Task: Explore Airbnb beachfront homes in Myrtle Beach, South Carolina.
Action: Mouse moved to (537, 82)
Screenshot: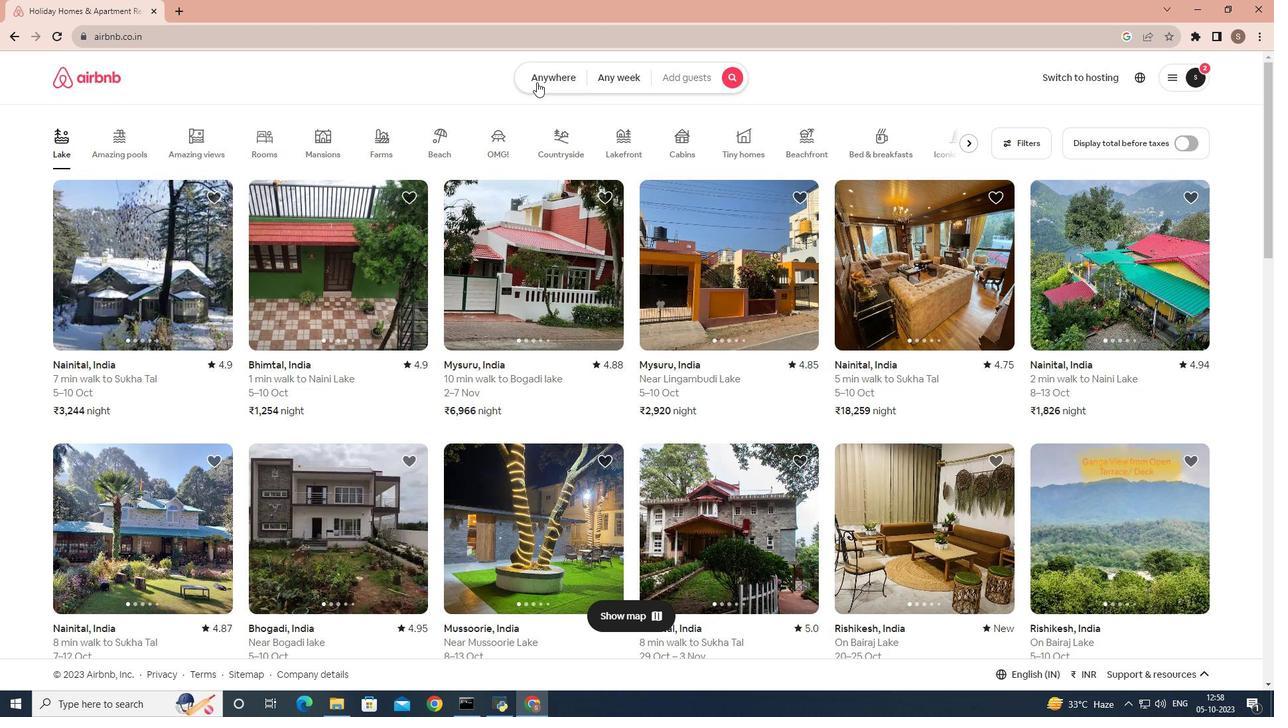 
Action: Mouse pressed left at (537, 82)
Screenshot: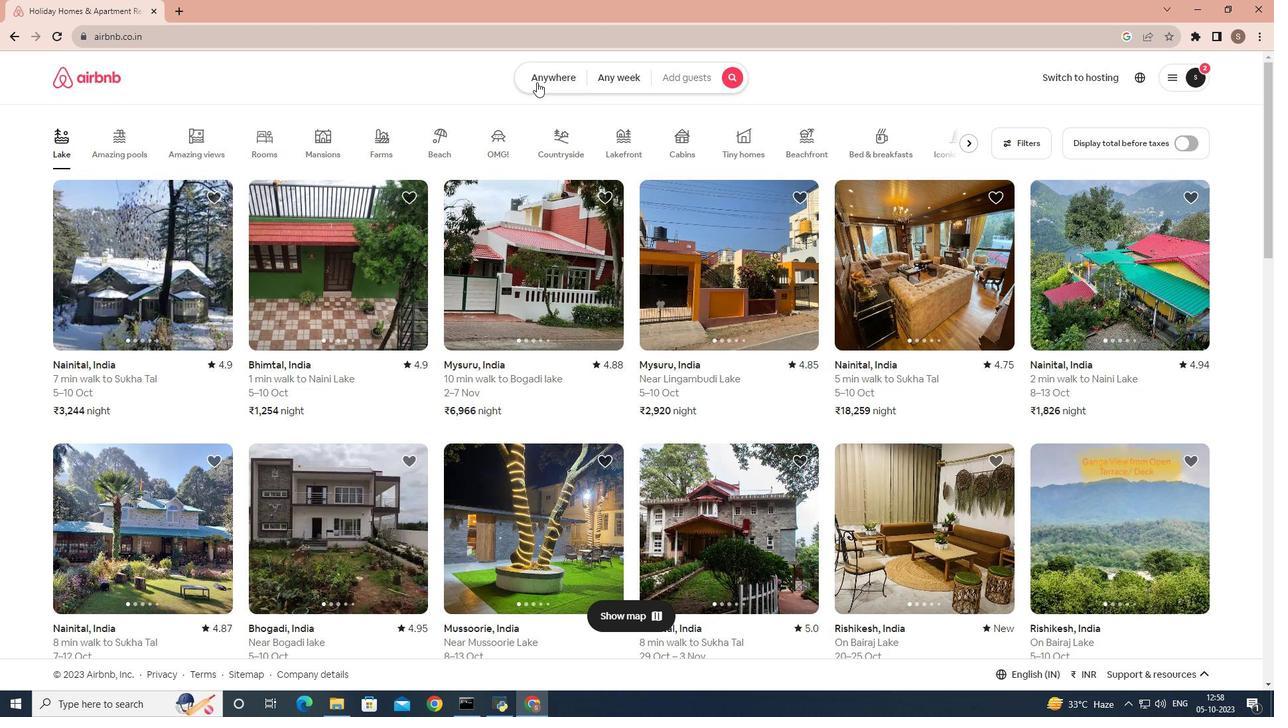 
Action: Mouse moved to (455, 127)
Screenshot: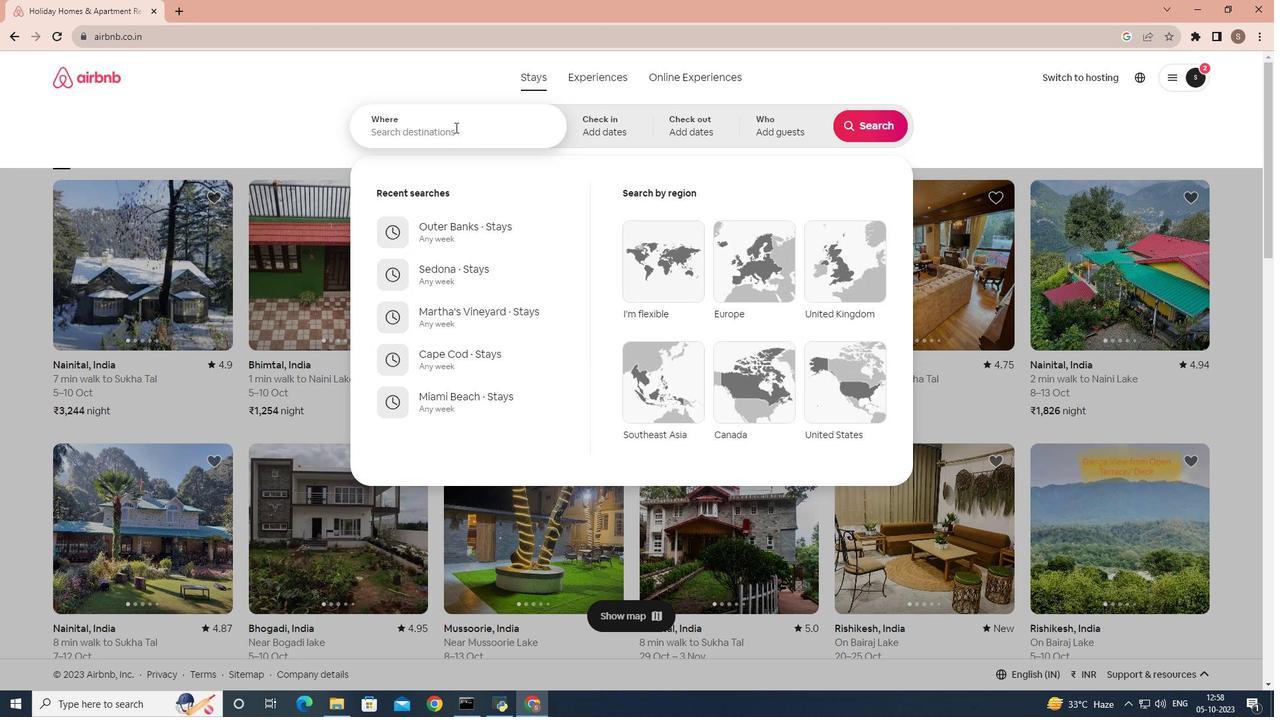 
Action: Mouse pressed left at (455, 127)
Screenshot: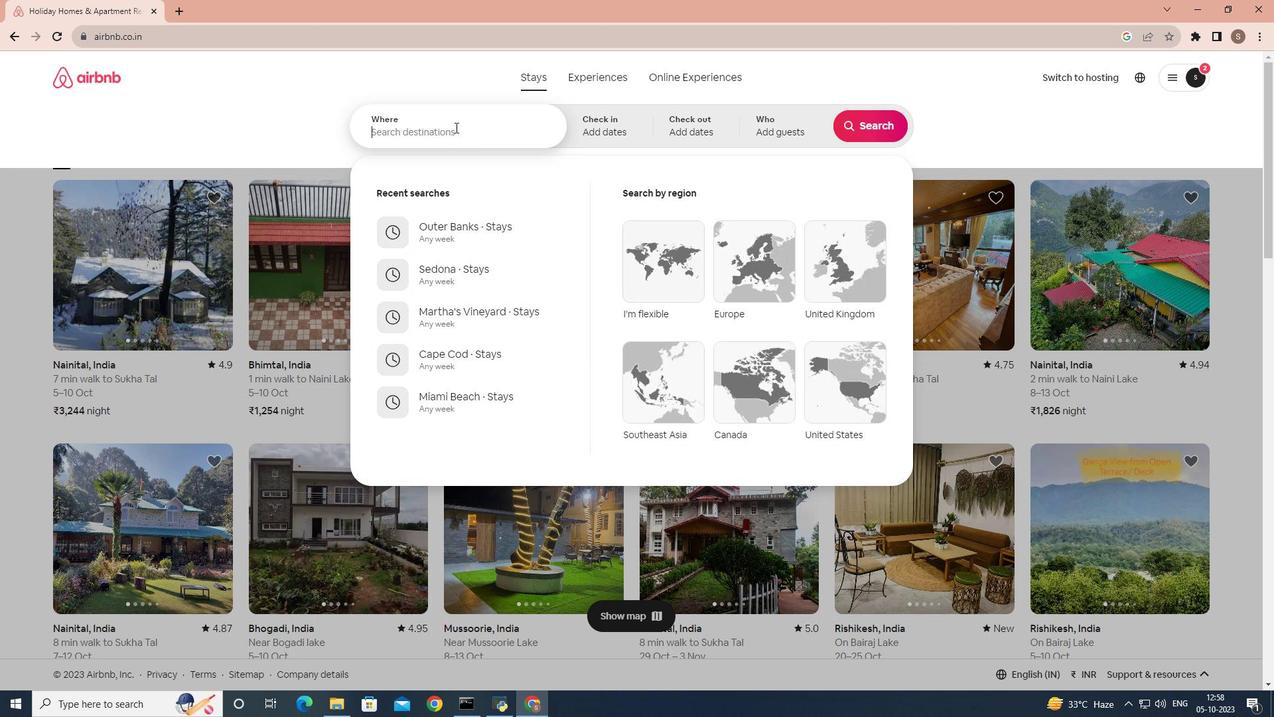 
Action: Key pressed <Key.shift_r>Myrtle<Key.space><Key.shift>Beach,<Key.space>
Screenshot: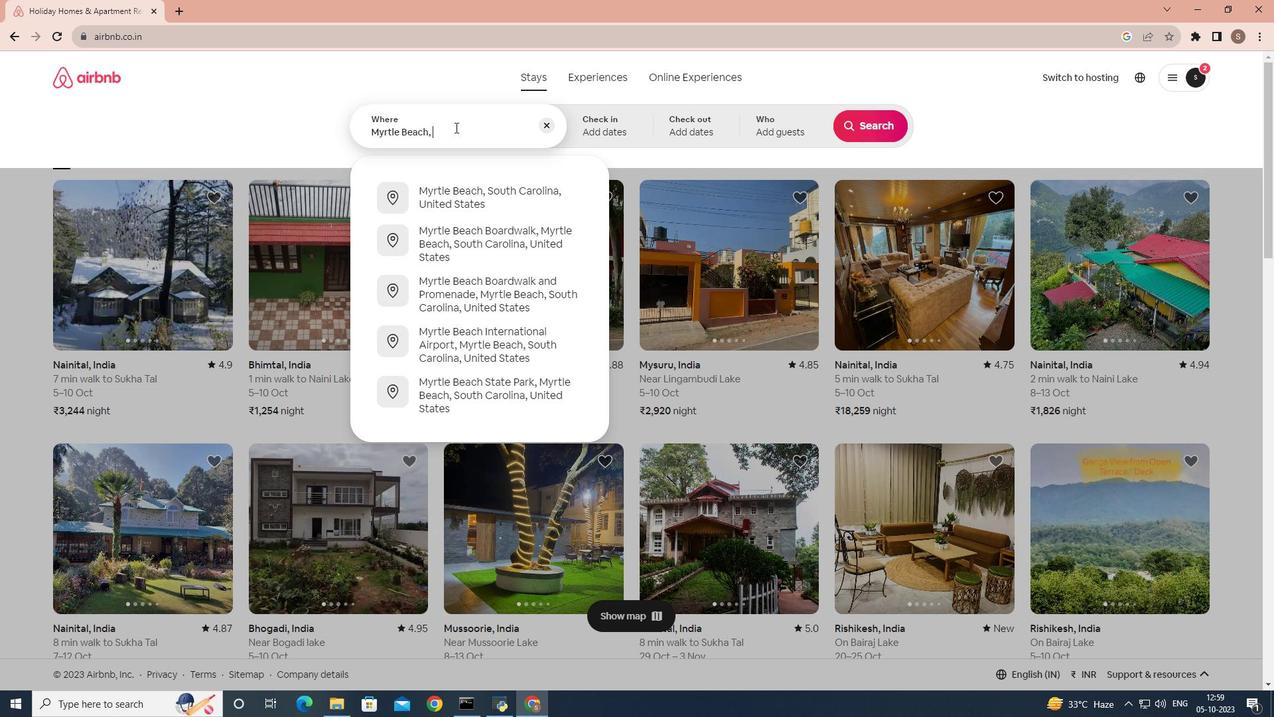 
Action: Mouse moved to (470, 208)
Screenshot: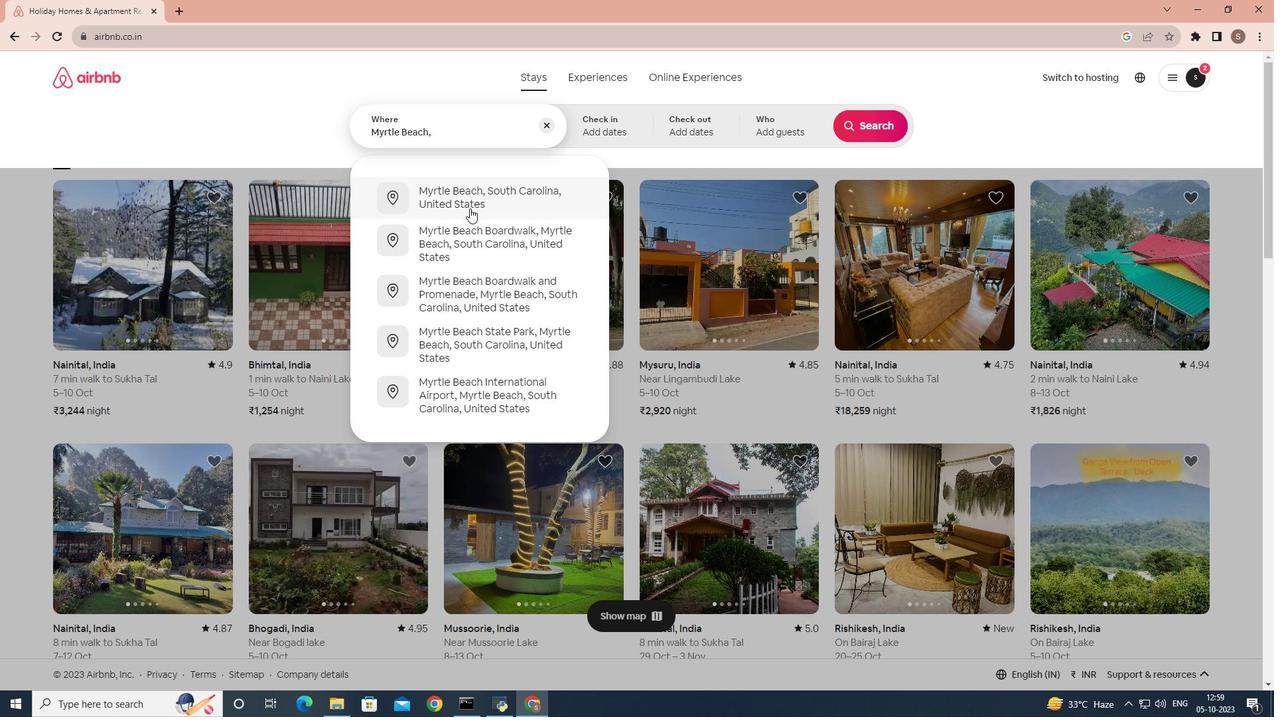 
Action: Mouse pressed left at (470, 208)
Screenshot: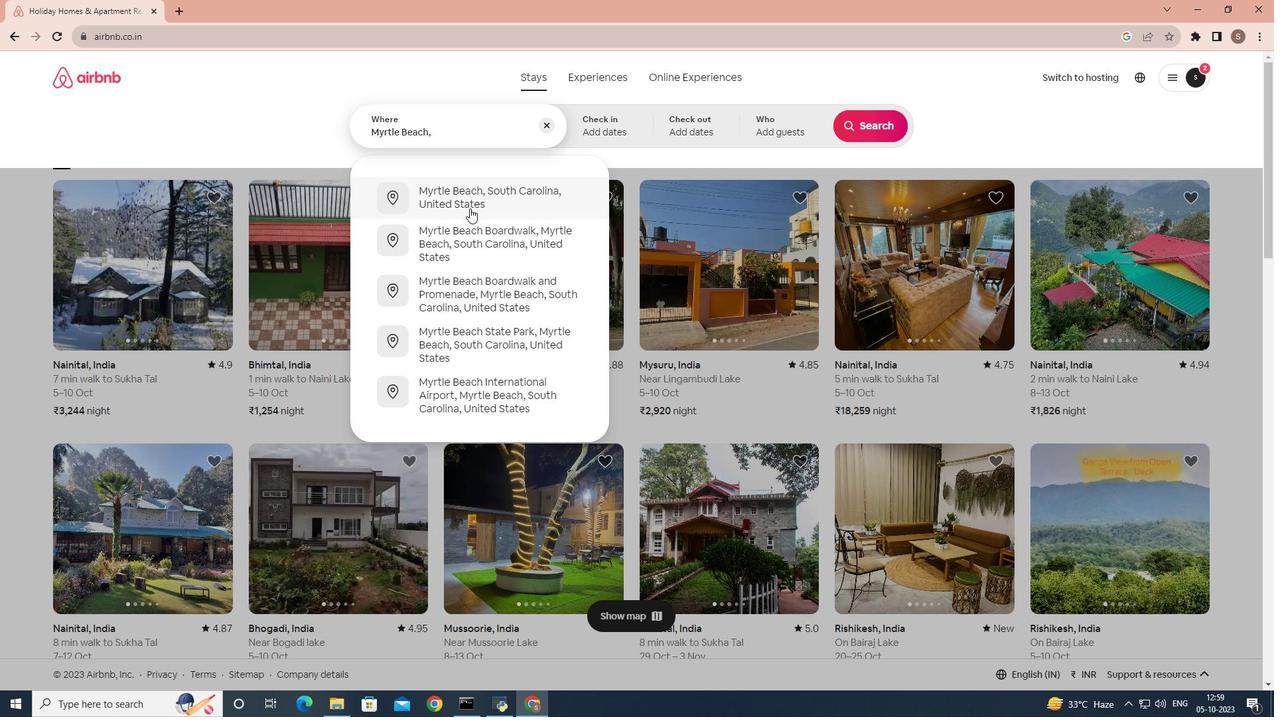 
Action: Mouse moved to (873, 114)
Screenshot: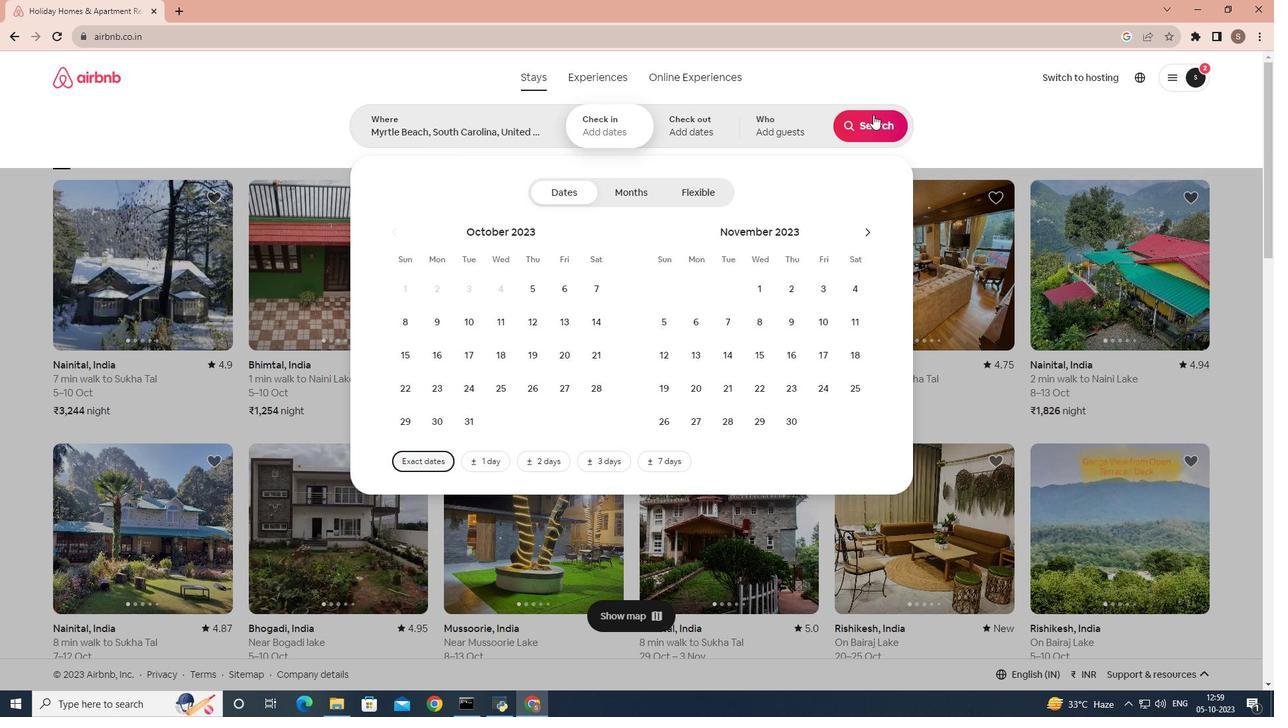 
Action: Mouse pressed left at (873, 114)
Screenshot: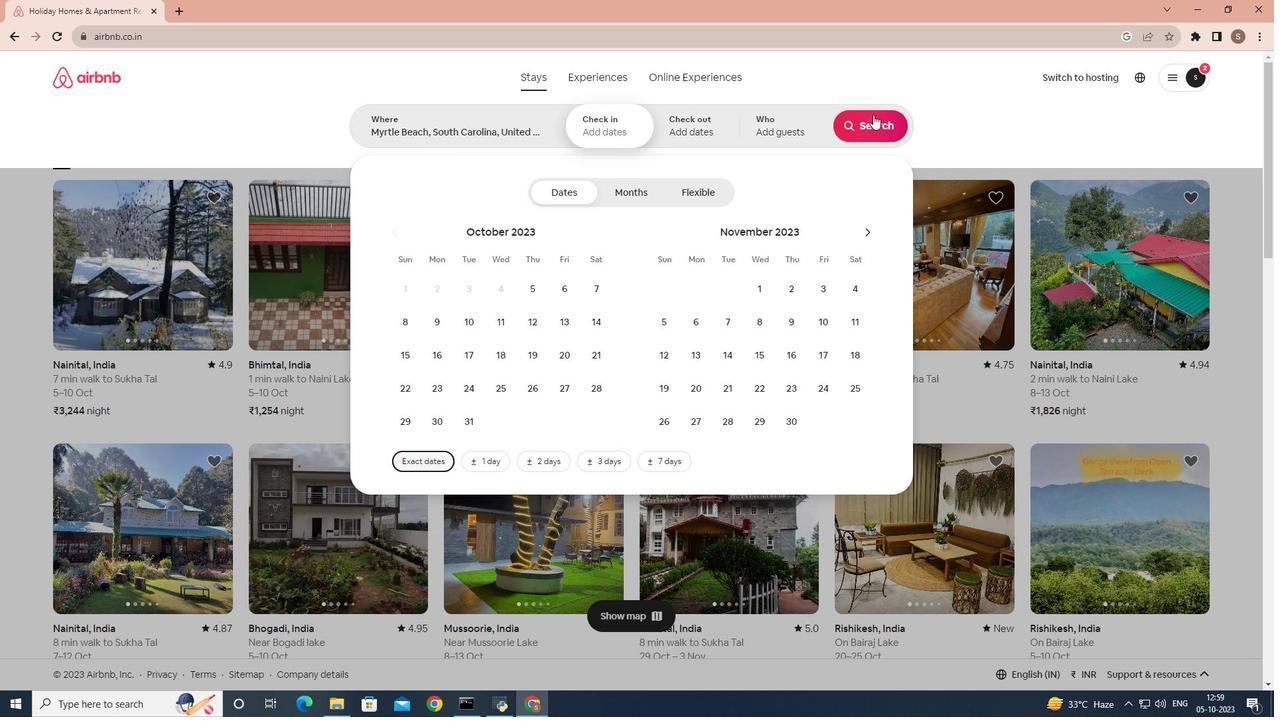 
Action: Mouse moved to (207, 130)
Screenshot: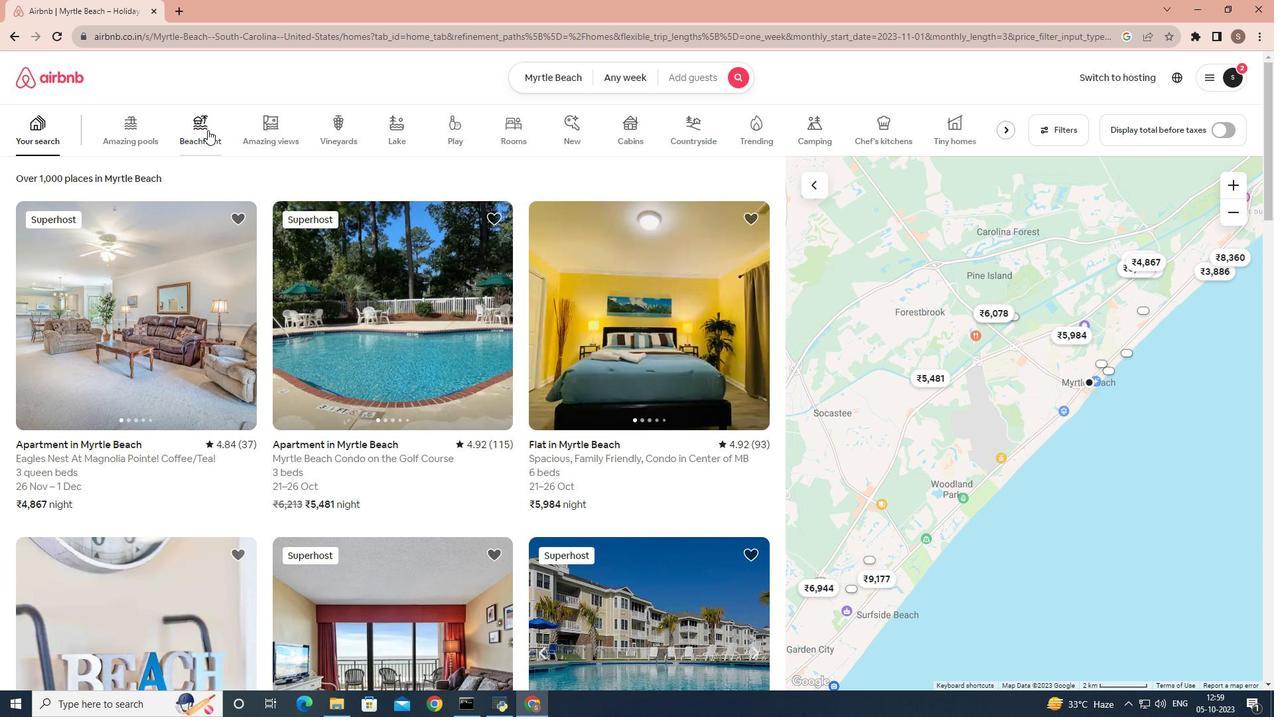 
Action: Mouse pressed left at (207, 130)
Screenshot: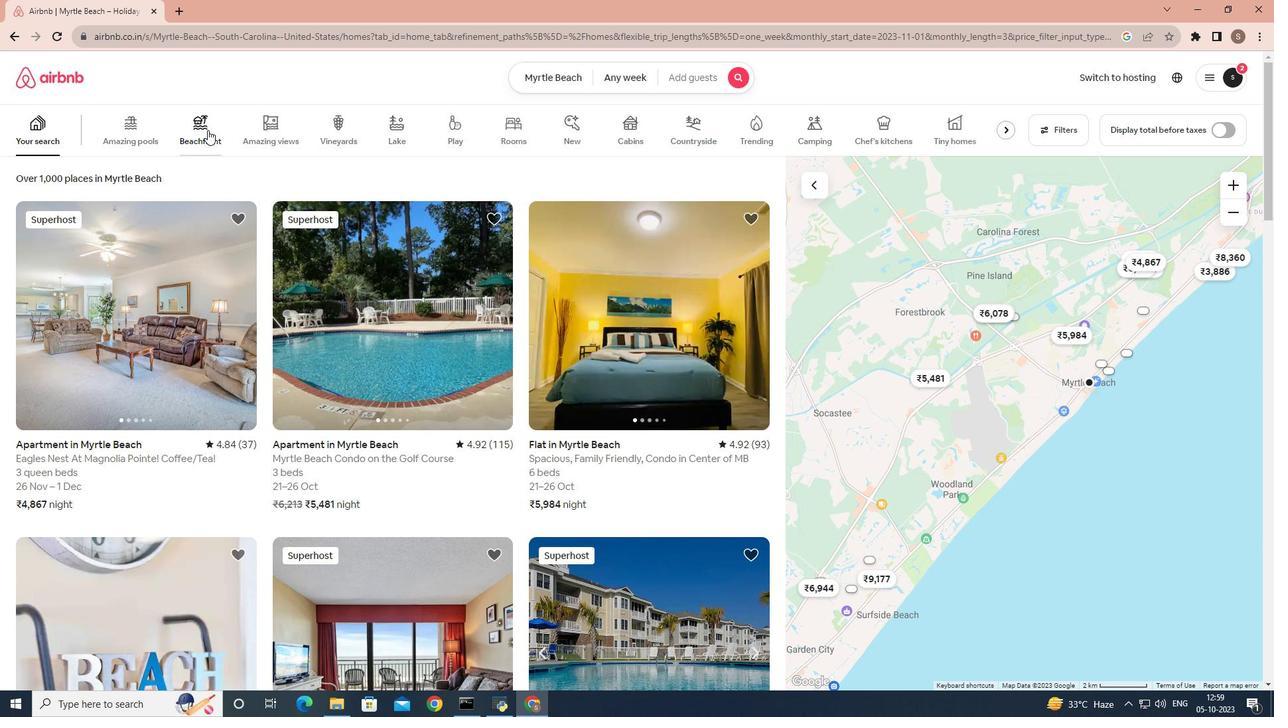 
Action: Mouse moved to (1055, 134)
Screenshot: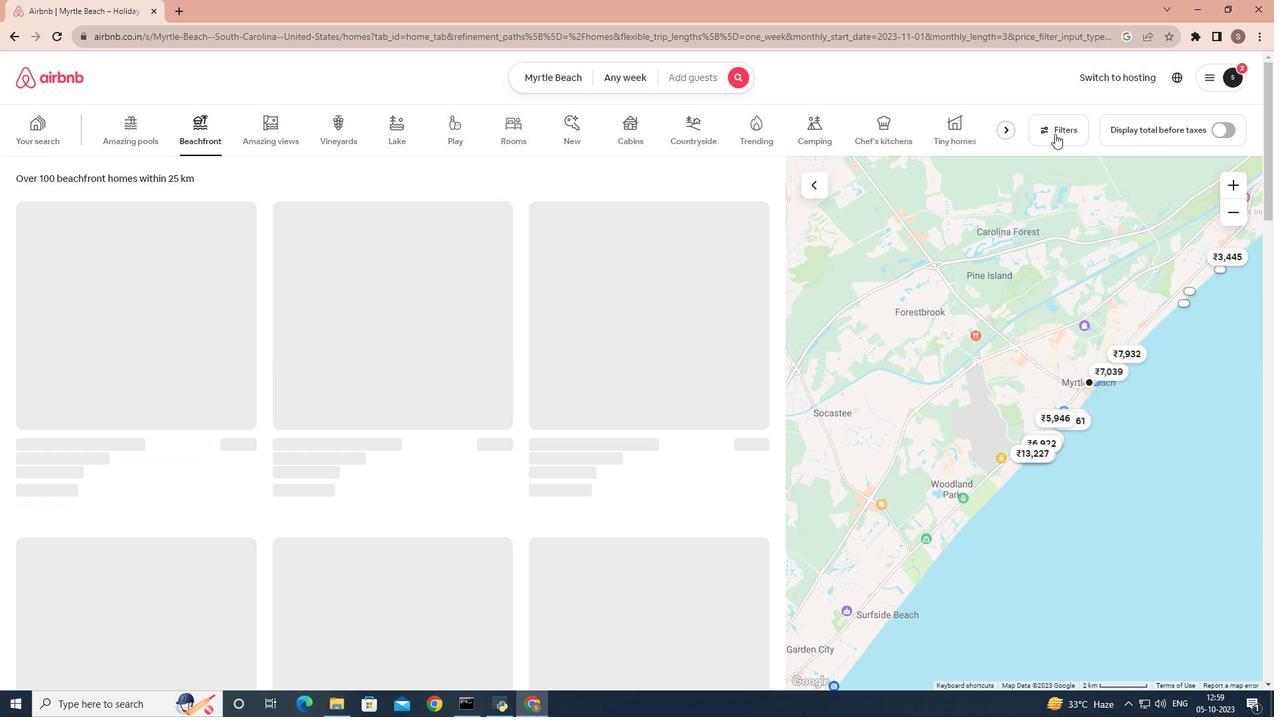 
Action: Mouse pressed left at (1055, 134)
Screenshot: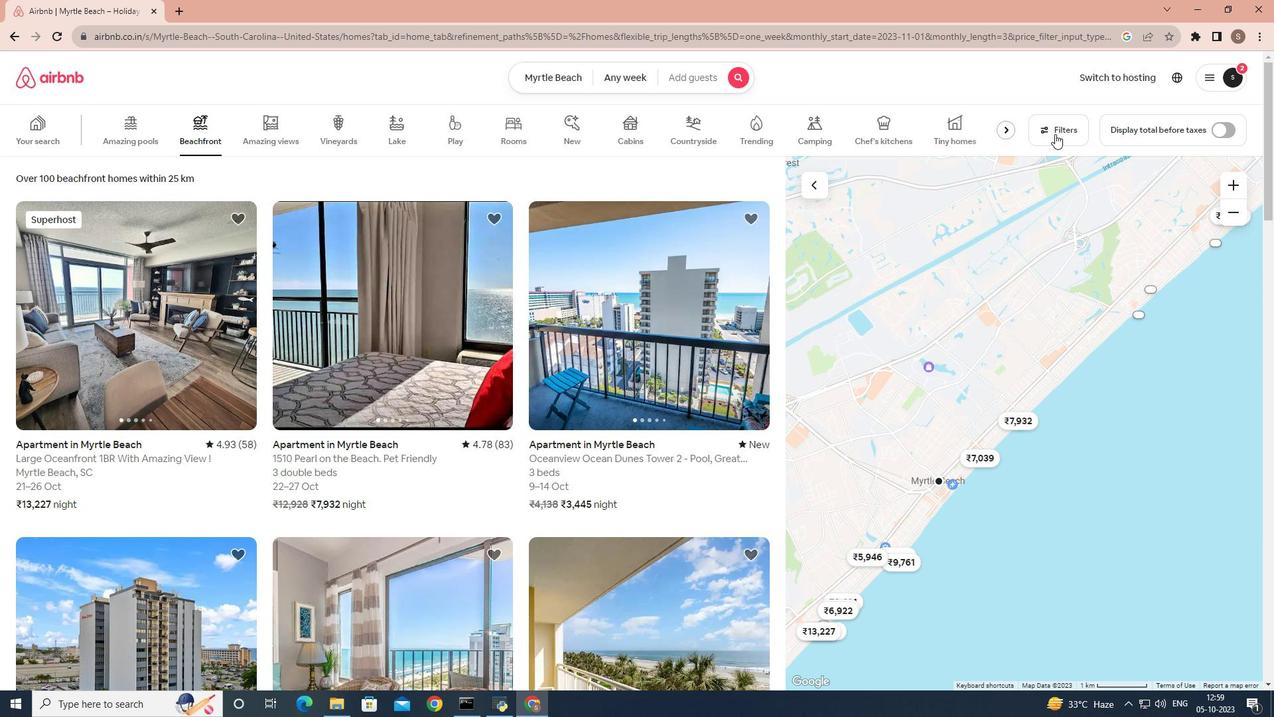 
Action: Mouse moved to (707, 462)
Screenshot: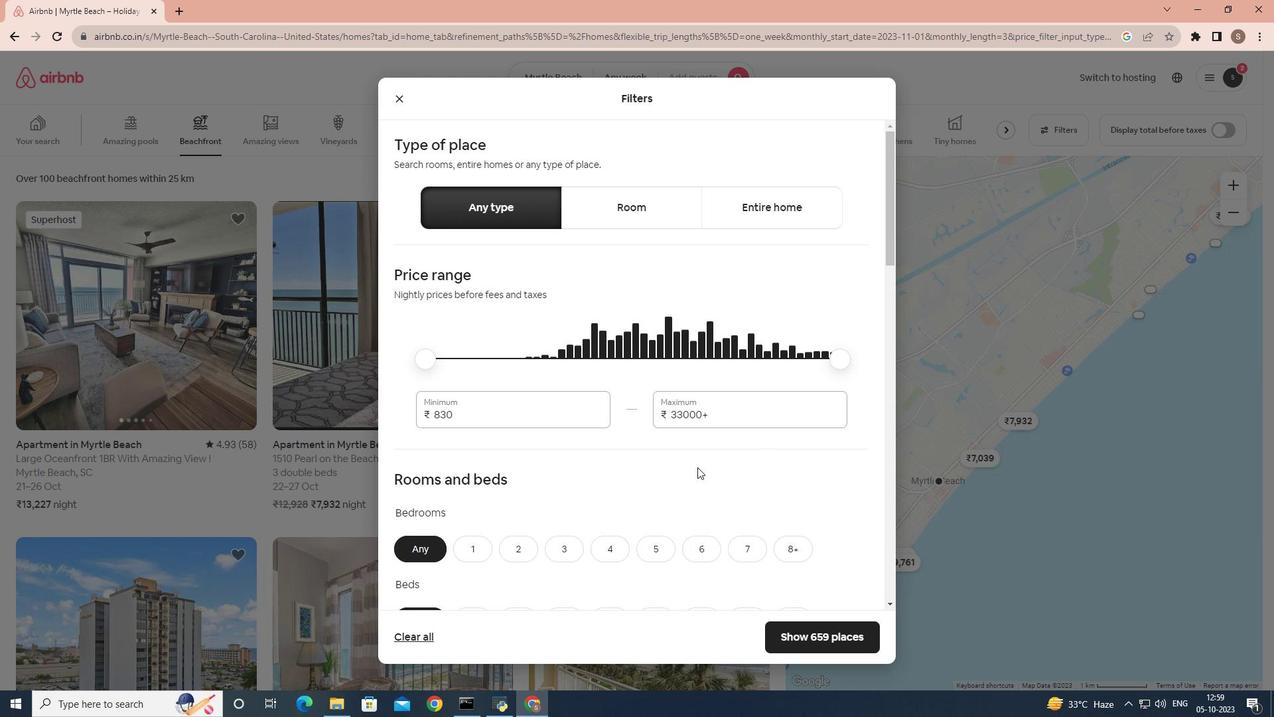 
Action: Mouse scrolled (707, 461) with delta (0, 0)
Screenshot: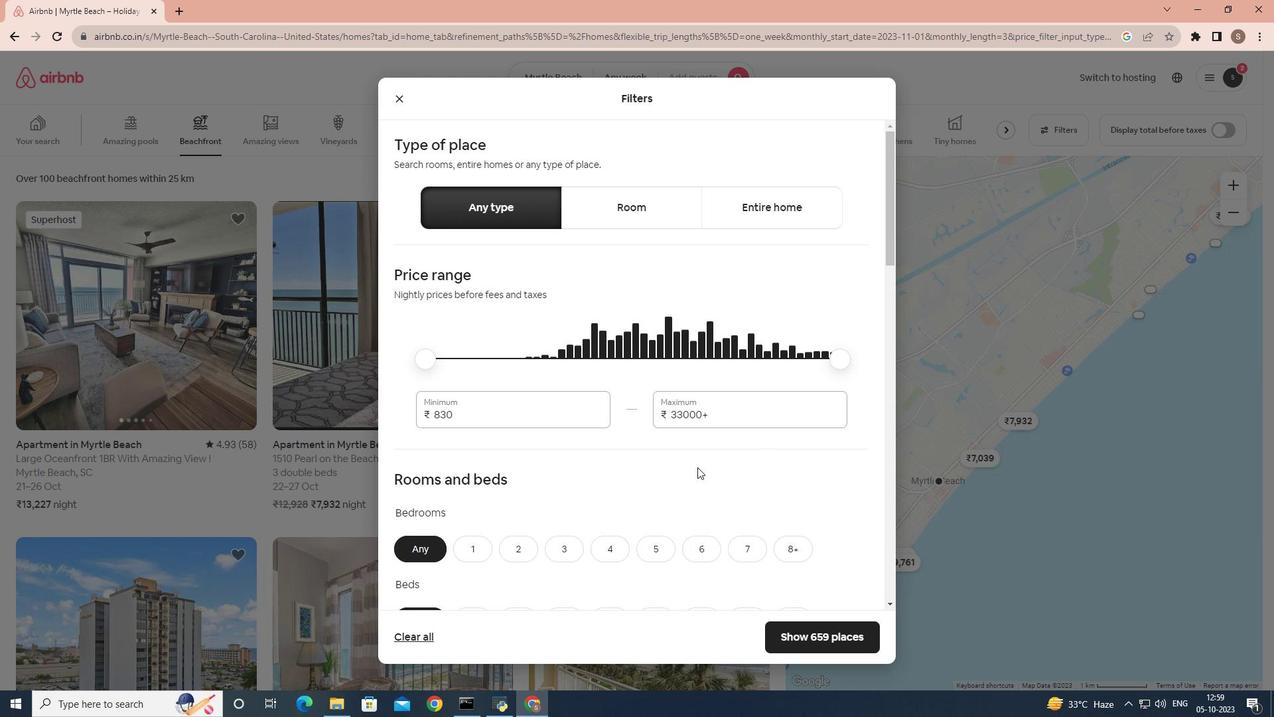 
Action: Mouse moved to (702, 465)
Screenshot: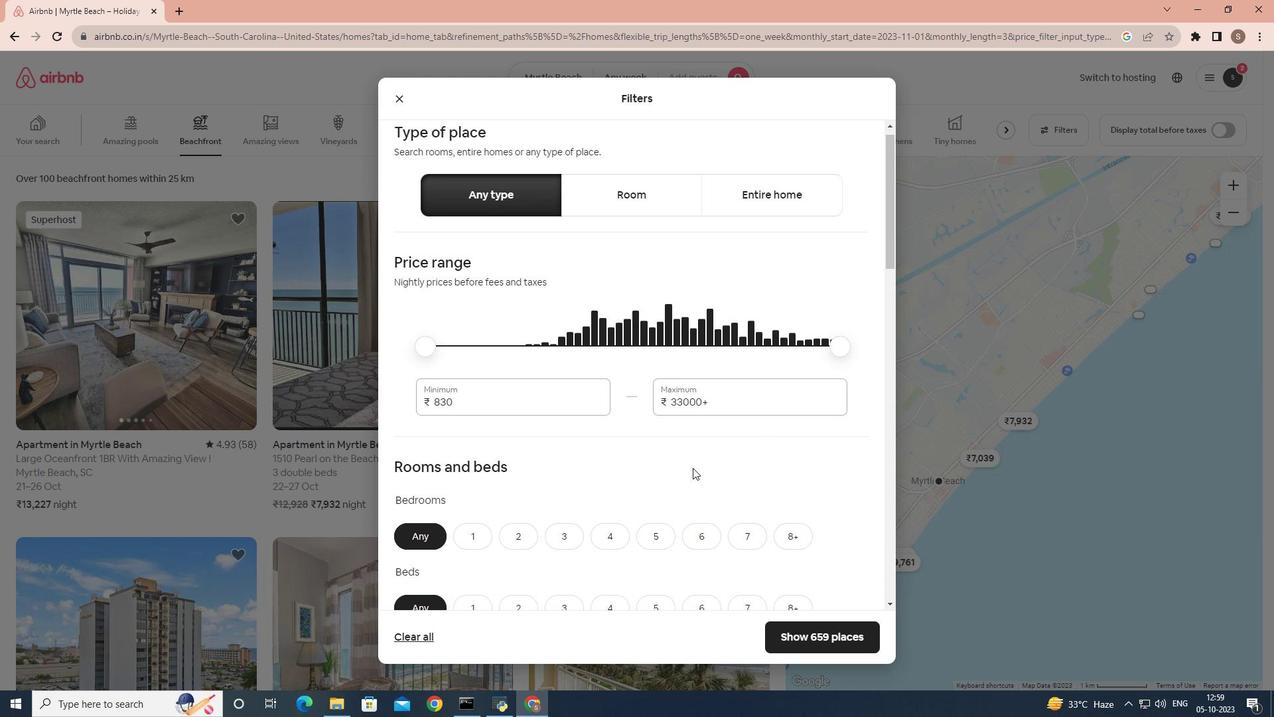 
Action: Mouse scrolled (702, 464) with delta (0, 0)
Screenshot: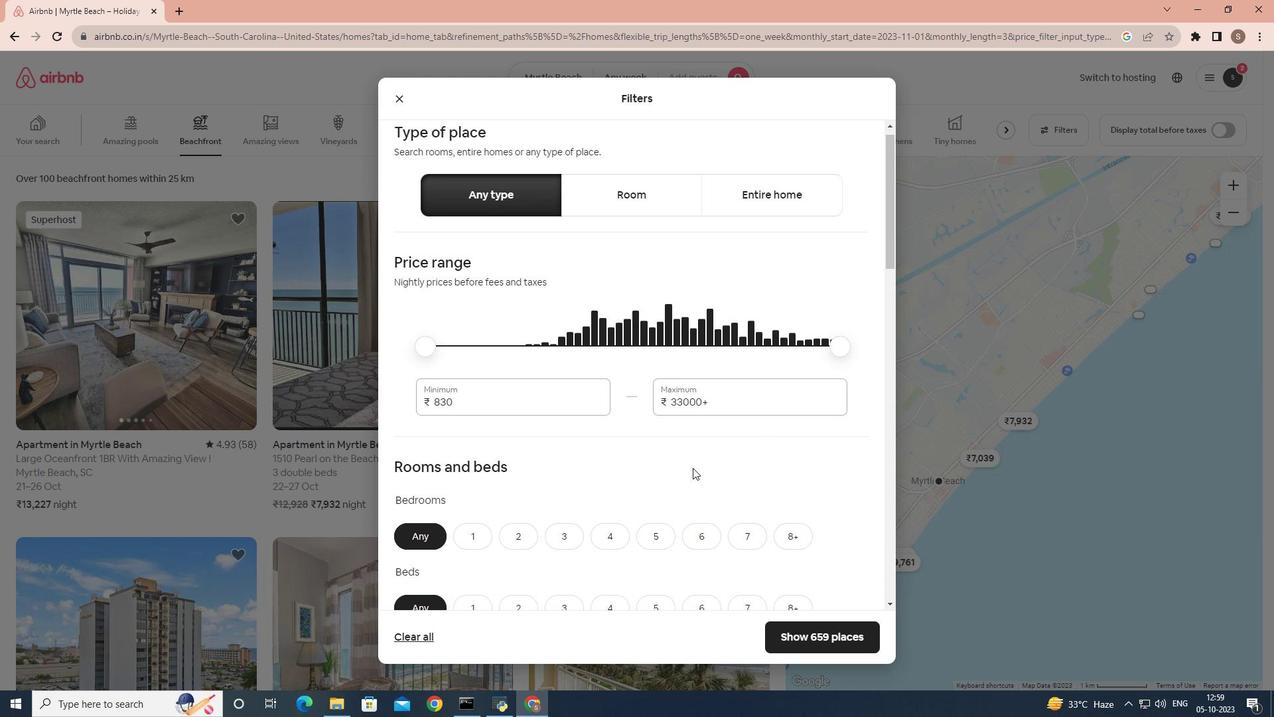 
Action: Mouse moved to (696, 467)
Screenshot: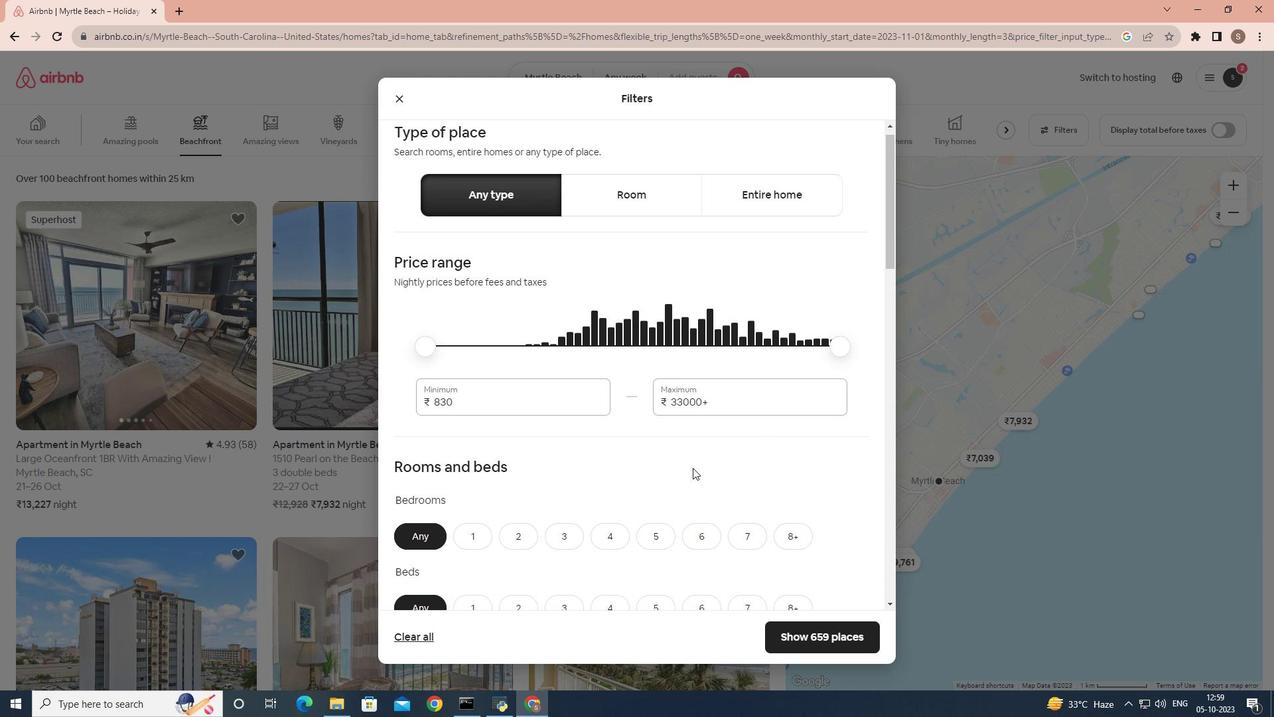 
Action: Mouse scrolled (696, 466) with delta (0, 0)
Screenshot: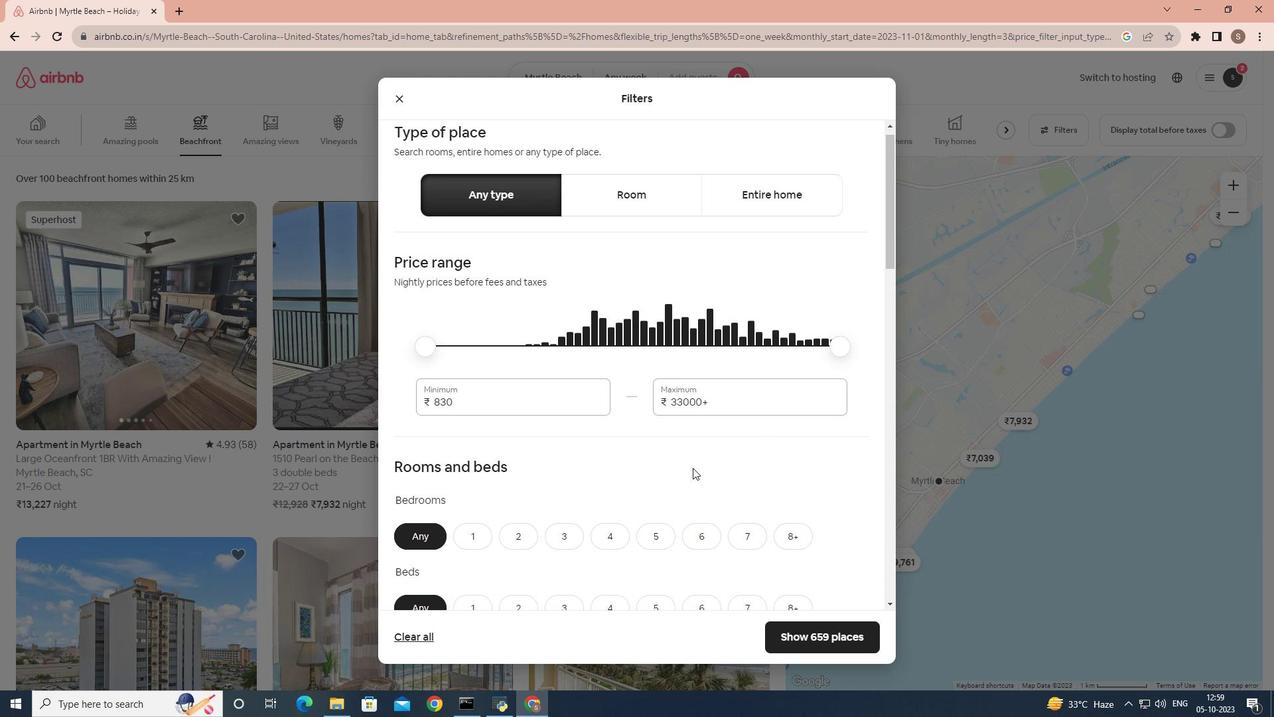 
Action: Mouse moved to (631, 455)
Screenshot: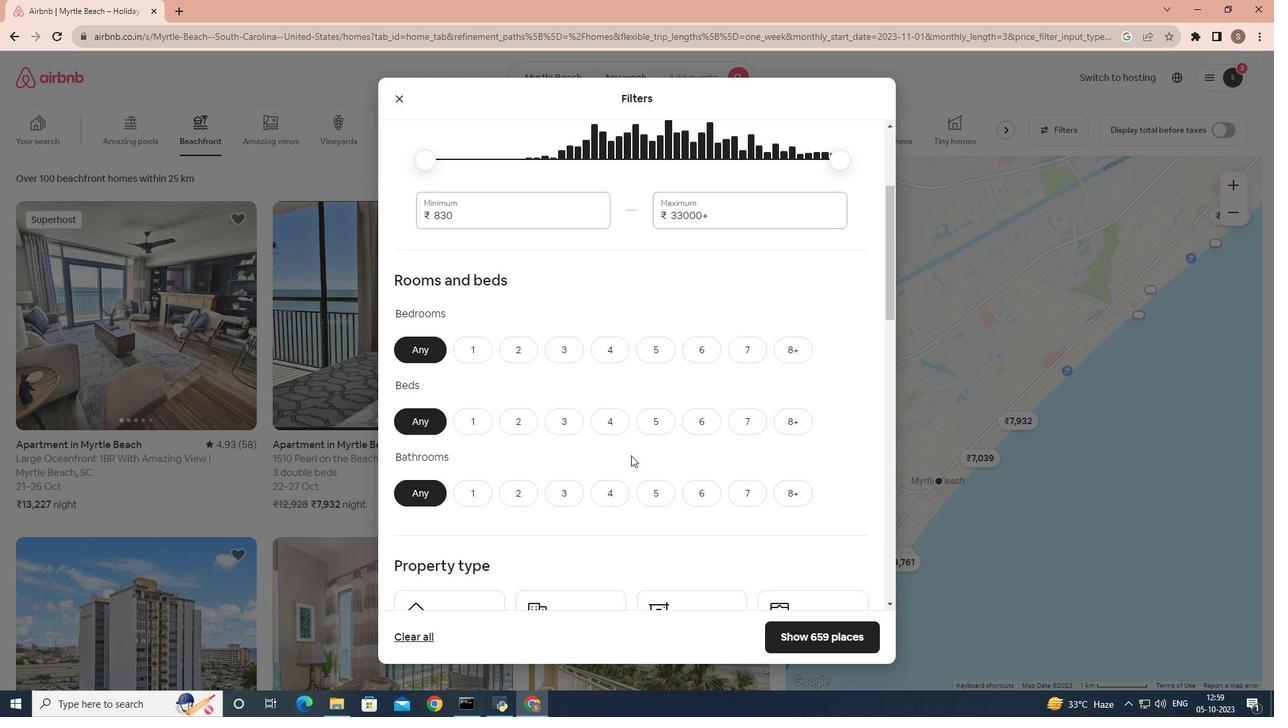 
Action: Mouse scrolled (631, 454) with delta (0, 0)
Screenshot: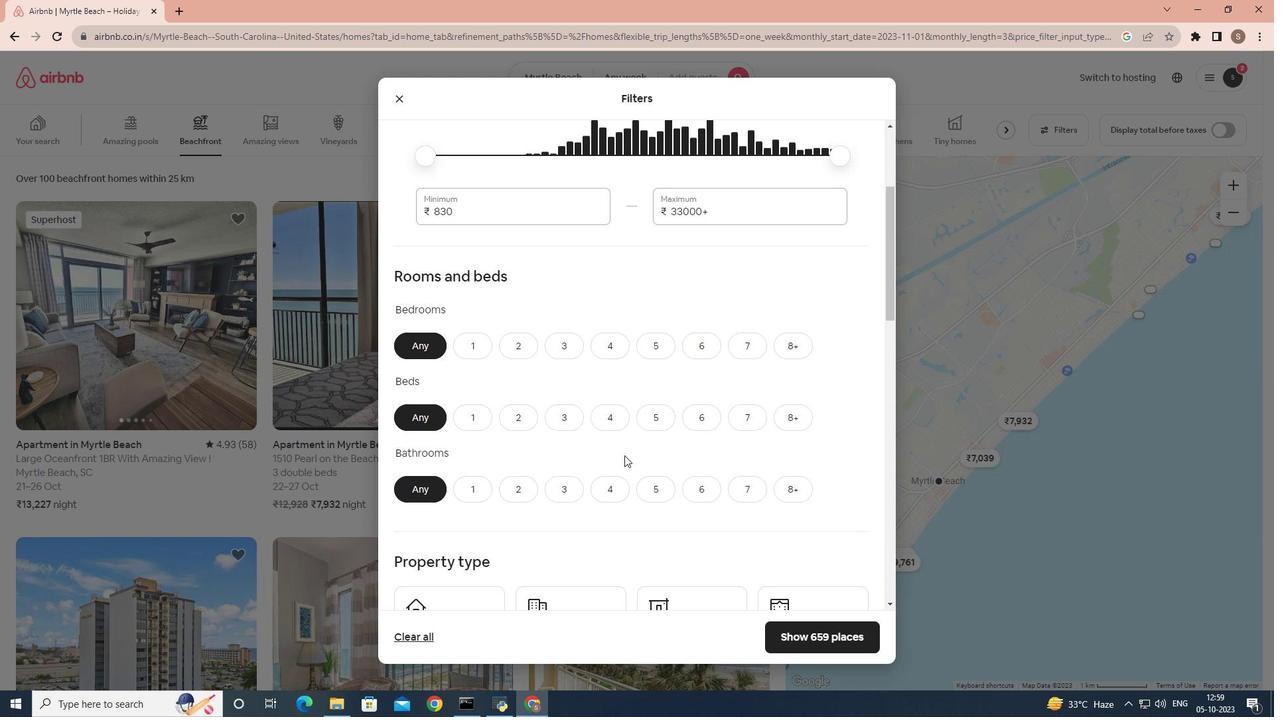 
Action: Mouse moved to (630, 455)
Screenshot: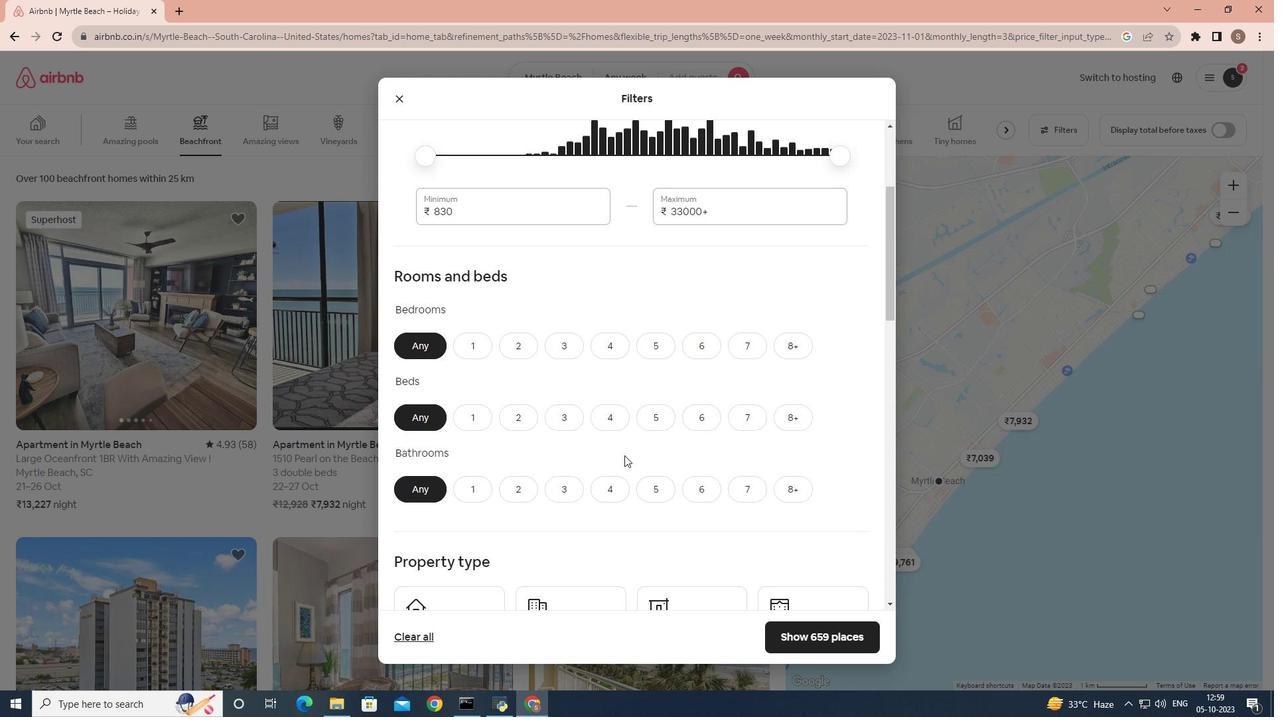 
Action: Mouse scrolled (630, 454) with delta (0, 0)
Screenshot: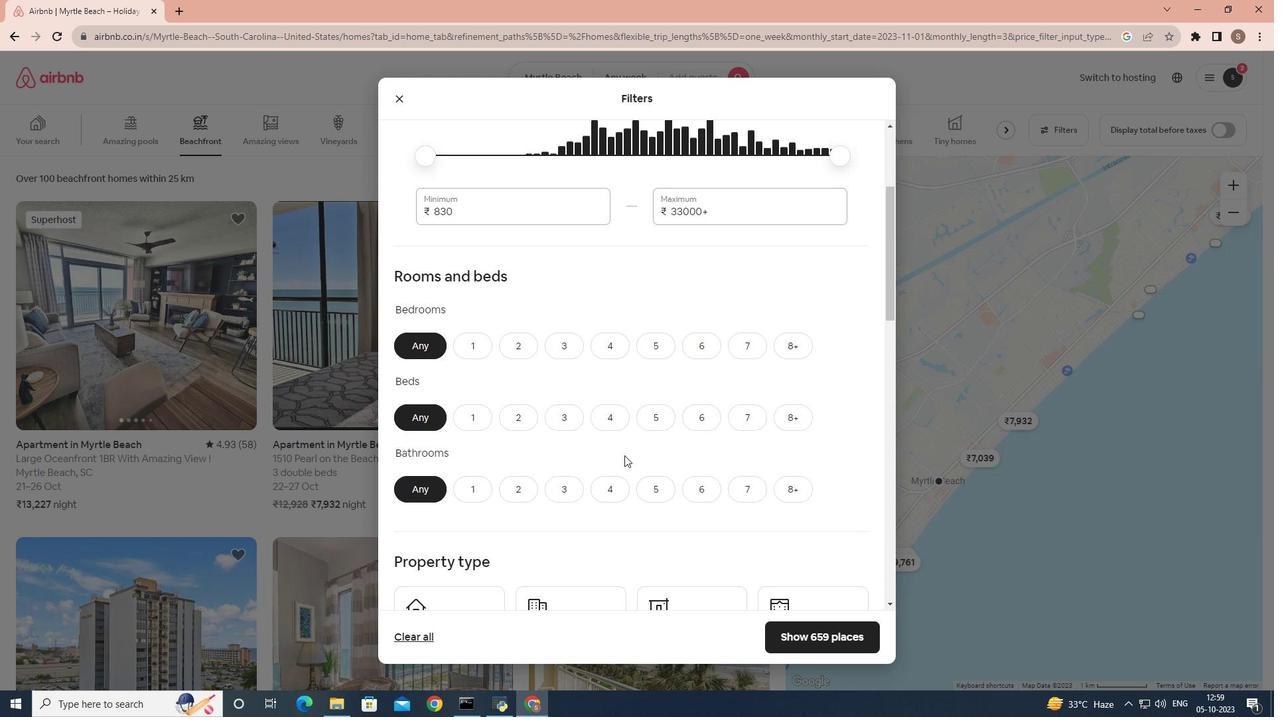 
Action: Mouse moved to (628, 455)
Screenshot: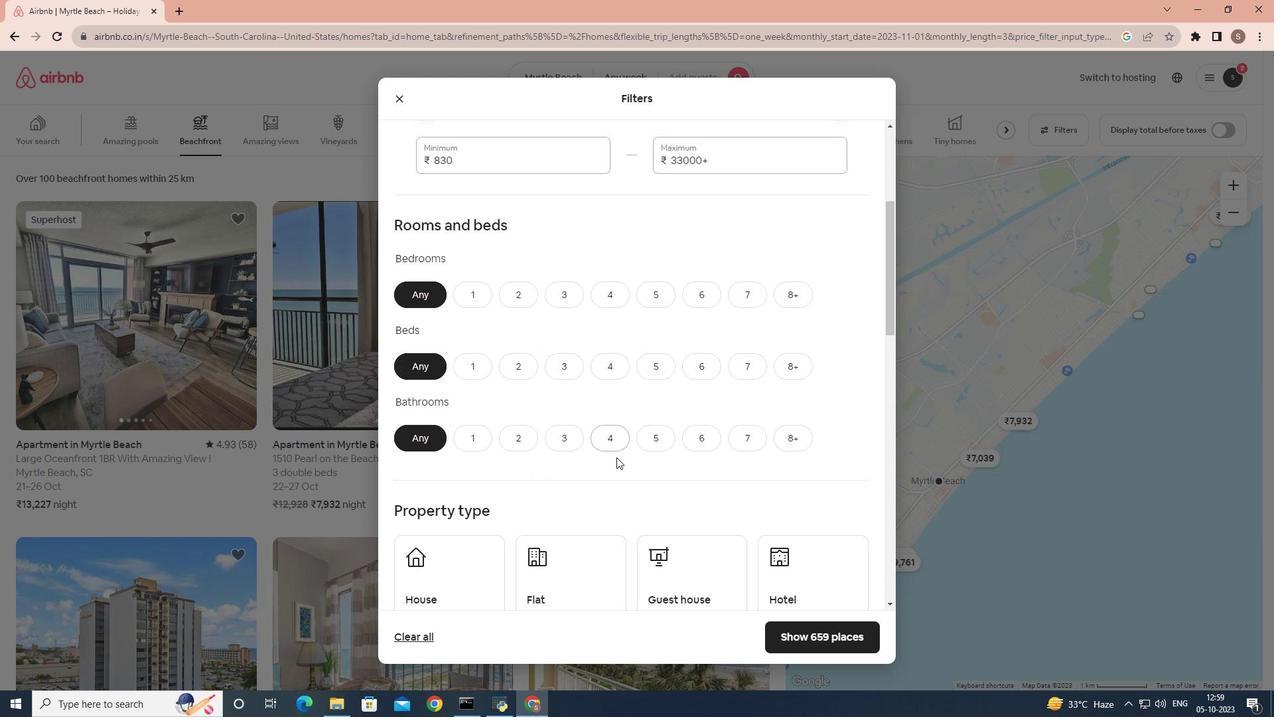 
Action: Mouse scrolled (628, 454) with delta (0, 0)
Screenshot: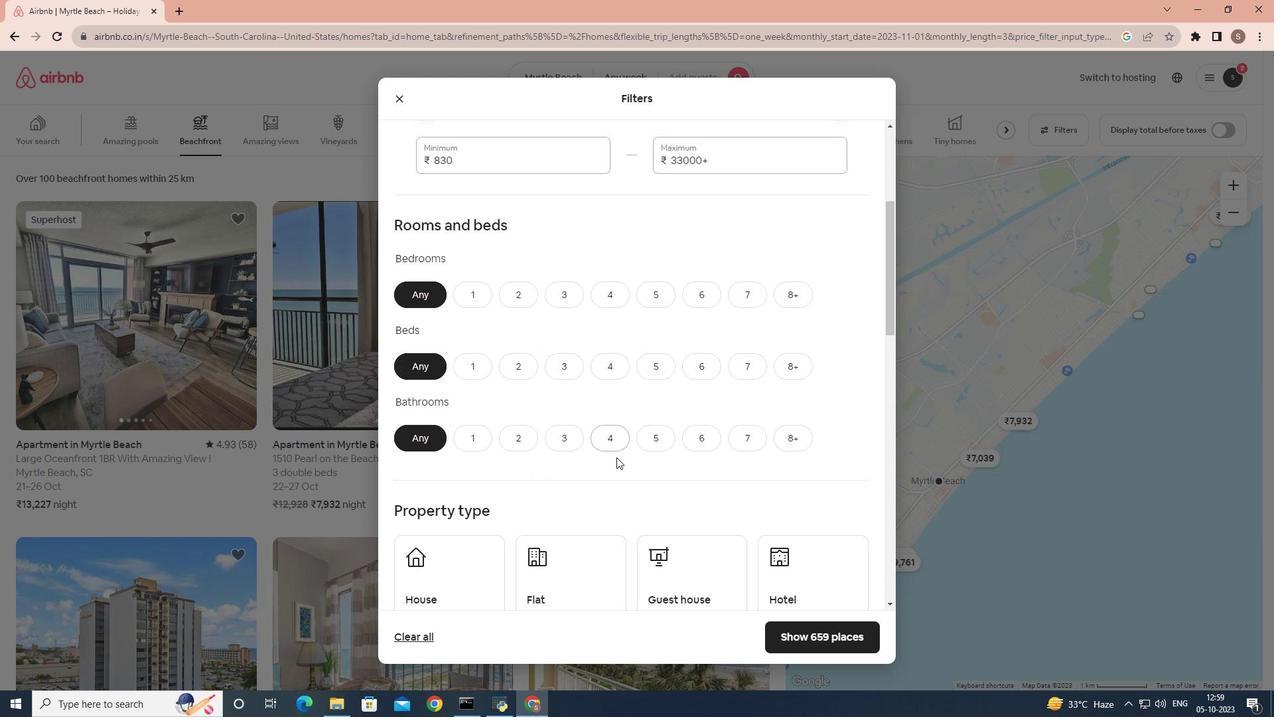 
Action: Mouse moved to (614, 458)
Screenshot: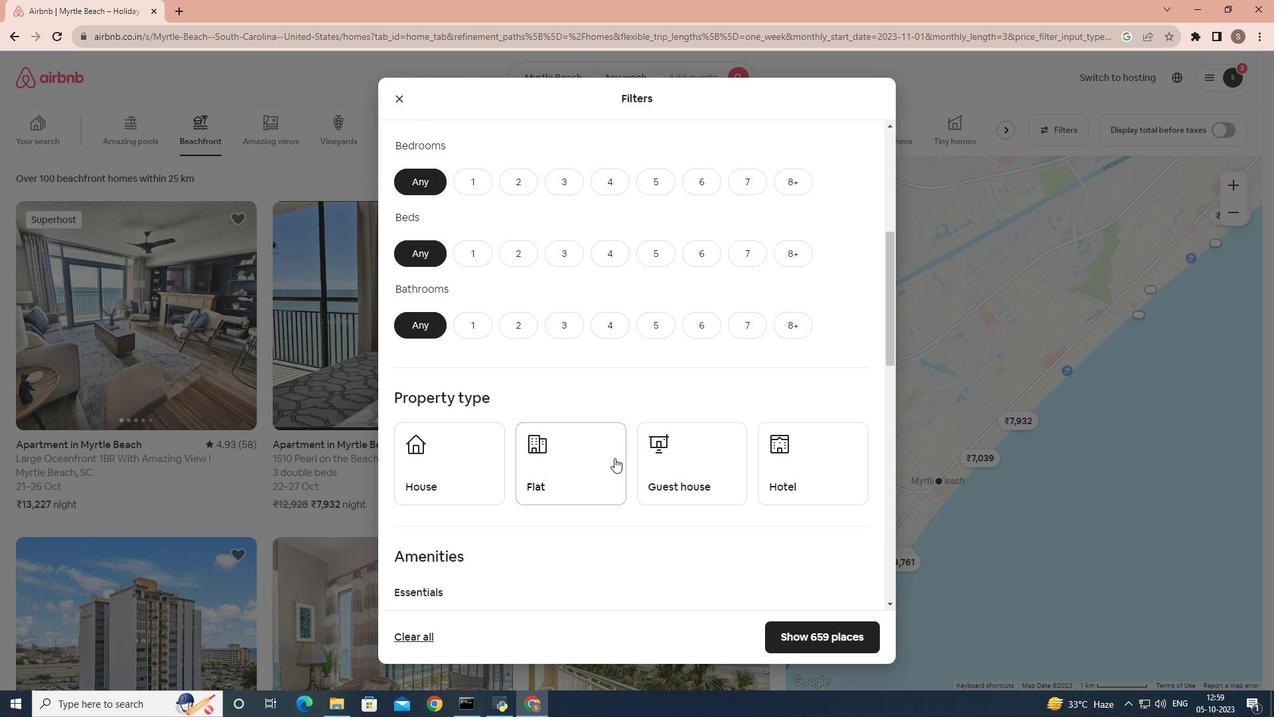 
Action: Mouse scrolled (614, 457) with delta (0, 0)
Screenshot: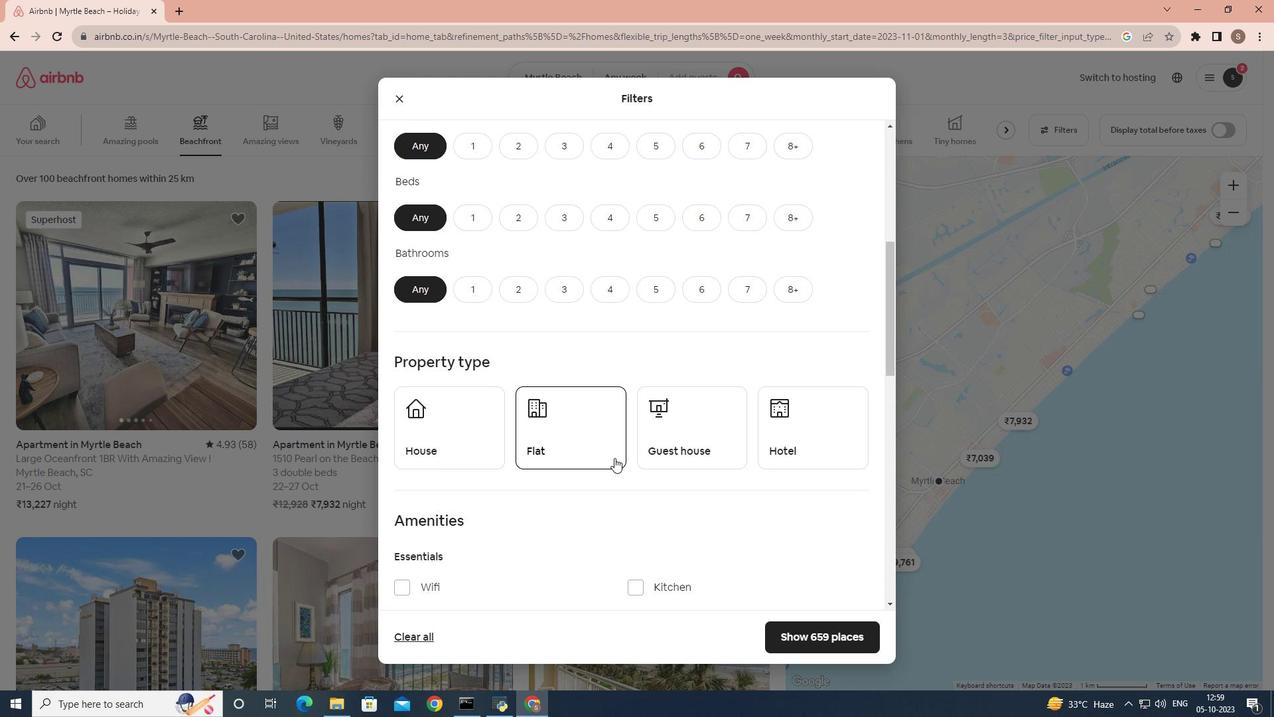 
Action: Mouse scrolled (614, 457) with delta (0, 0)
Screenshot: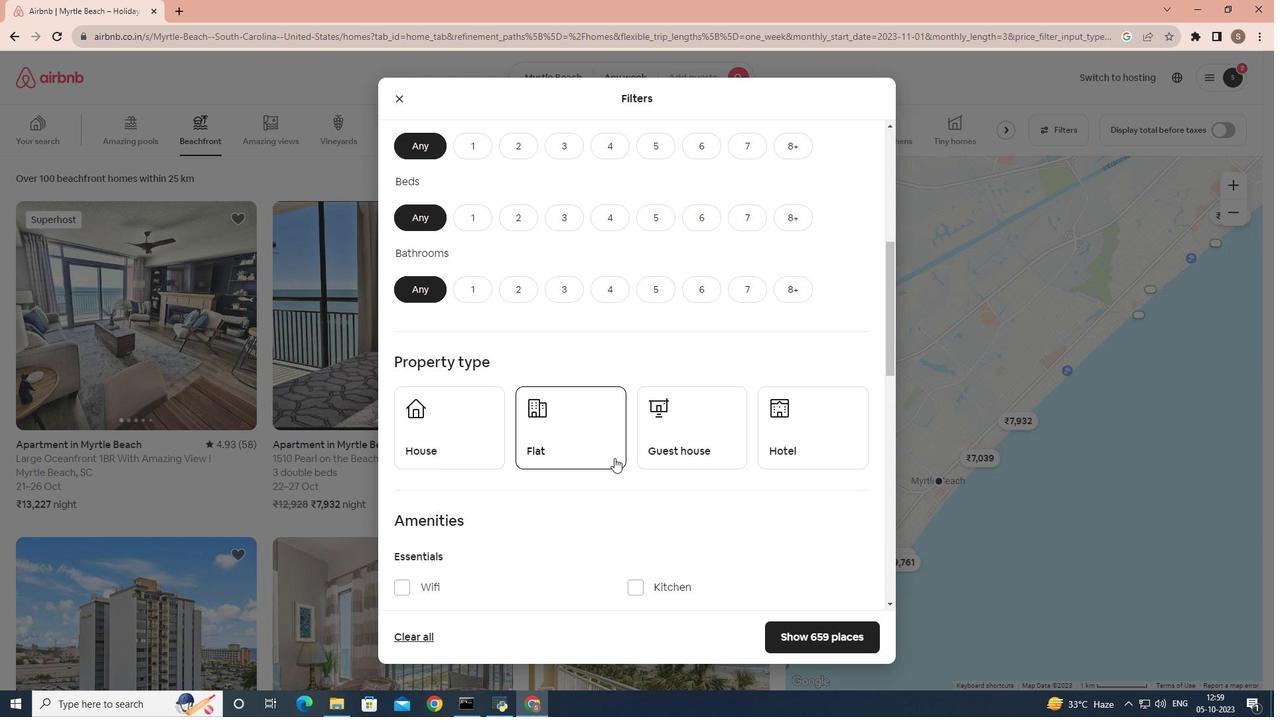 
Action: Mouse scrolled (614, 457) with delta (0, 0)
Screenshot: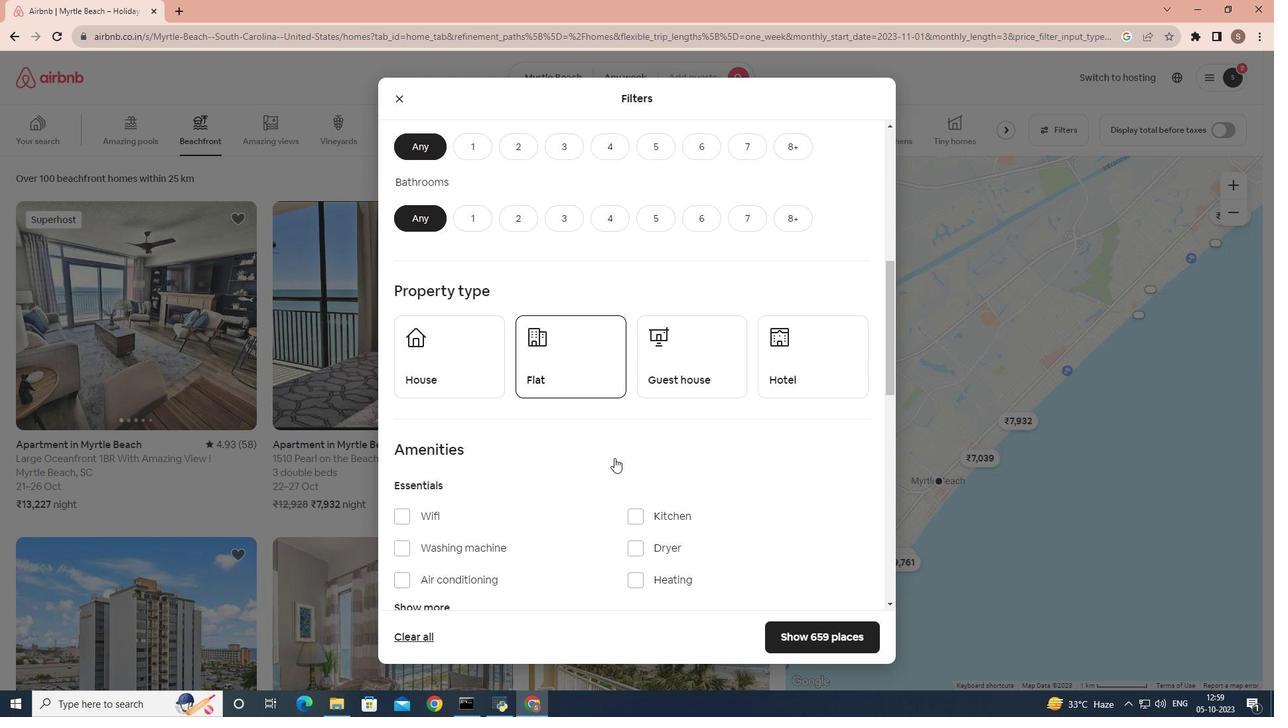 
Action: Mouse scrolled (614, 457) with delta (0, 0)
Screenshot: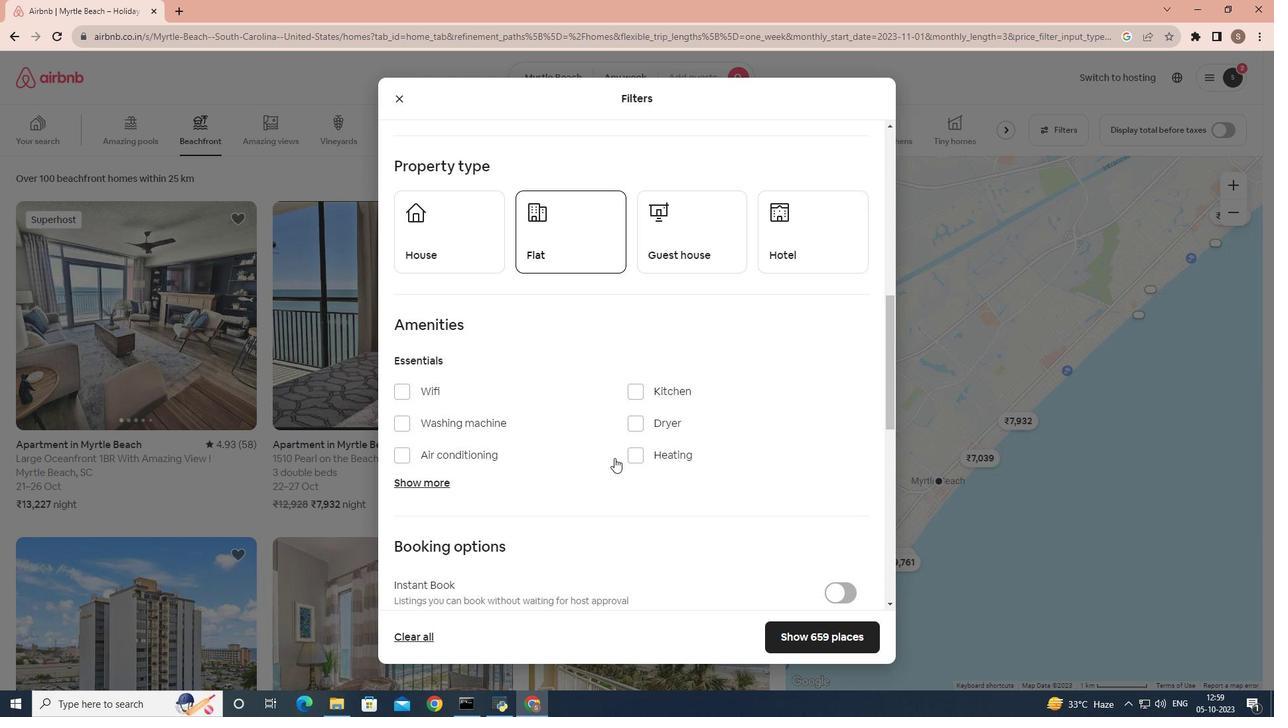 
Action: Mouse scrolled (614, 457) with delta (0, 0)
Screenshot: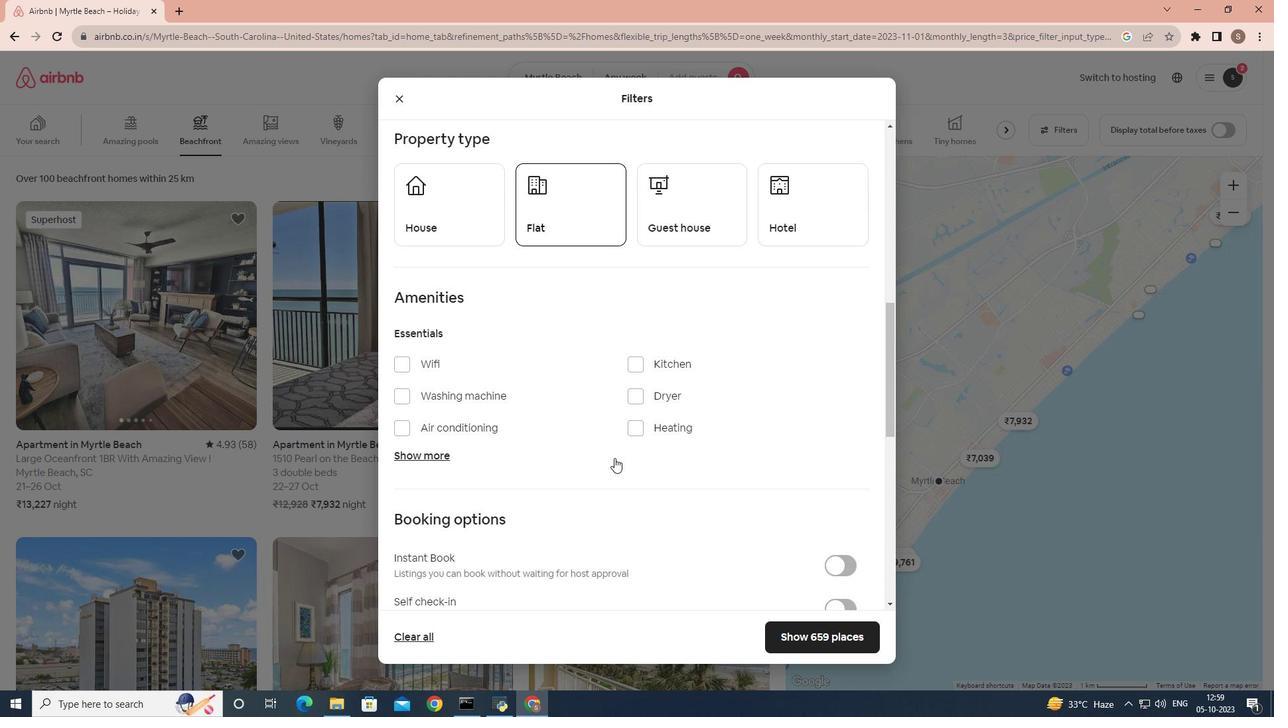 
Action: Mouse scrolled (614, 457) with delta (0, 0)
Screenshot: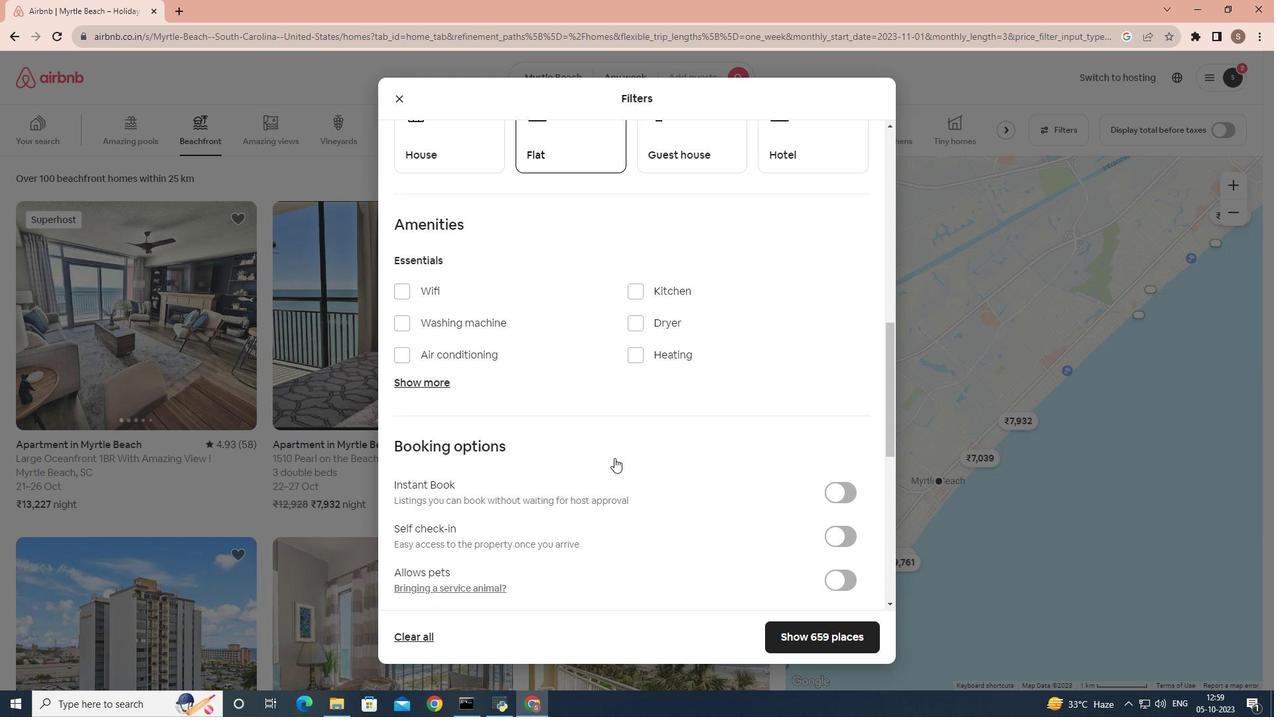 
Action: Mouse scrolled (614, 457) with delta (0, 0)
Screenshot: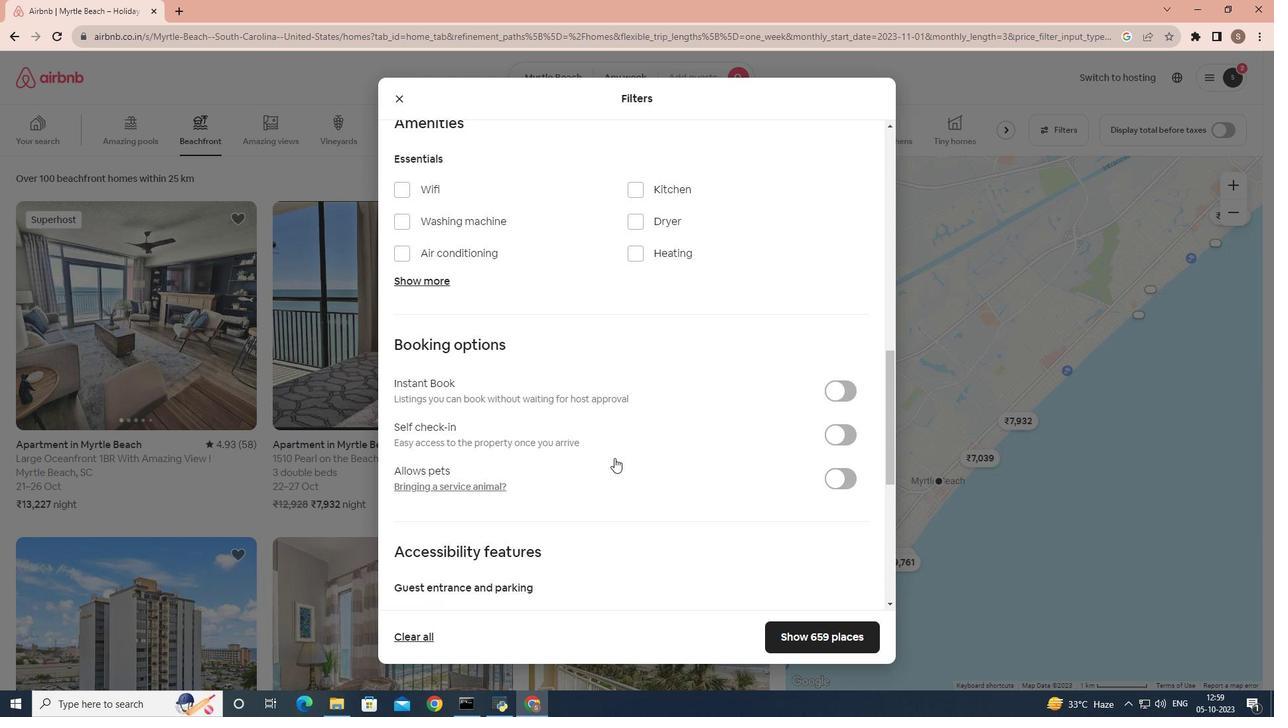 
Action: Mouse scrolled (614, 457) with delta (0, 0)
Screenshot: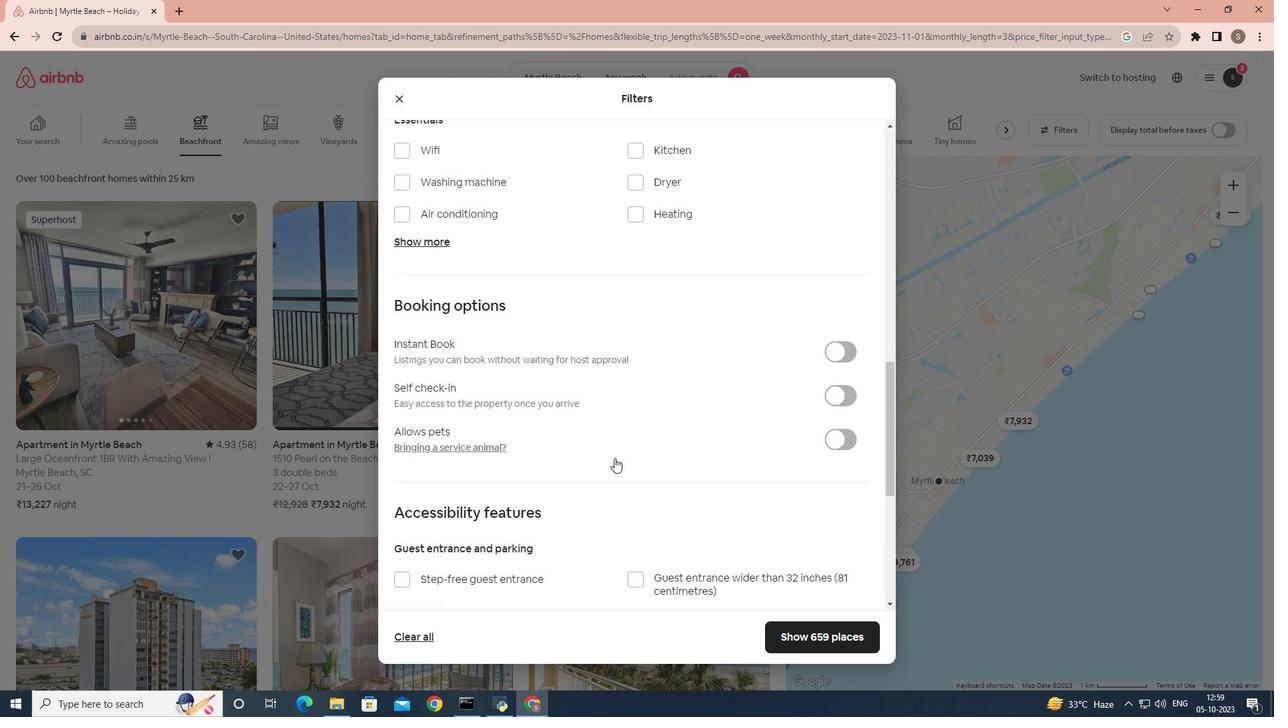 
Action: Mouse scrolled (614, 457) with delta (0, 0)
Screenshot: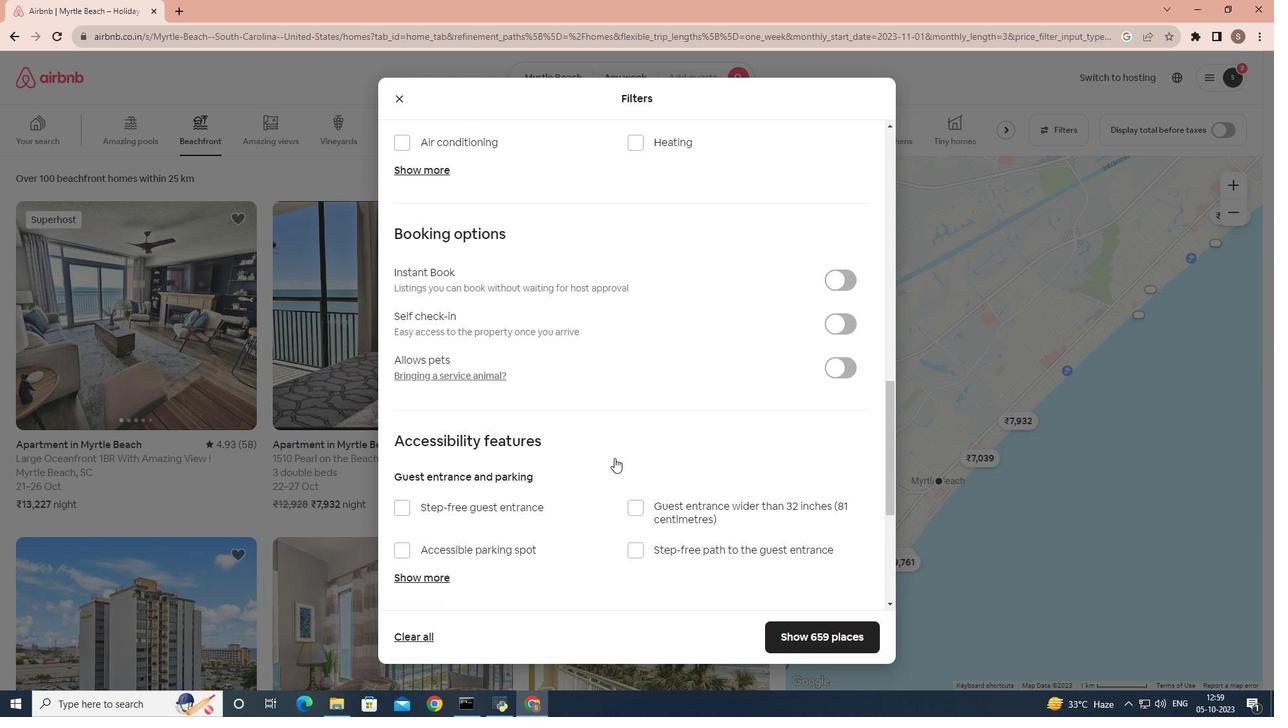 
Action: Mouse scrolled (614, 457) with delta (0, 0)
Screenshot: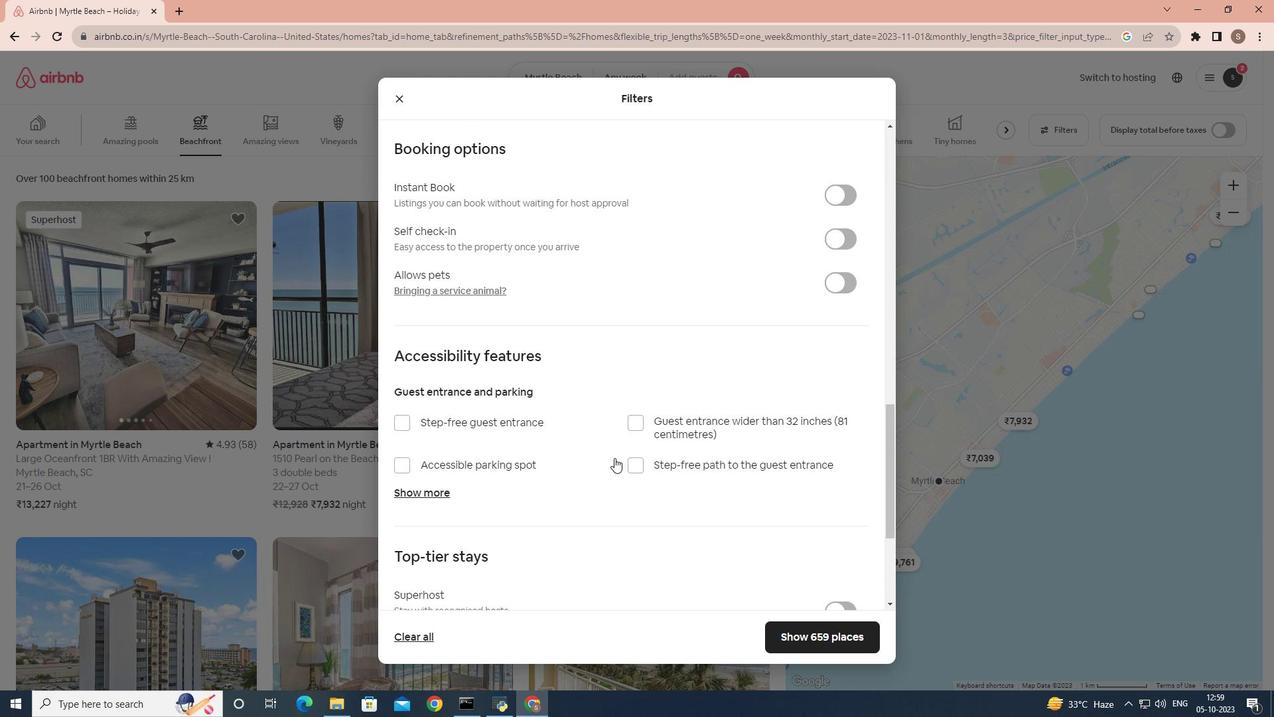 
Action: Mouse scrolled (614, 457) with delta (0, 0)
Screenshot: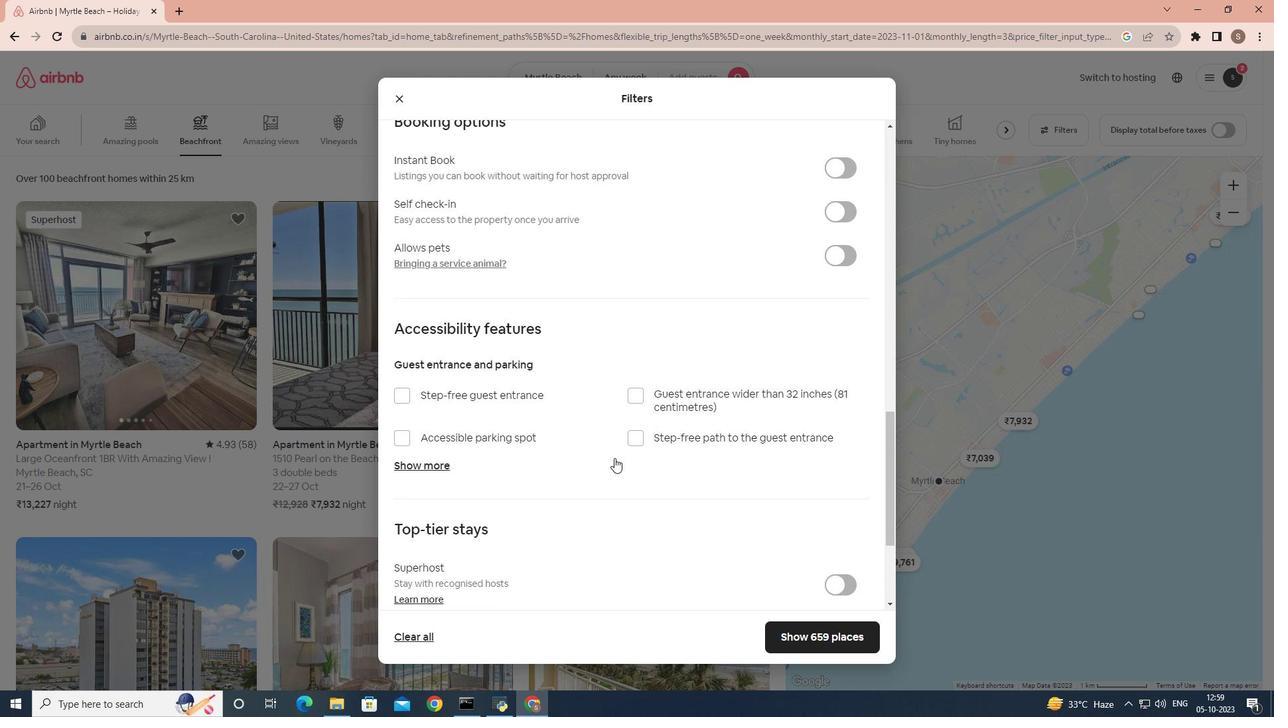 
Action: Mouse moved to (535, 405)
Screenshot: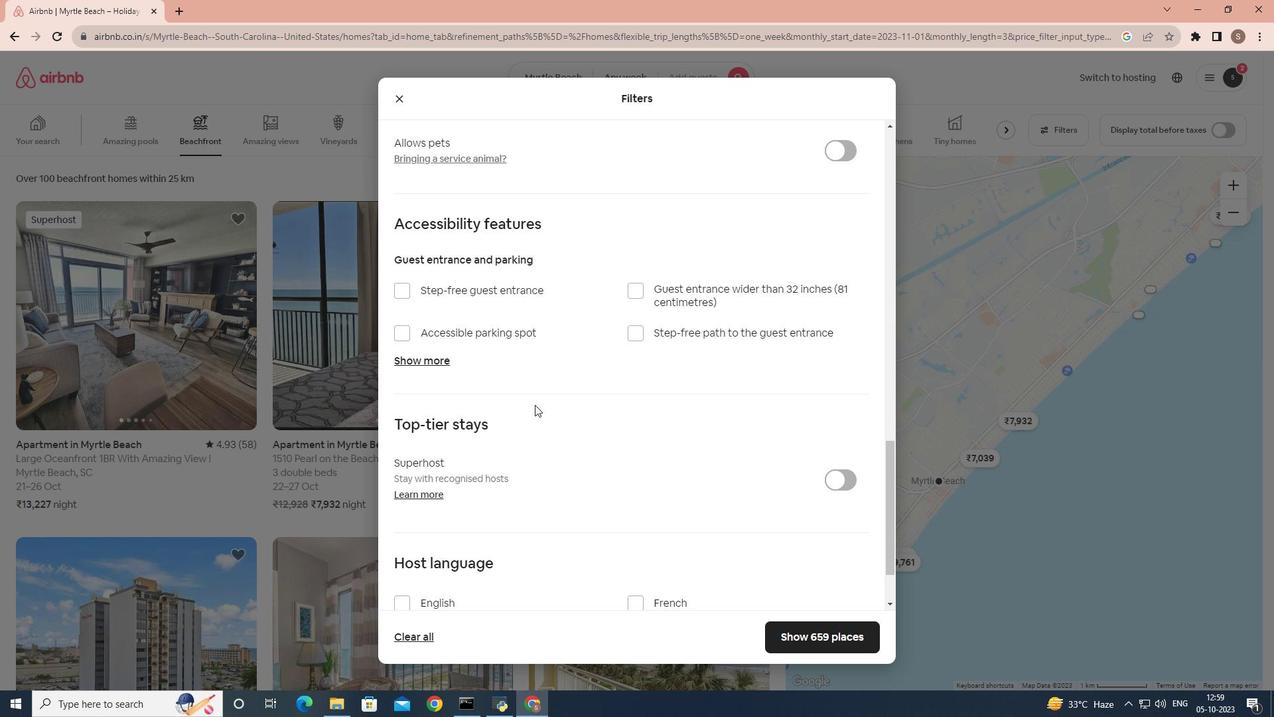 
Action: Mouse scrolled (535, 405) with delta (0, 0)
Screenshot: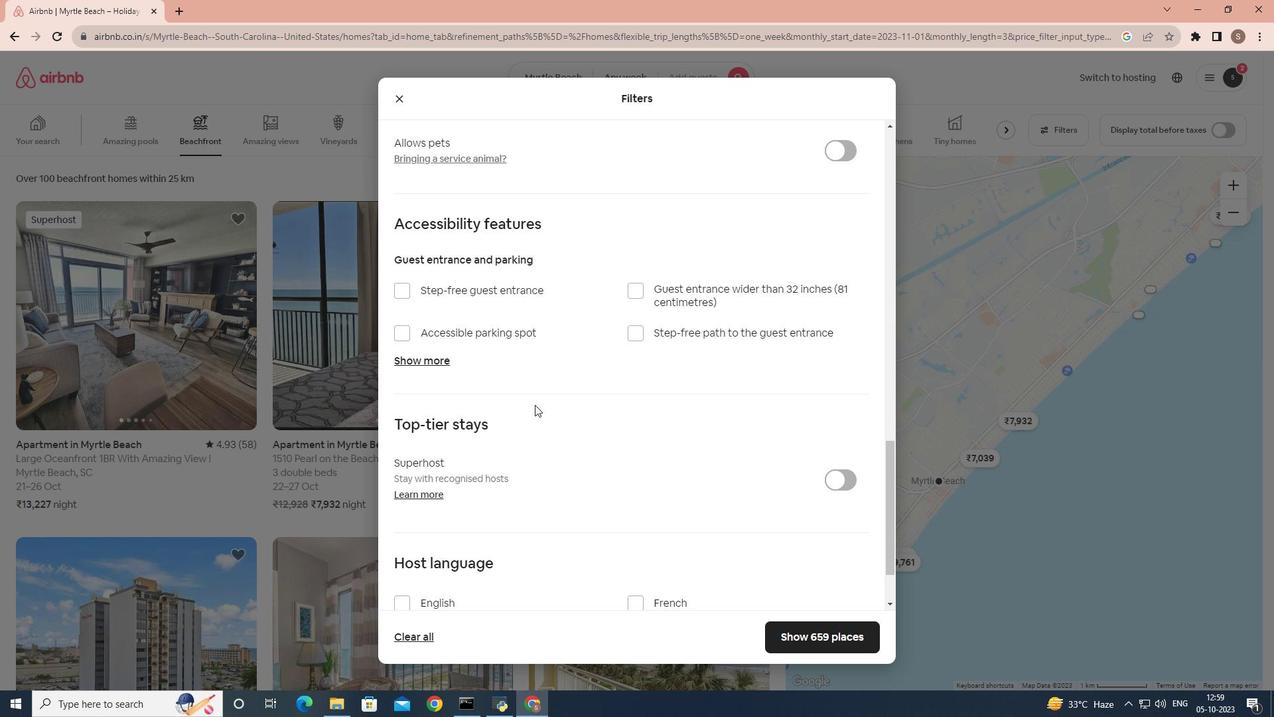 
Action: Mouse scrolled (535, 405) with delta (0, 0)
Screenshot: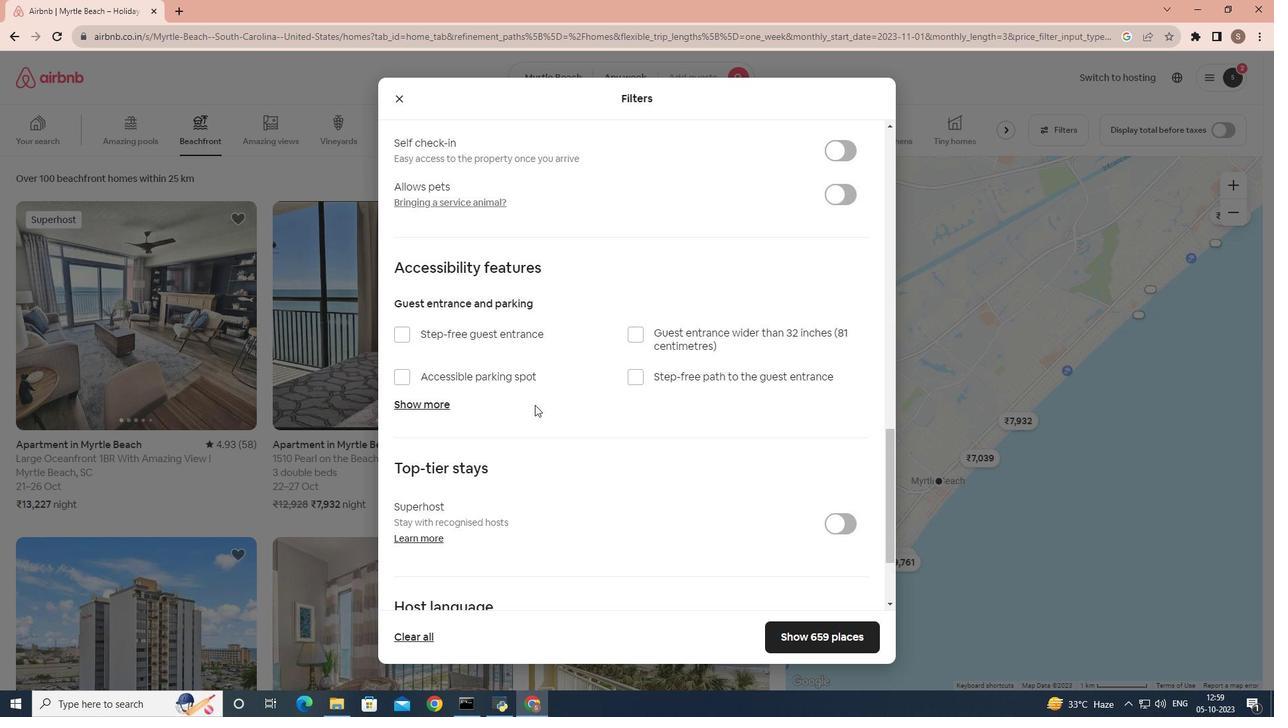 
Action: Mouse scrolled (535, 404) with delta (0, 0)
Screenshot: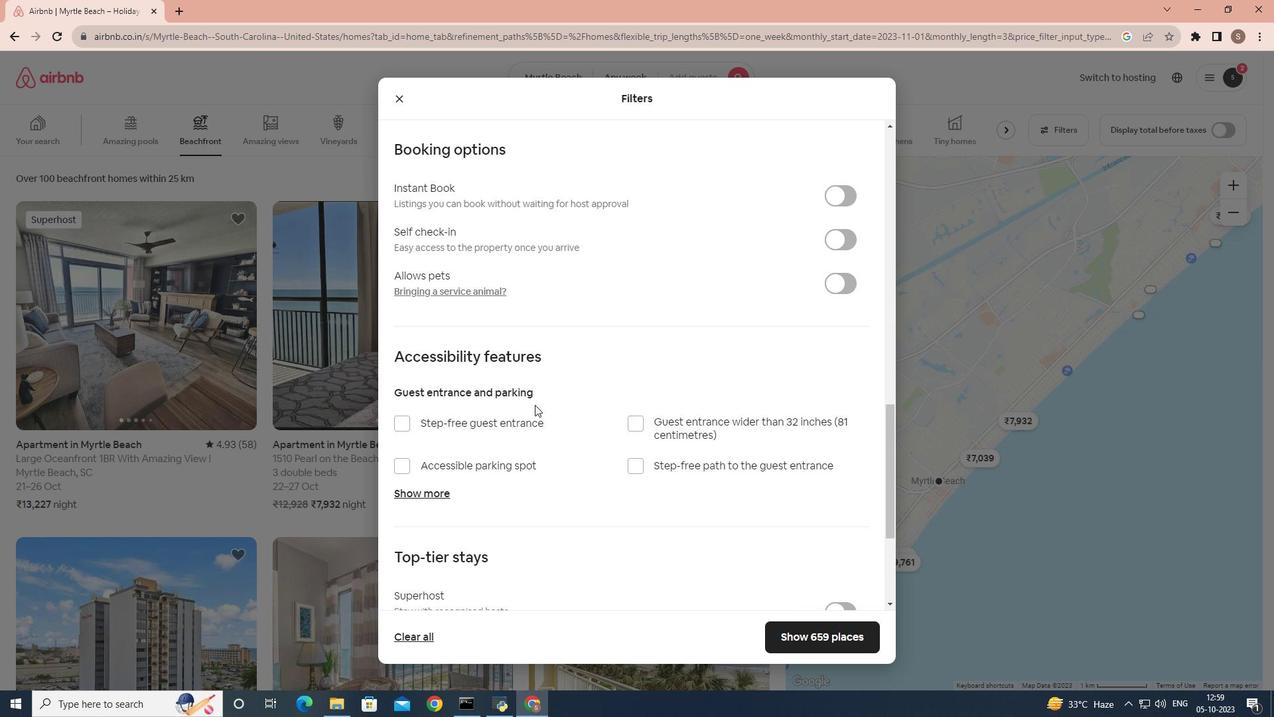 
Action: Mouse scrolled (535, 404) with delta (0, 0)
Screenshot: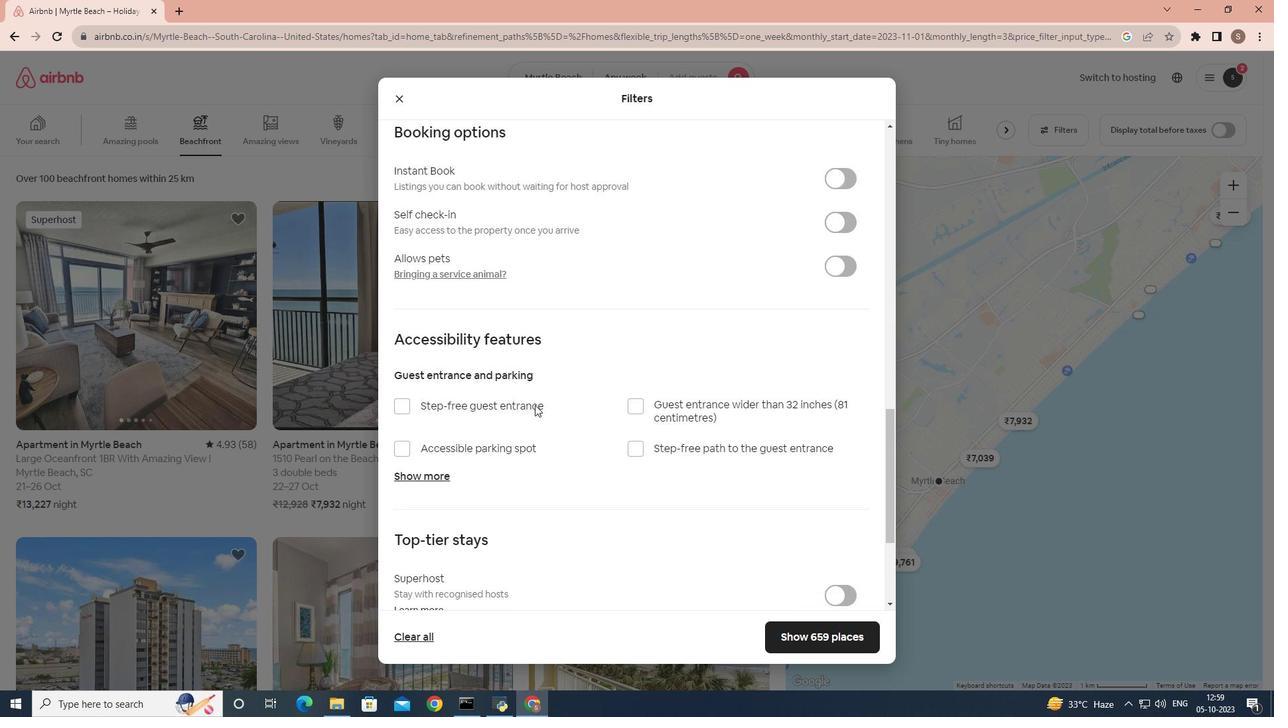 
Action: Mouse scrolled (535, 404) with delta (0, 0)
Screenshot: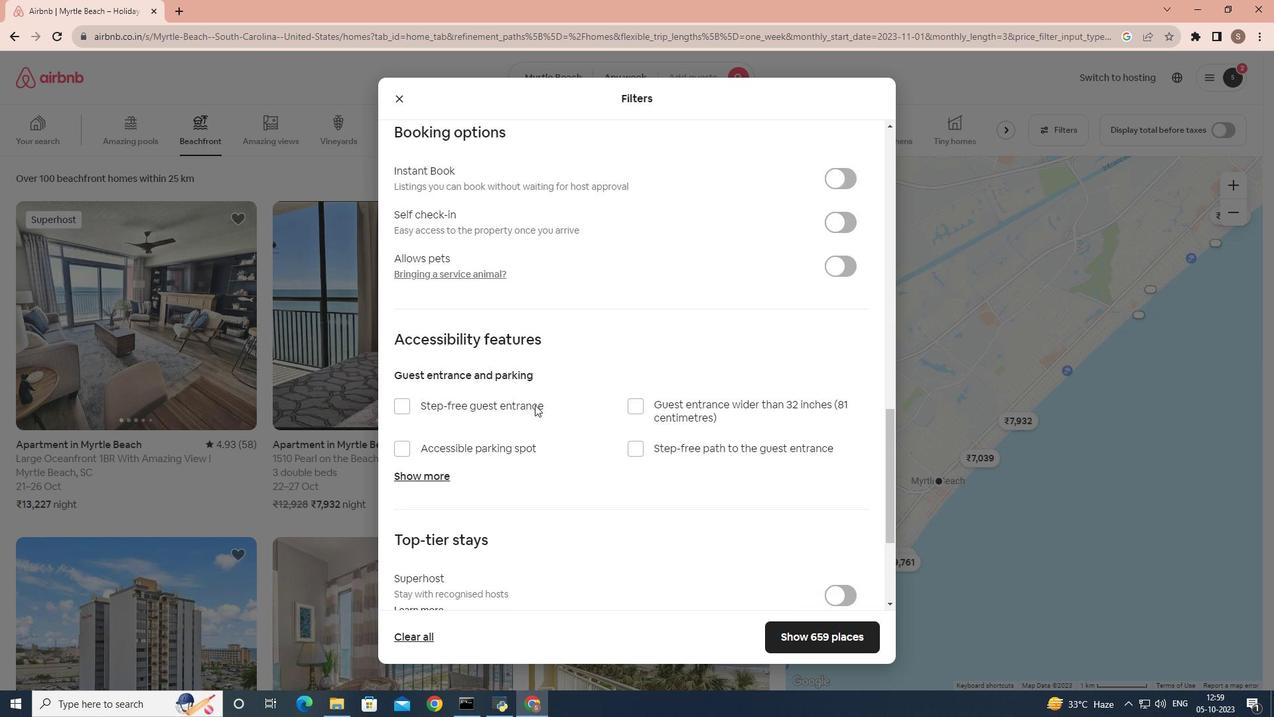 
Action: Mouse scrolled (535, 404) with delta (0, 0)
Screenshot: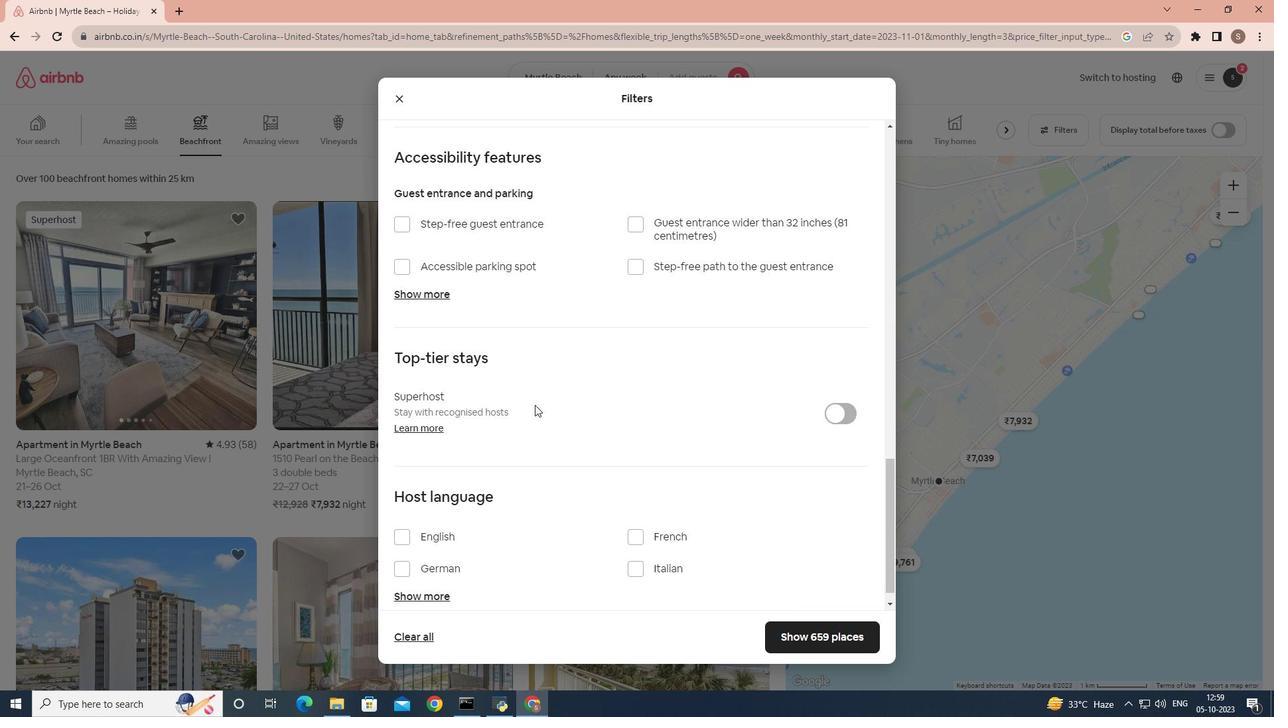 
Action: Mouse scrolled (535, 404) with delta (0, 0)
Screenshot: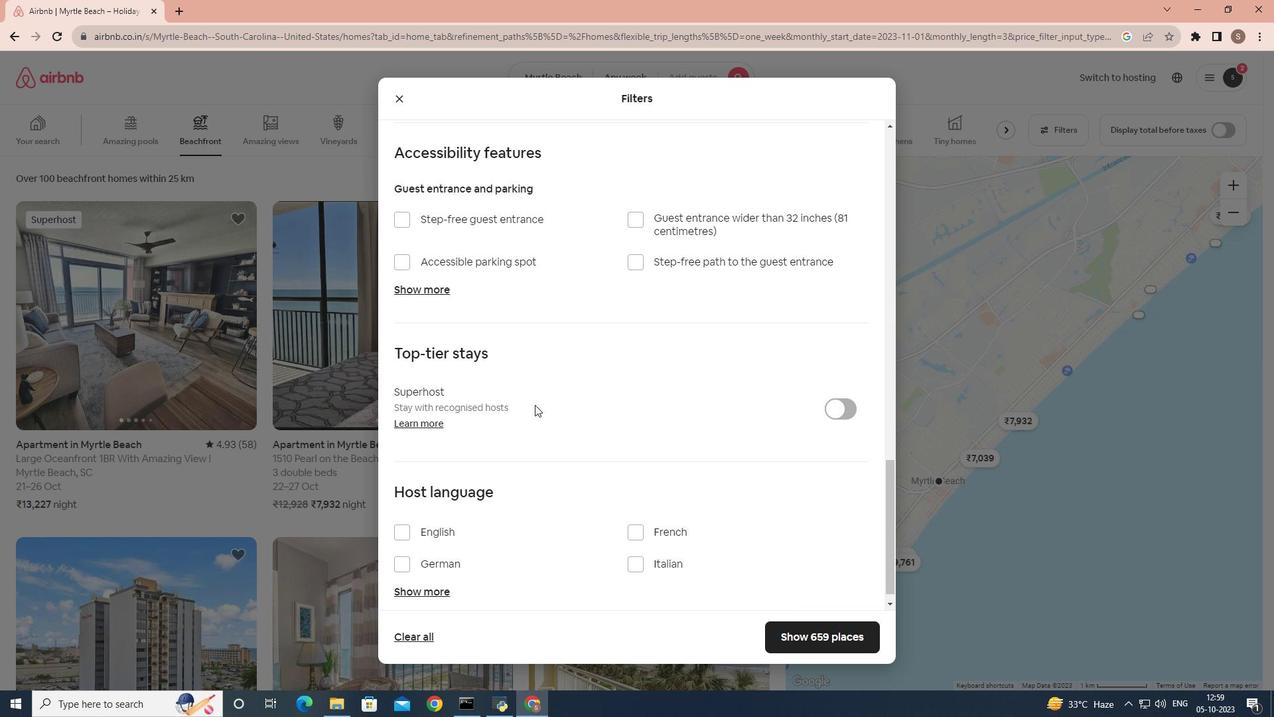 
Action: Mouse scrolled (535, 404) with delta (0, 0)
Screenshot: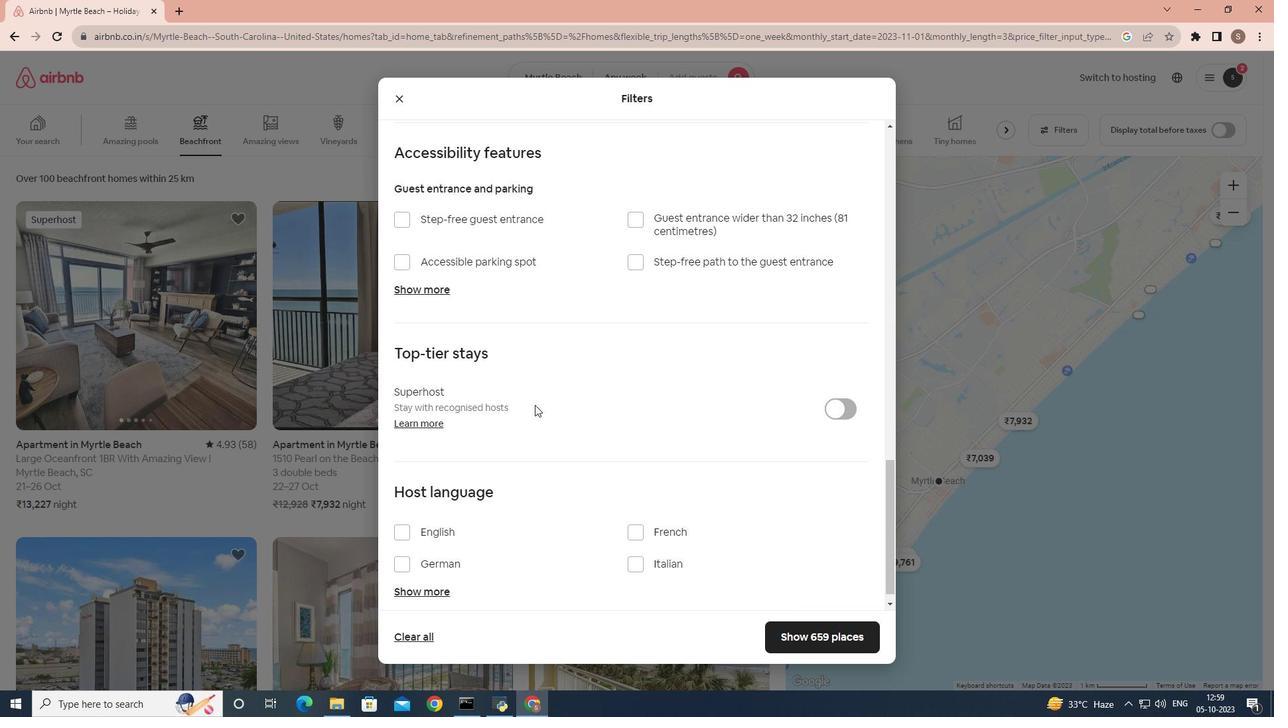 
Action: Mouse scrolled (535, 405) with delta (0, 0)
Screenshot: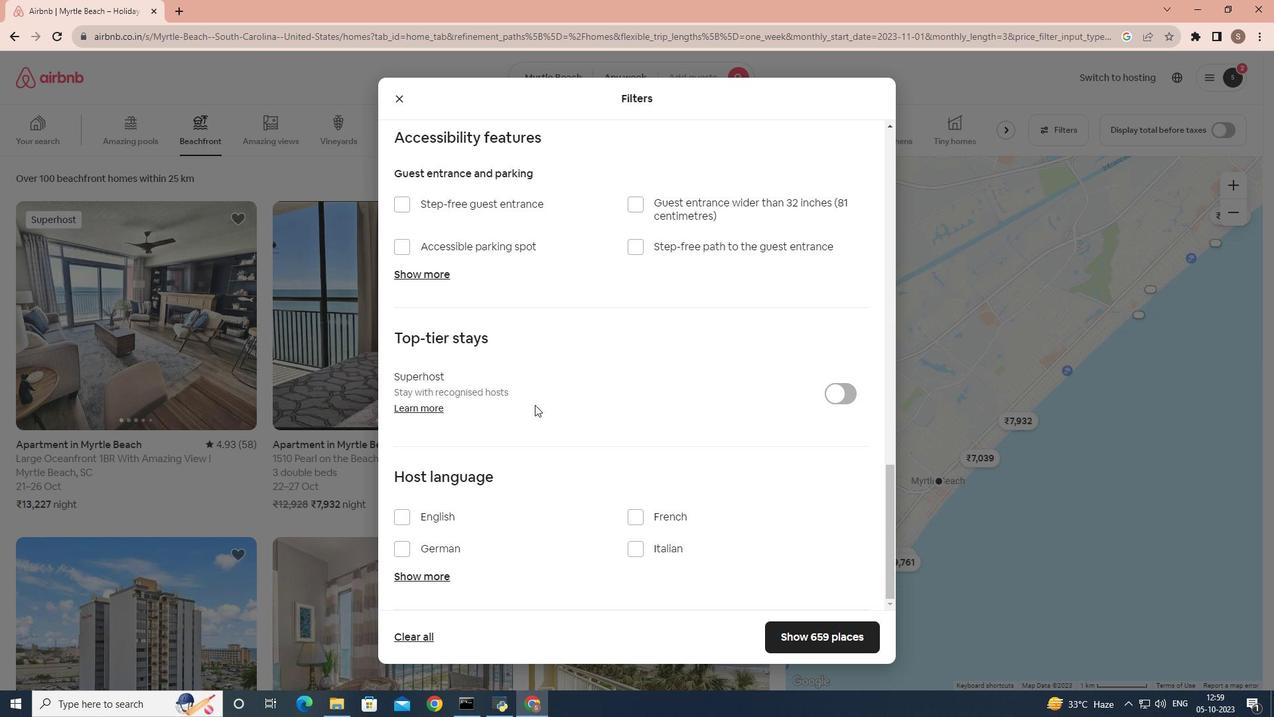 
Action: Mouse scrolled (535, 405) with delta (0, 0)
Screenshot: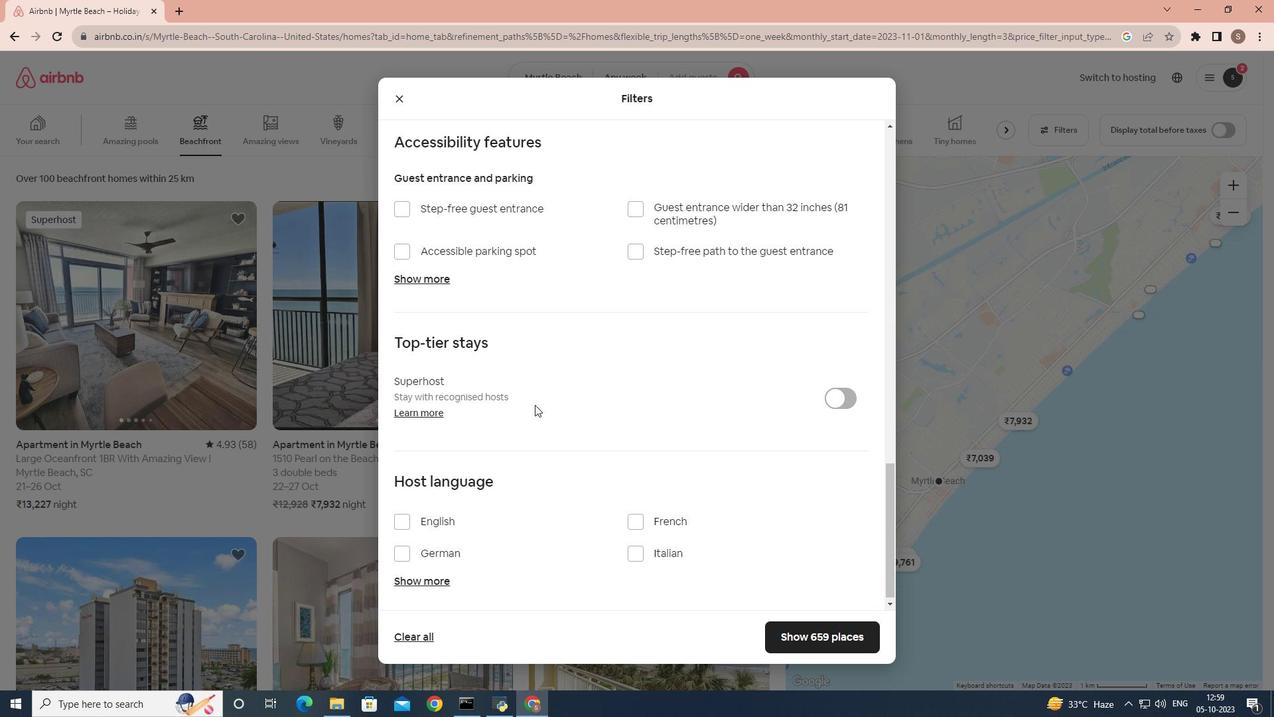 
Action: Mouse scrolled (535, 405) with delta (0, 0)
Screenshot: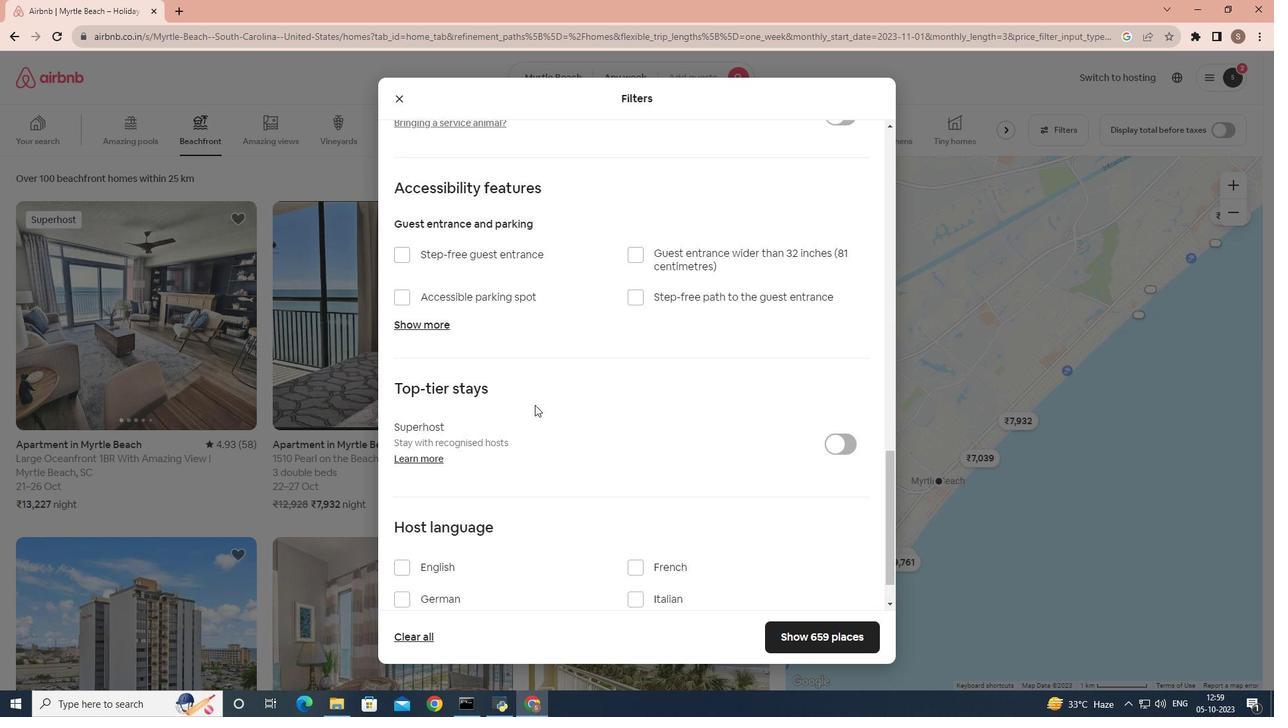 
Action: Mouse scrolled (535, 405) with delta (0, 0)
Screenshot: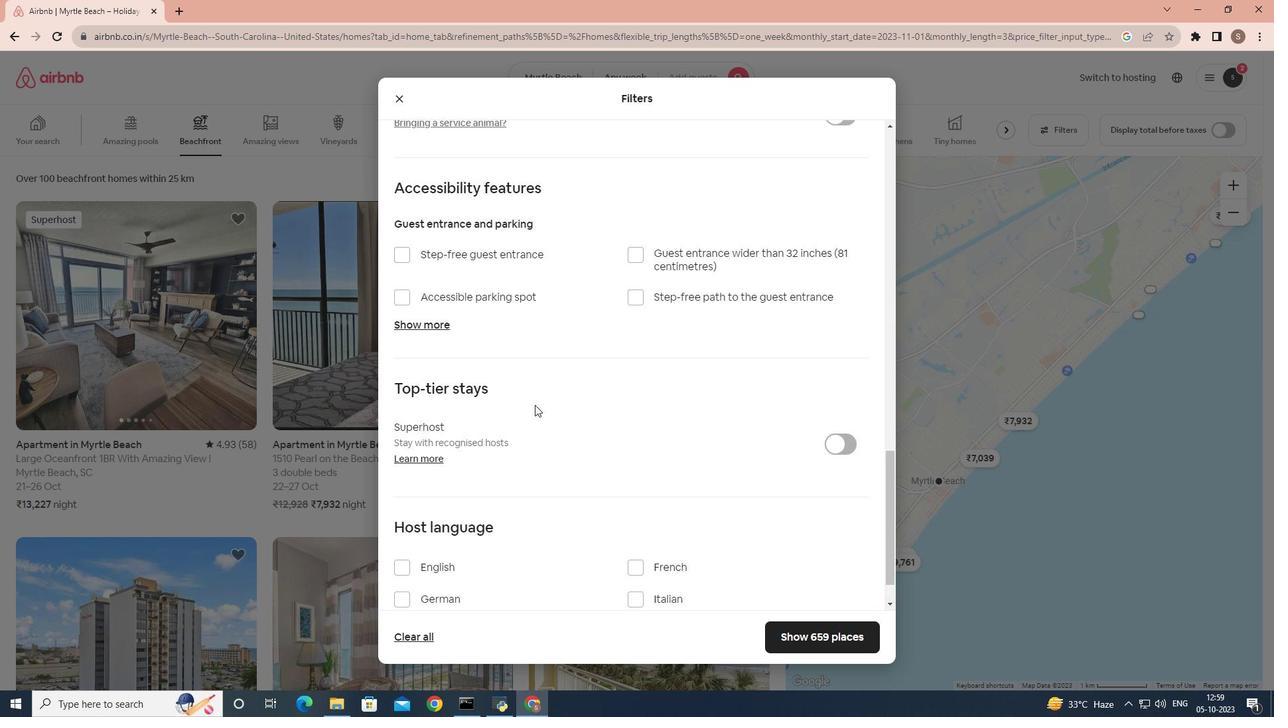 
Action: Mouse scrolled (535, 405) with delta (0, 0)
Screenshot: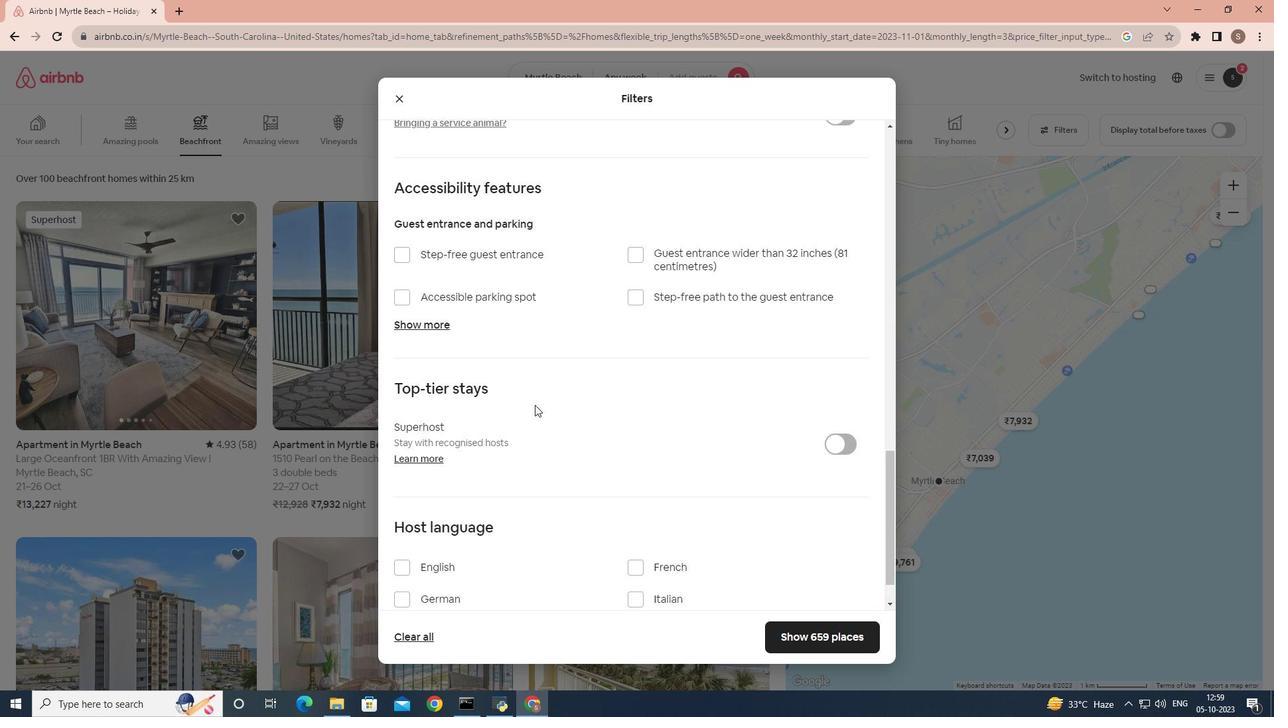 
Action: Mouse scrolled (535, 405) with delta (0, 0)
Screenshot: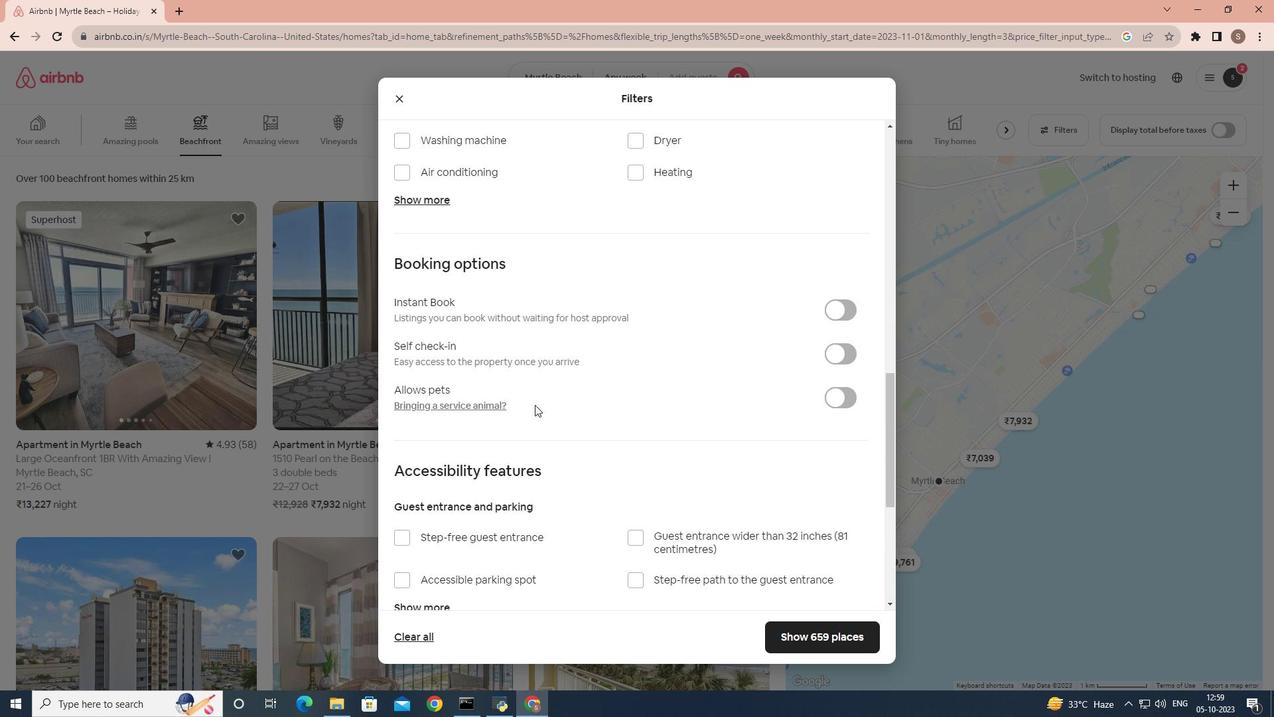 
Action: Mouse scrolled (535, 405) with delta (0, 0)
Screenshot: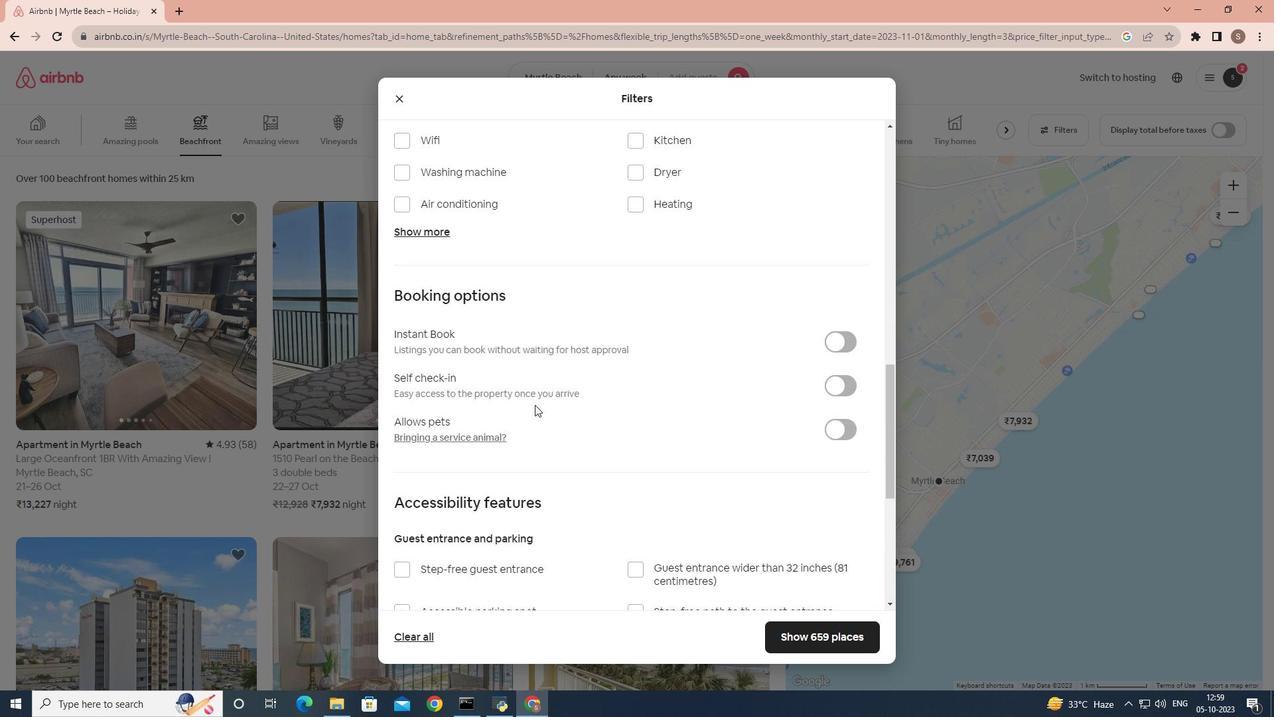
Action: Mouse moved to (433, 335)
Screenshot: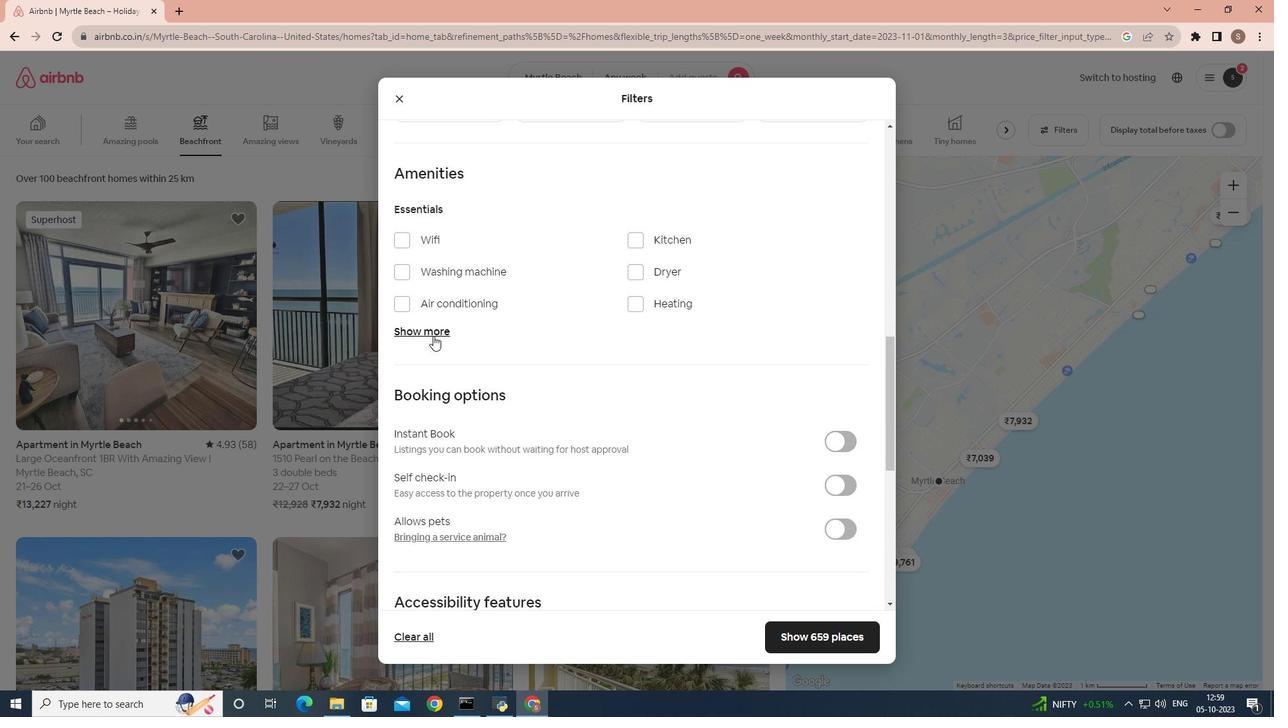 
Action: Mouse pressed left at (433, 335)
Screenshot: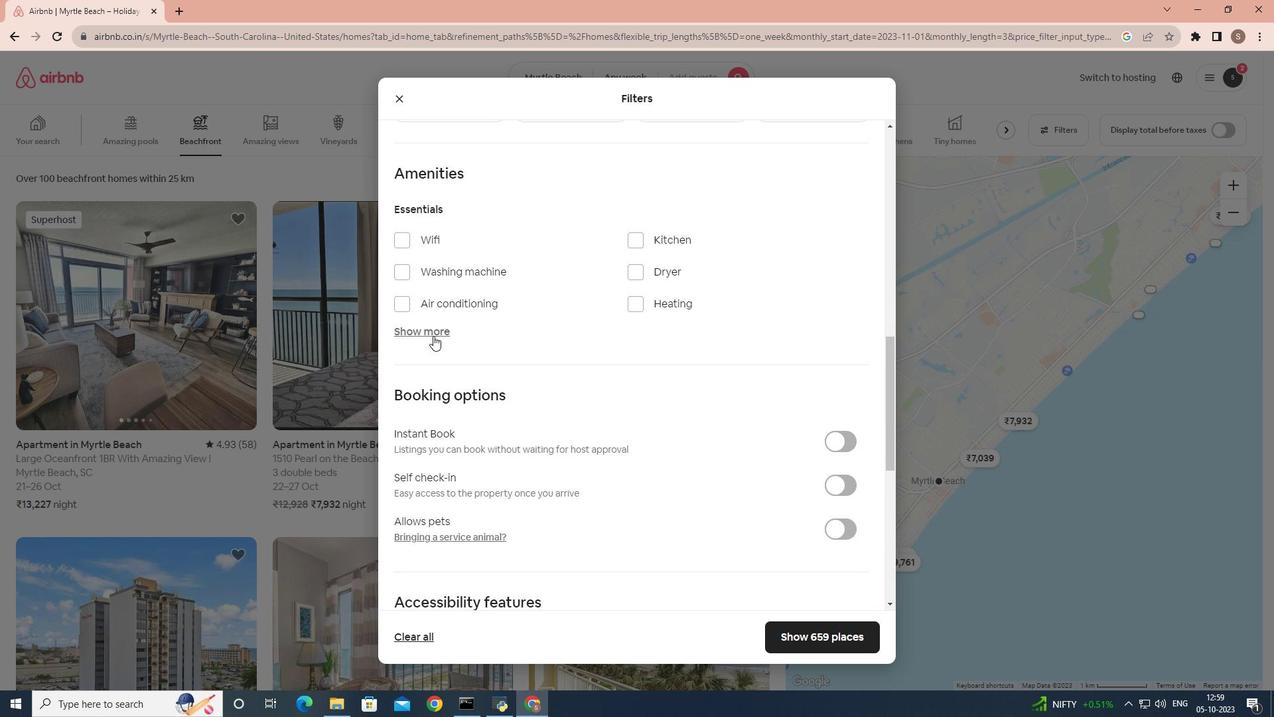 
Action: Mouse moved to (457, 367)
Screenshot: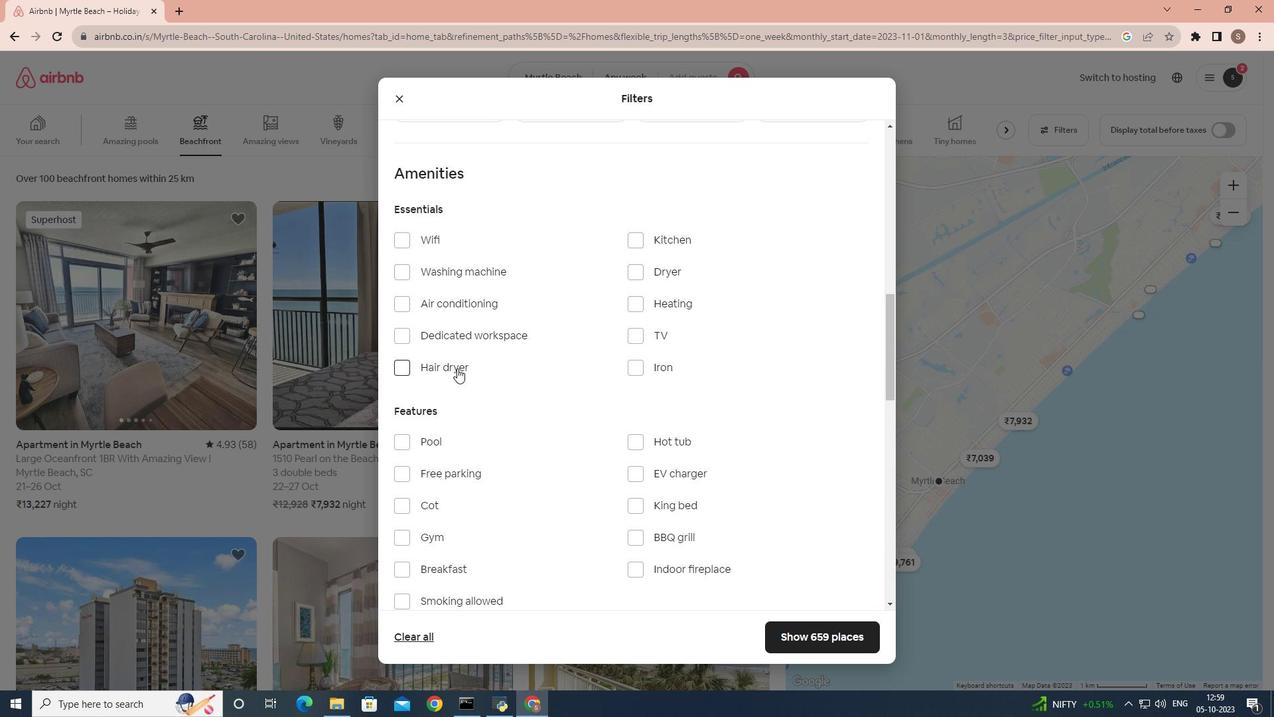 
Action: Mouse scrolled (457, 367) with delta (0, 0)
Screenshot: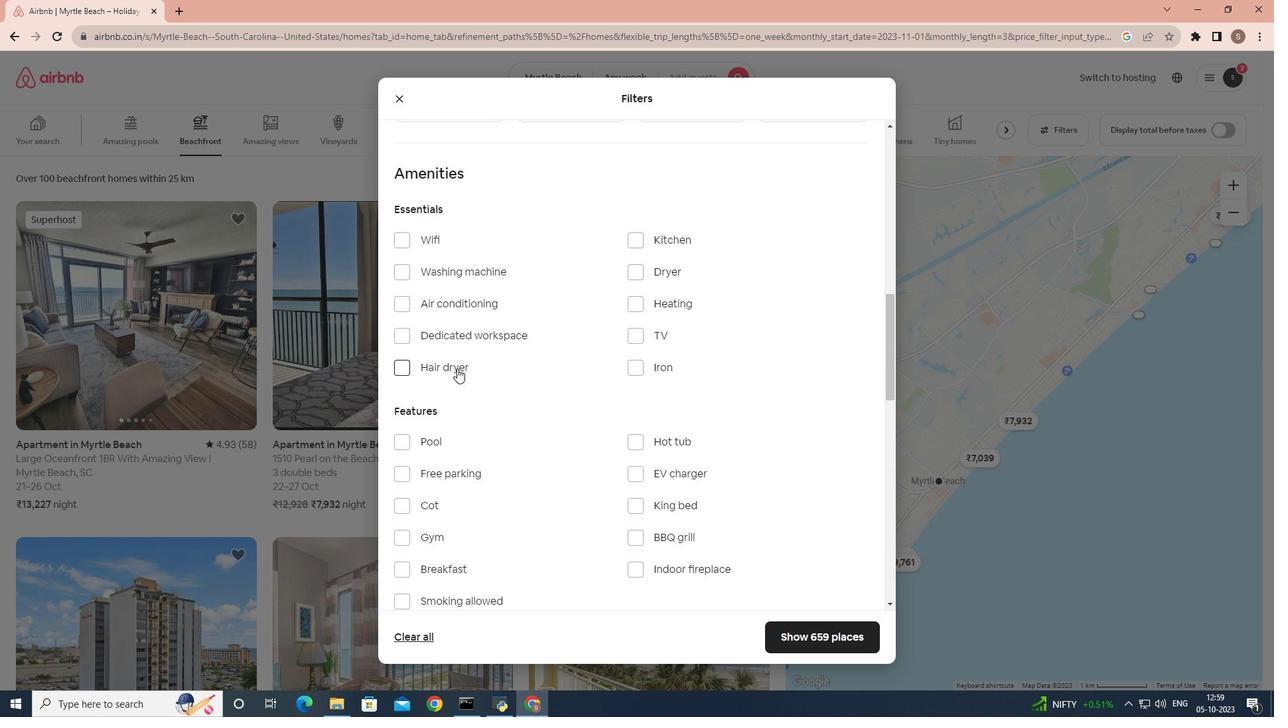 
Action: Mouse moved to (458, 369)
Screenshot: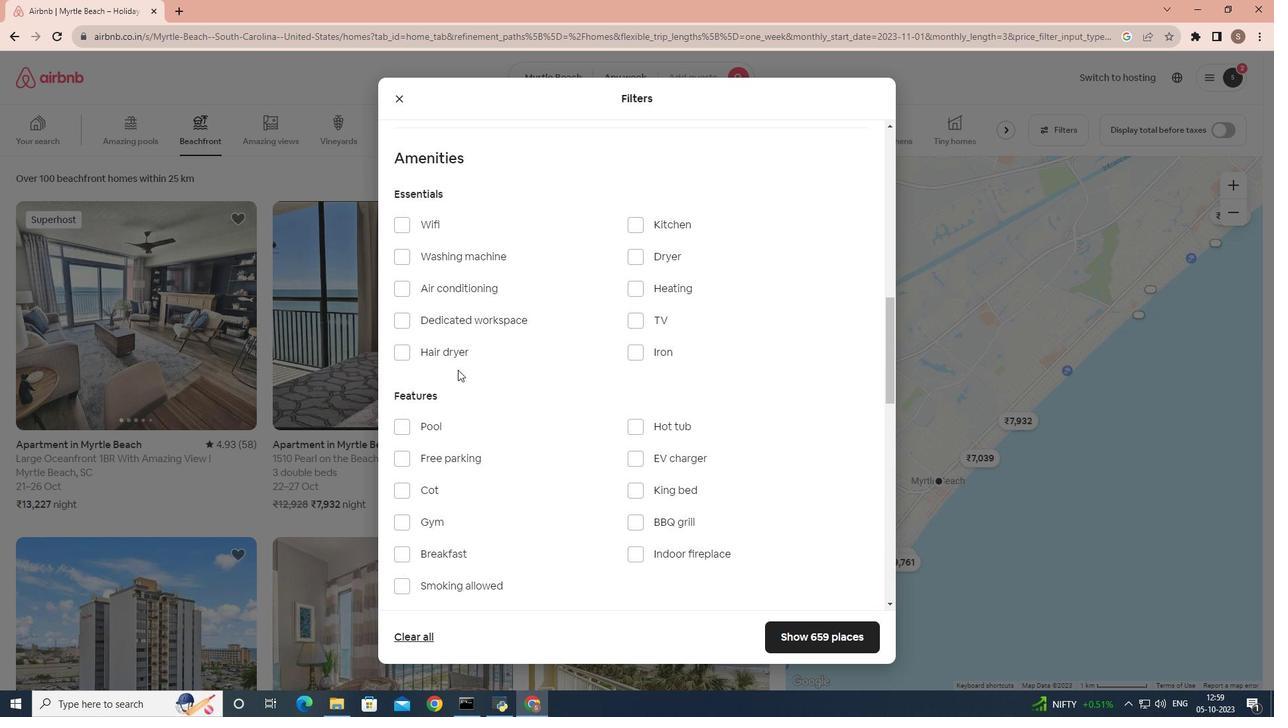 
Action: Mouse scrolled (458, 369) with delta (0, 0)
Screenshot: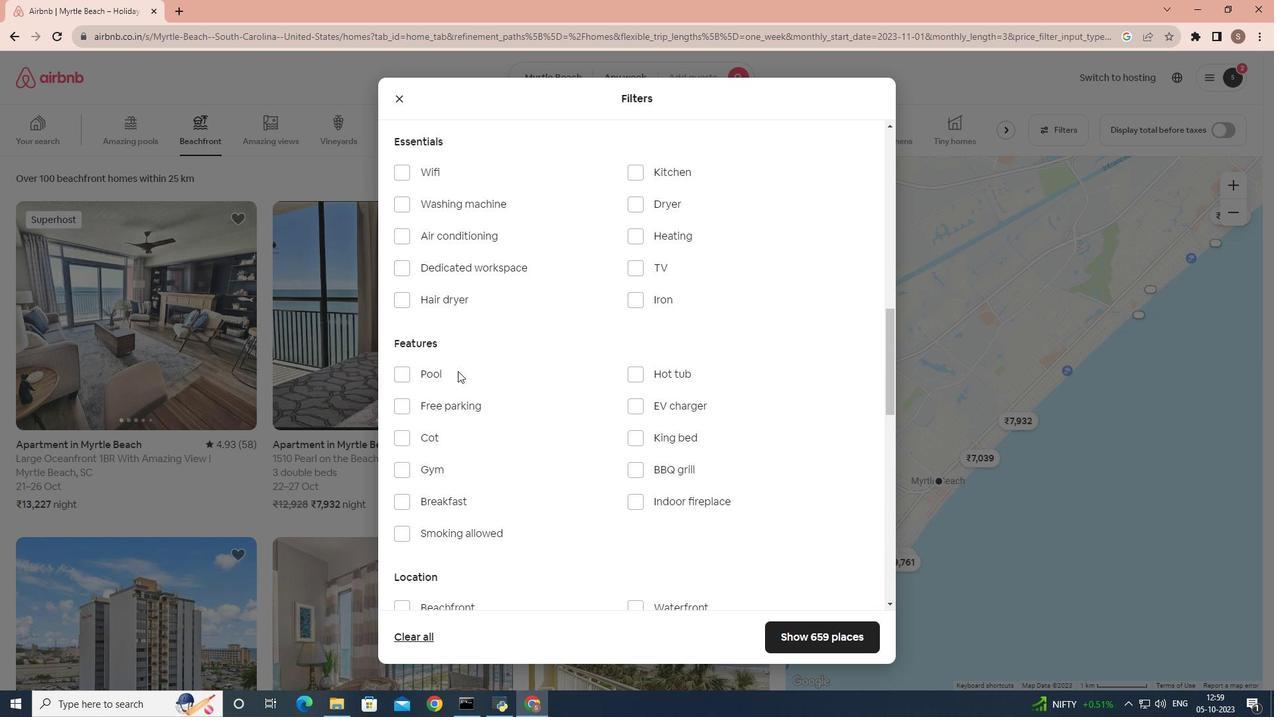 
Action: Mouse moved to (458, 372)
Screenshot: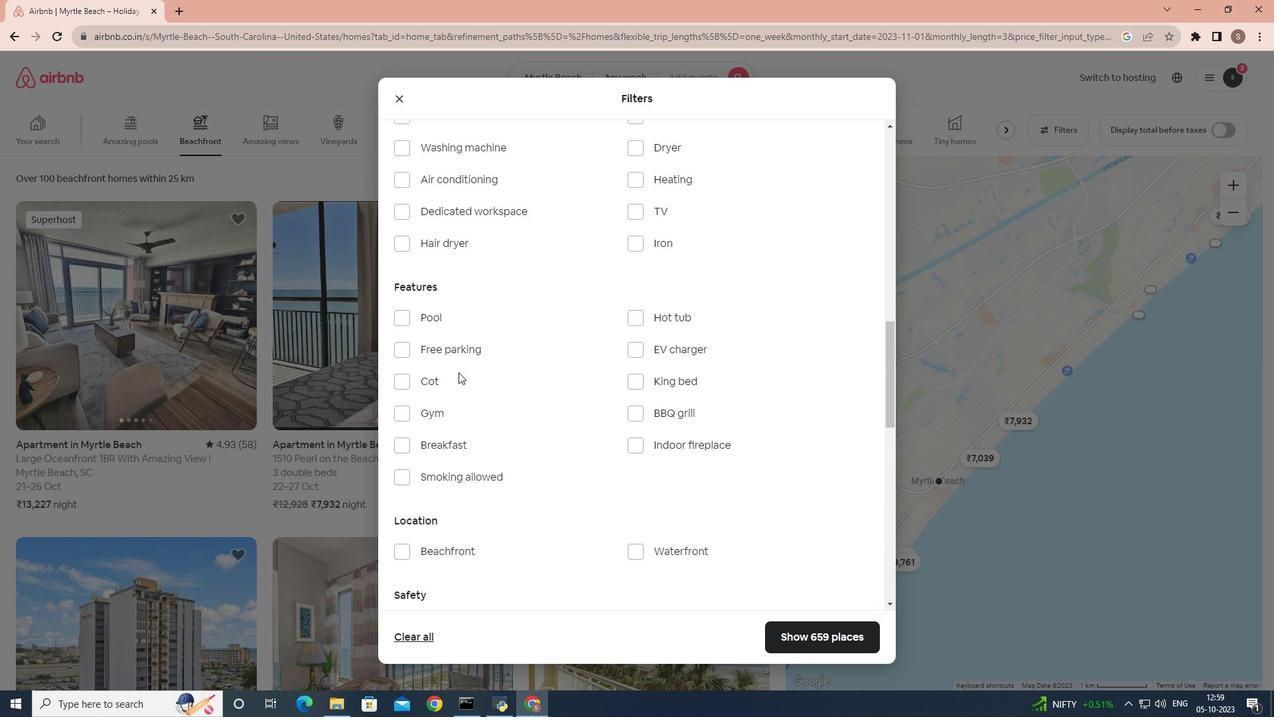 
Action: Mouse scrolled (458, 371) with delta (0, 0)
Screenshot: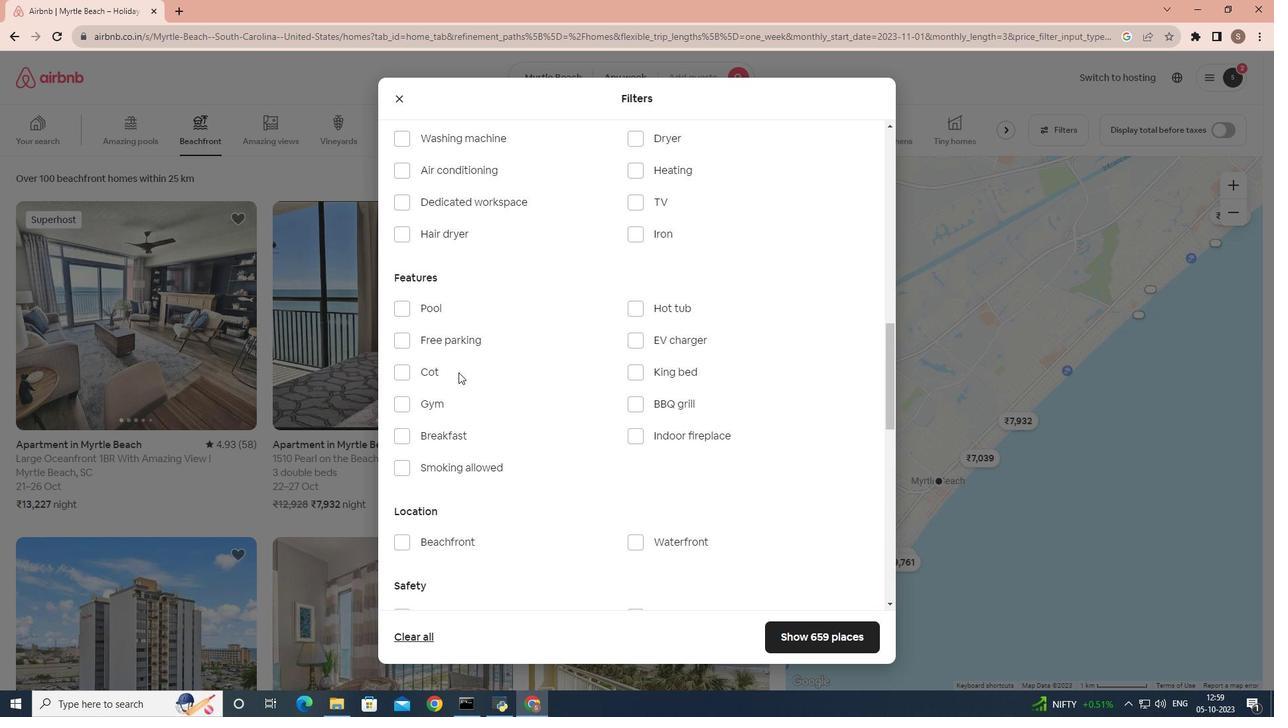 
Action: Mouse scrolled (458, 371) with delta (0, 0)
Screenshot: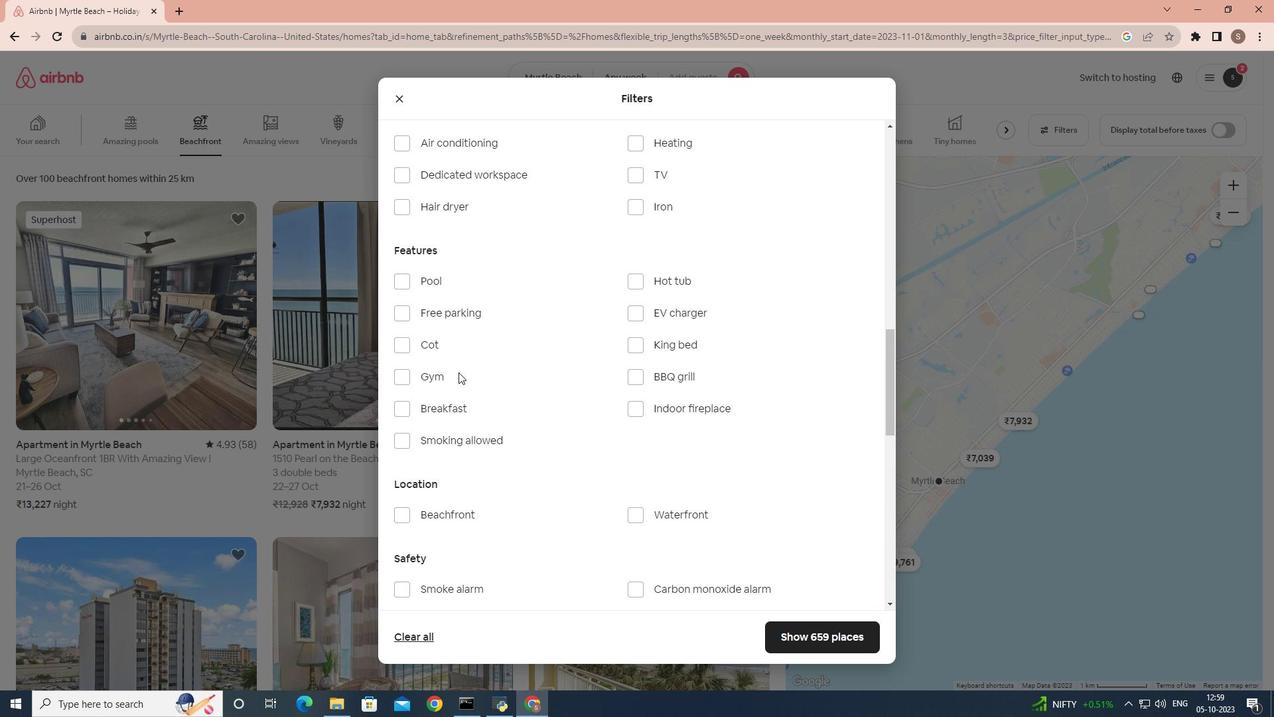
Action: Mouse scrolled (458, 371) with delta (0, 0)
Screenshot: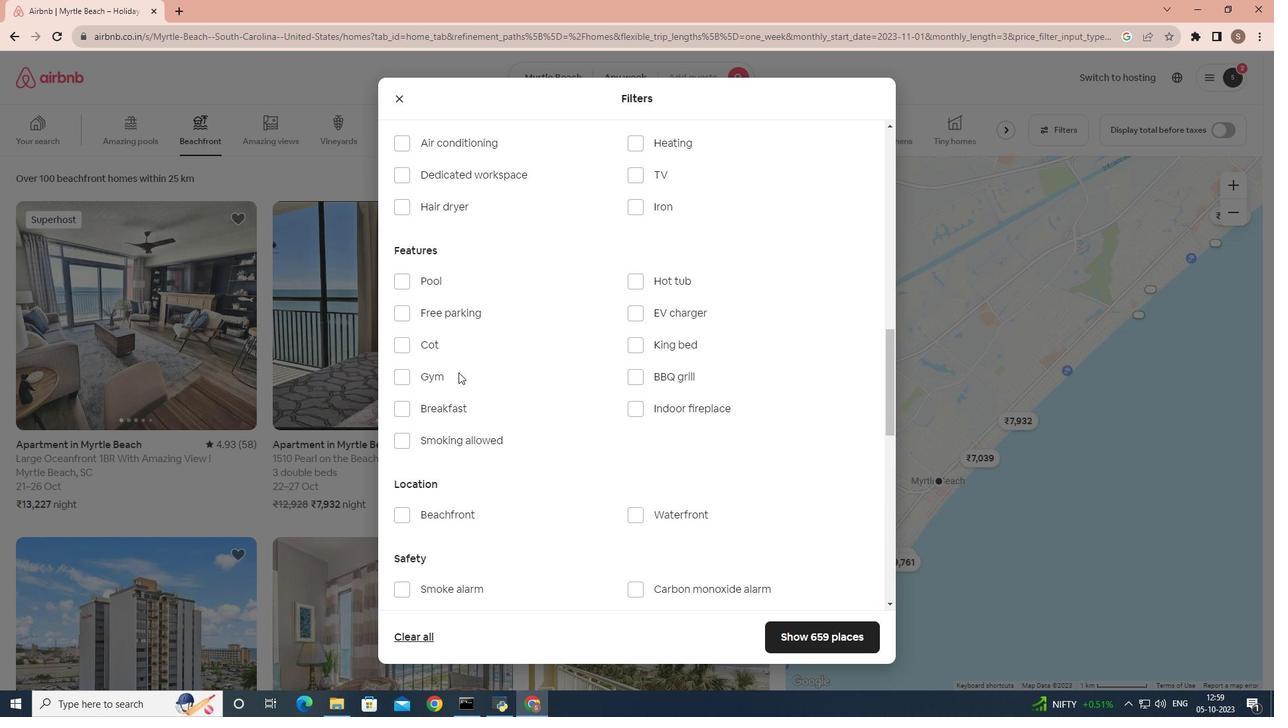 
Action: Mouse moved to (403, 346)
Screenshot: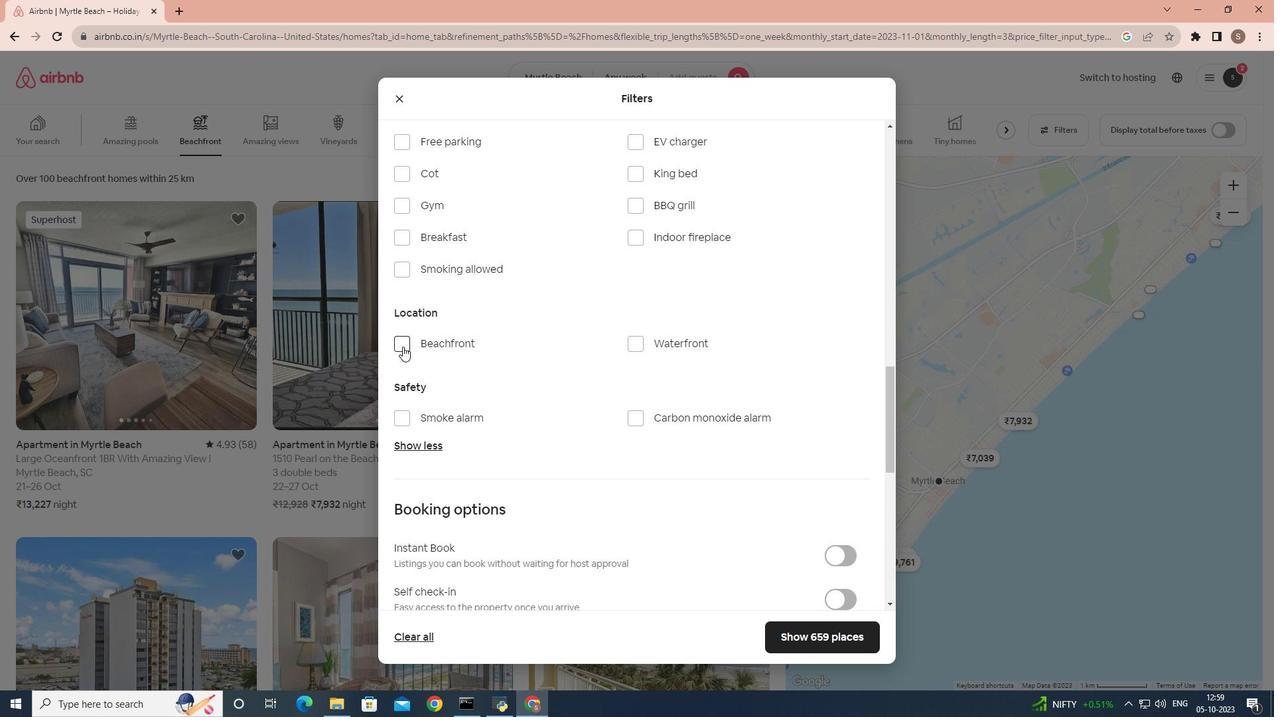 
Action: Mouse pressed left at (403, 346)
Screenshot: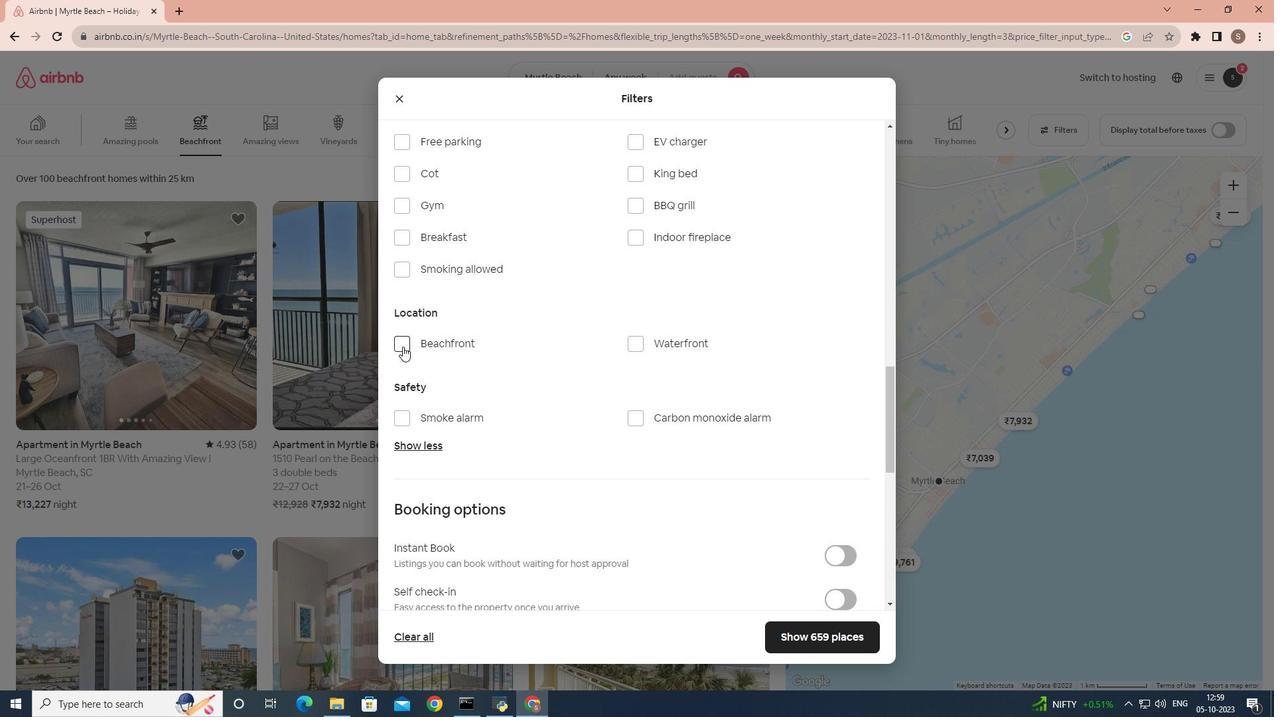 
Action: Mouse moved to (811, 646)
Screenshot: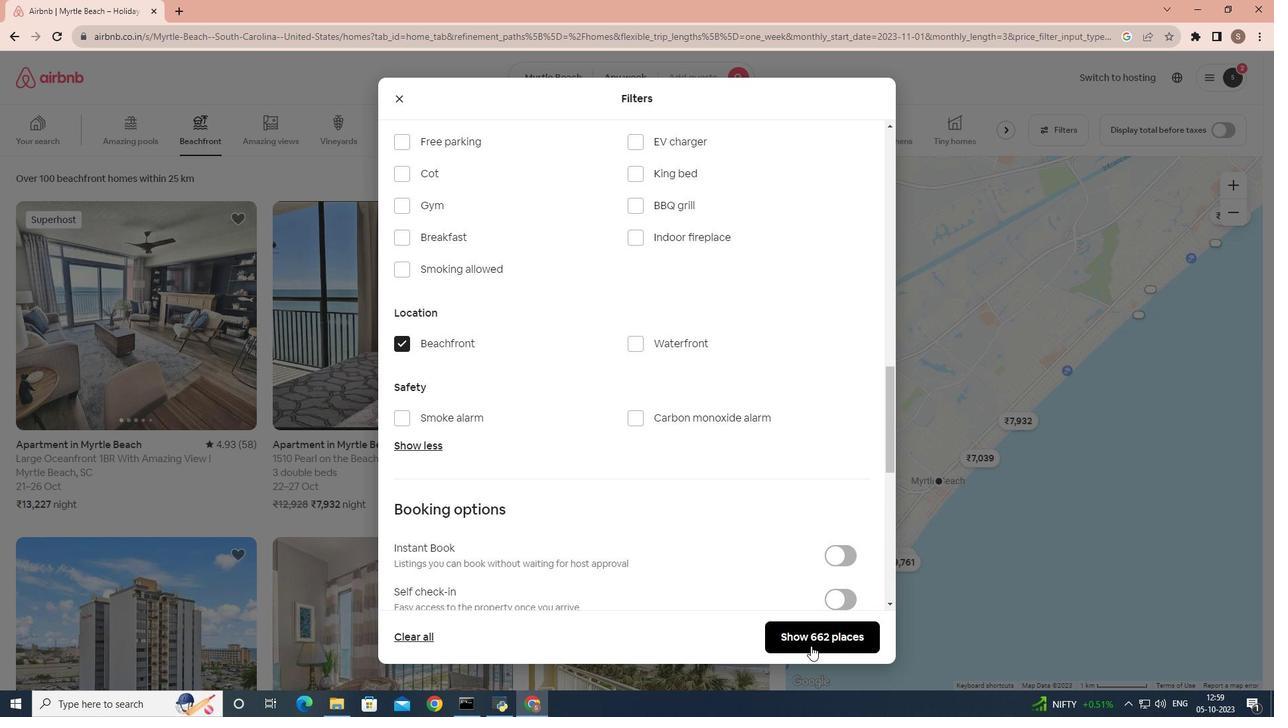 
Action: Mouse pressed left at (811, 646)
Screenshot: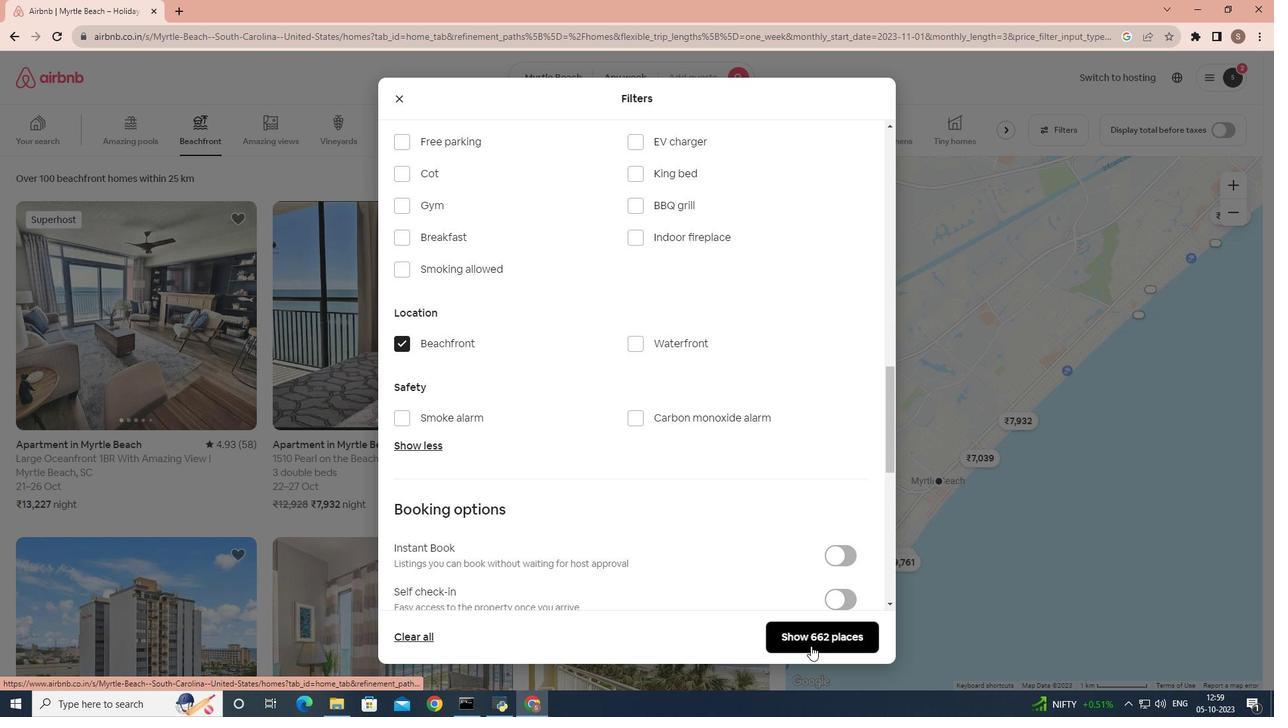 
Action: Mouse moved to (116, 320)
Screenshot: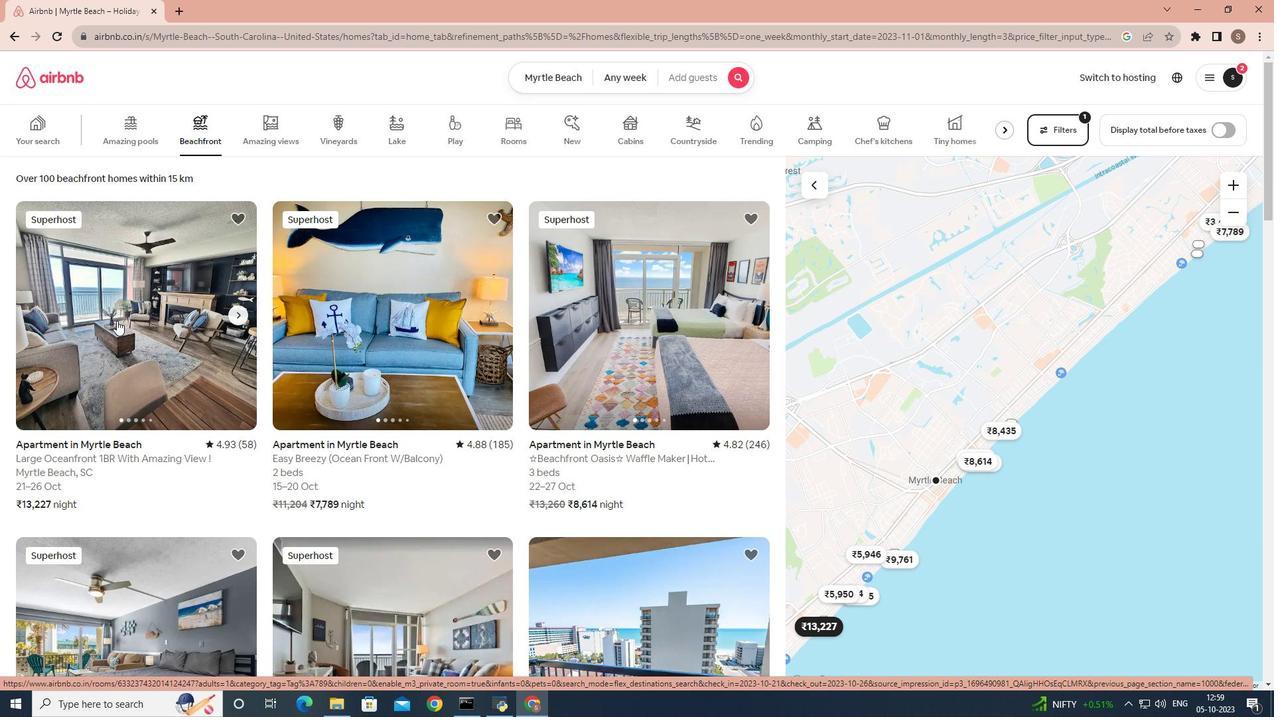 
Action: Mouse pressed left at (116, 320)
Screenshot: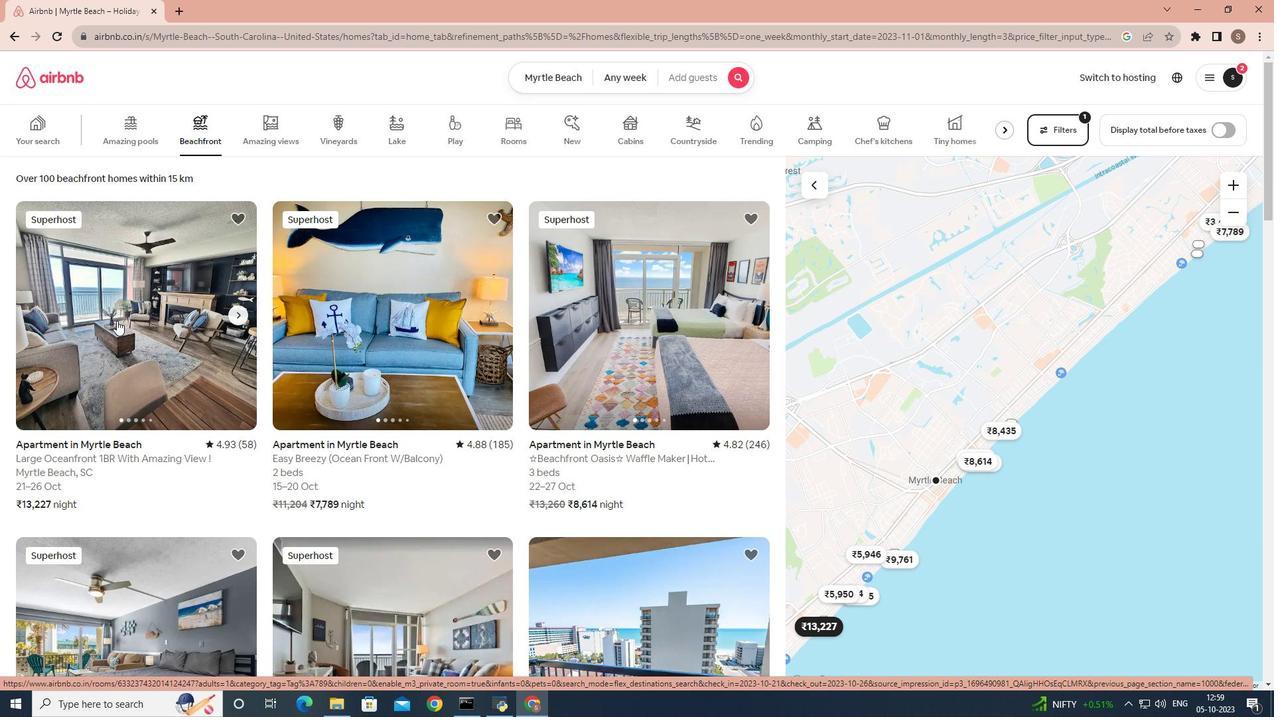 
Action: Mouse moved to (929, 494)
Screenshot: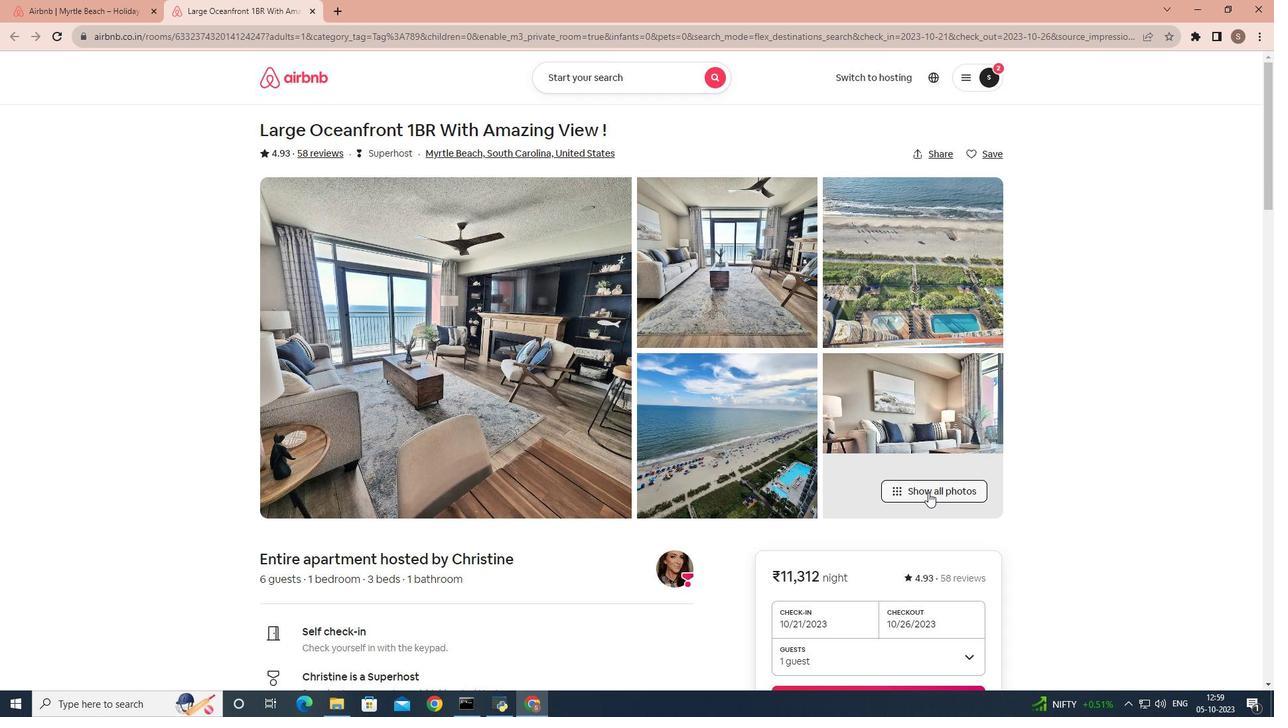 
Action: Mouse pressed left at (929, 494)
Screenshot: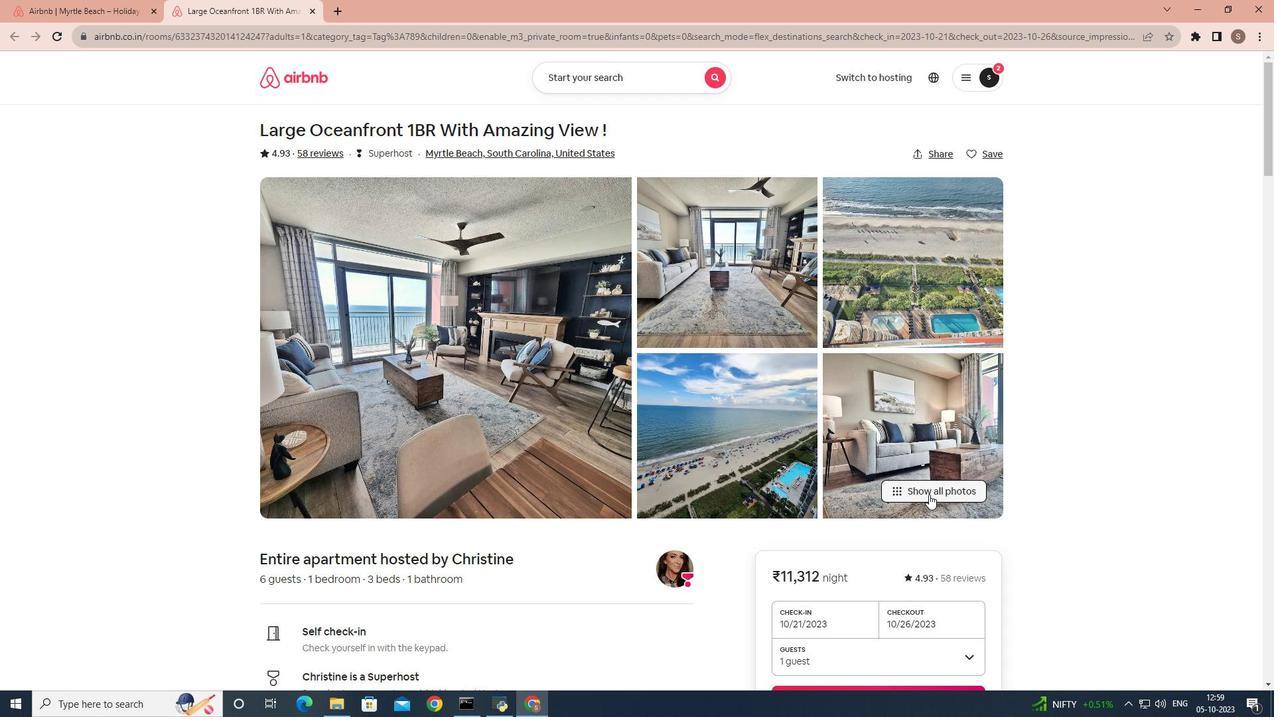 
Action: Mouse moved to (976, 443)
Screenshot: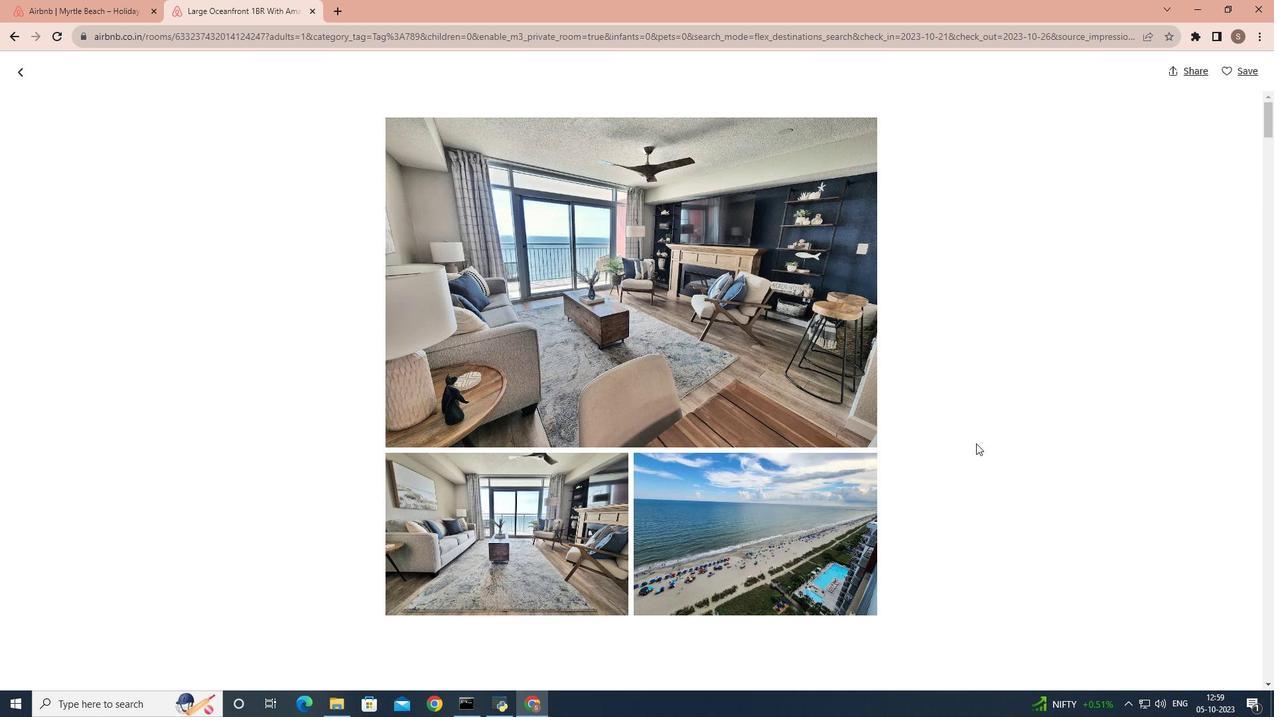 
Action: Mouse scrolled (976, 442) with delta (0, 0)
Screenshot: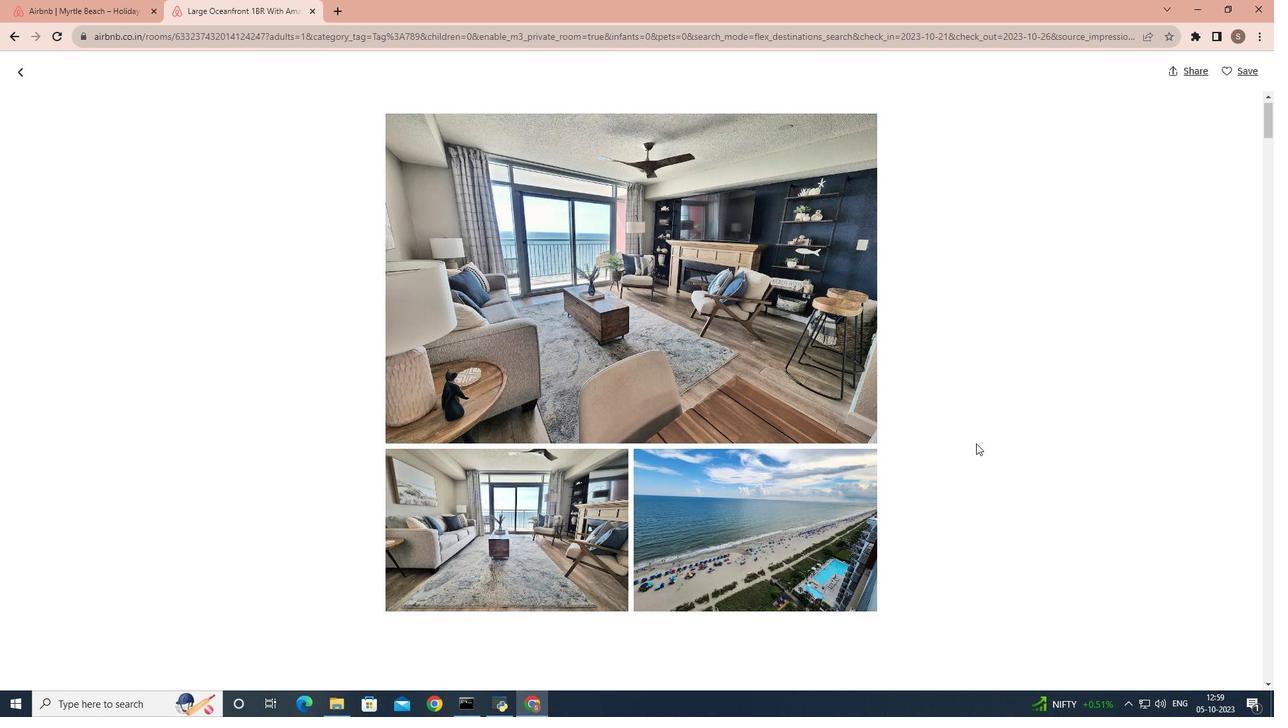 
Action: Mouse scrolled (976, 442) with delta (0, 0)
Screenshot: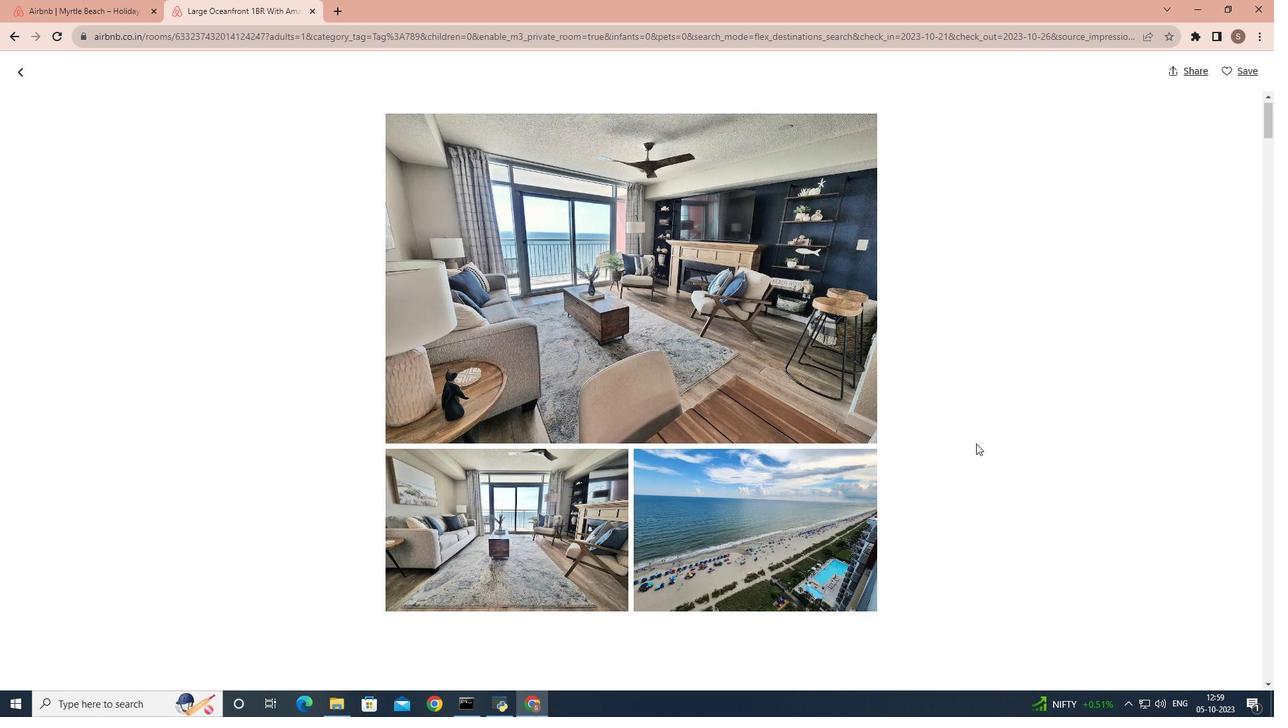 
Action: Mouse scrolled (976, 442) with delta (0, 0)
Screenshot: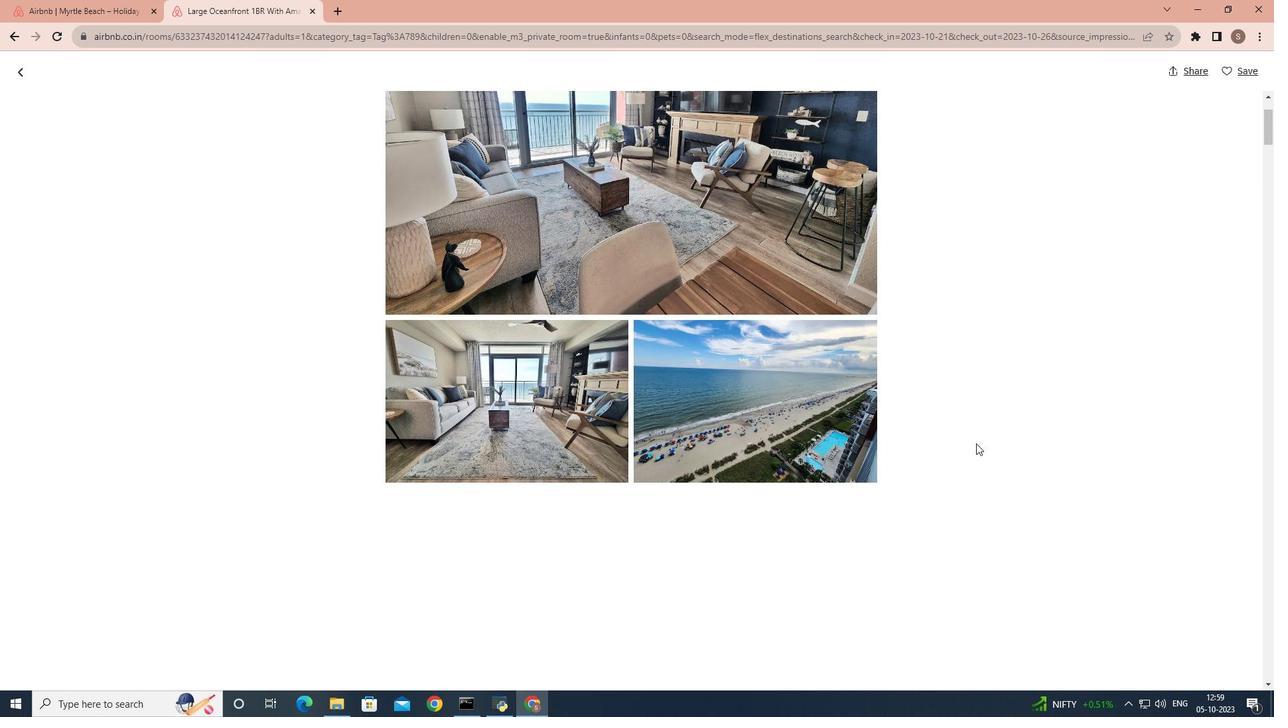 
Action: Mouse scrolled (976, 442) with delta (0, 0)
Screenshot: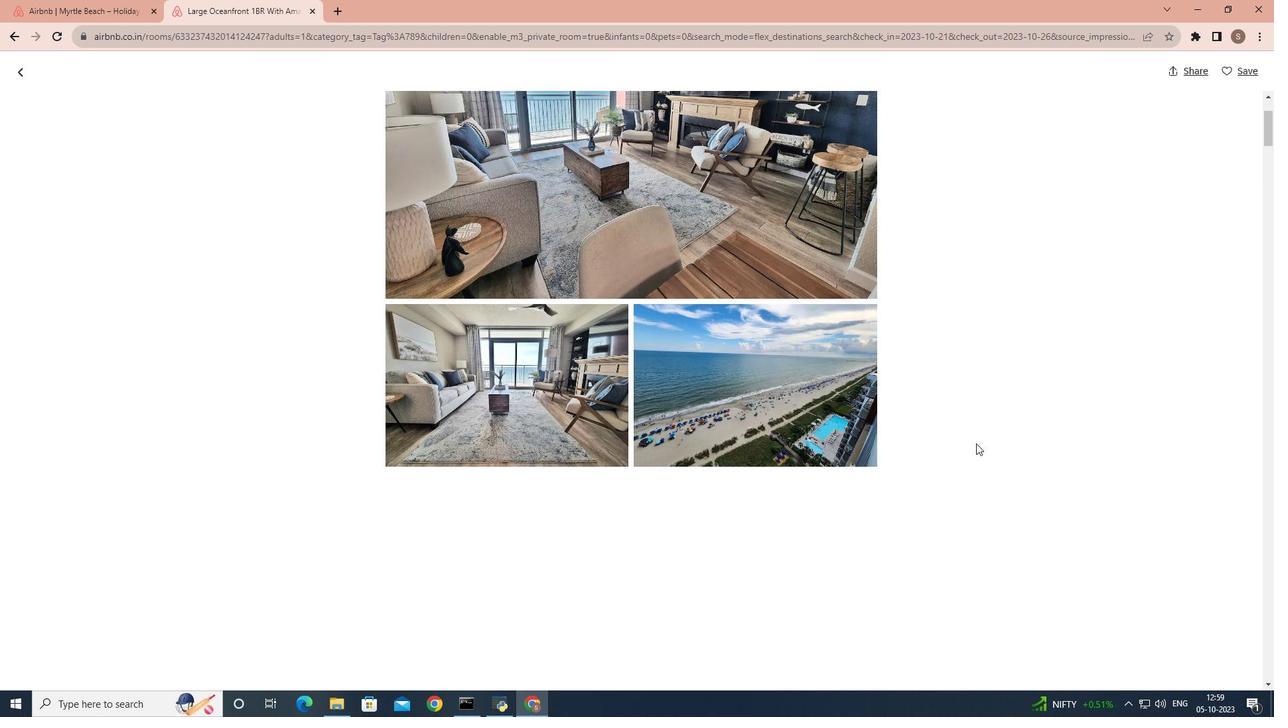 
Action: Mouse scrolled (976, 442) with delta (0, 0)
Screenshot: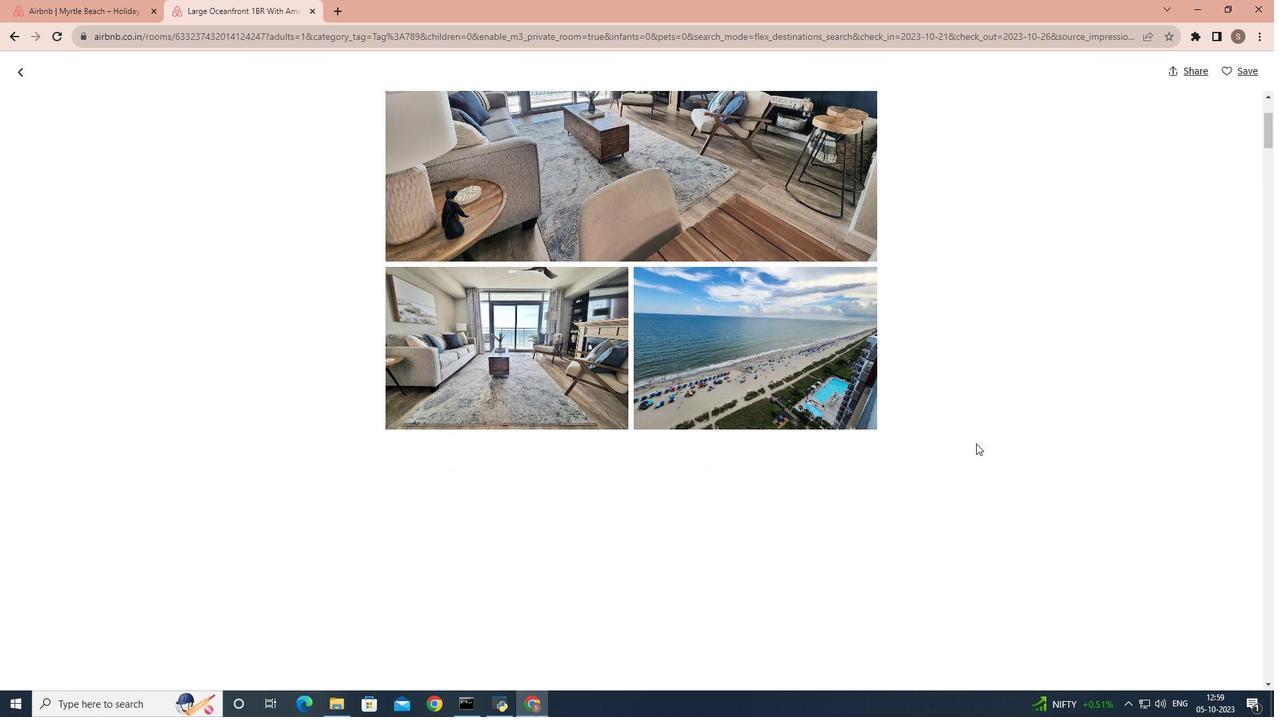 
Action: Mouse scrolled (976, 442) with delta (0, 0)
Screenshot: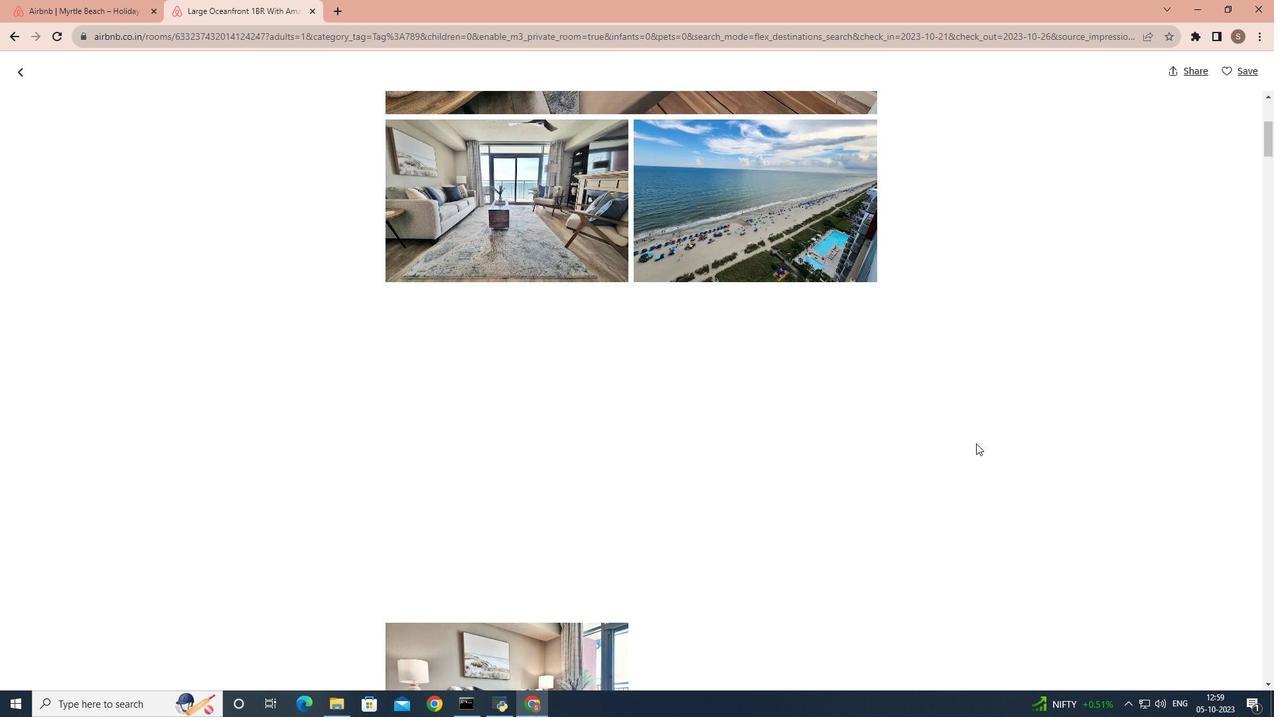 
Action: Mouse scrolled (976, 442) with delta (0, 0)
Screenshot: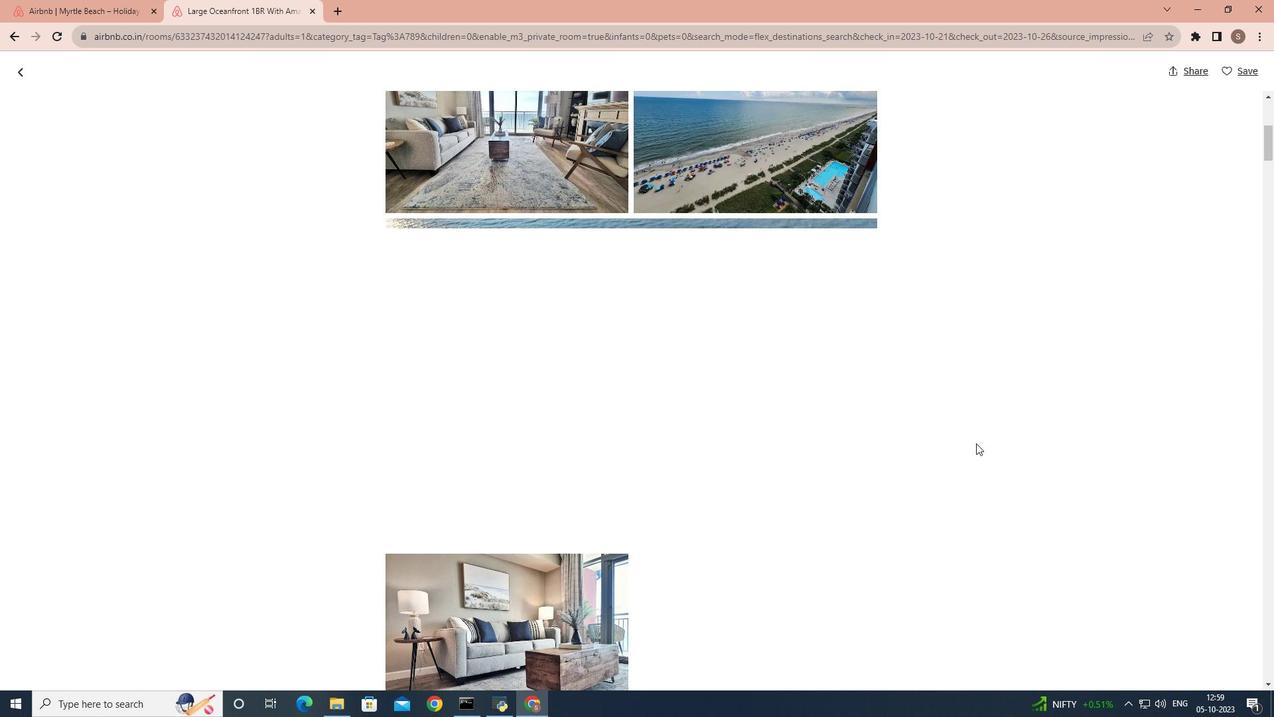 
Action: Mouse scrolled (976, 442) with delta (0, 0)
Screenshot: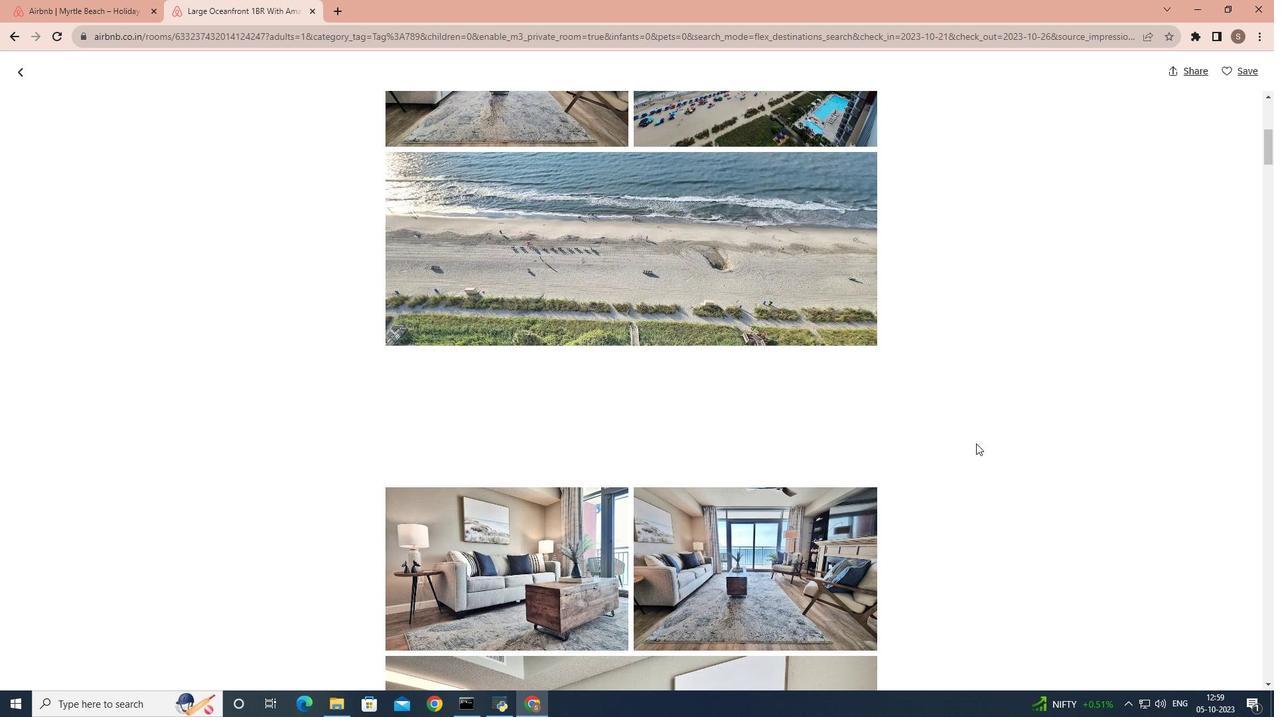 
Action: Mouse scrolled (976, 442) with delta (0, 0)
Screenshot: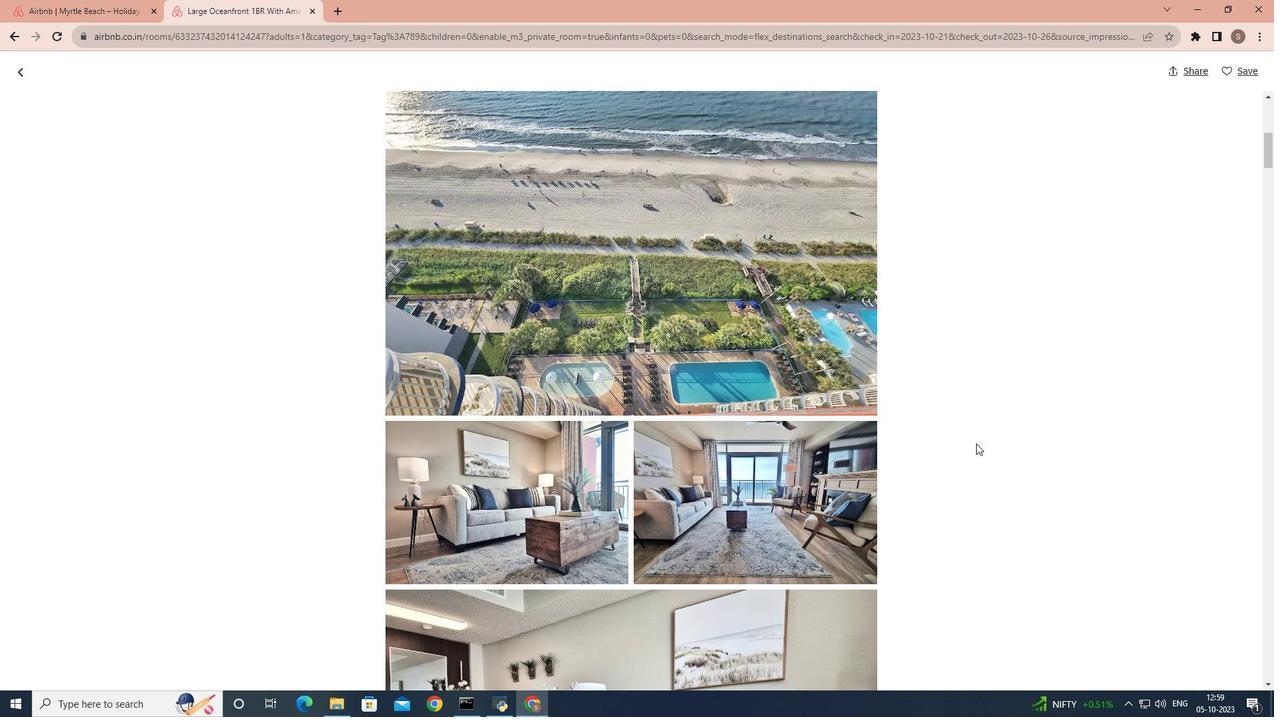 
Action: Mouse scrolled (976, 442) with delta (0, 0)
Screenshot: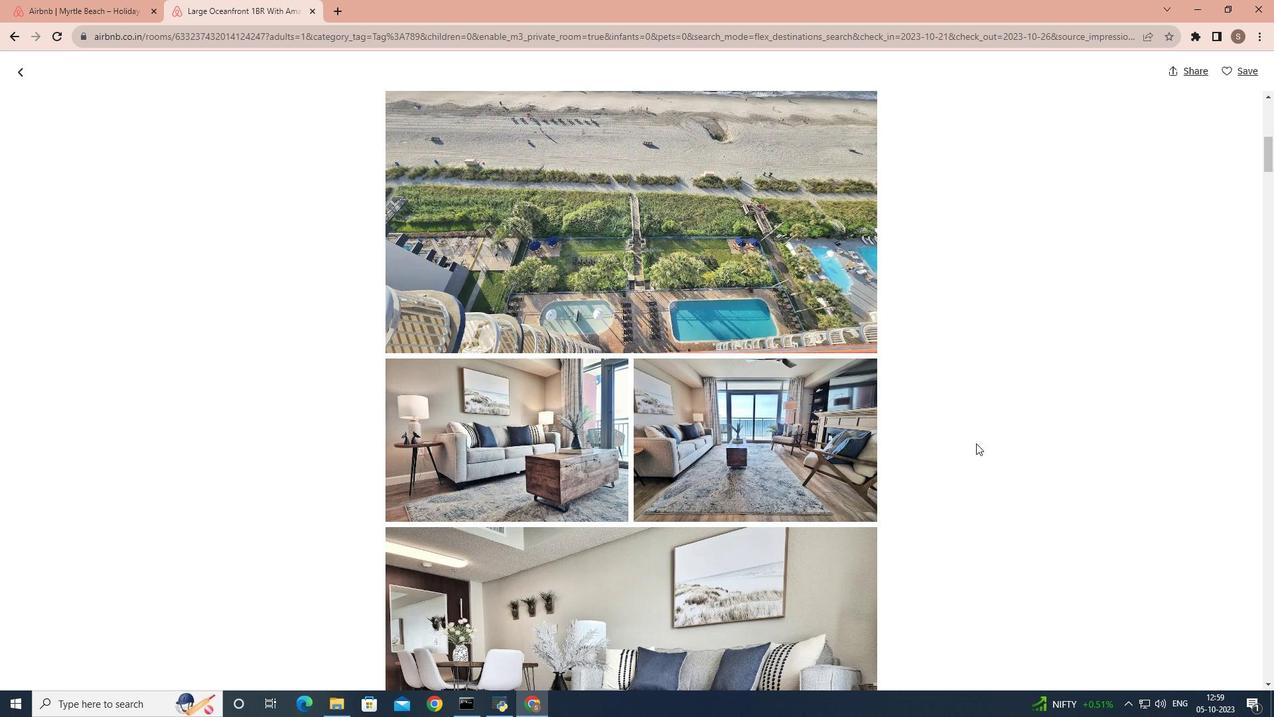 
Action: Mouse scrolled (976, 442) with delta (0, 0)
Screenshot: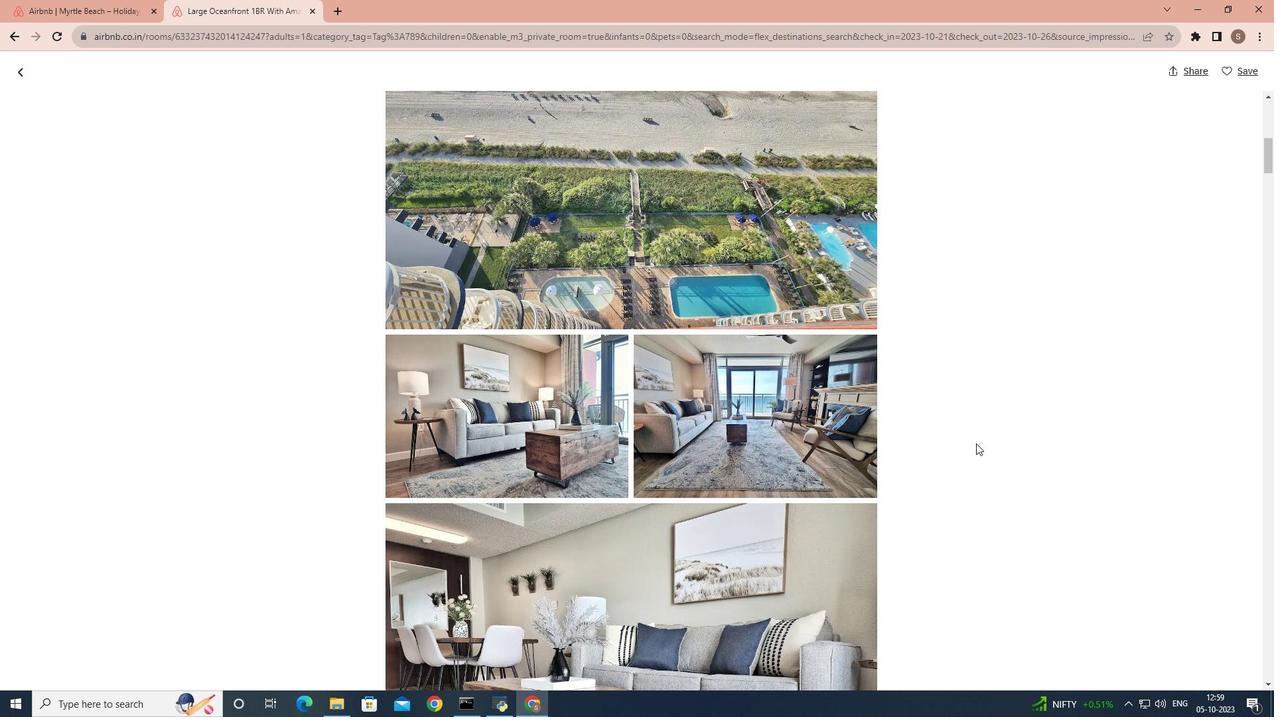 
Action: Mouse scrolled (976, 442) with delta (0, 0)
Screenshot: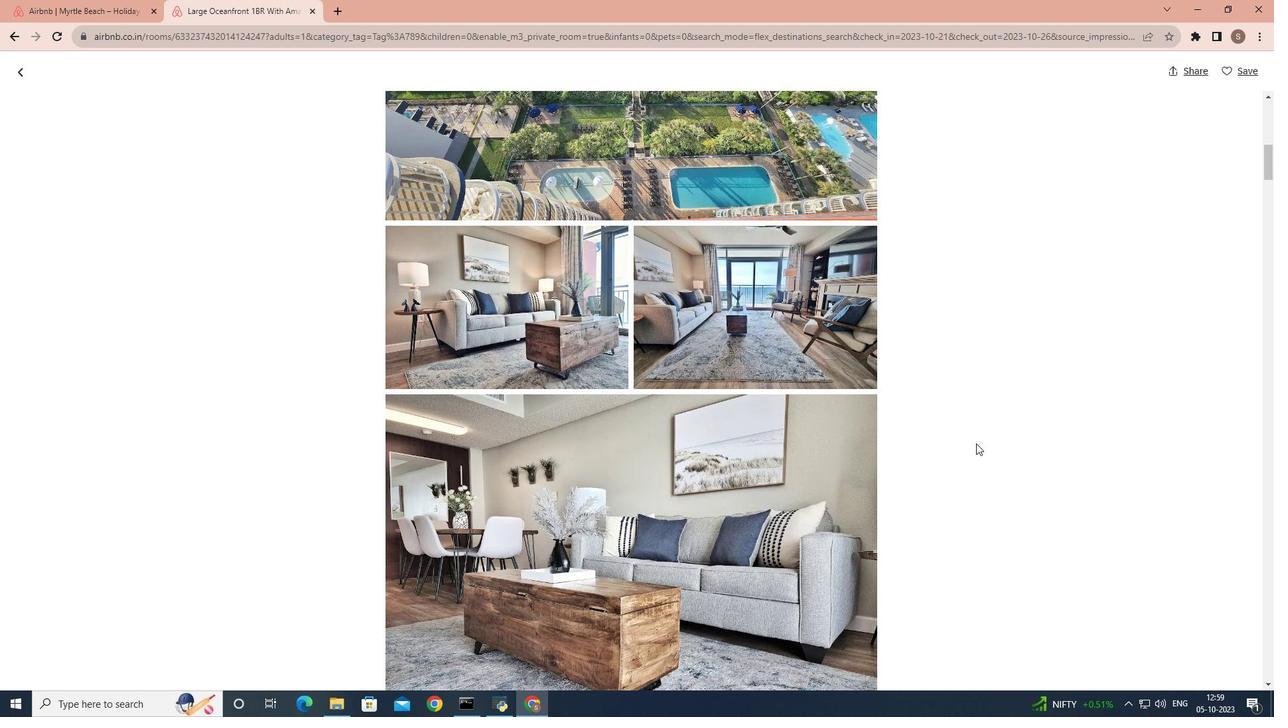 
Action: Mouse scrolled (976, 442) with delta (0, 0)
Screenshot: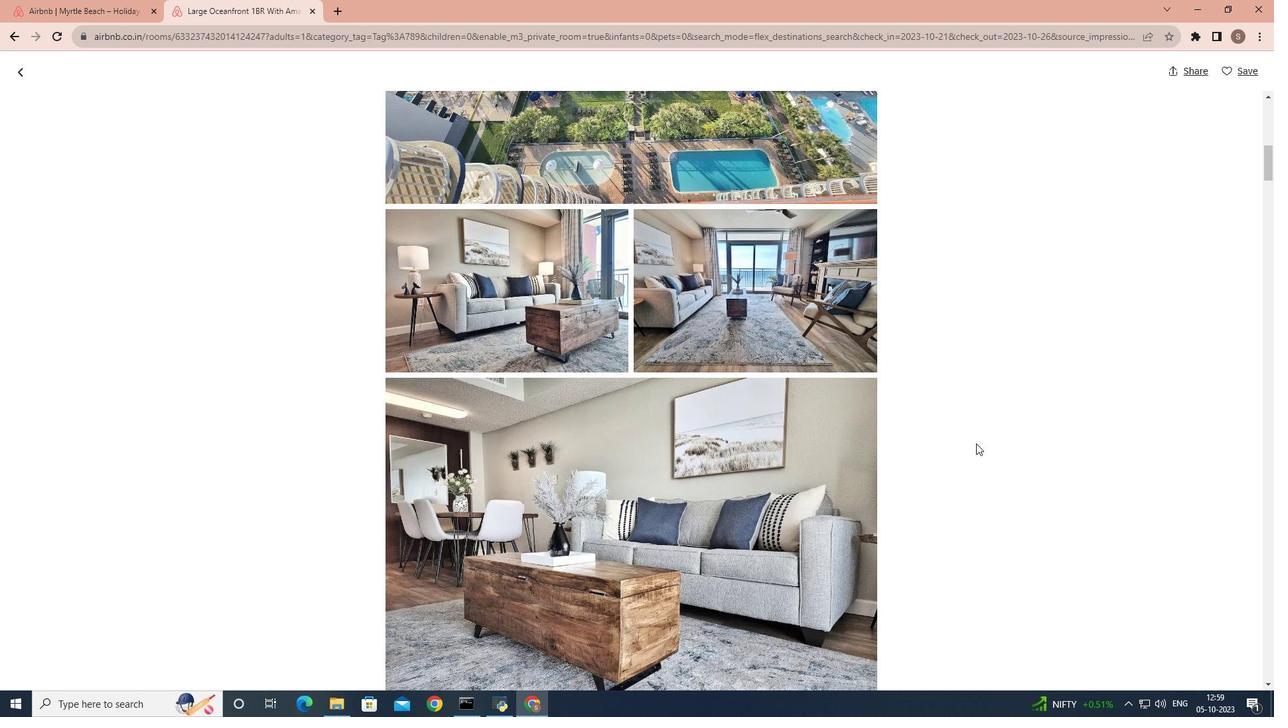 
Action: Mouse scrolled (976, 442) with delta (0, 0)
Screenshot: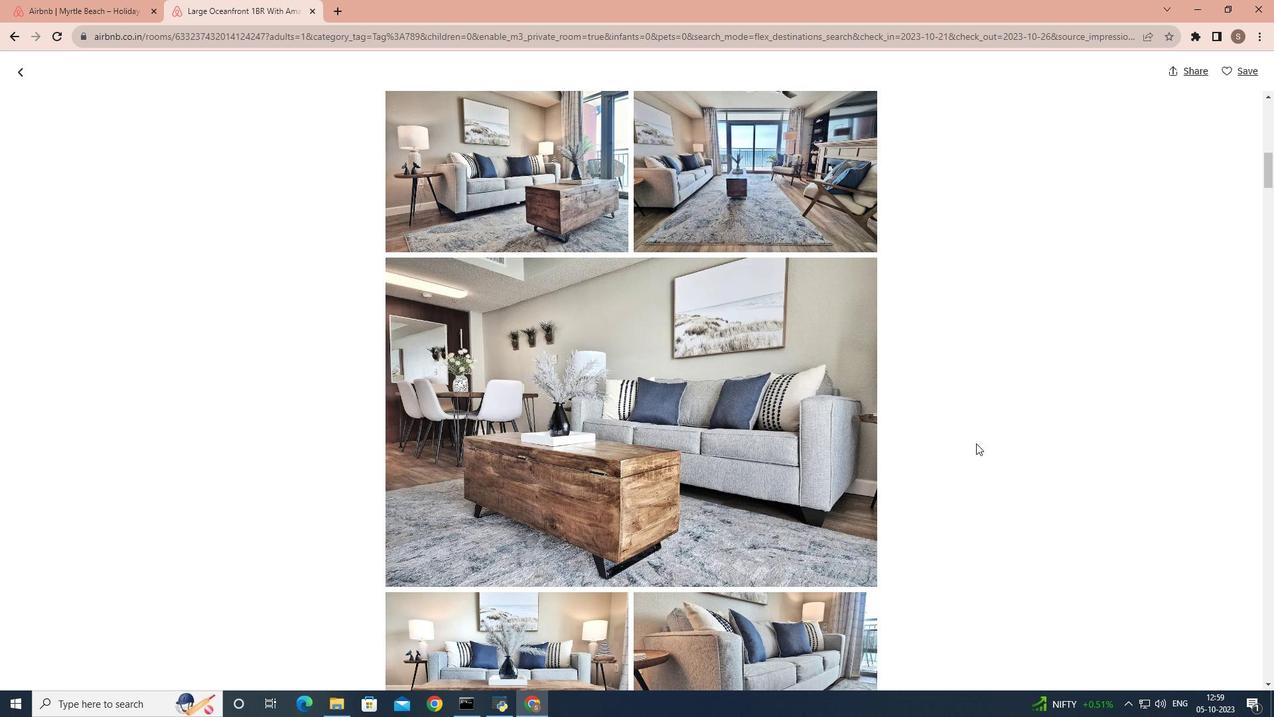
Action: Mouse scrolled (976, 442) with delta (0, 0)
Screenshot: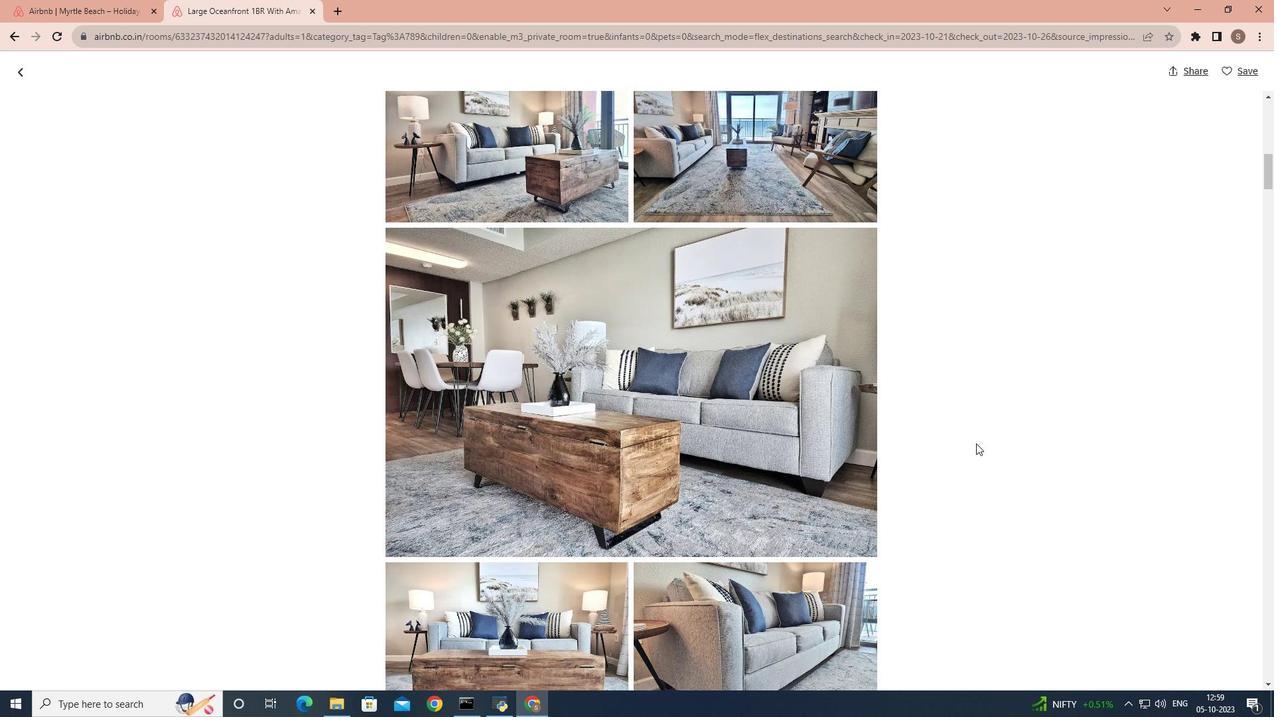 
Action: Mouse scrolled (976, 442) with delta (0, 0)
Screenshot: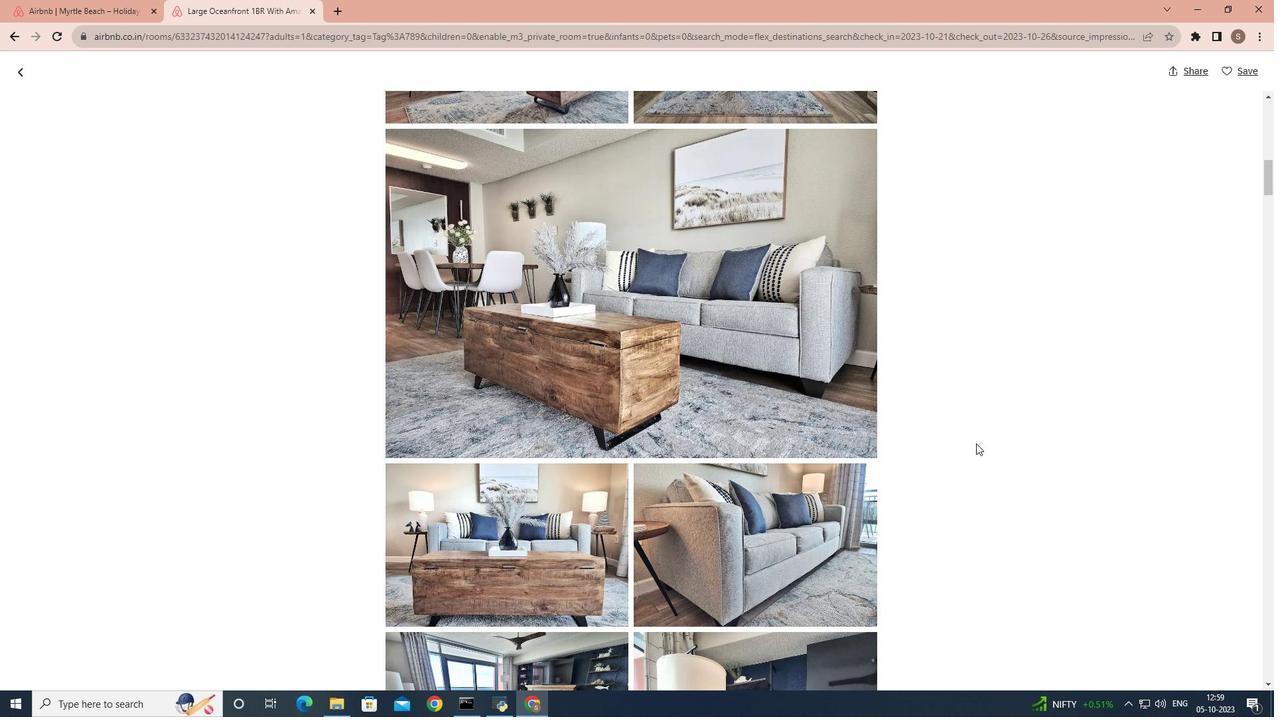 
Action: Mouse scrolled (976, 442) with delta (0, 0)
Screenshot: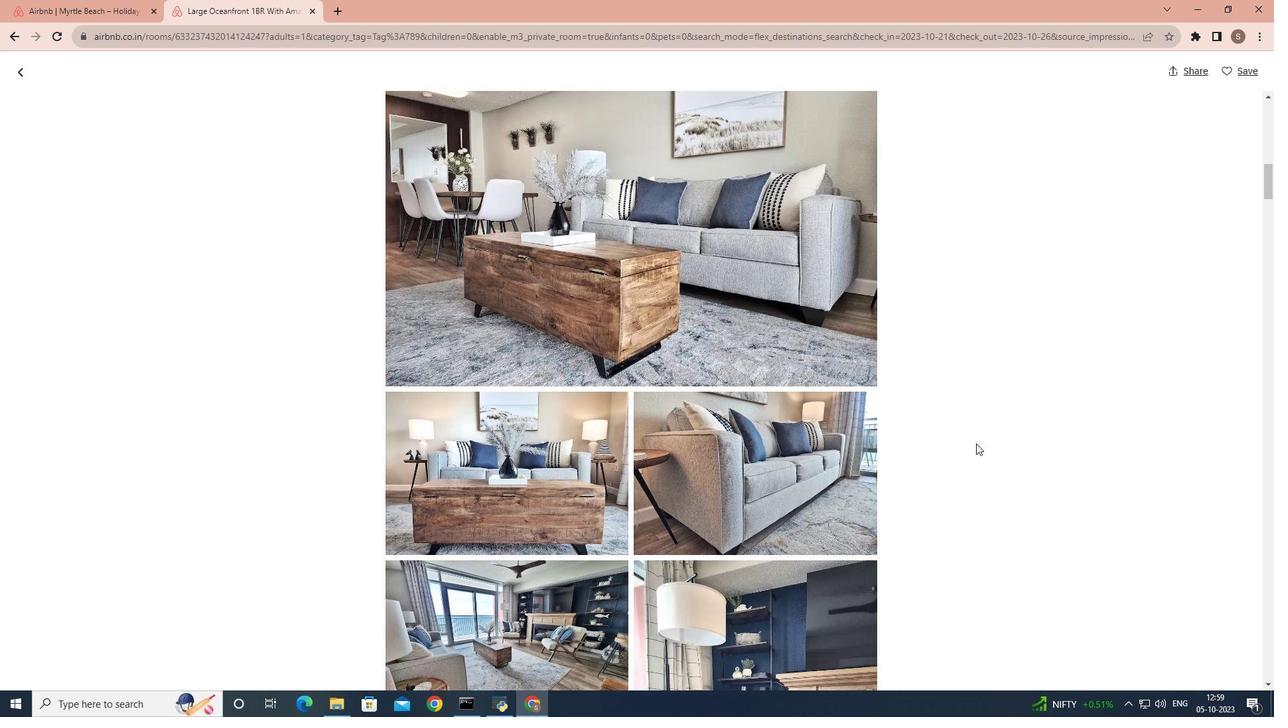 
Action: Mouse scrolled (976, 442) with delta (0, 0)
Screenshot: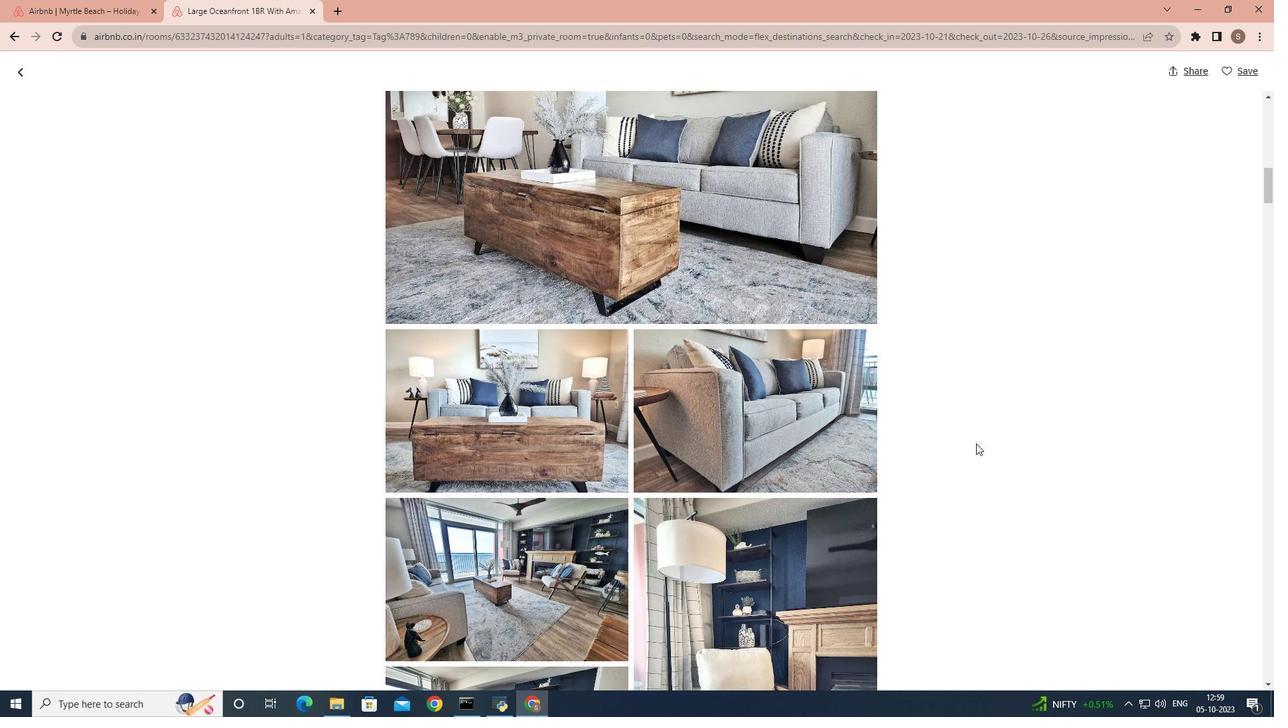 
Action: Mouse scrolled (976, 442) with delta (0, 0)
Screenshot: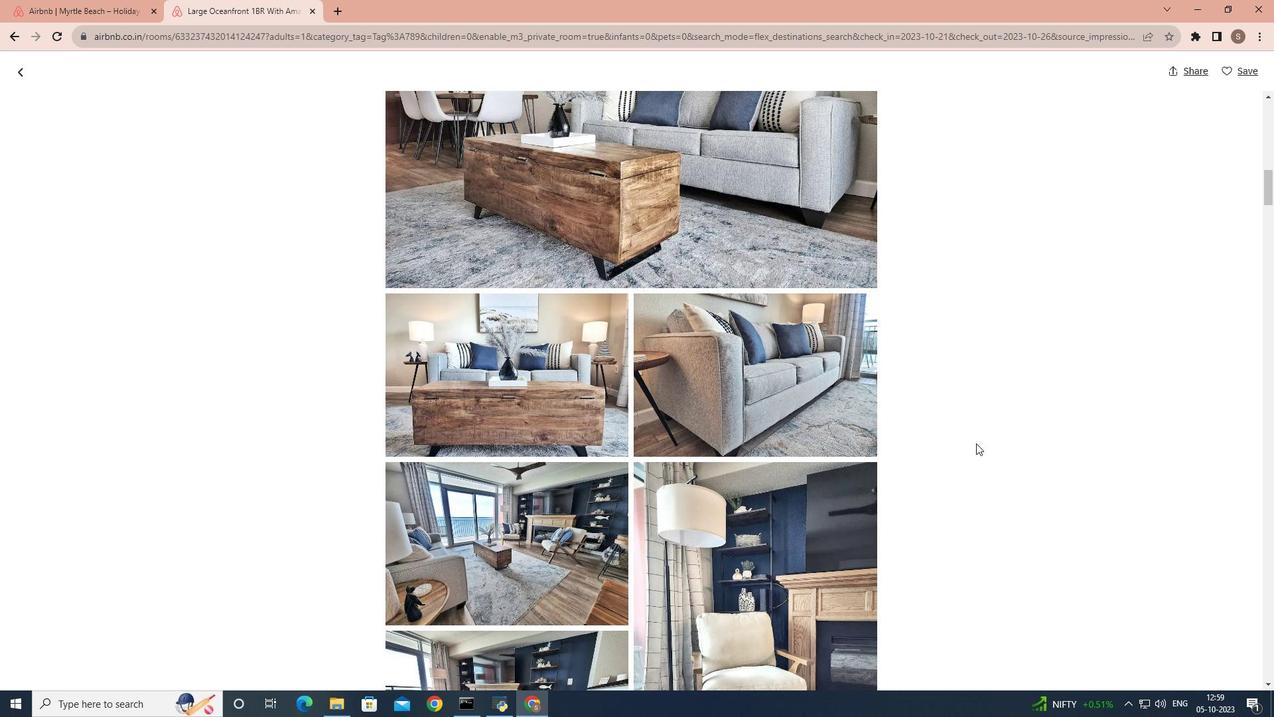 
Action: Mouse scrolled (976, 442) with delta (0, 0)
Screenshot: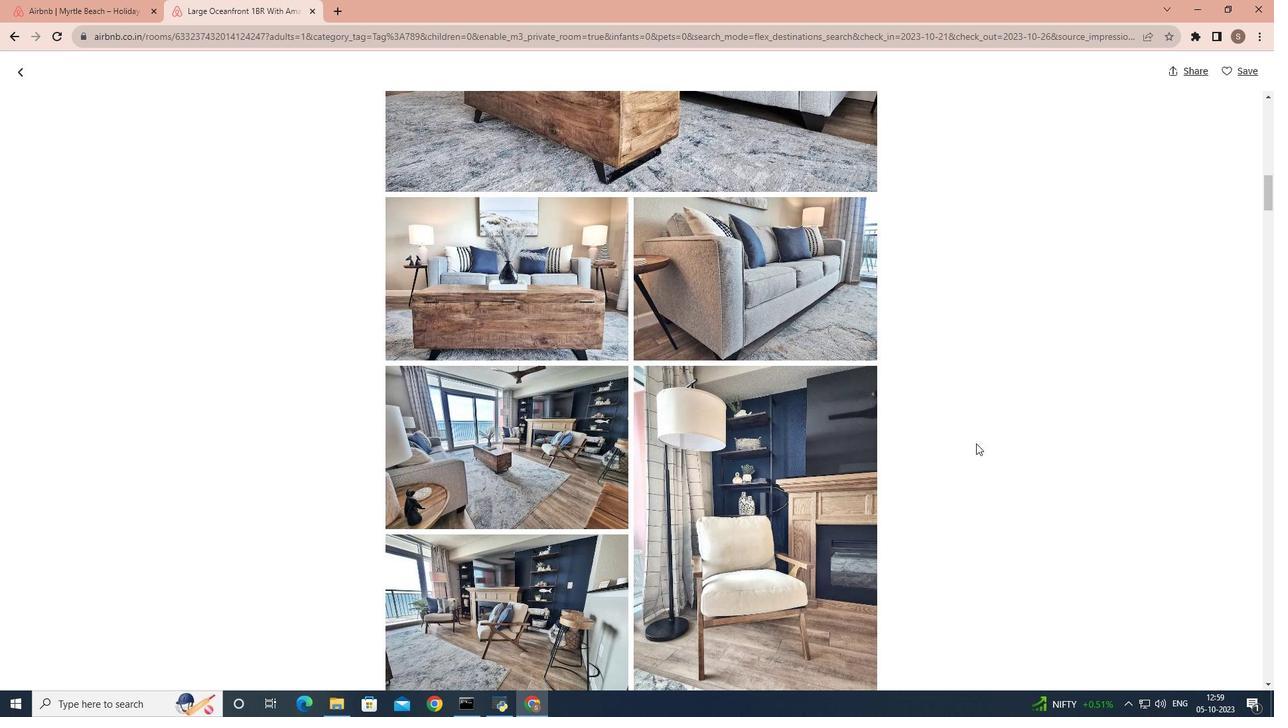 
Action: Mouse scrolled (976, 442) with delta (0, 0)
Screenshot: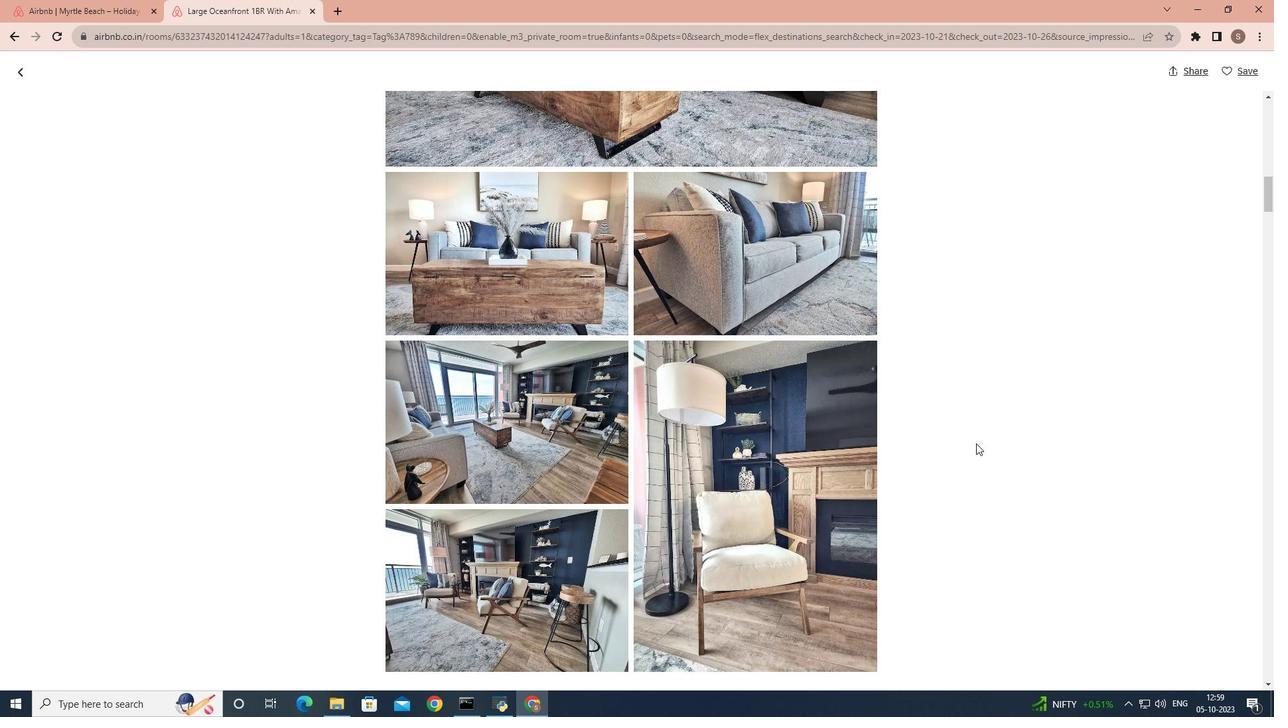 
Action: Mouse scrolled (976, 442) with delta (0, 0)
Screenshot: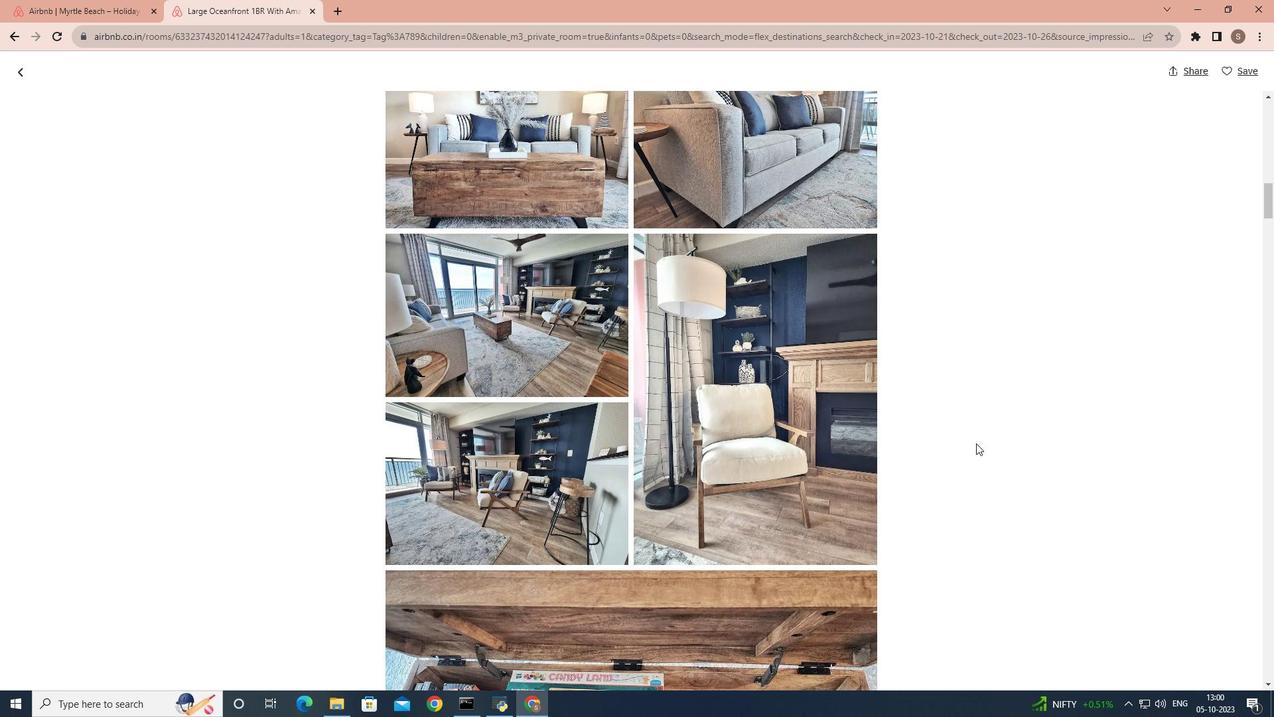 
Action: Mouse scrolled (976, 442) with delta (0, 0)
Screenshot: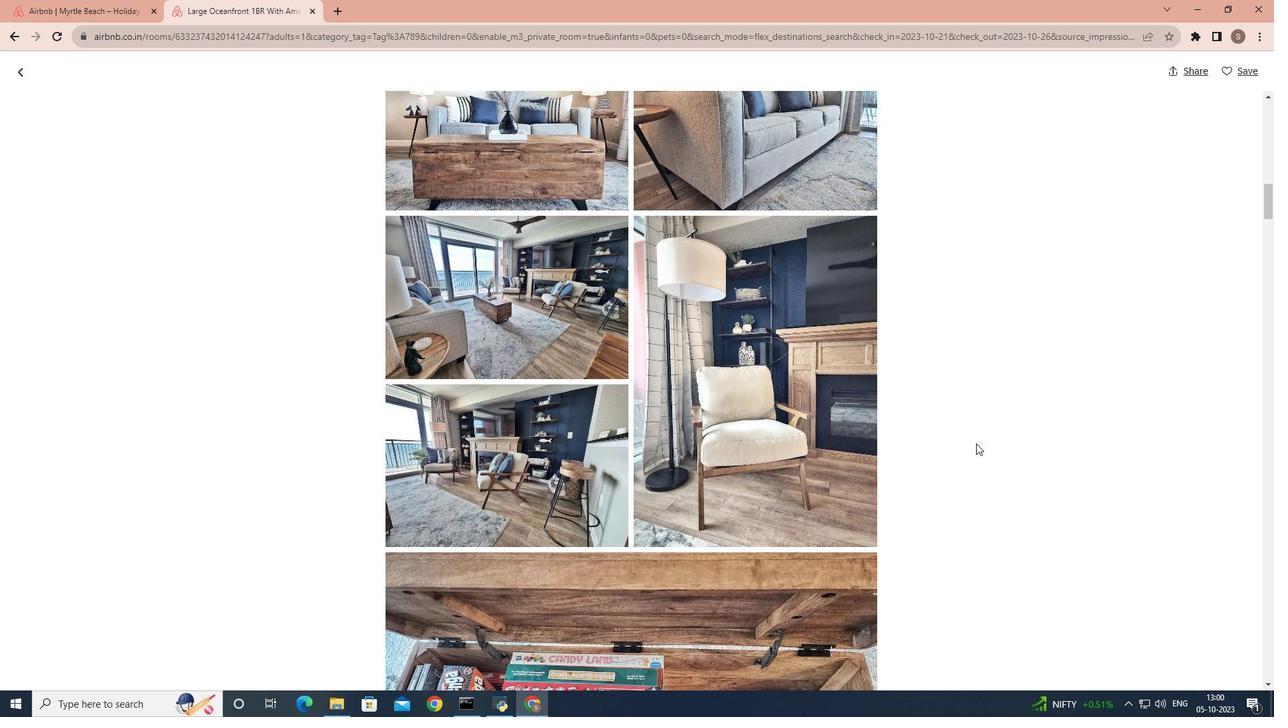 
Action: Mouse scrolled (976, 442) with delta (0, 0)
Screenshot: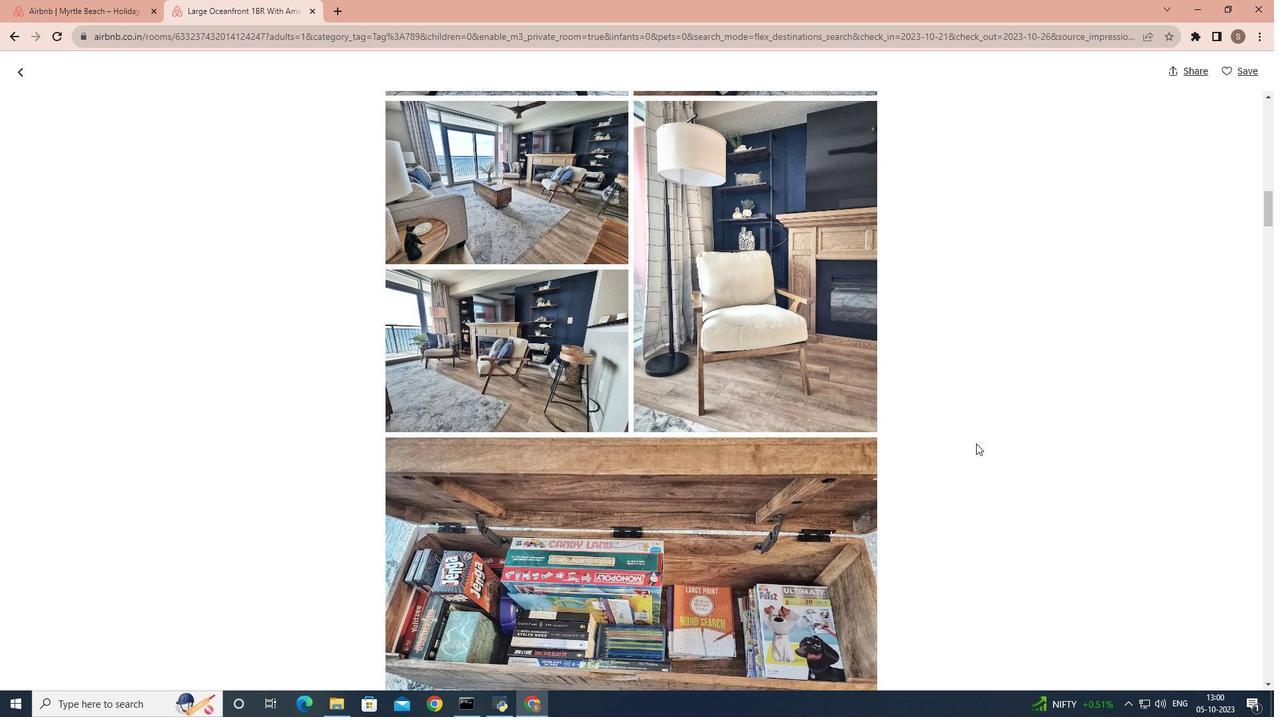
Action: Mouse scrolled (976, 442) with delta (0, 0)
Screenshot: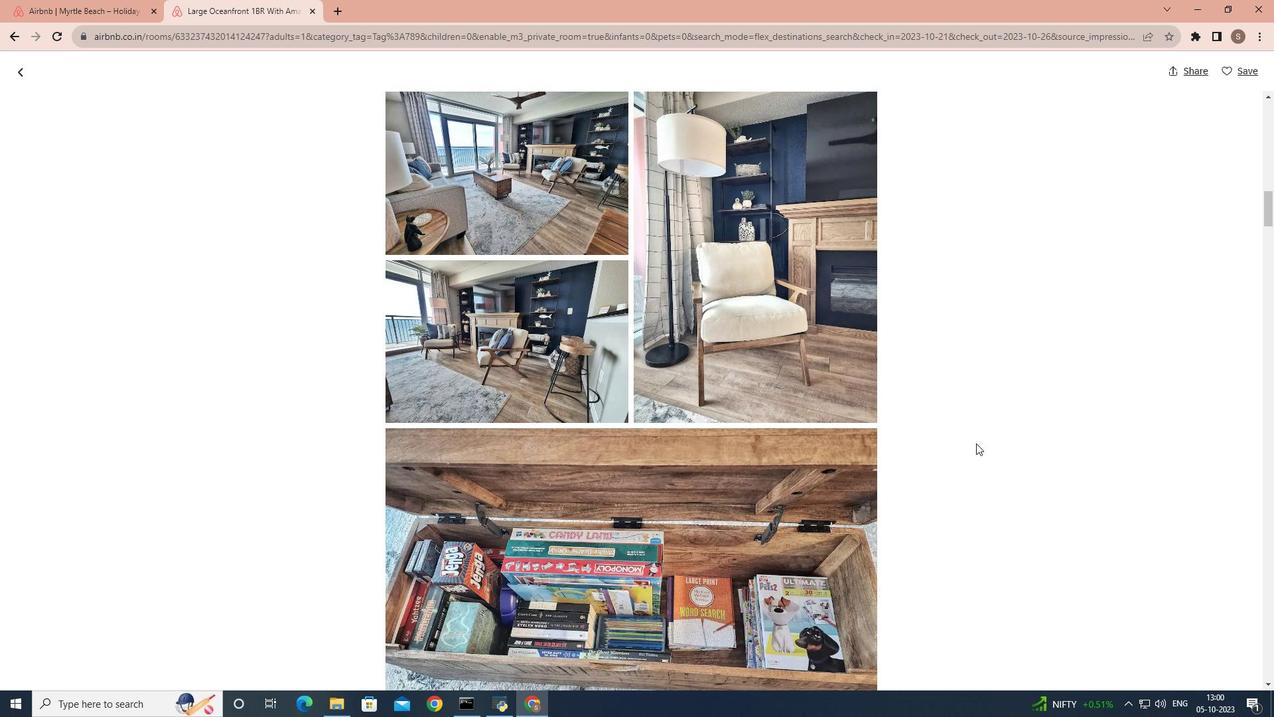 
Action: Mouse scrolled (976, 442) with delta (0, 0)
Screenshot: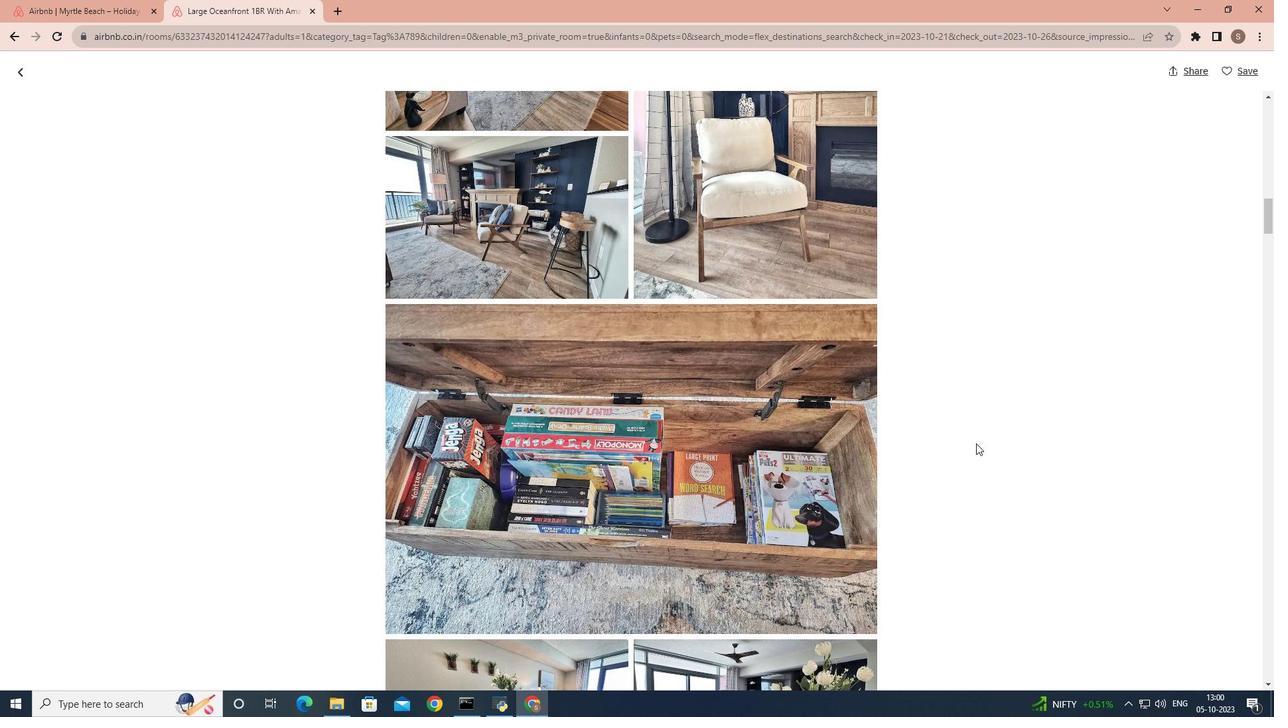 
Action: Mouse scrolled (976, 442) with delta (0, 0)
Screenshot: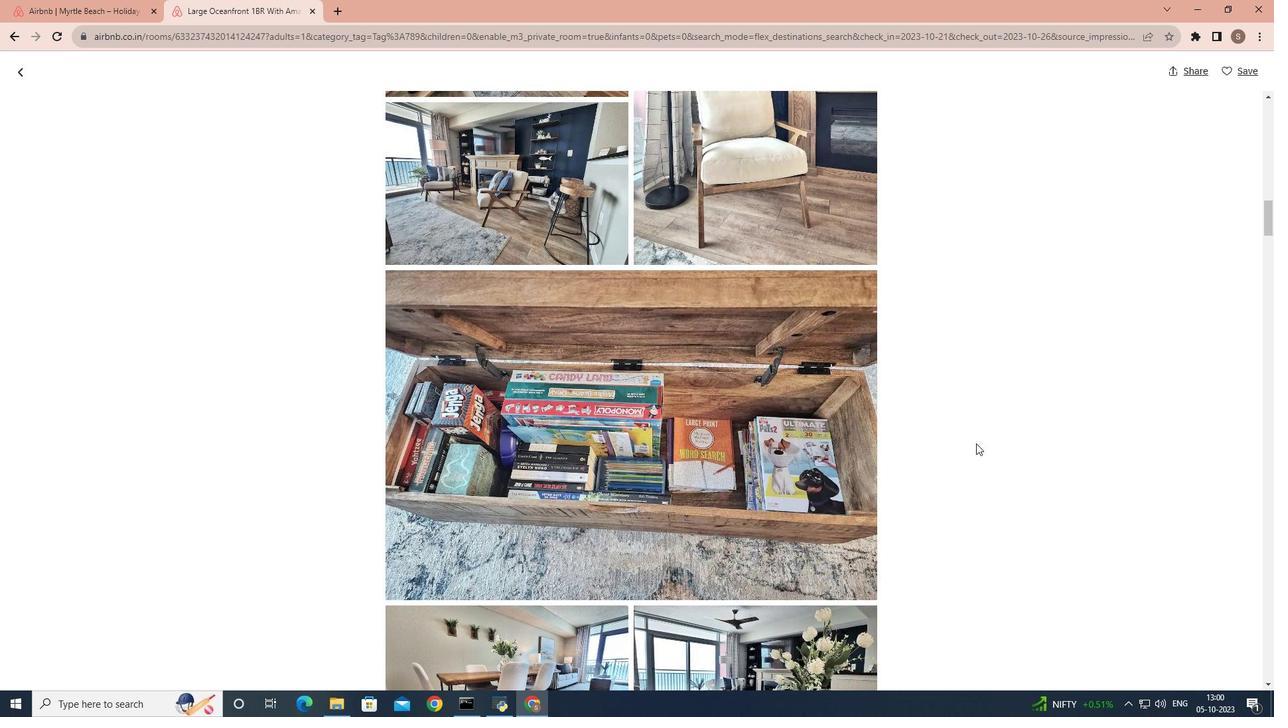
Action: Mouse scrolled (976, 442) with delta (0, 0)
Screenshot: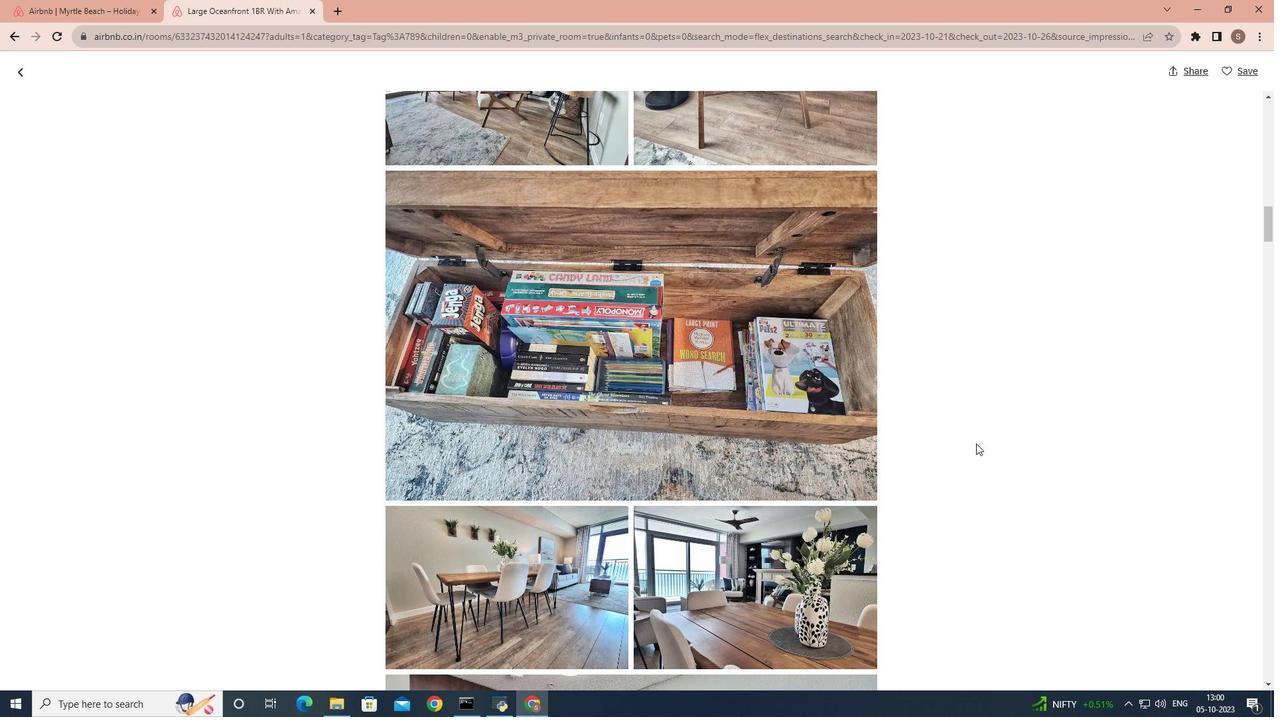 
Action: Mouse scrolled (976, 442) with delta (0, 0)
Screenshot: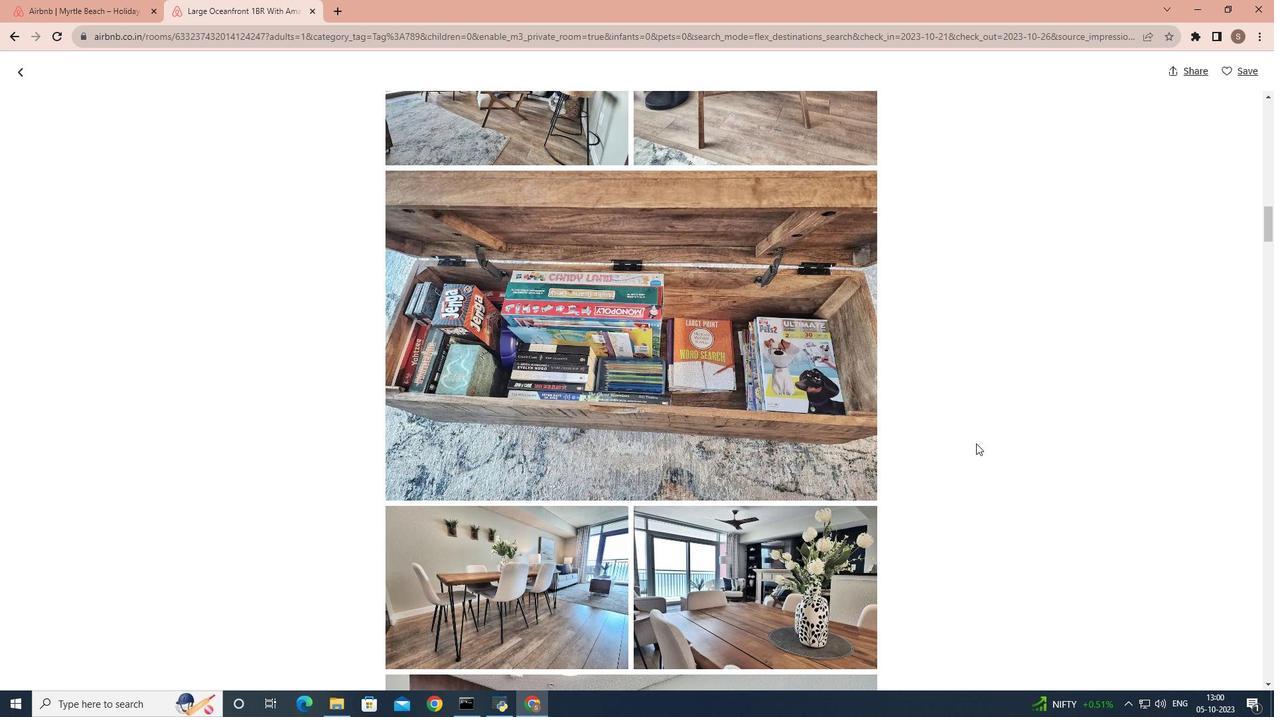 
Action: Mouse scrolled (976, 442) with delta (0, 0)
Screenshot: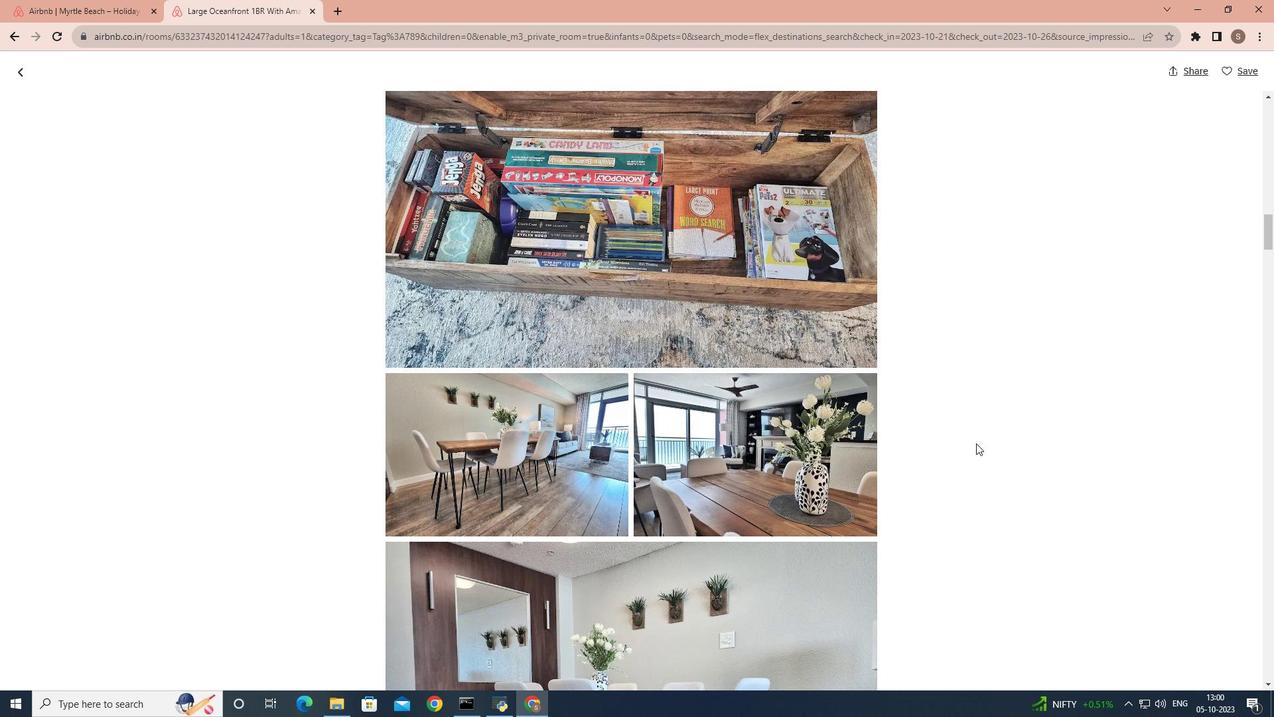 
Action: Mouse scrolled (976, 442) with delta (0, 0)
Screenshot: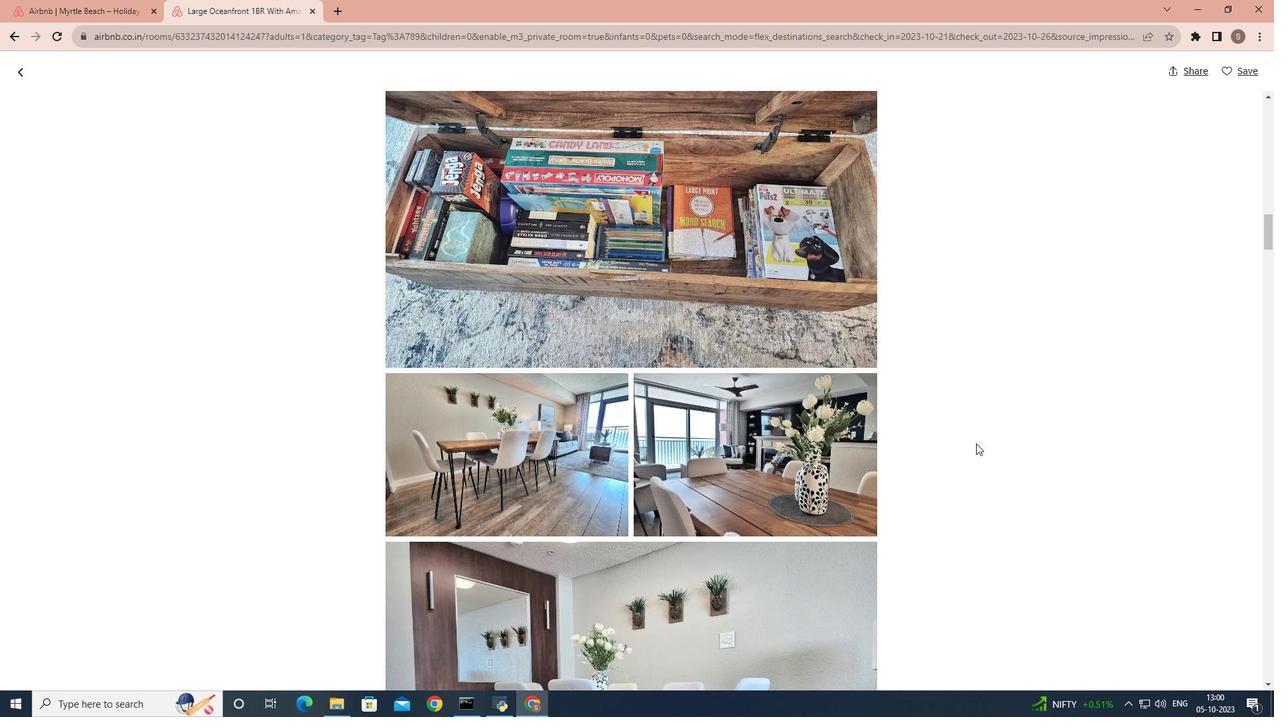 
Action: Mouse scrolled (976, 442) with delta (0, 0)
Screenshot: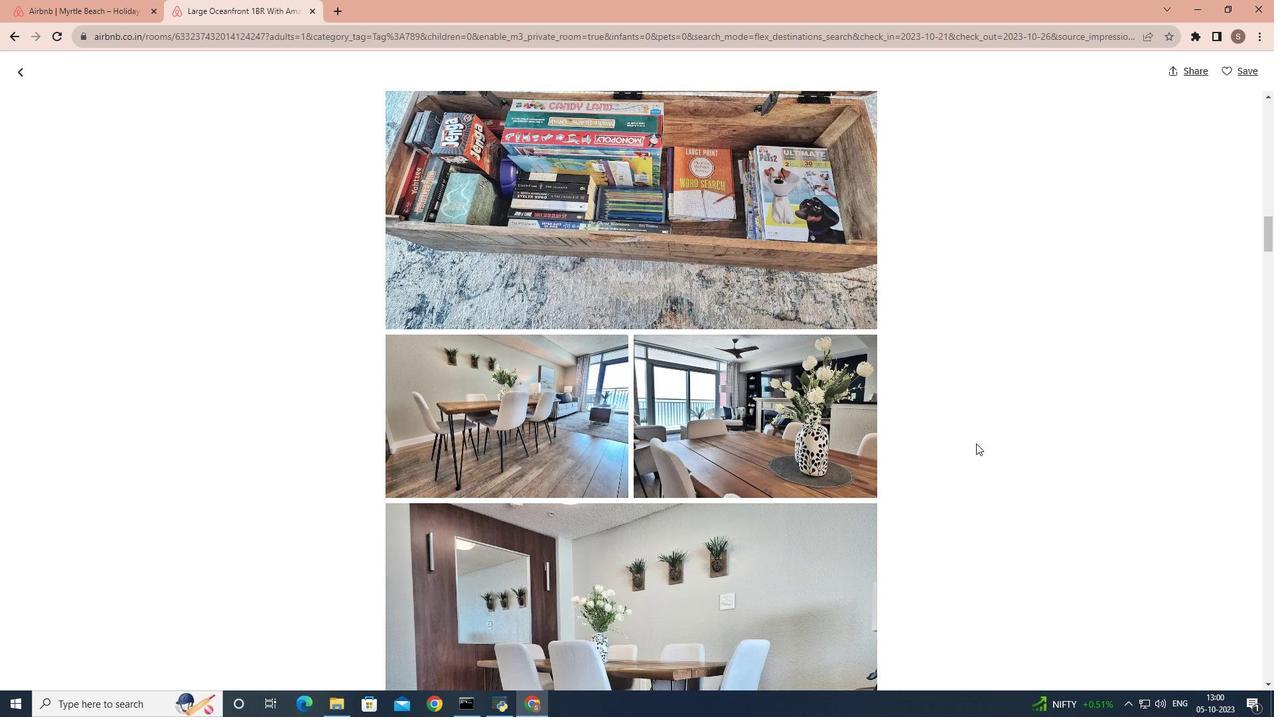 
Action: Mouse scrolled (976, 442) with delta (0, 0)
Screenshot: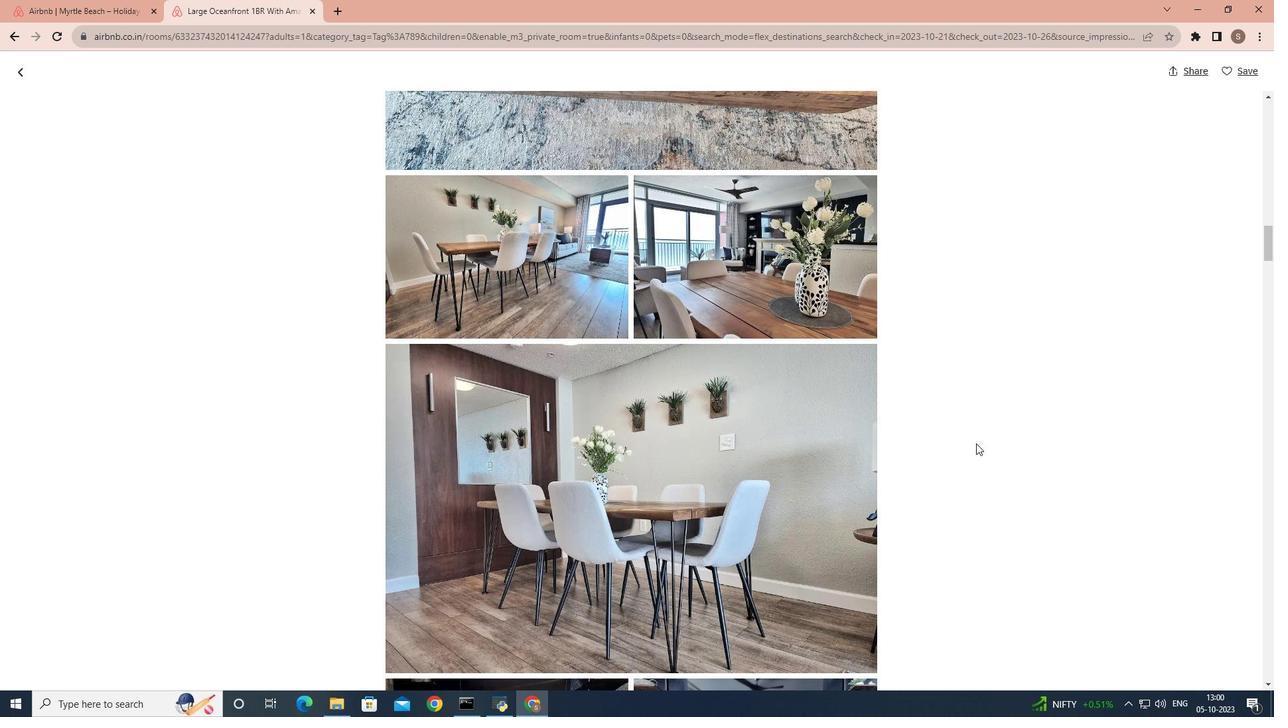 
Action: Mouse scrolled (976, 442) with delta (0, 0)
Screenshot: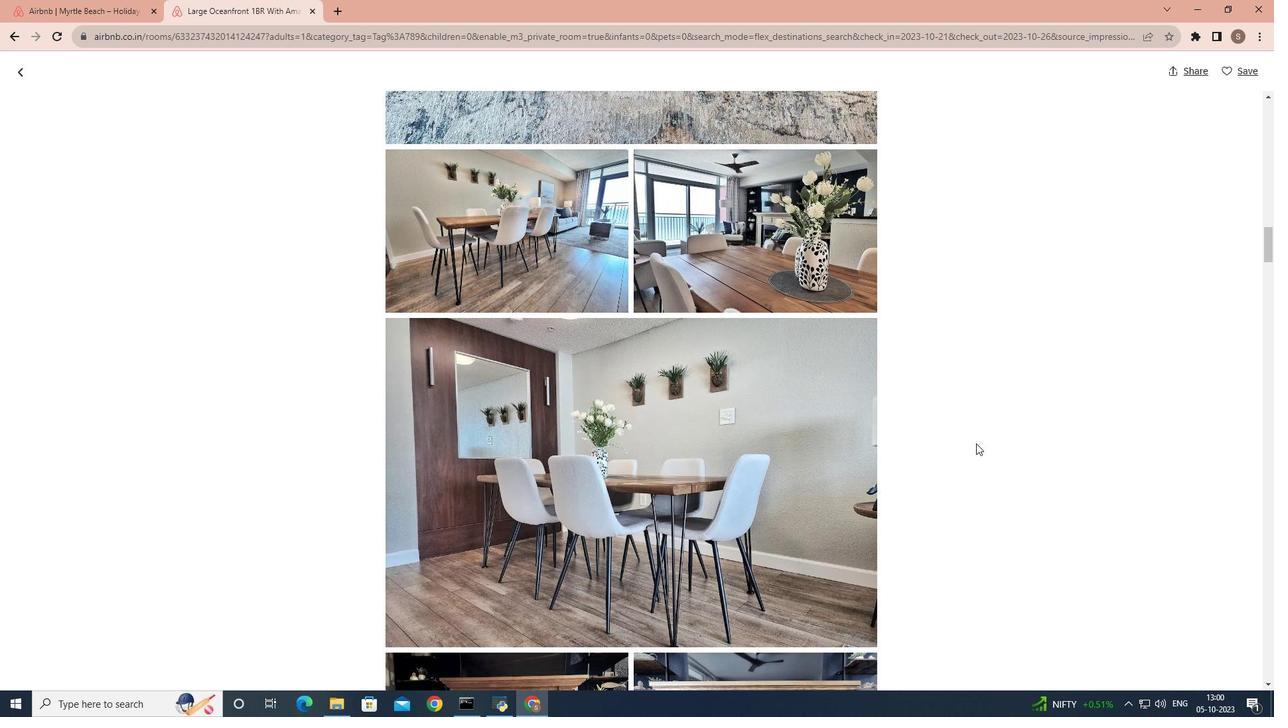 
Action: Mouse scrolled (976, 442) with delta (0, 0)
Screenshot: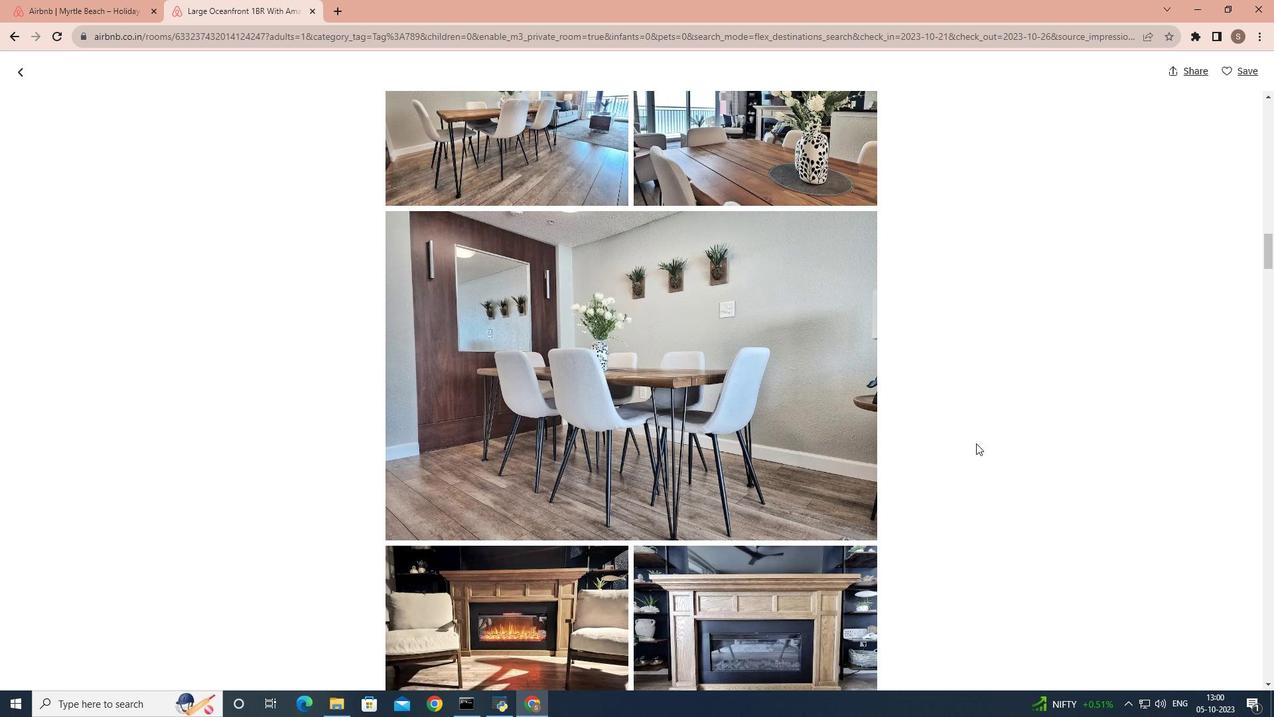 
Action: Mouse scrolled (976, 442) with delta (0, 0)
Screenshot: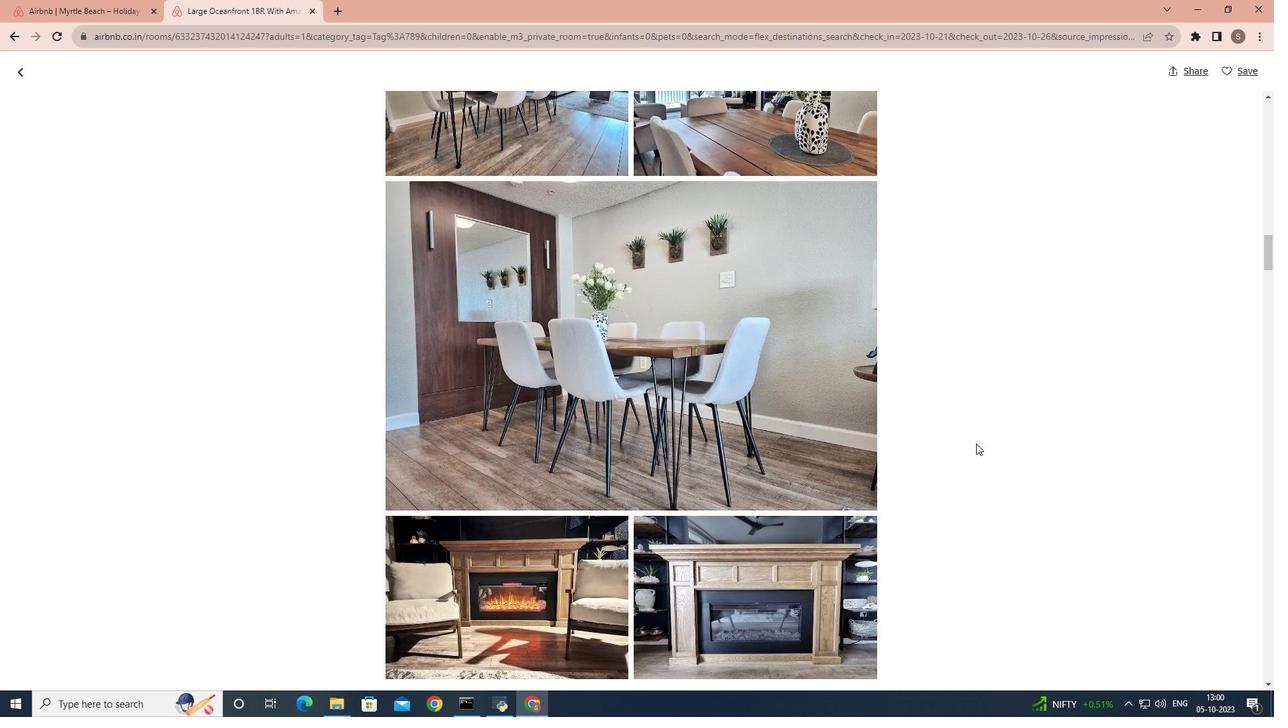 
Action: Mouse scrolled (976, 442) with delta (0, 0)
Screenshot: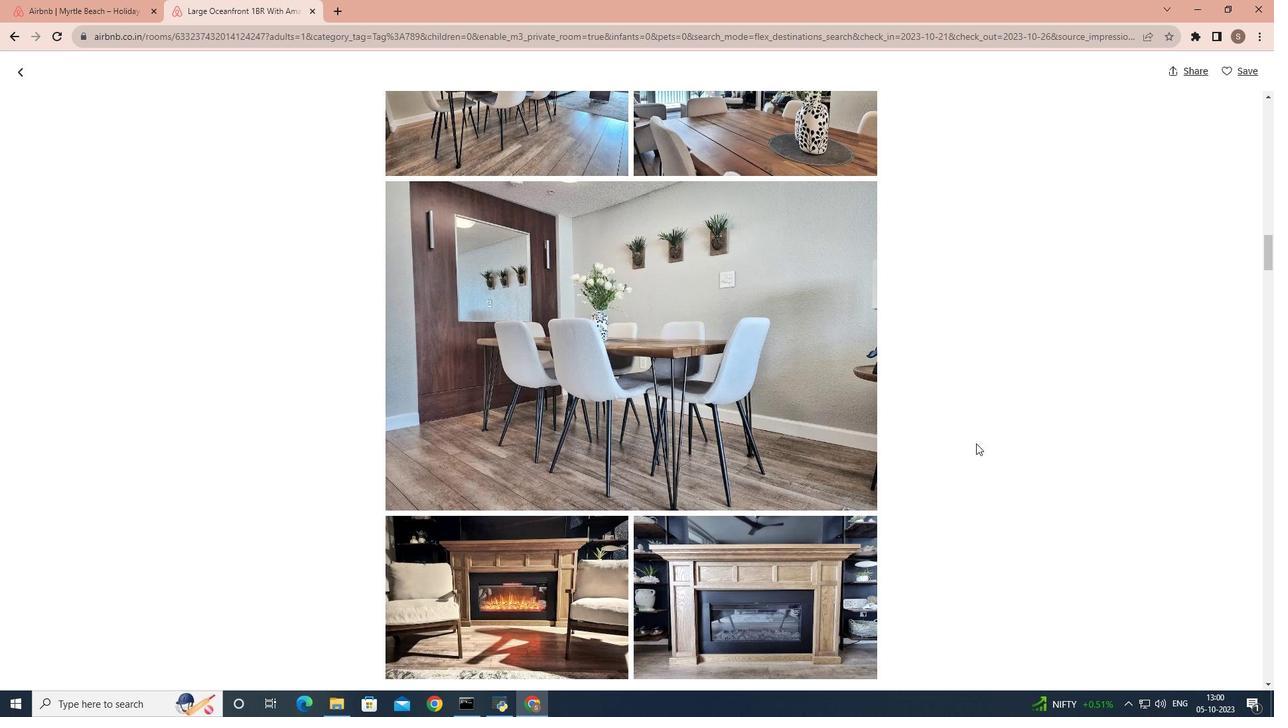 
Action: Mouse scrolled (976, 442) with delta (0, 0)
Screenshot: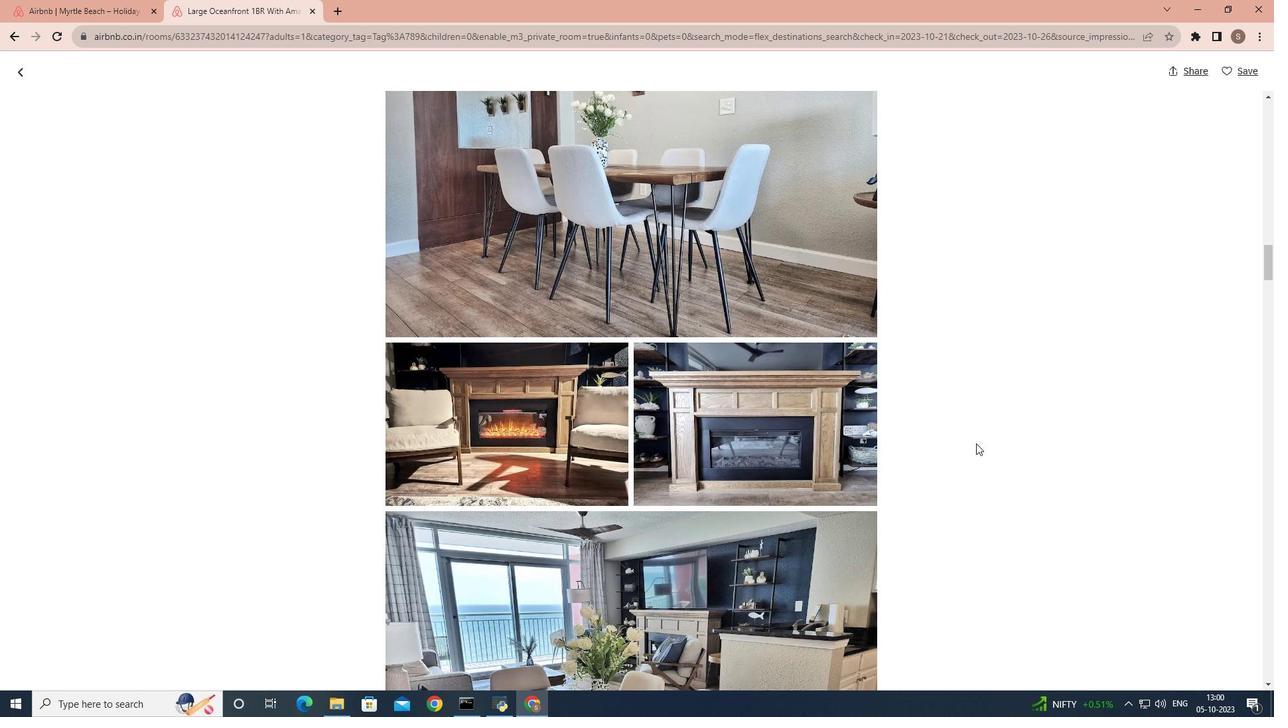 
Action: Mouse scrolled (976, 442) with delta (0, 0)
Screenshot: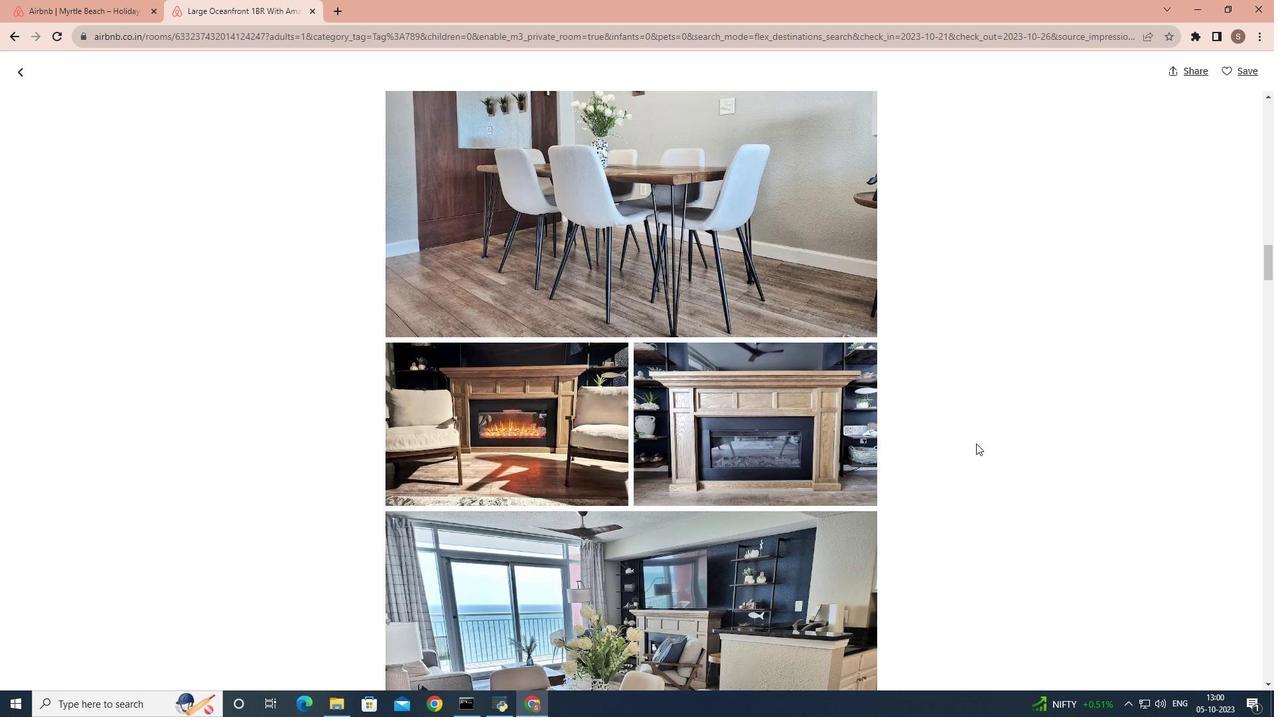 
Action: Mouse scrolled (976, 442) with delta (0, 0)
Screenshot: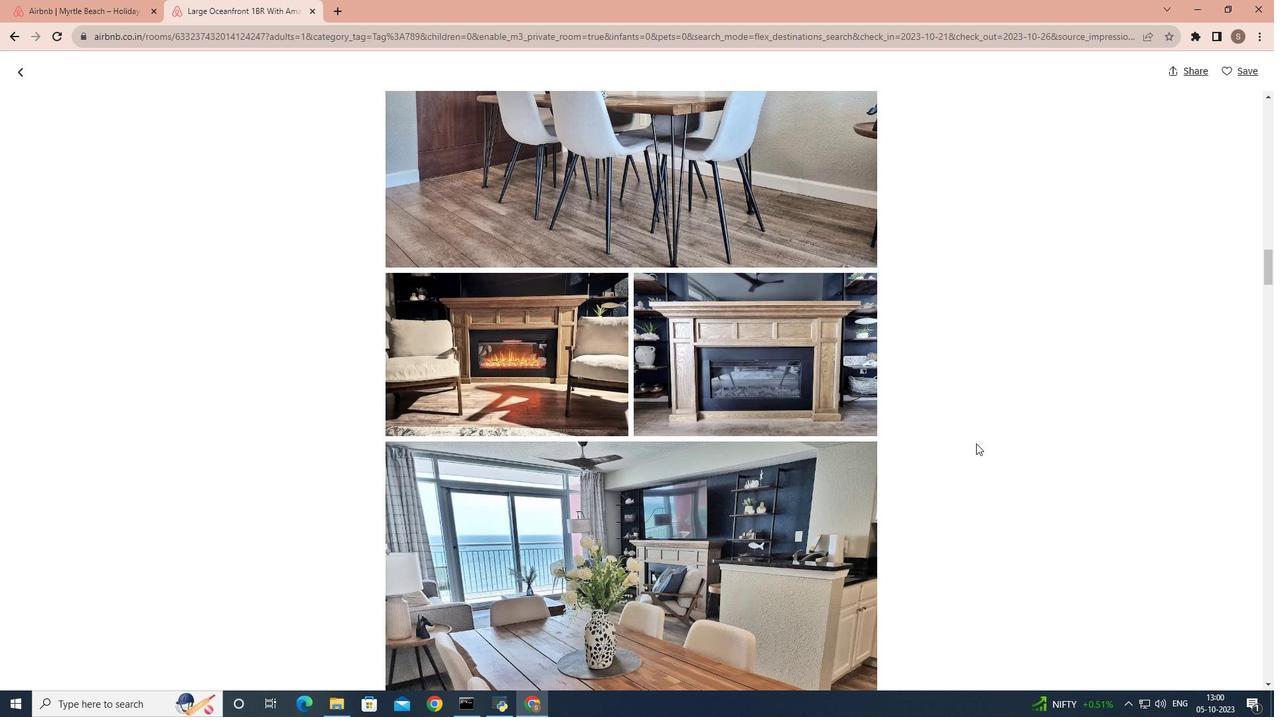 
Action: Mouse scrolled (976, 442) with delta (0, 0)
Screenshot: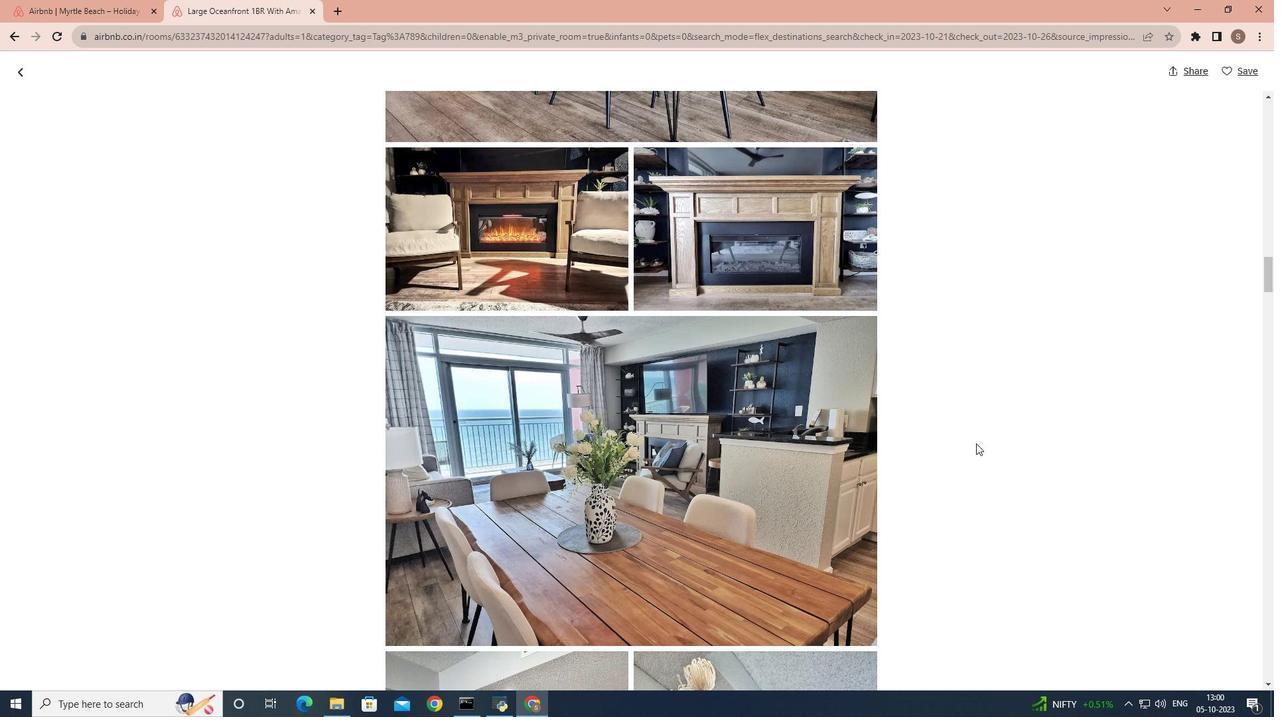 
Action: Mouse scrolled (976, 442) with delta (0, 0)
Screenshot: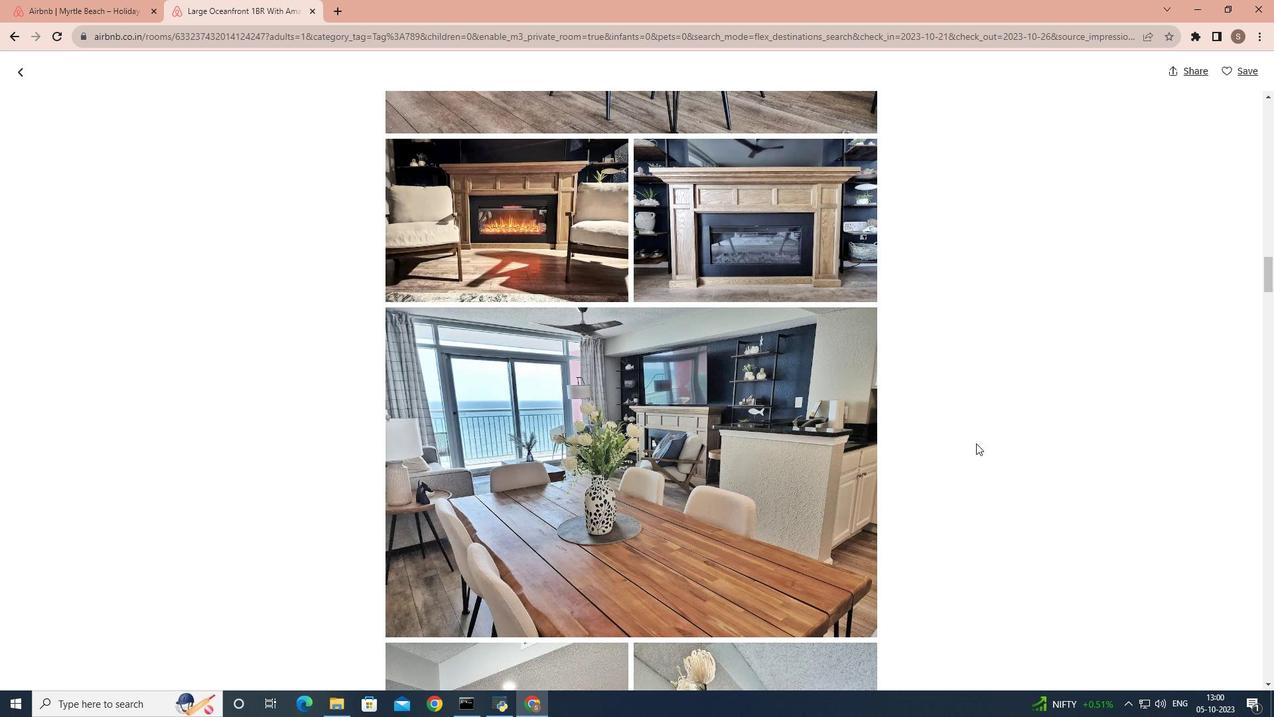 
Action: Mouse scrolled (976, 442) with delta (0, 0)
Screenshot: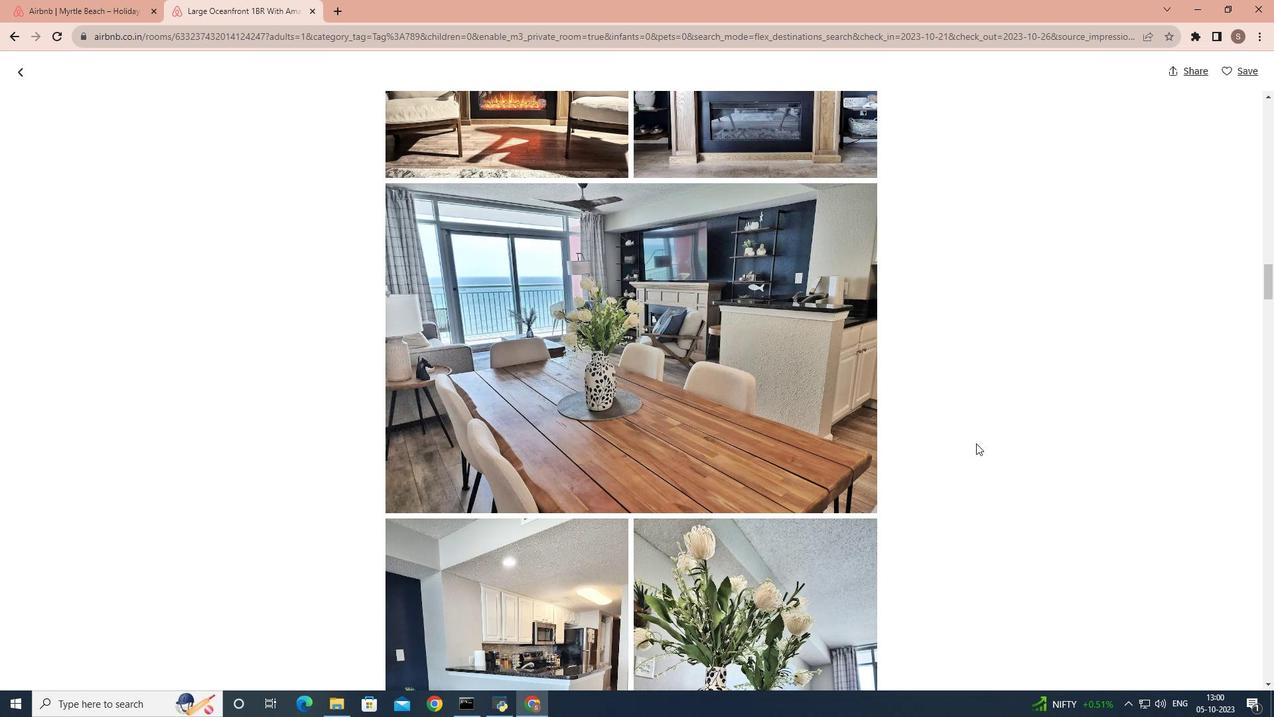 
Action: Mouse scrolled (976, 442) with delta (0, 0)
Screenshot: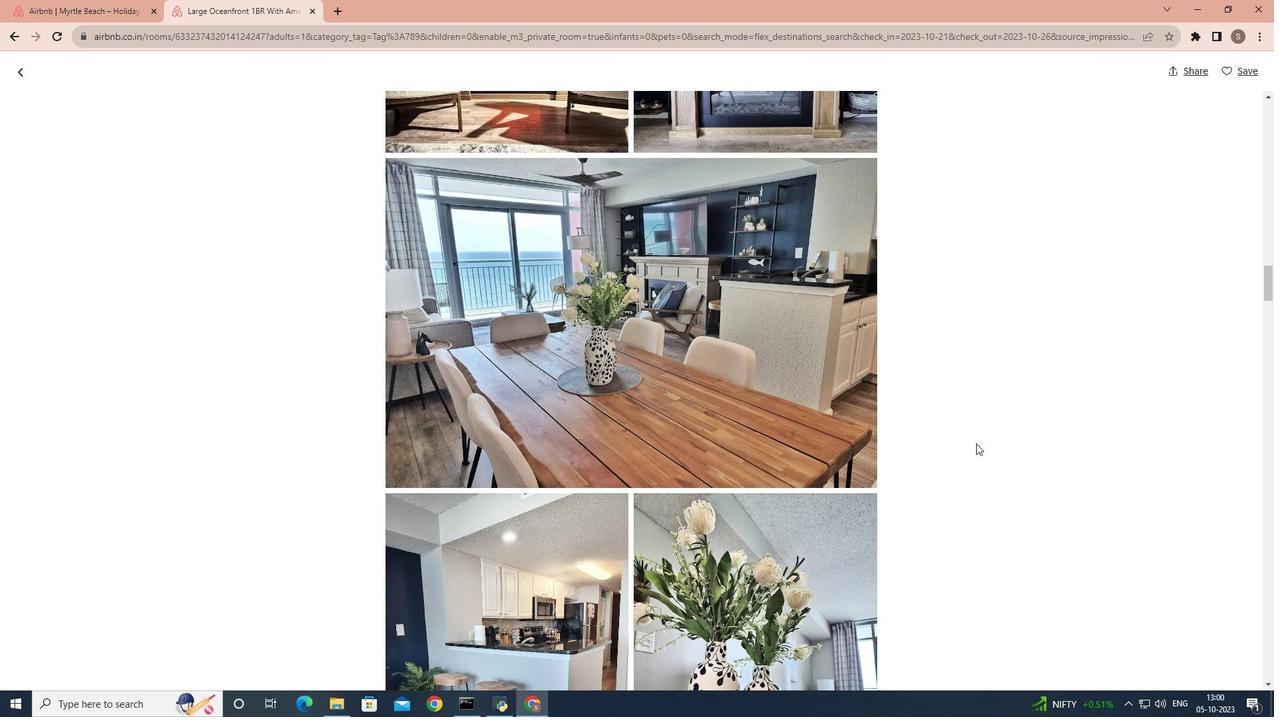 
Action: Mouse scrolled (976, 442) with delta (0, 0)
Screenshot: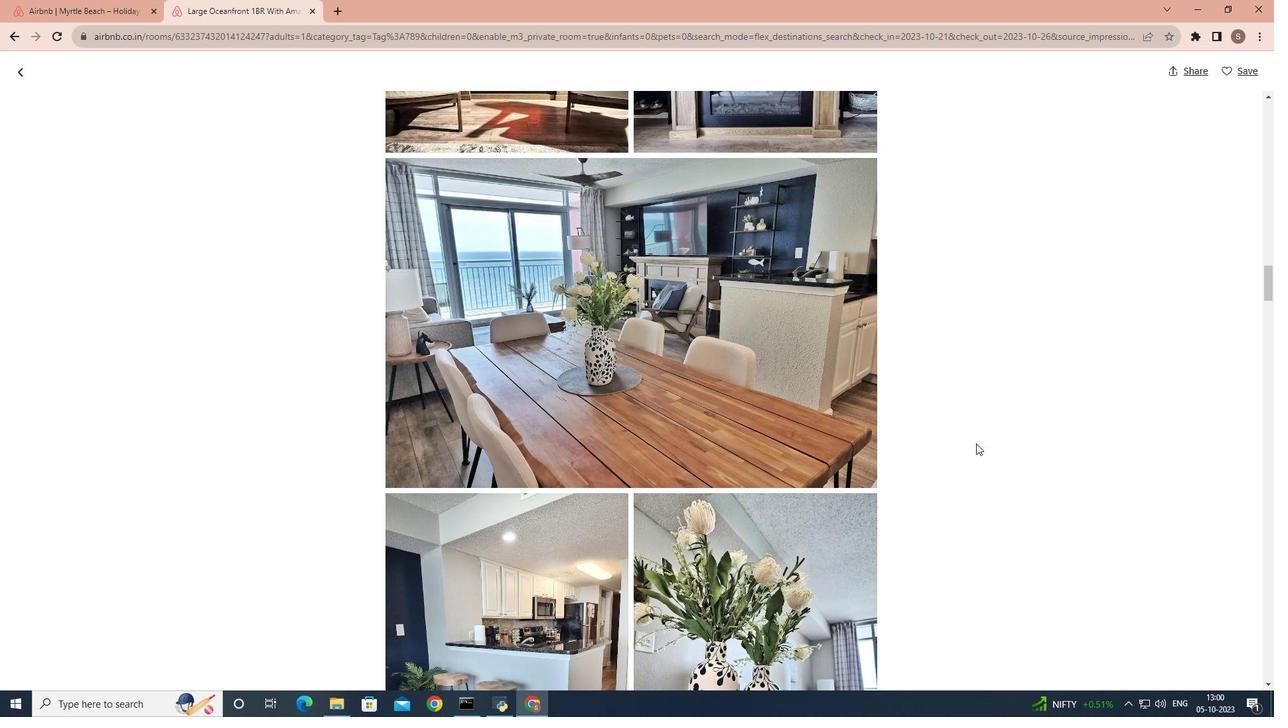 
Action: Mouse scrolled (976, 442) with delta (0, 0)
Screenshot: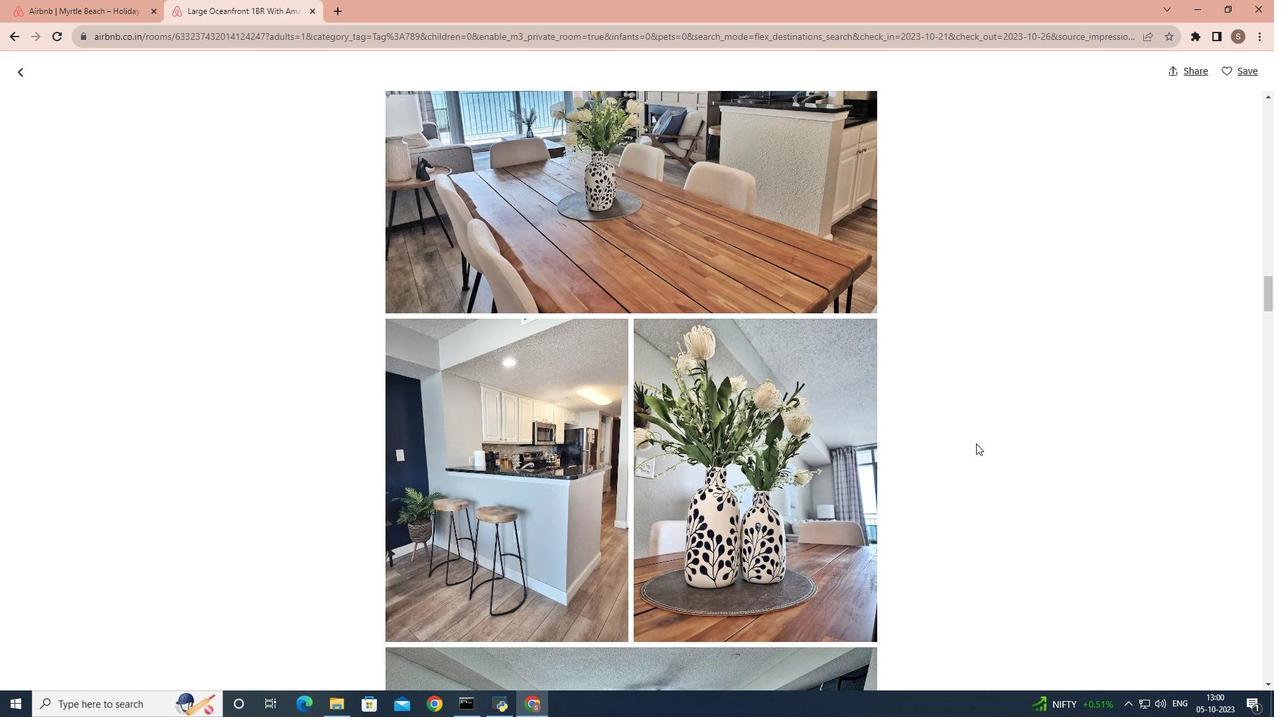 
Action: Mouse scrolled (976, 442) with delta (0, 0)
Screenshot: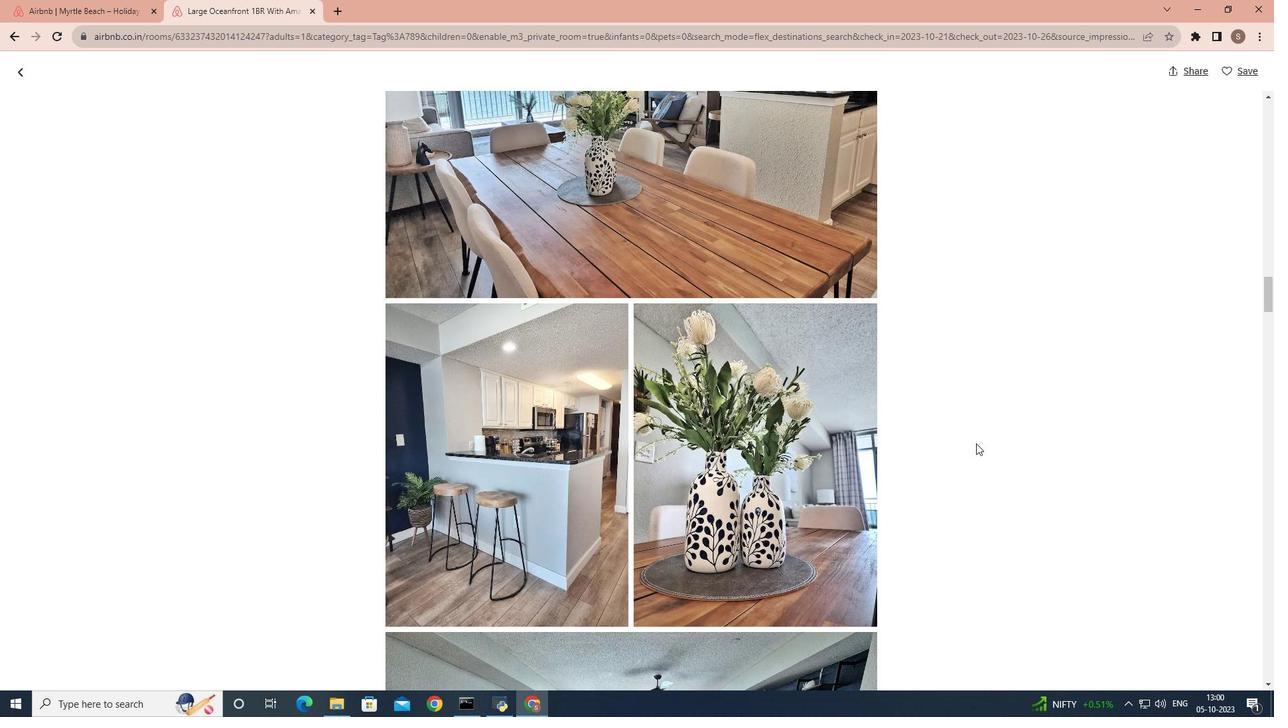 
Action: Mouse scrolled (976, 442) with delta (0, 0)
Screenshot: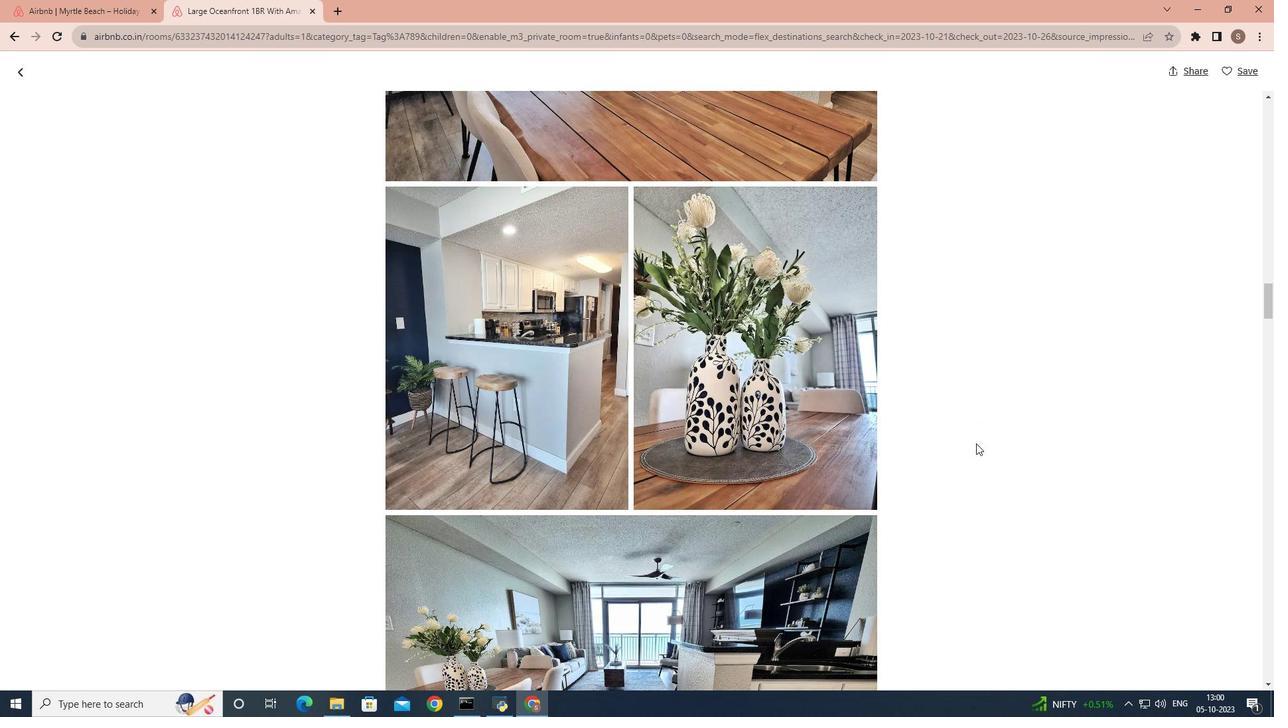
Action: Mouse scrolled (976, 442) with delta (0, 0)
Screenshot: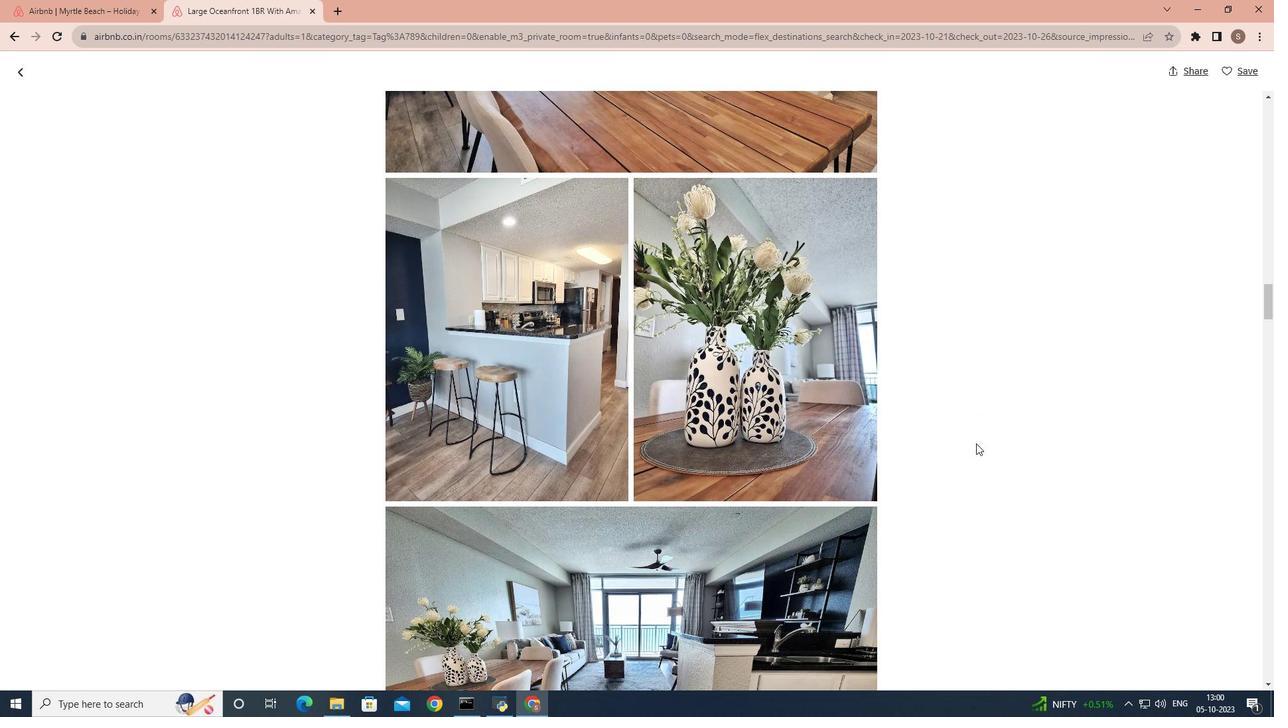 
Action: Mouse scrolled (976, 442) with delta (0, 0)
Screenshot: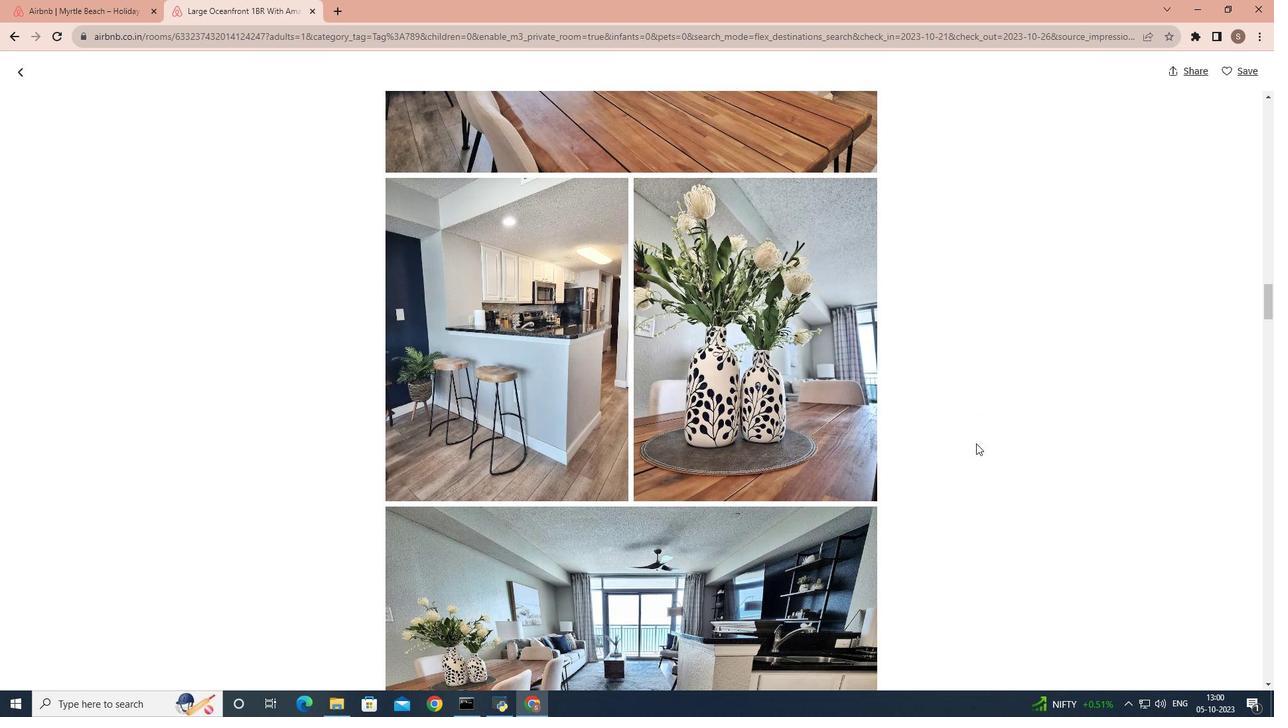 
Action: Mouse scrolled (976, 442) with delta (0, 0)
Screenshot: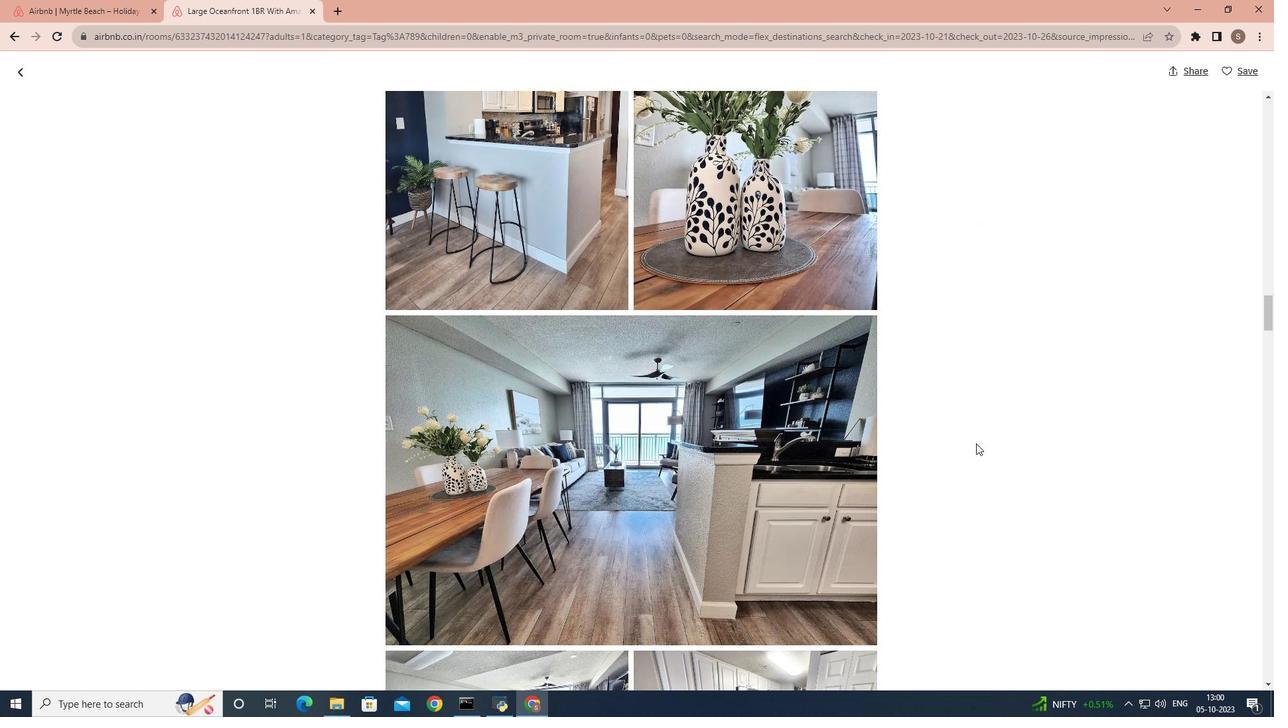 
Action: Mouse scrolled (976, 442) with delta (0, 0)
Screenshot: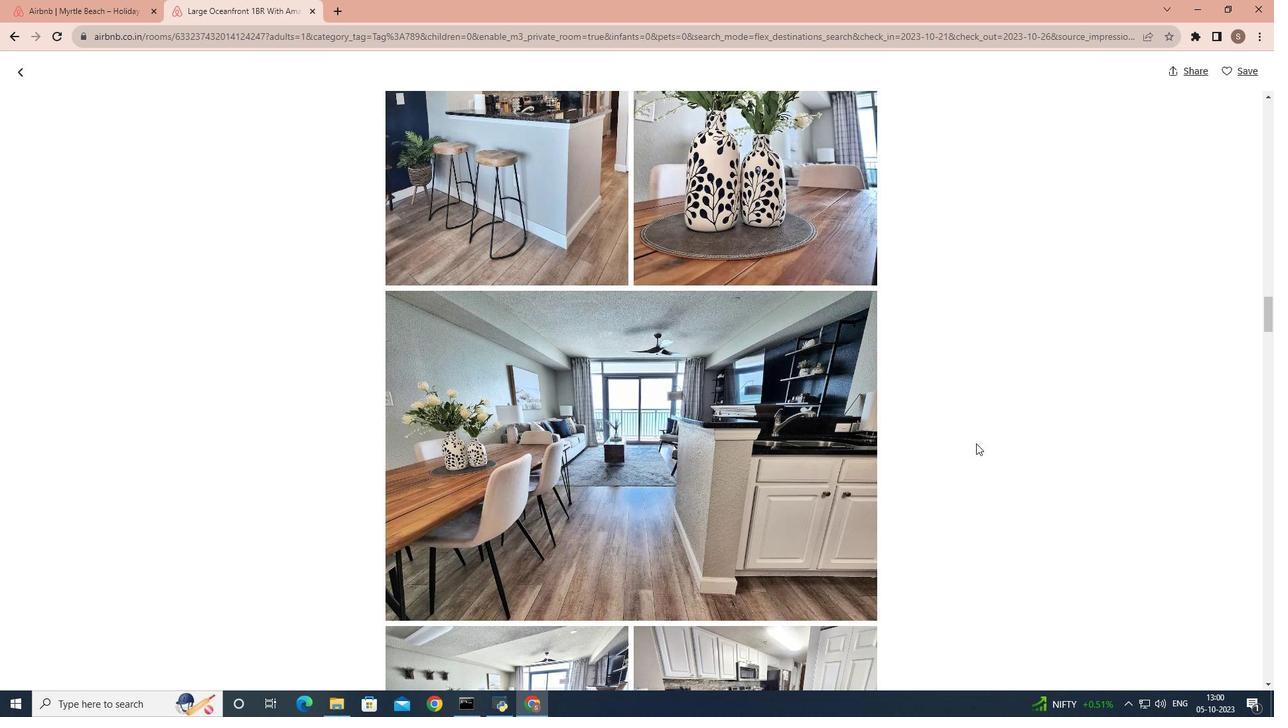 
Action: Mouse scrolled (976, 442) with delta (0, 0)
Screenshot: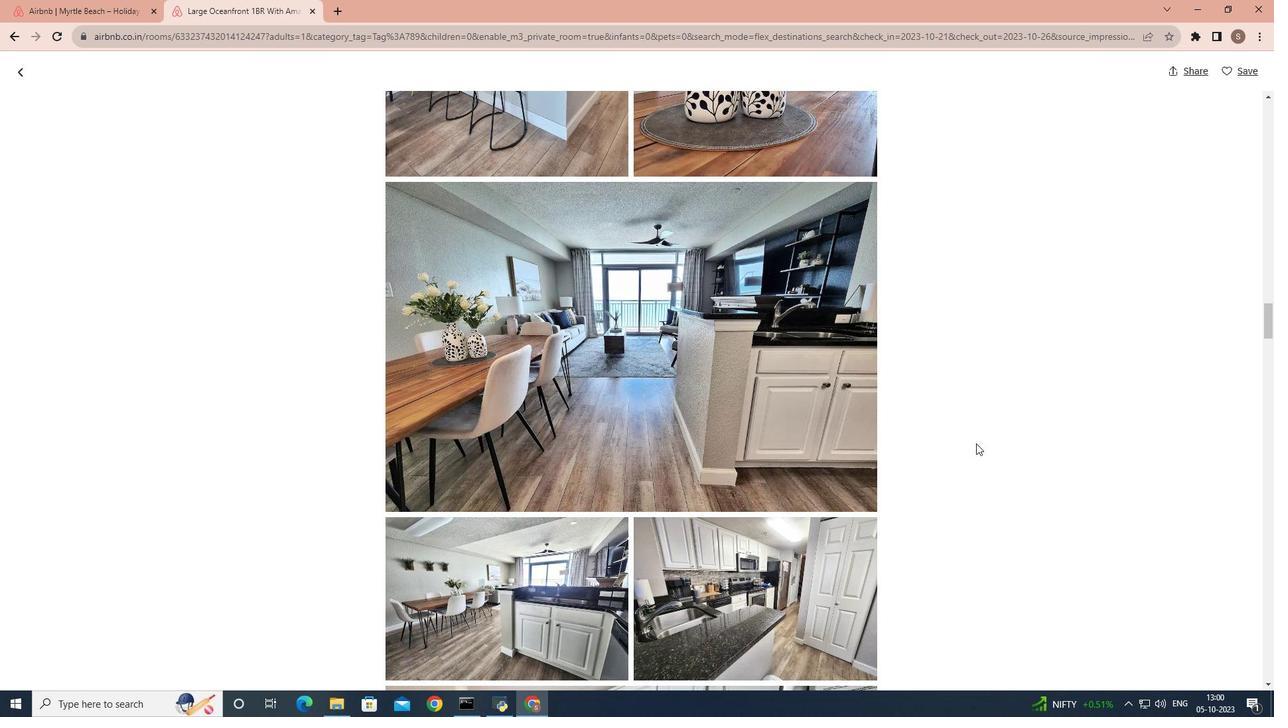
Action: Mouse scrolled (976, 442) with delta (0, 0)
Screenshot: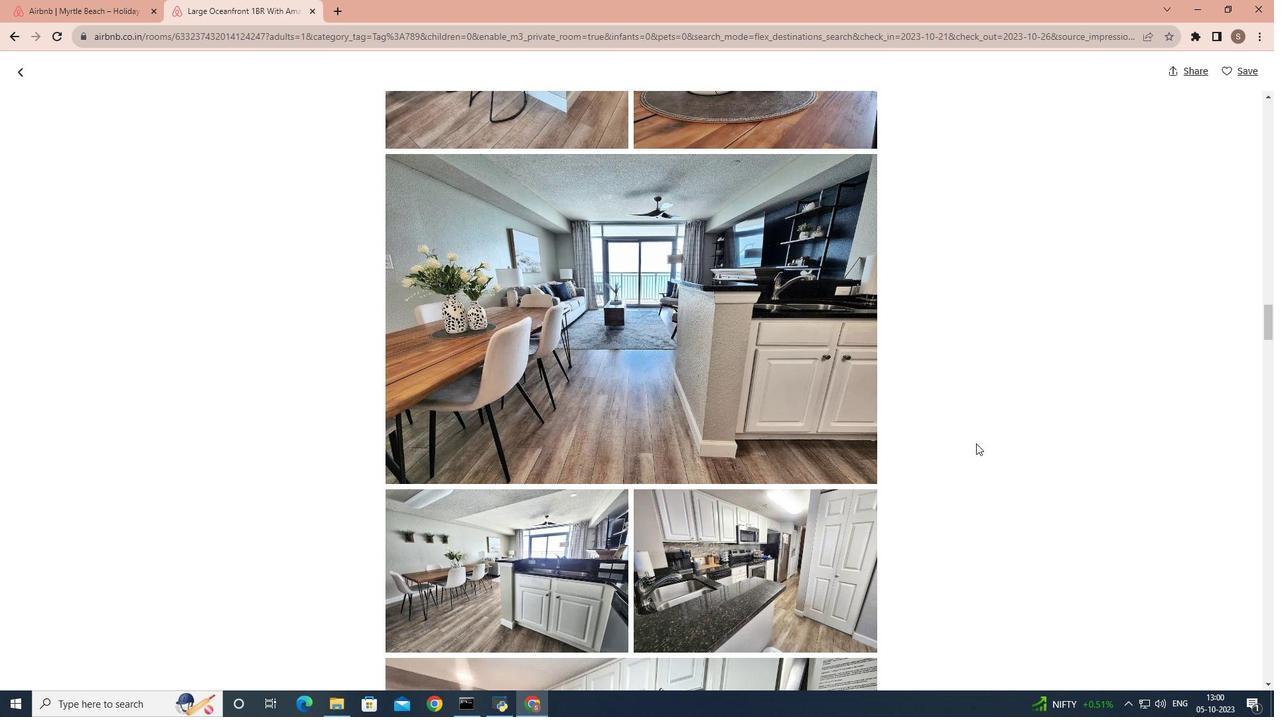 
Action: Mouse scrolled (976, 442) with delta (0, 0)
Screenshot: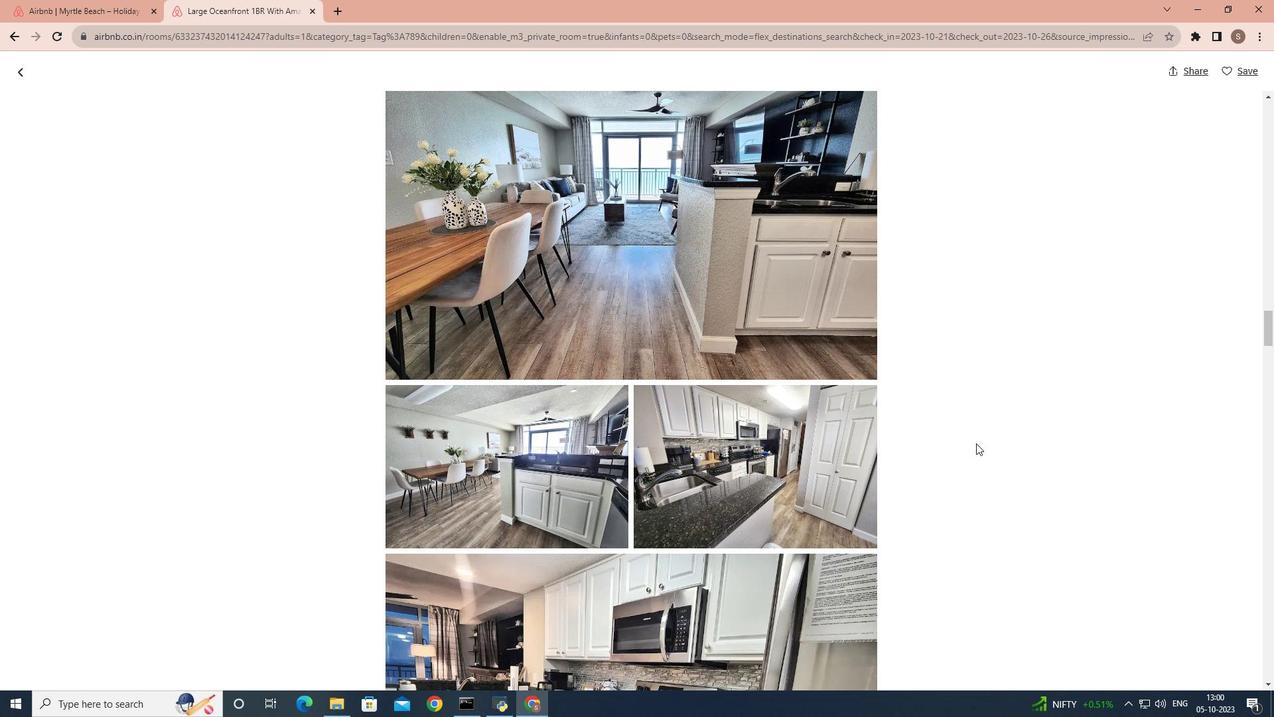 
Action: Mouse scrolled (976, 442) with delta (0, 0)
Screenshot: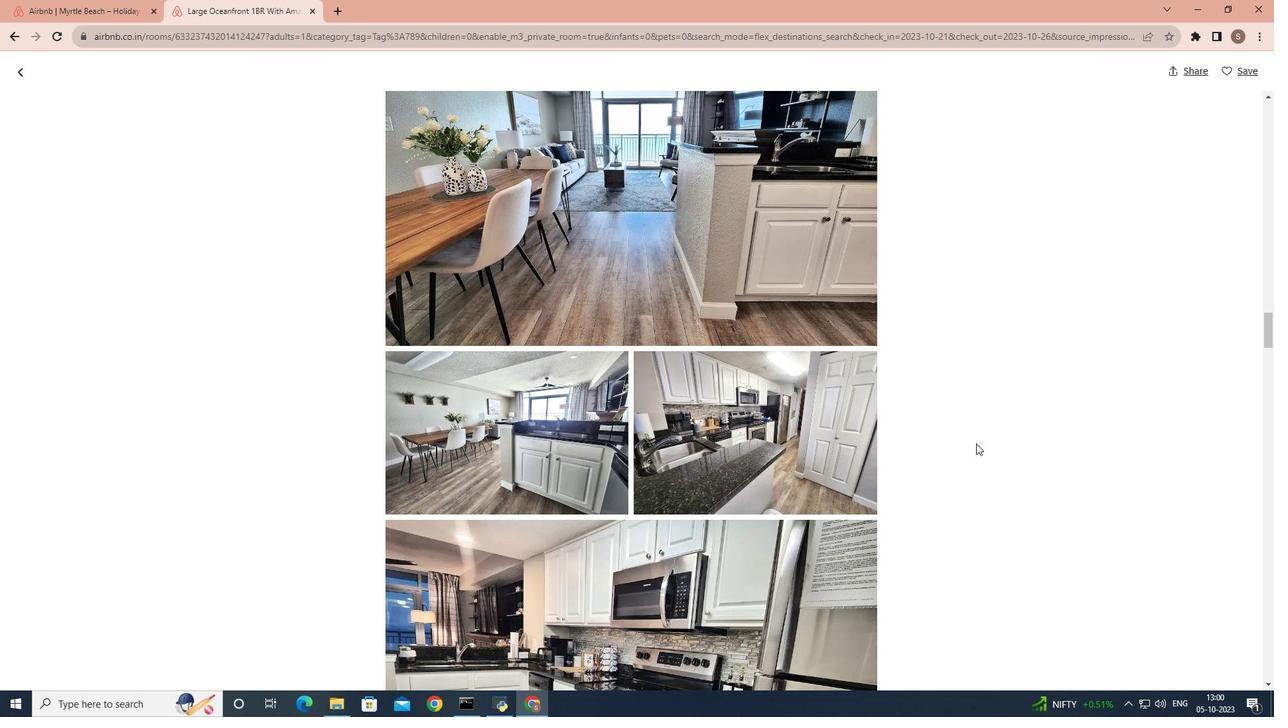 
Action: Mouse scrolled (976, 442) with delta (0, 0)
Screenshot: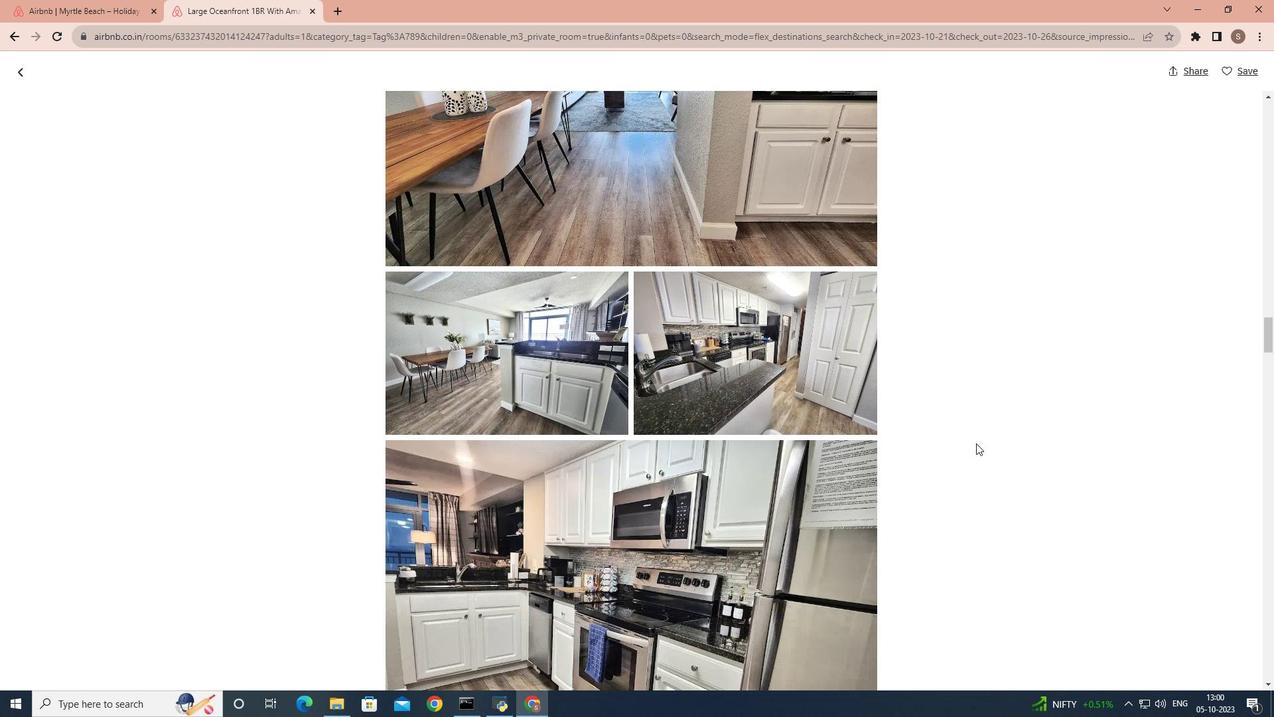 
Action: Mouse scrolled (976, 442) with delta (0, 0)
Screenshot: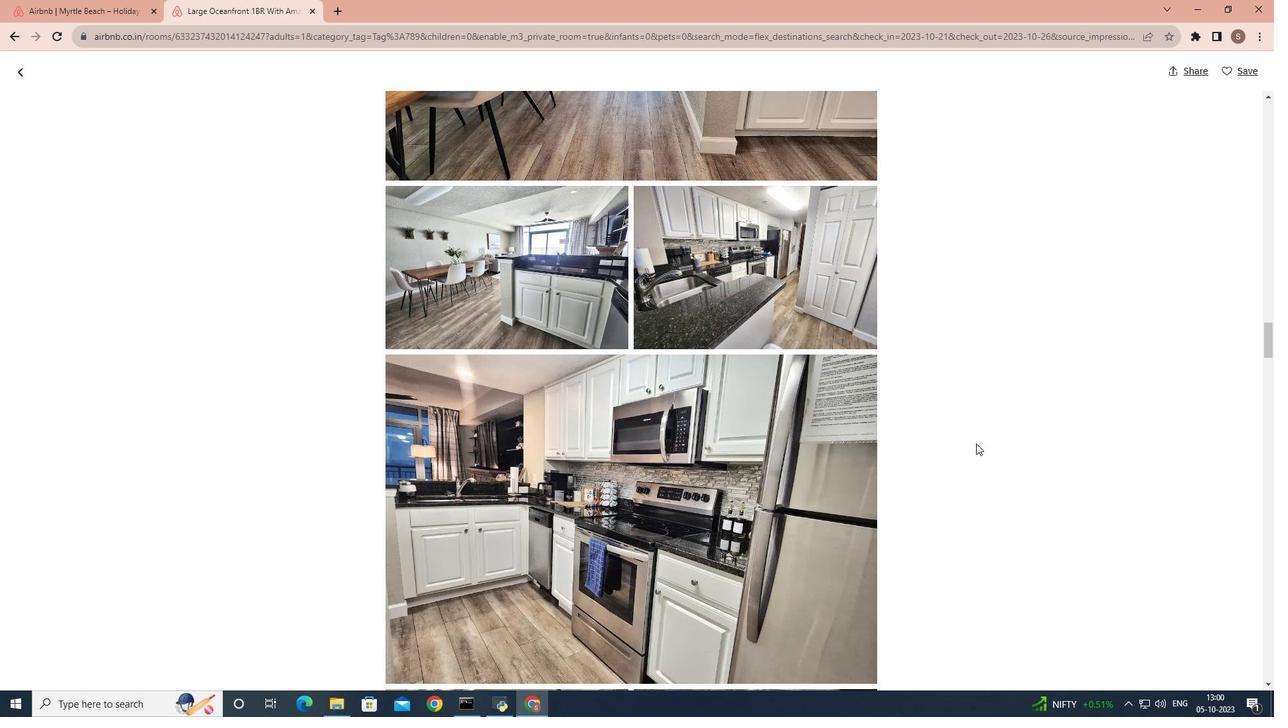 
Action: Mouse scrolled (976, 442) with delta (0, 0)
Screenshot: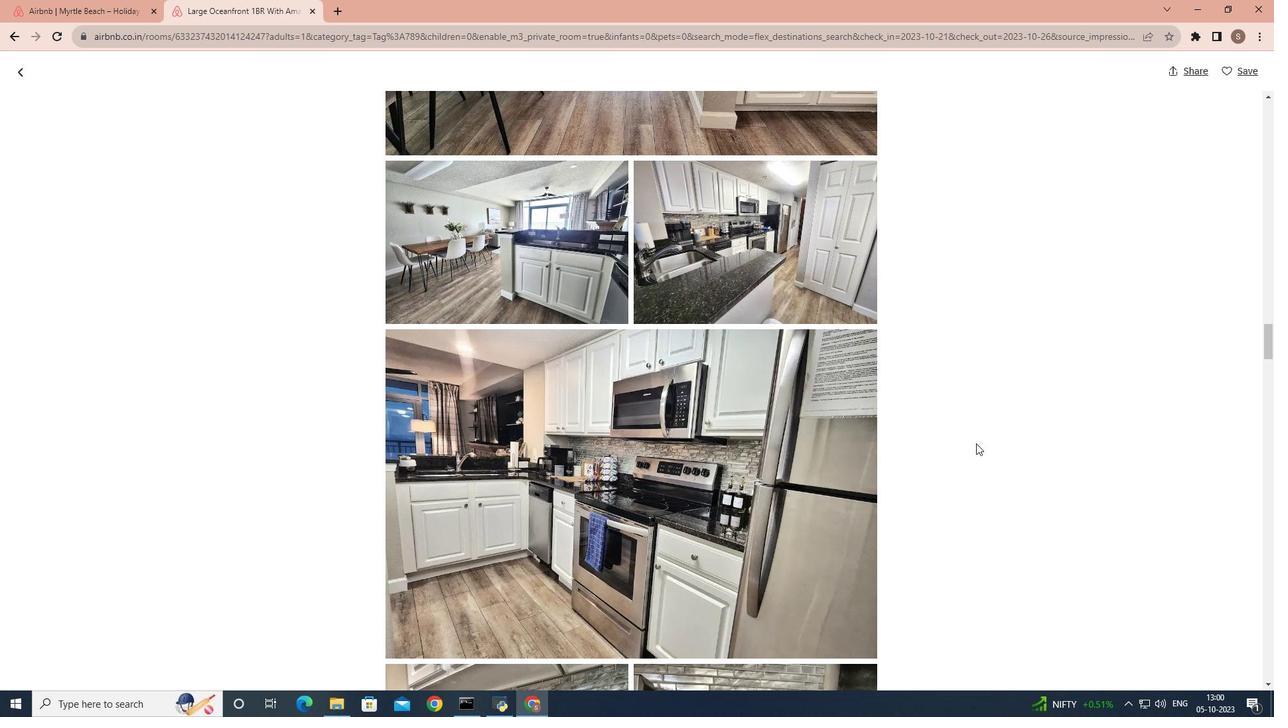 
Action: Mouse scrolled (976, 442) with delta (0, 0)
Screenshot: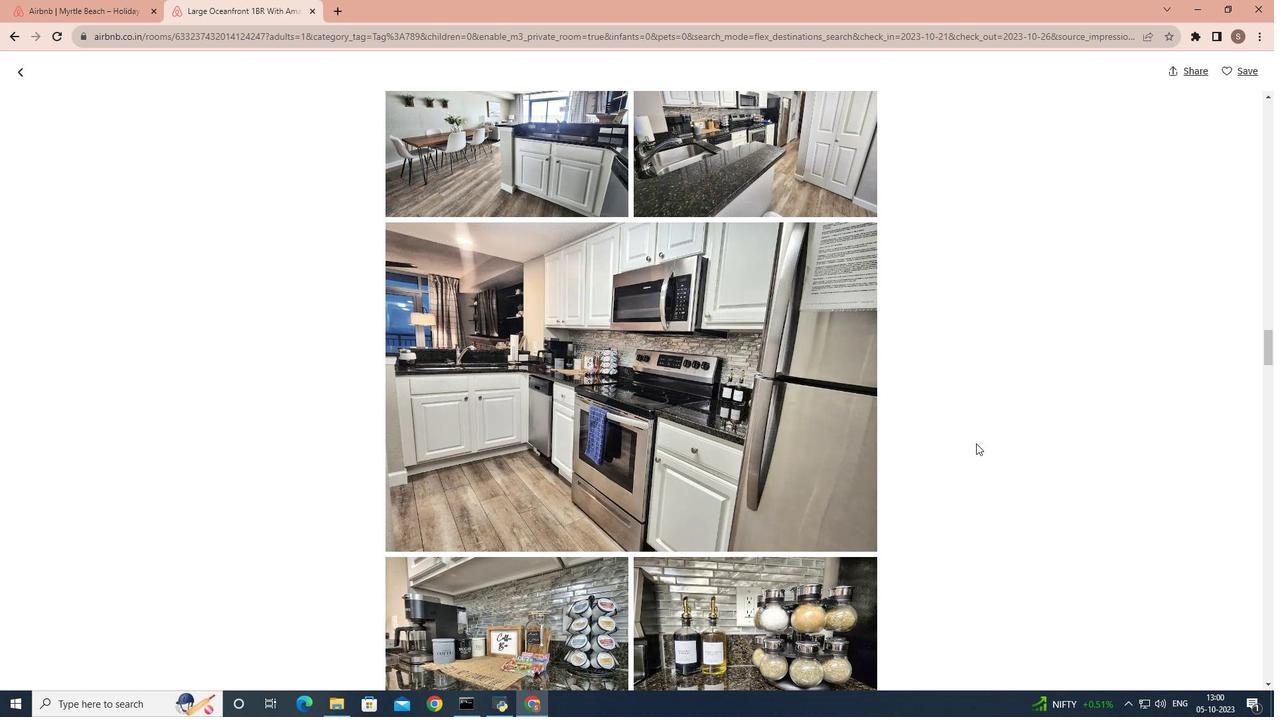 
Action: Mouse scrolled (976, 442) with delta (0, 0)
Screenshot: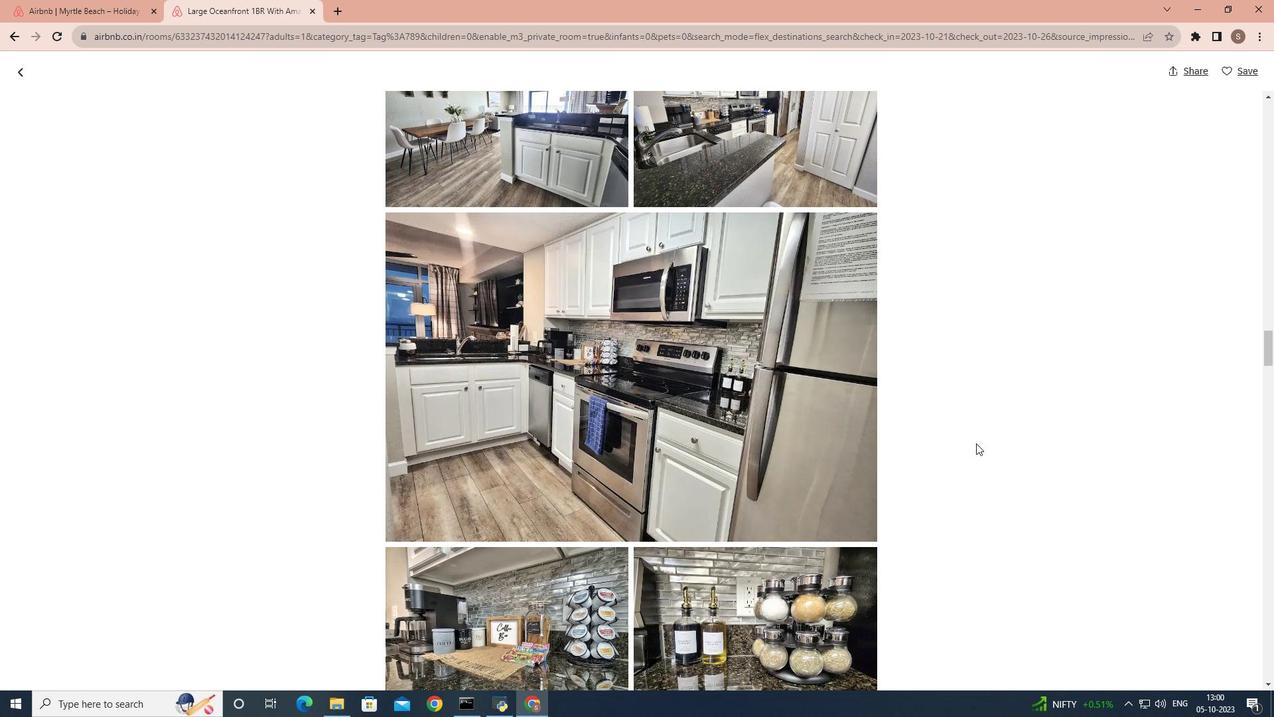 
Action: Mouse scrolled (976, 442) with delta (0, 0)
Screenshot: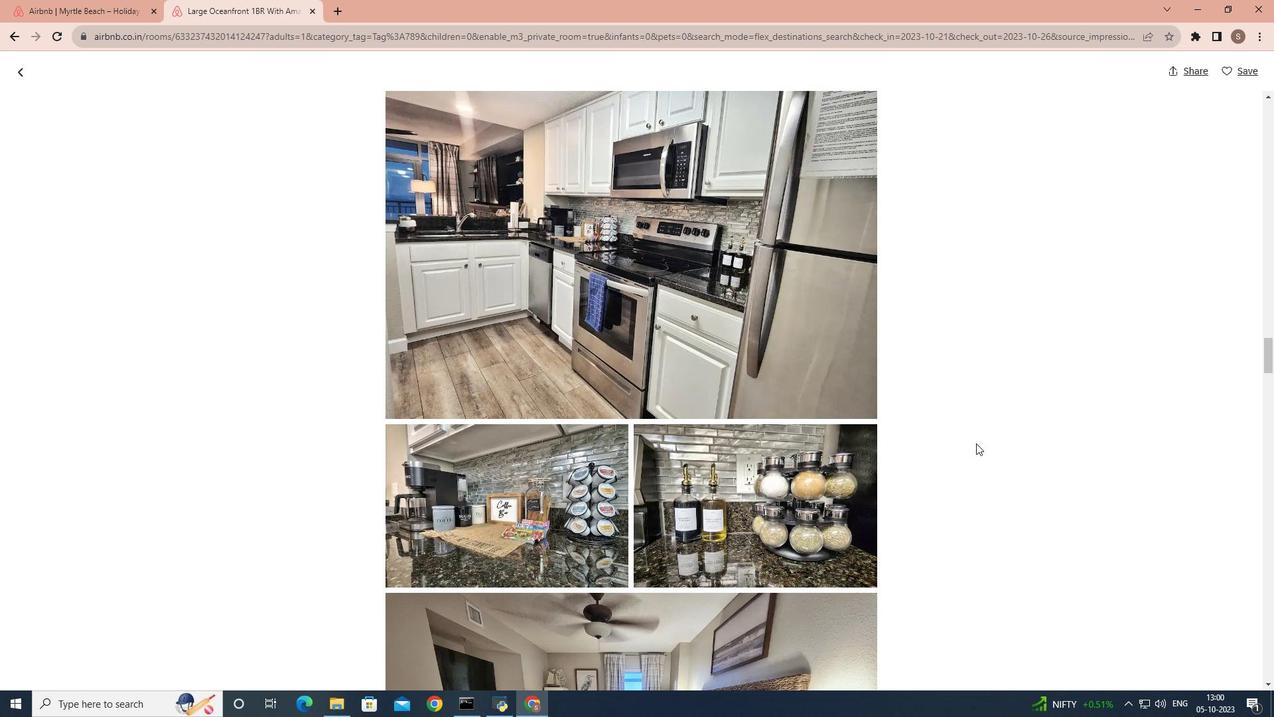 
Action: Mouse scrolled (976, 442) with delta (0, 0)
Screenshot: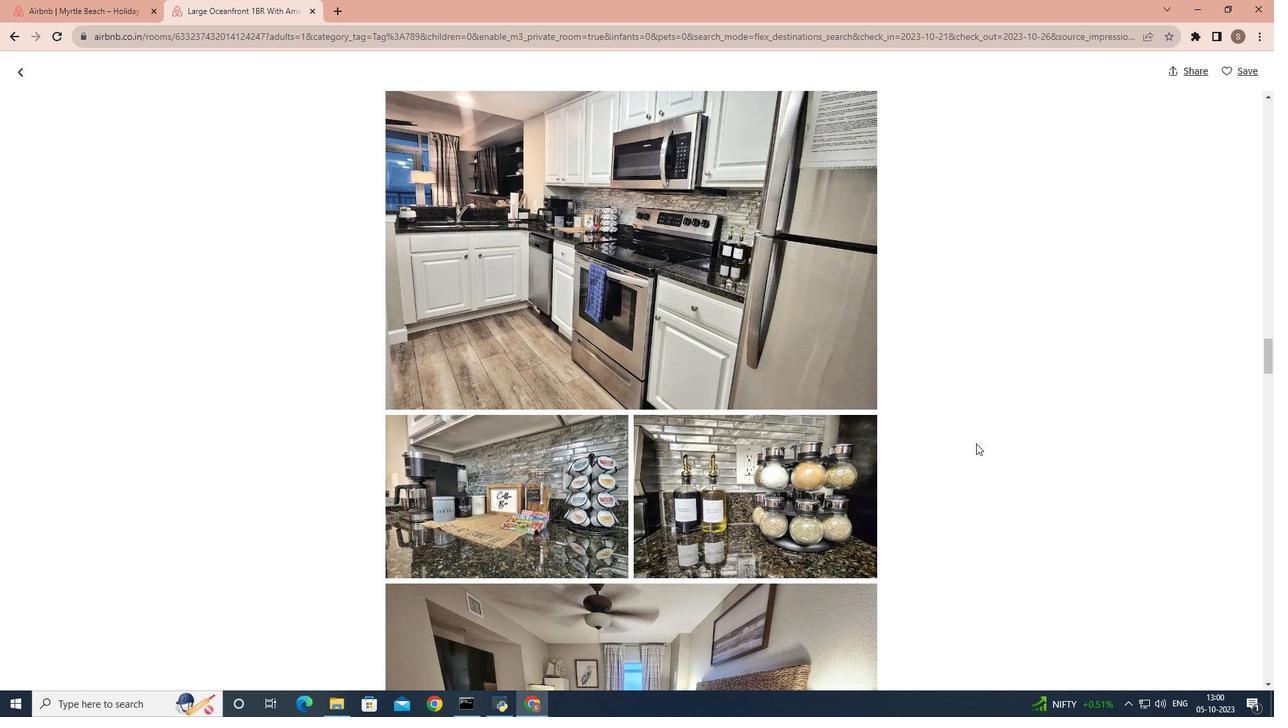 
Action: Mouse scrolled (976, 442) with delta (0, 0)
Screenshot: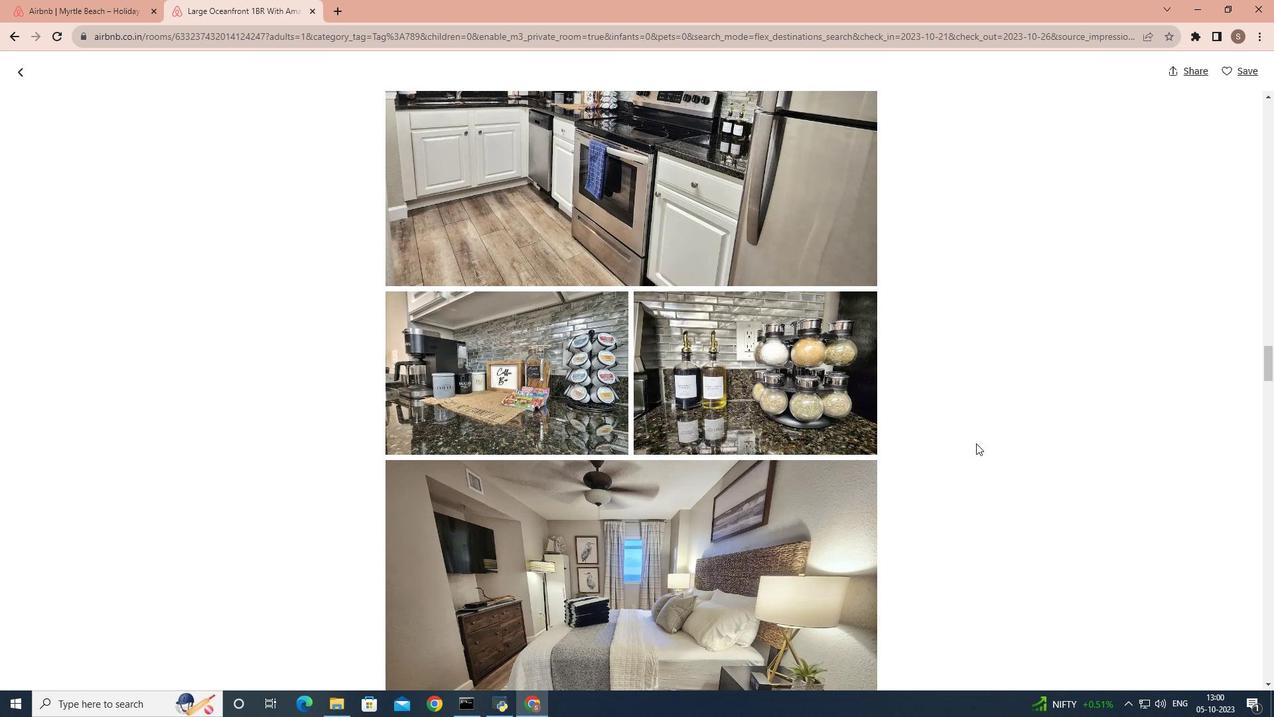 
Action: Mouse scrolled (976, 442) with delta (0, 0)
Screenshot: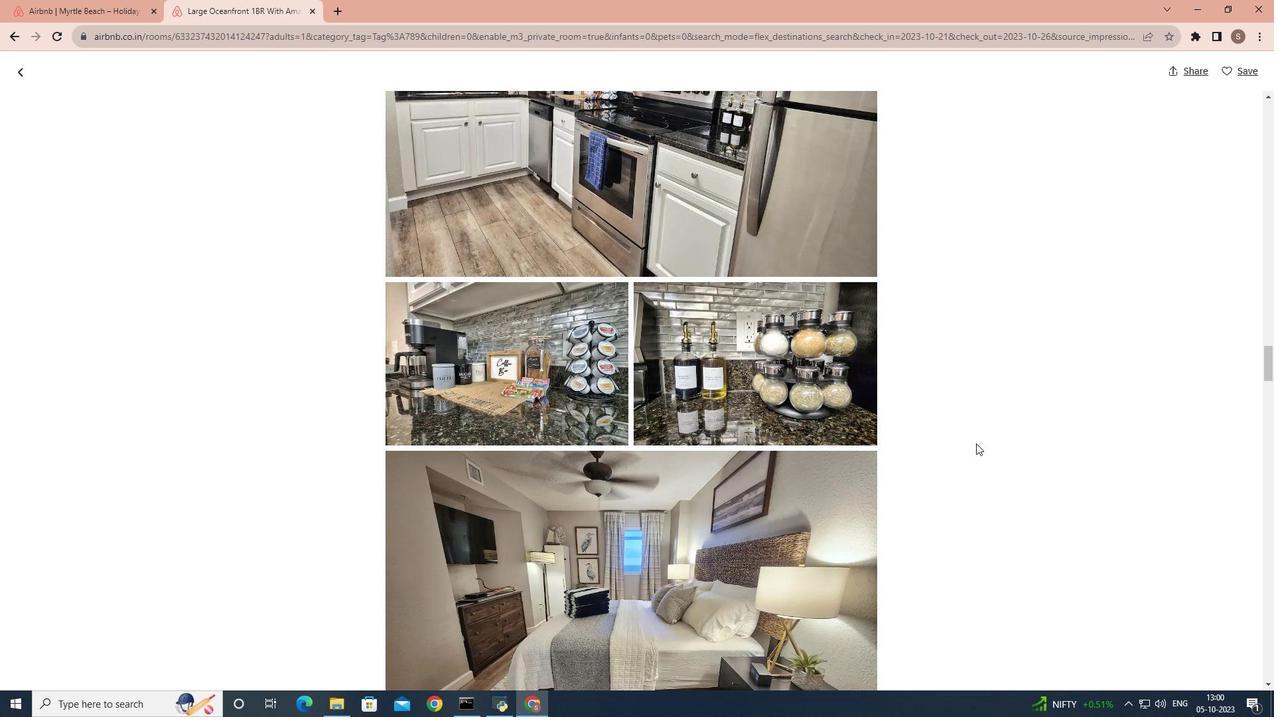 
Action: Mouse scrolled (976, 442) with delta (0, 0)
Screenshot: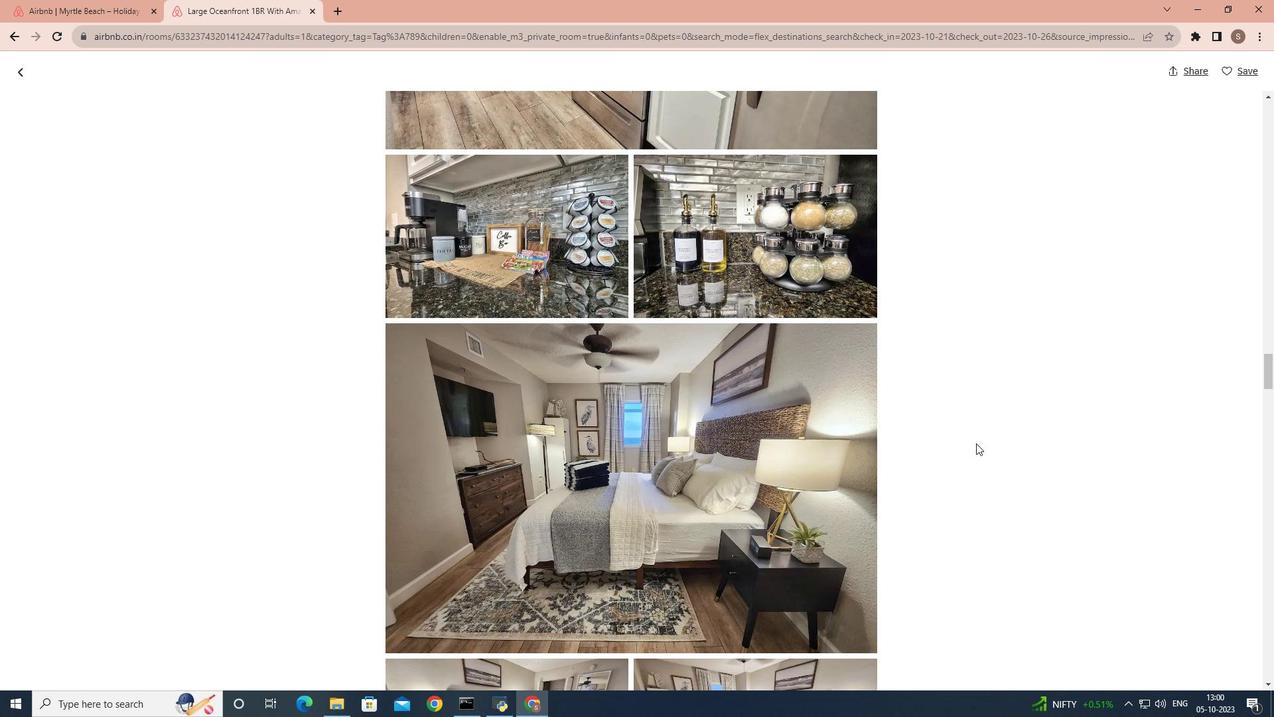 
Action: Mouse scrolled (976, 442) with delta (0, 0)
Screenshot: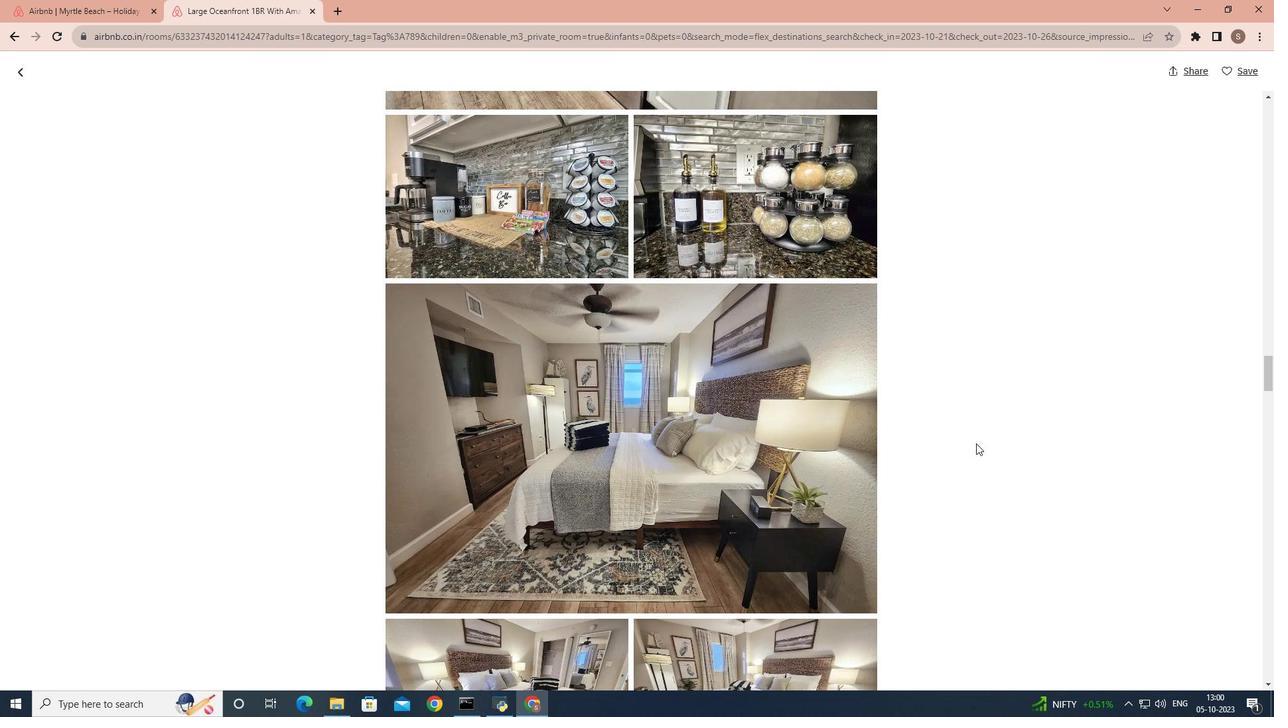 
Action: Mouse scrolled (976, 442) with delta (0, 0)
Screenshot: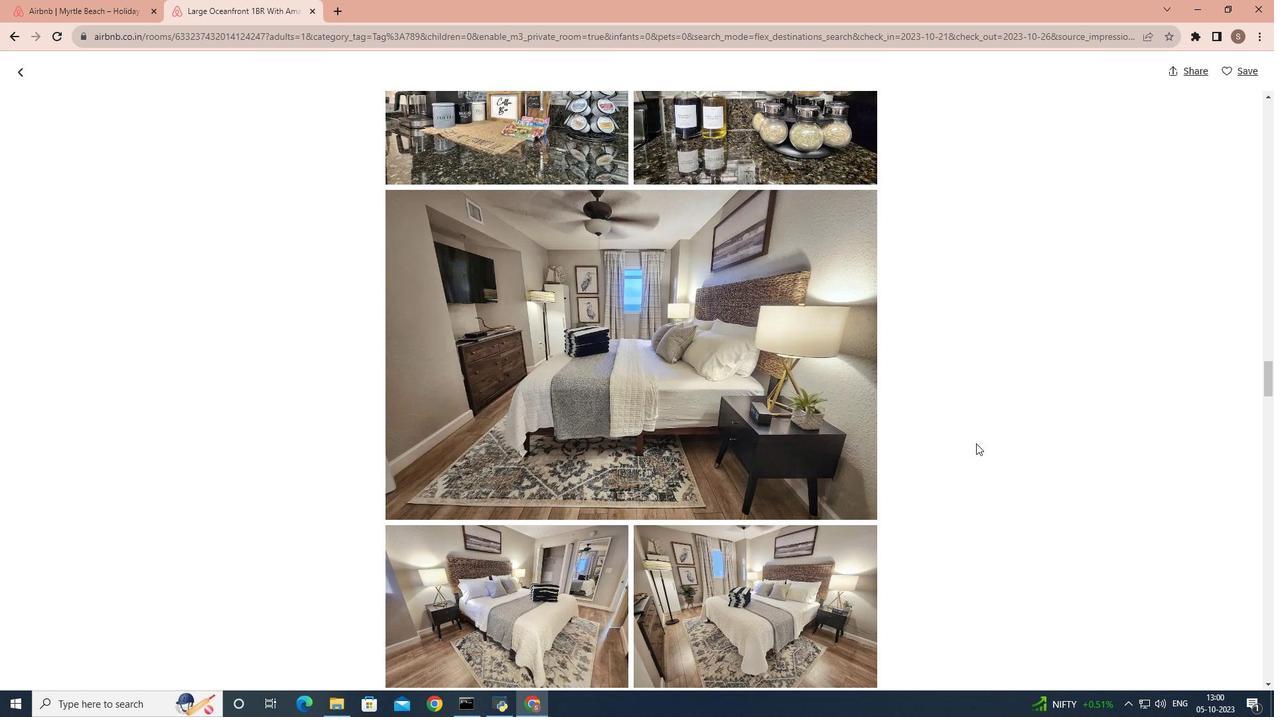 
Action: Mouse scrolled (976, 442) with delta (0, 0)
Screenshot: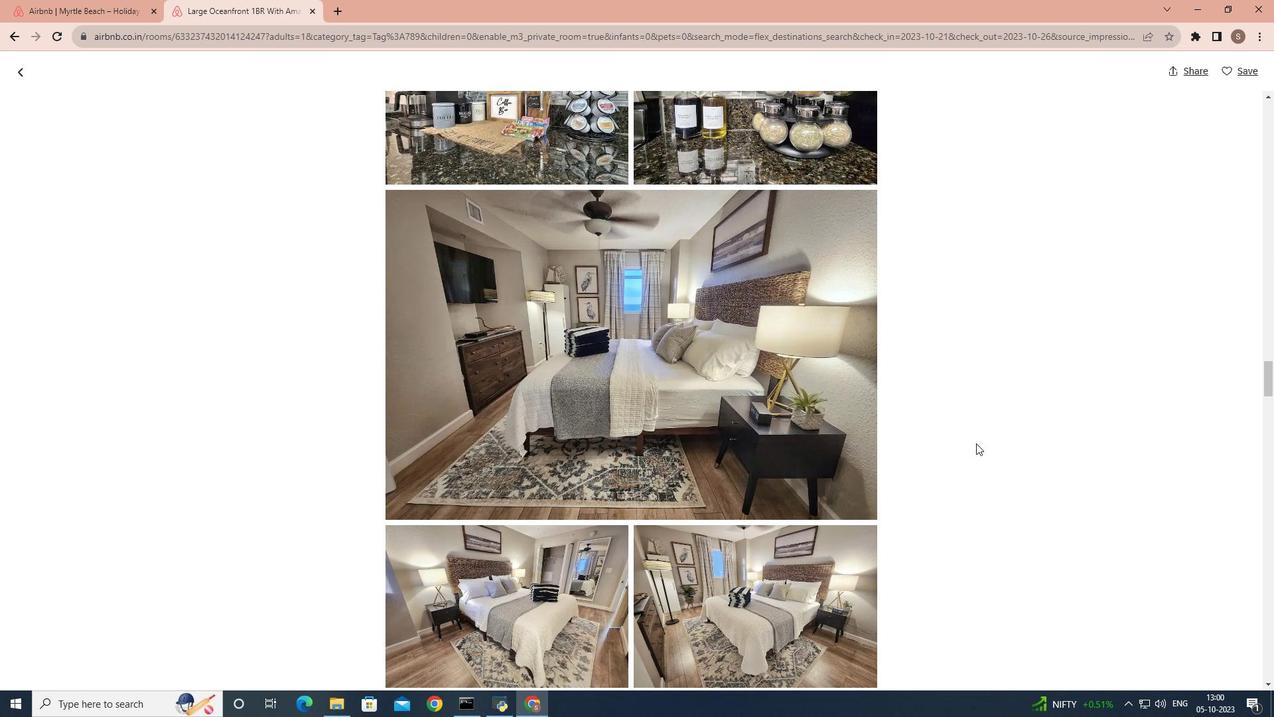 
Action: Mouse scrolled (976, 442) with delta (0, 0)
Screenshot: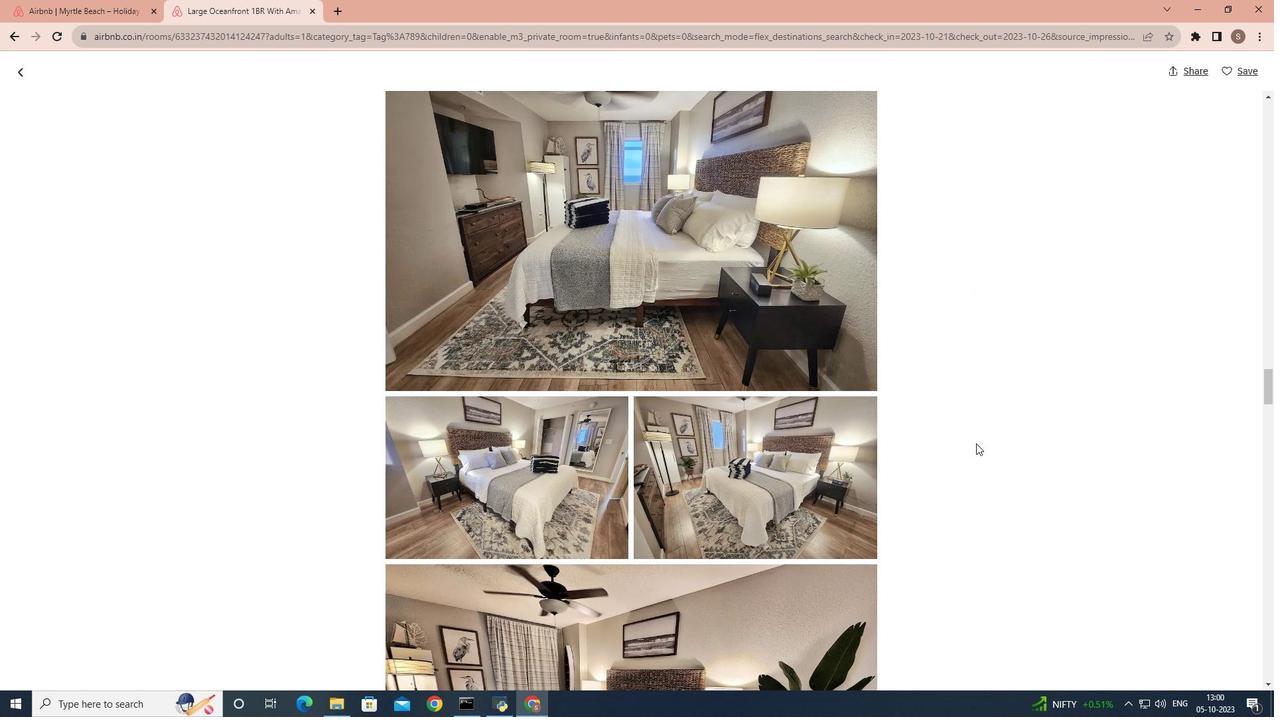 
Action: Mouse scrolled (976, 442) with delta (0, 0)
Screenshot: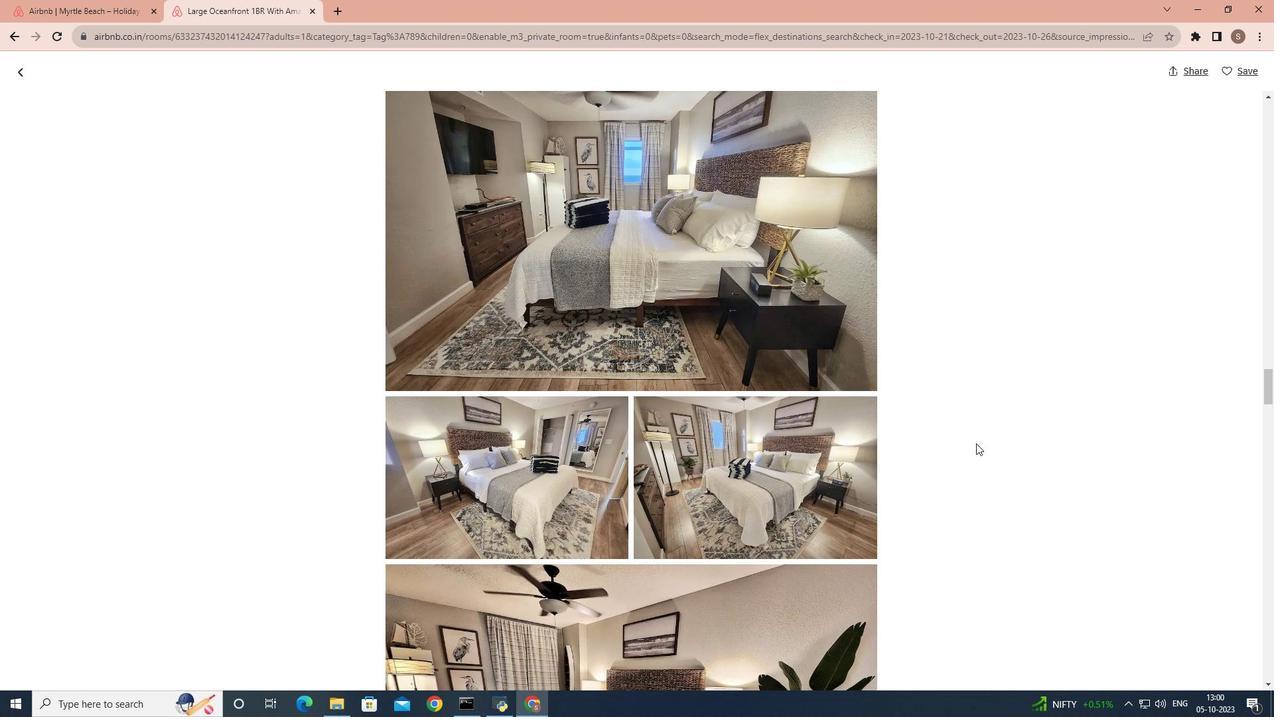 
Action: Mouse scrolled (976, 442) with delta (0, 0)
Screenshot: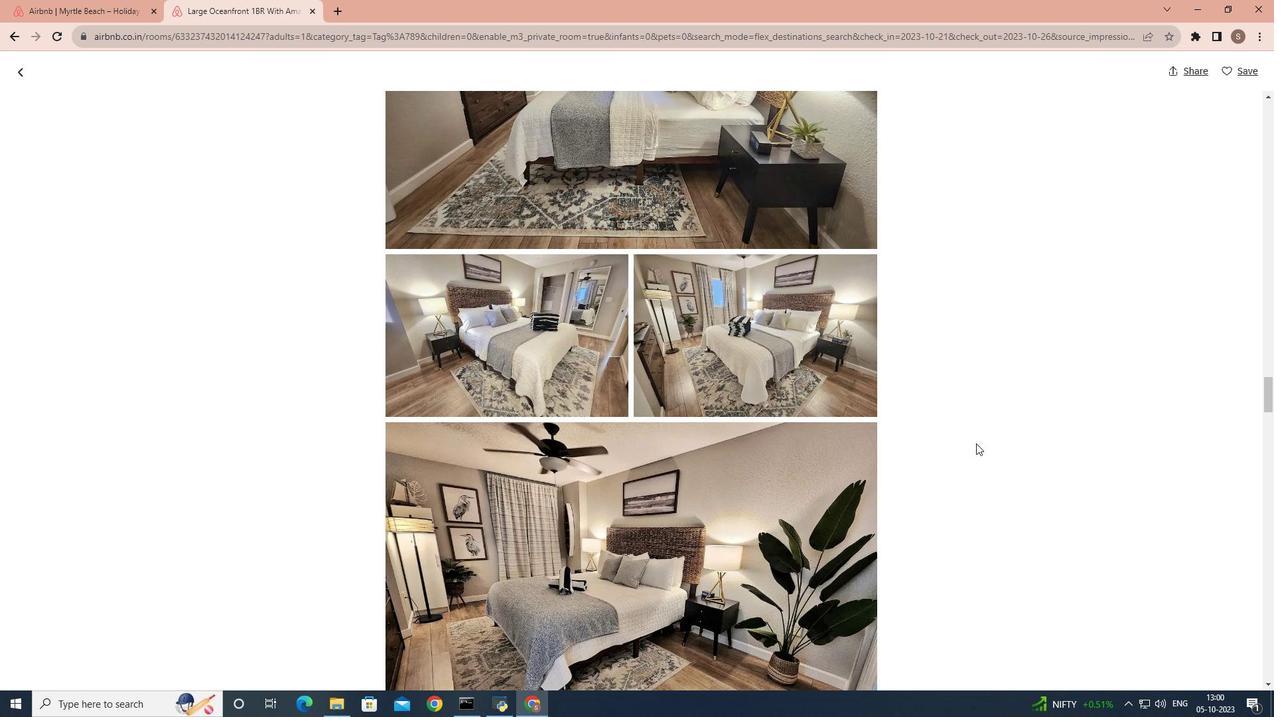 
Action: Mouse scrolled (976, 442) with delta (0, 0)
Screenshot: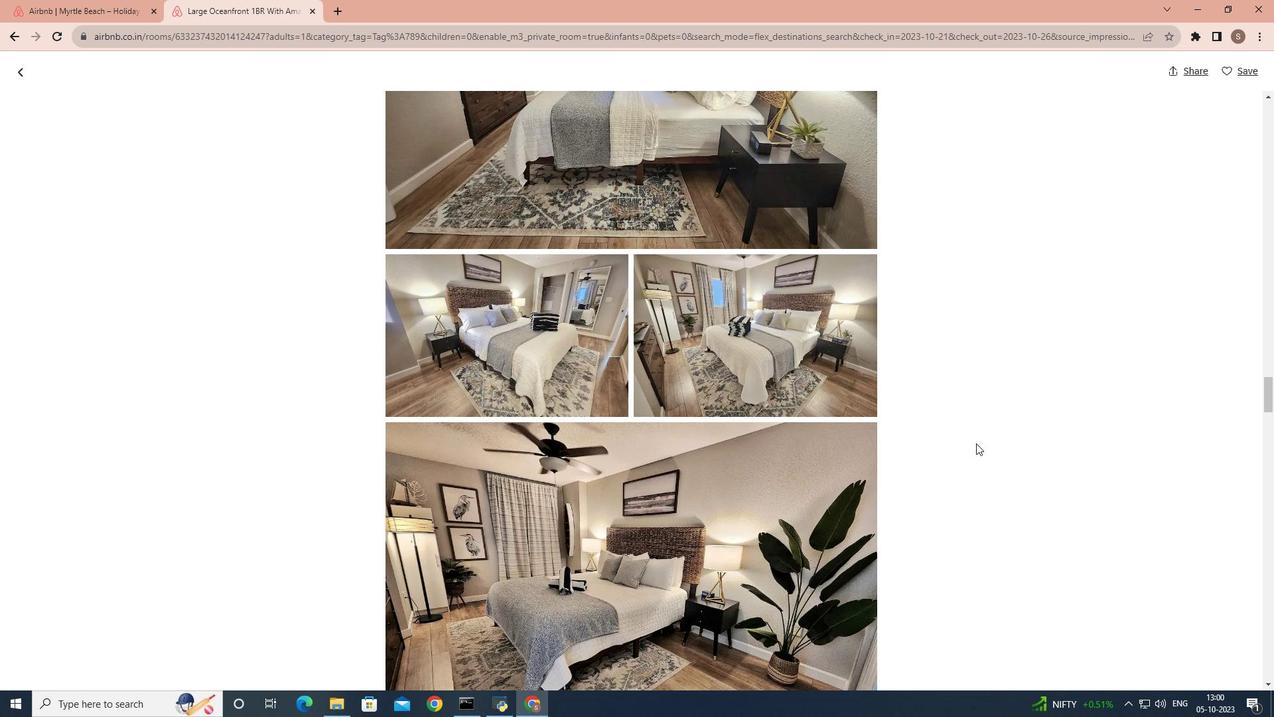 
Action: Mouse scrolled (976, 442) with delta (0, 0)
Screenshot: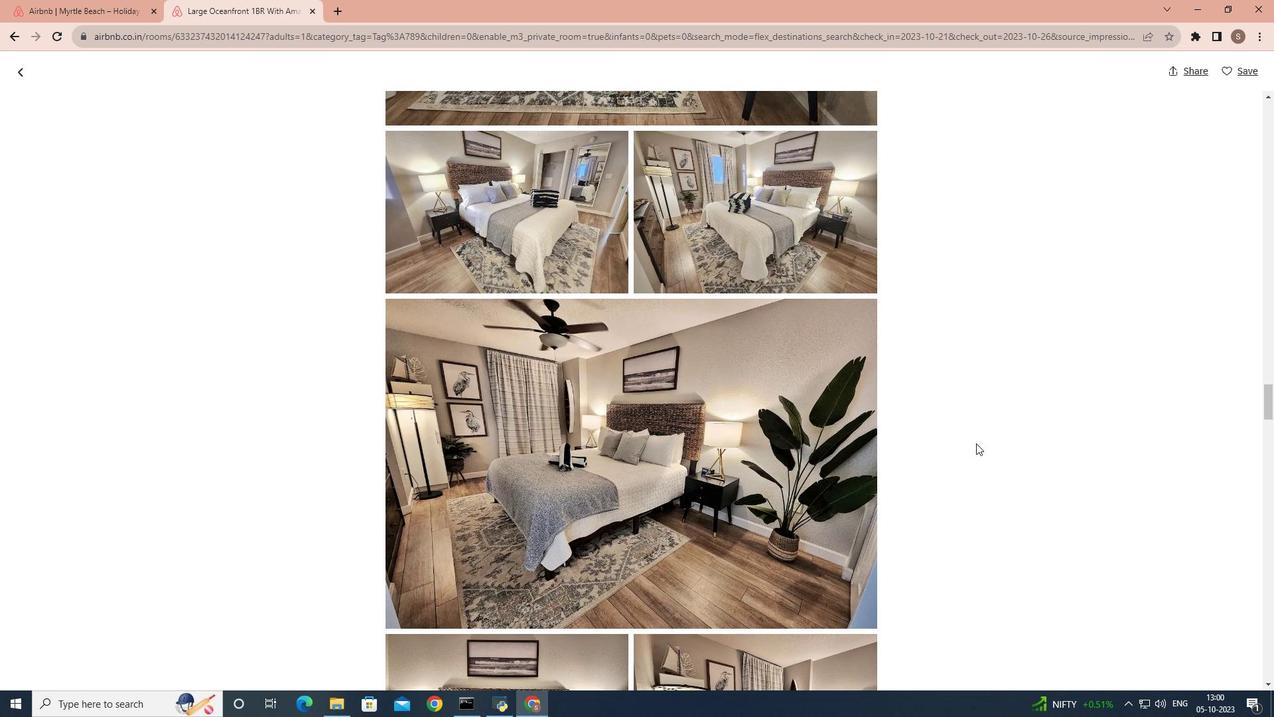 
Action: Mouse scrolled (976, 442) with delta (0, 0)
Screenshot: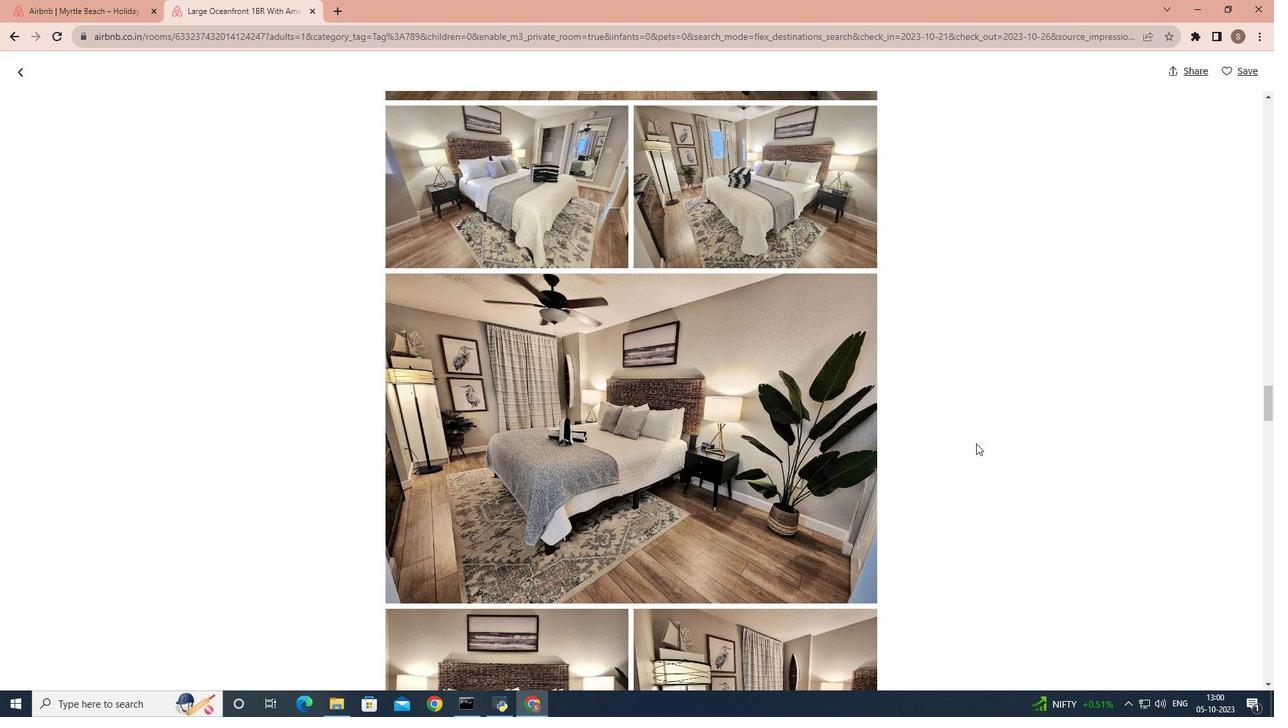 
Action: Mouse scrolled (976, 442) with delta (0, 0)
Screenshot: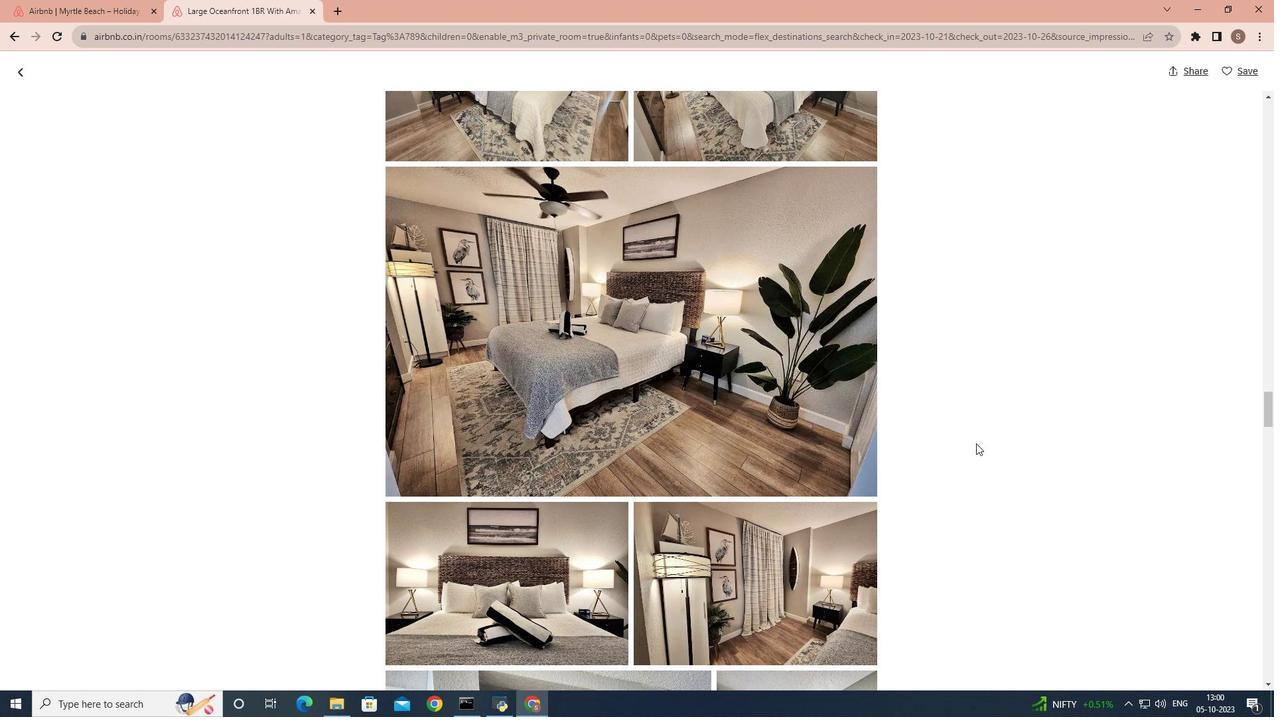 
Action: Mouse scrolled (976, 442) with delta (0, 0)
Screenshot: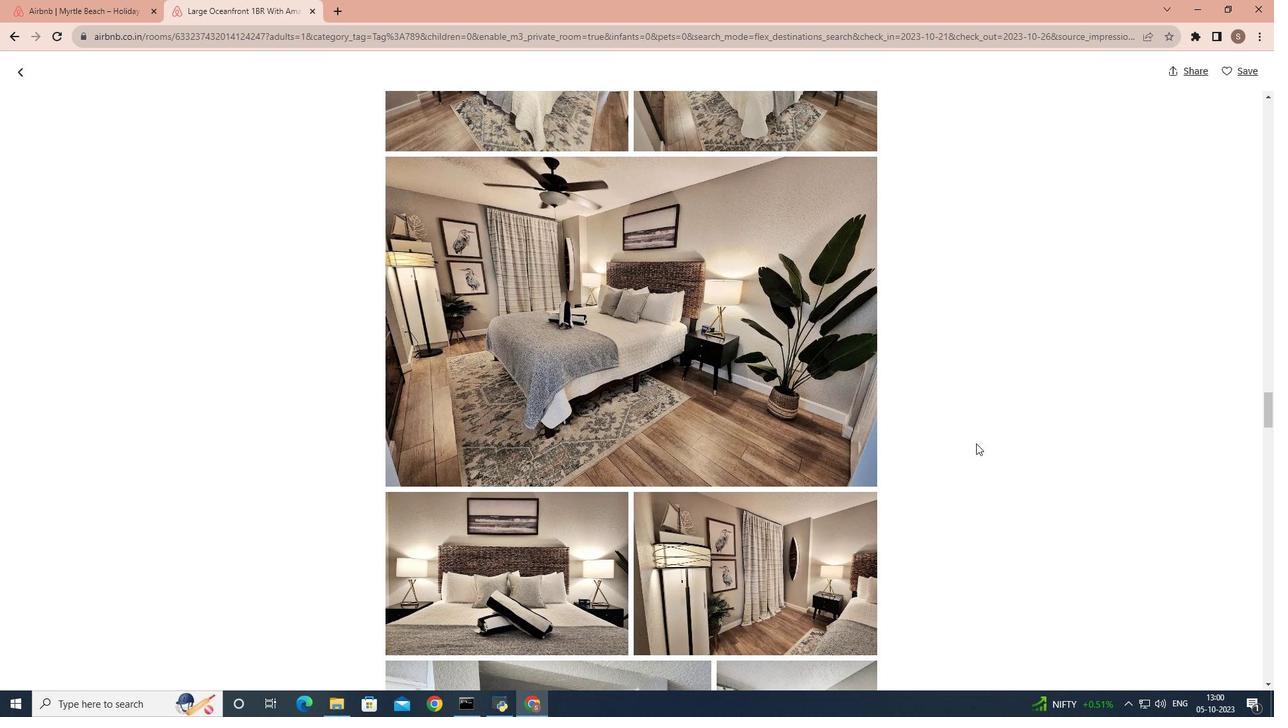 
Action: Mouse scrolled (976, 442) with delta (0, 0)
Screenshot: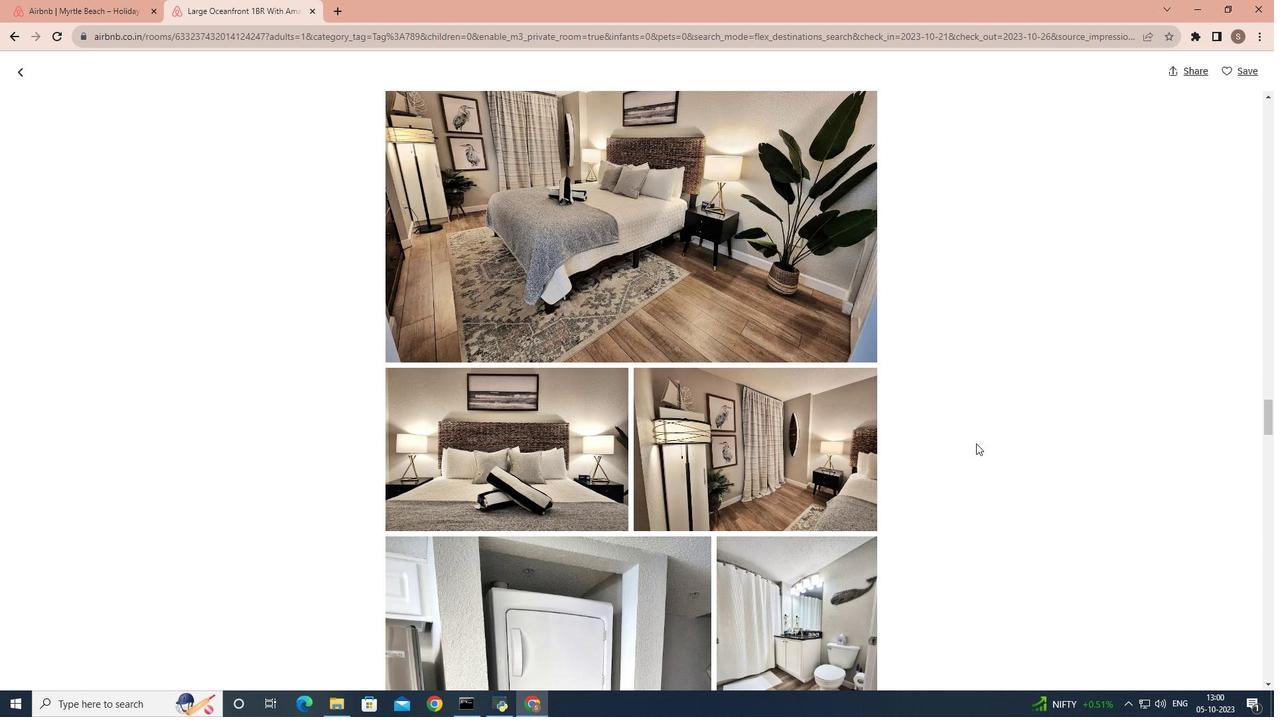 
Action: Mouse scrolled (976, 442) with delta (0, 0)
Screenshot: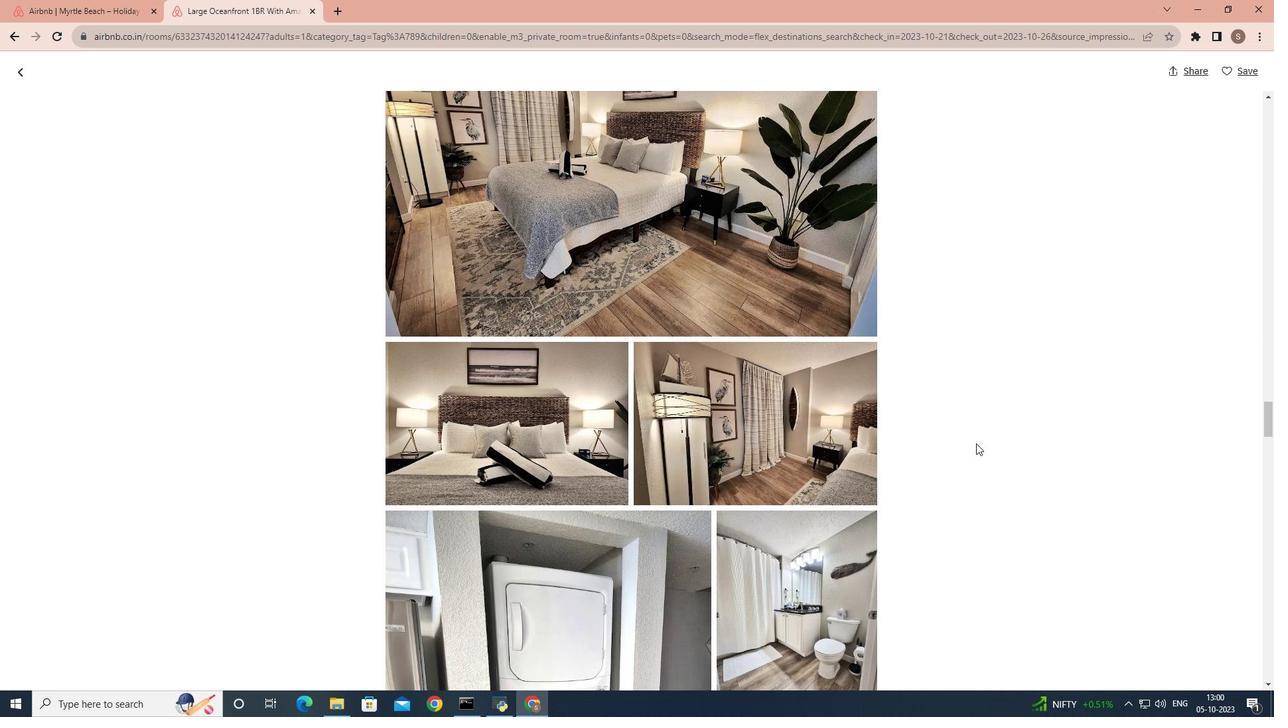 
Action: Mouse scrolled (976, 442) with delta (0, 0)
Screenshot: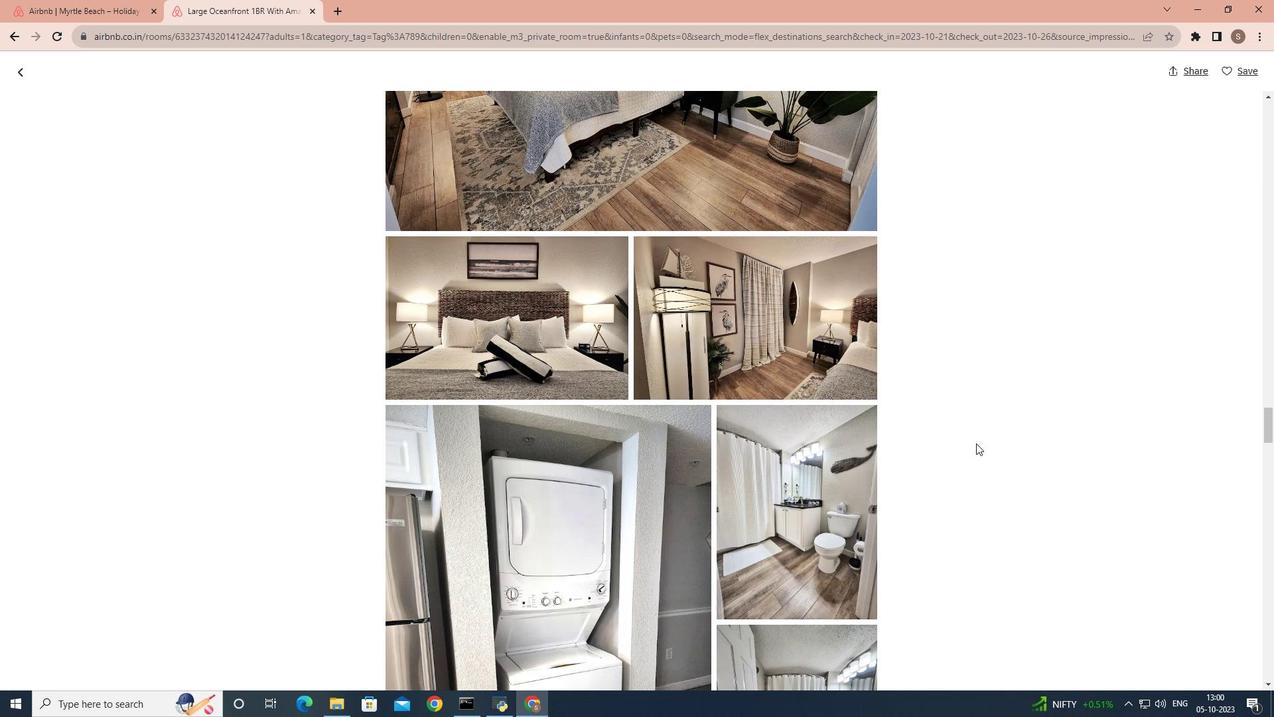 
Action: Mouse scrolled (976, 442) with delta (0, 0)
Screenshot: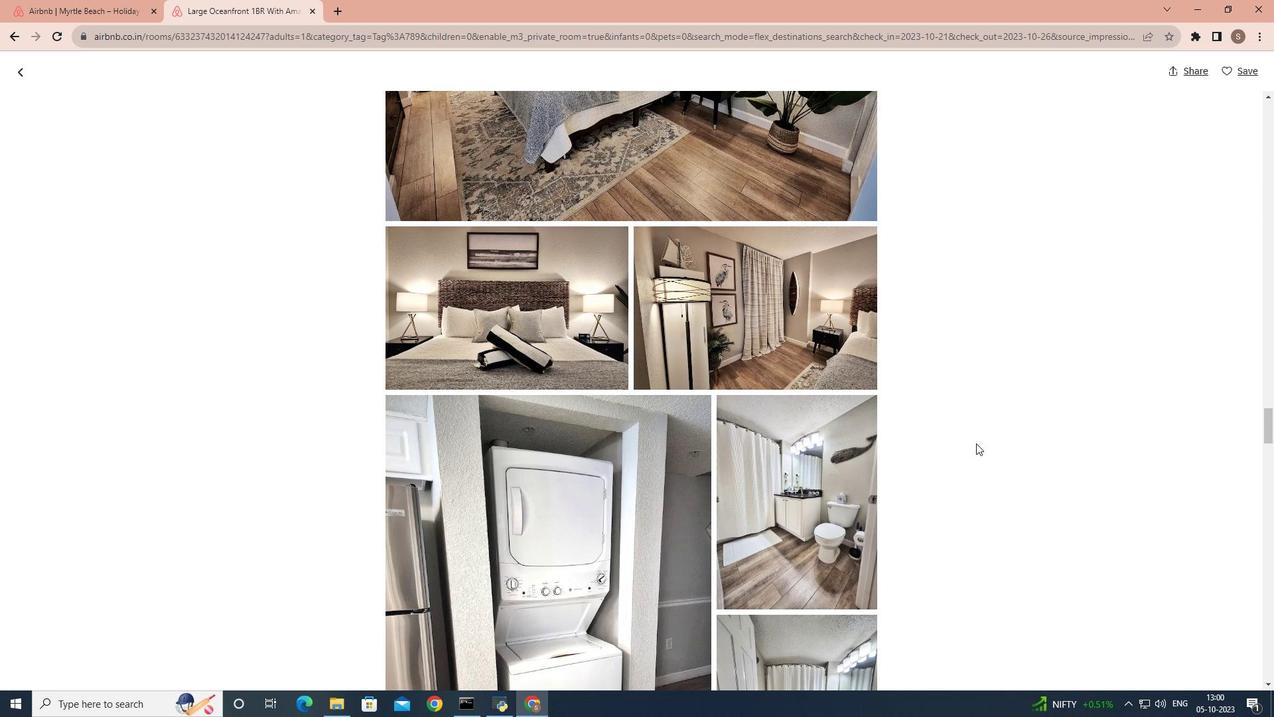 
Action: Mouse scrolled (976, 442) with delta (0, 0)
Screenshot: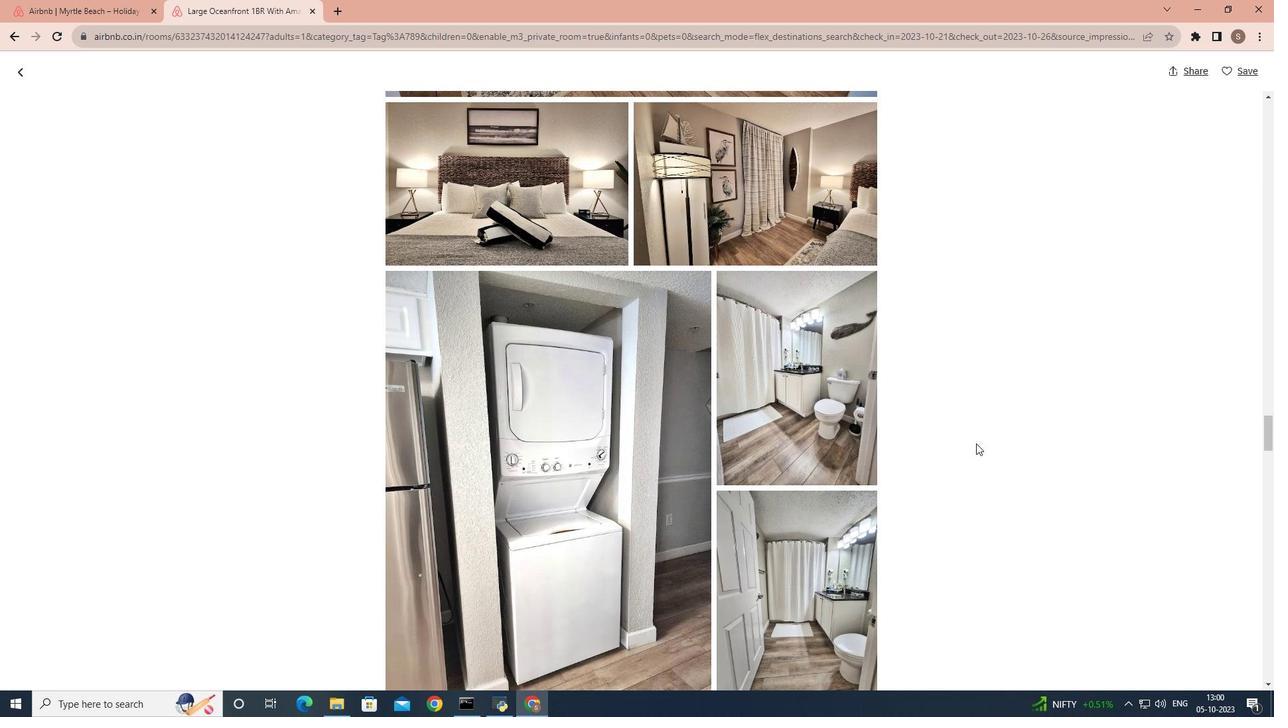 
Action: Mouse scrolled (976, 442) with delta (0, 0)
Screenshot: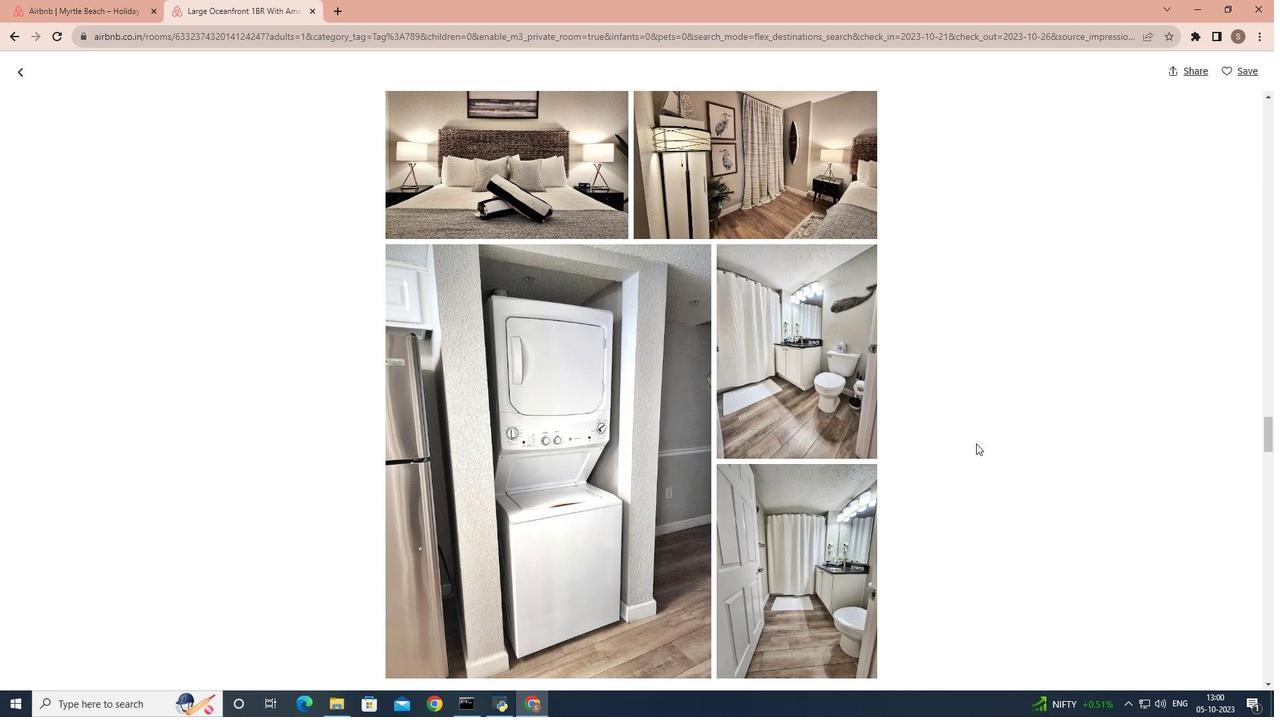 
Action: Mouse scrolled (976, 442) with delta (0, 0)
Screenshot: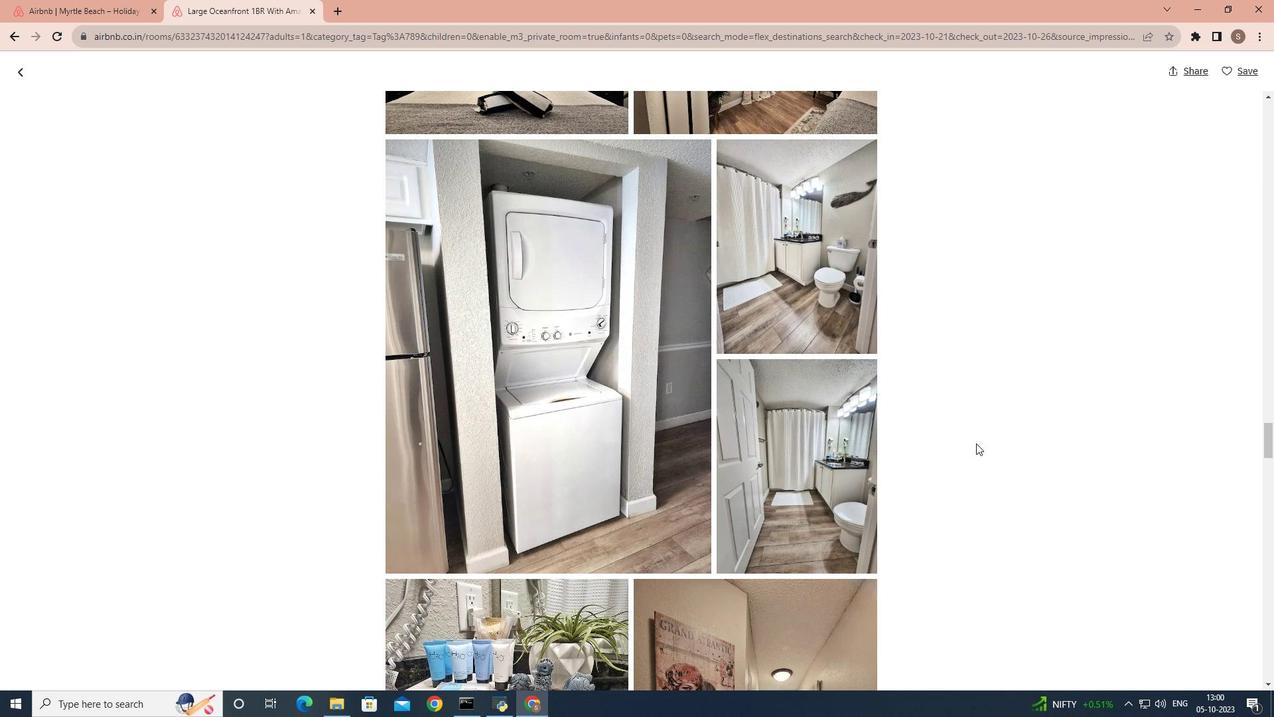 
Action: Mouse scrolled (976, 442) with delta (0, 0)
Screenshot: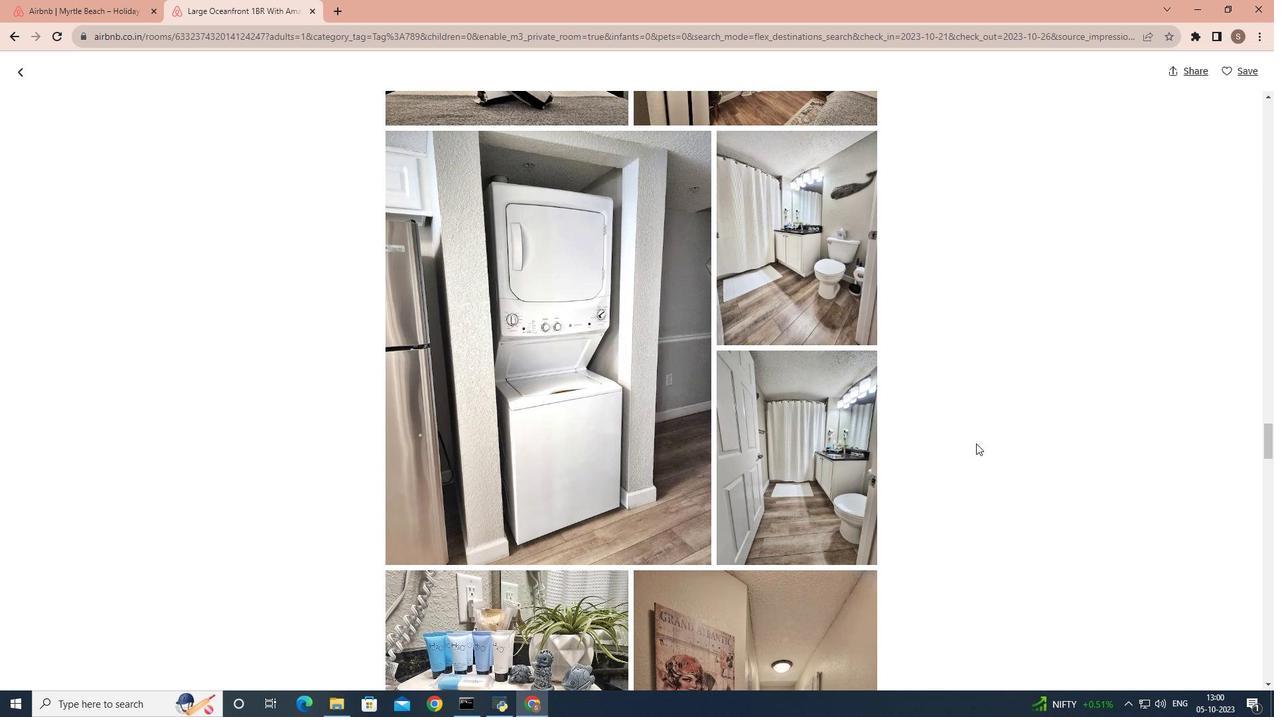 
Action: Mouse scrolled (976, 442) with delta (0, 0)
Screenshot: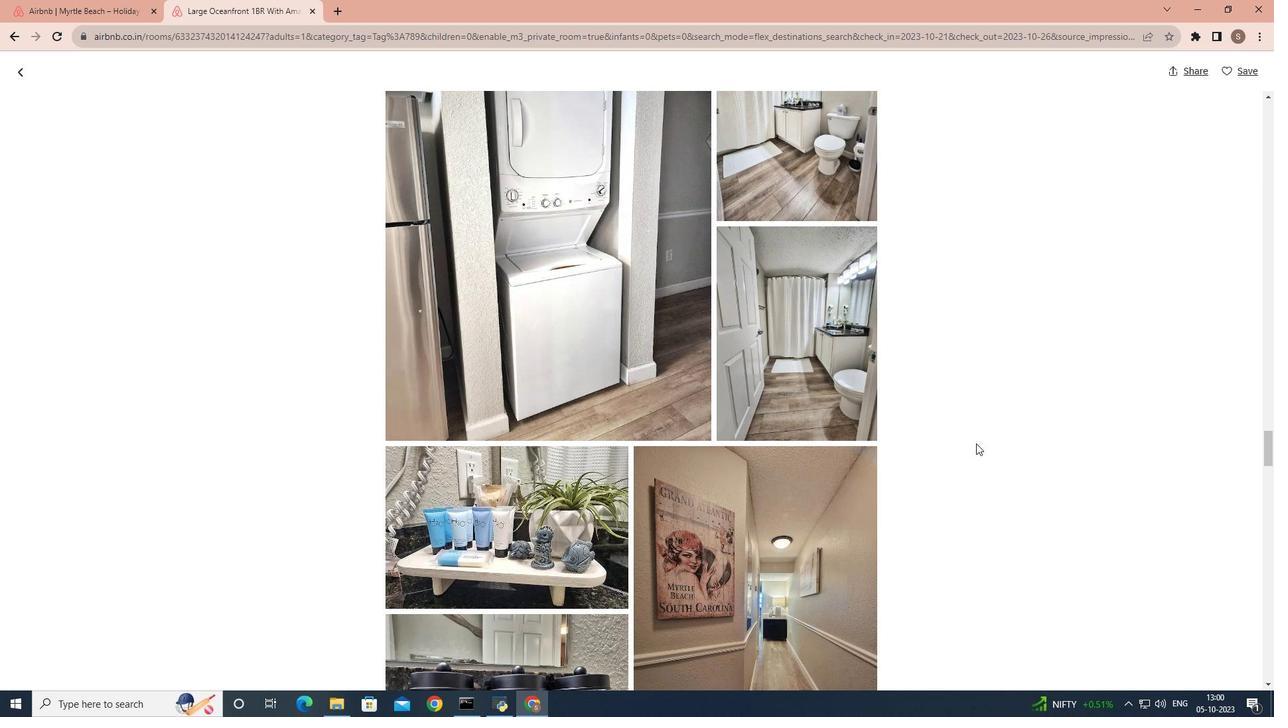 
Action: Mouse scrolled (976, 442) with delta (0, 0)
Screenshot: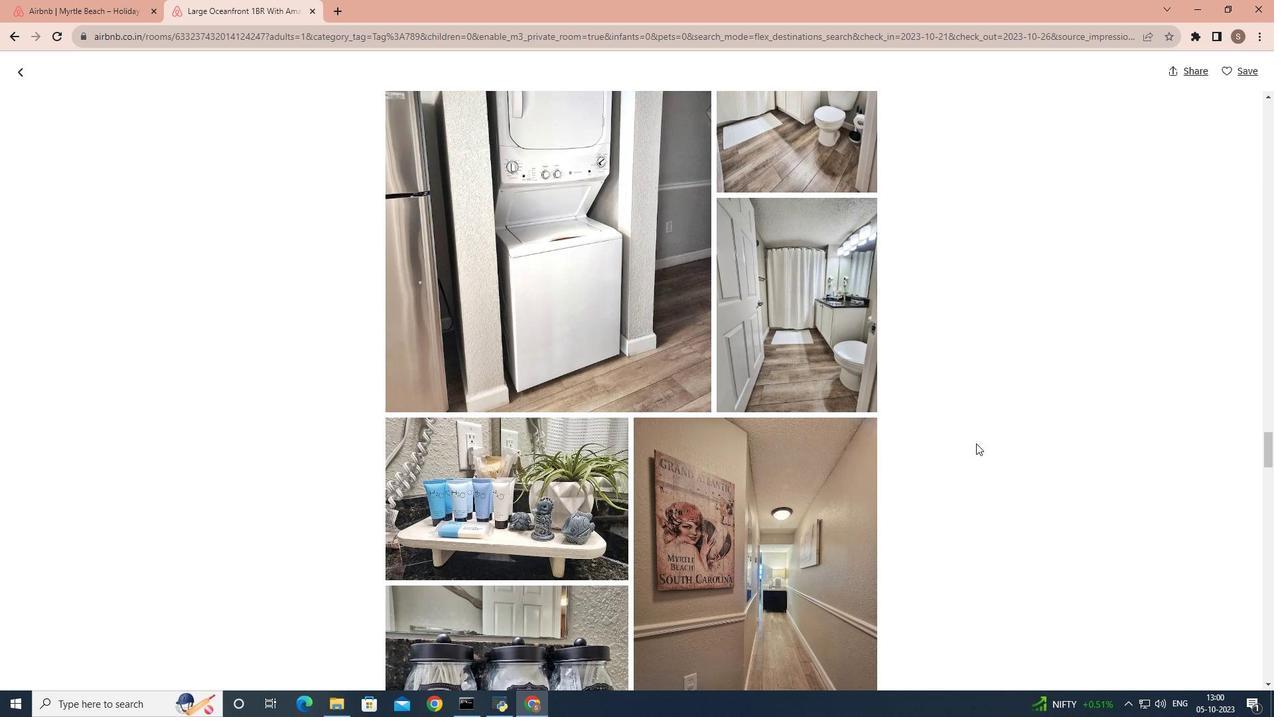 
Action: Mouse scrolled (976, 442) with delta (0, 0)
Screenshot: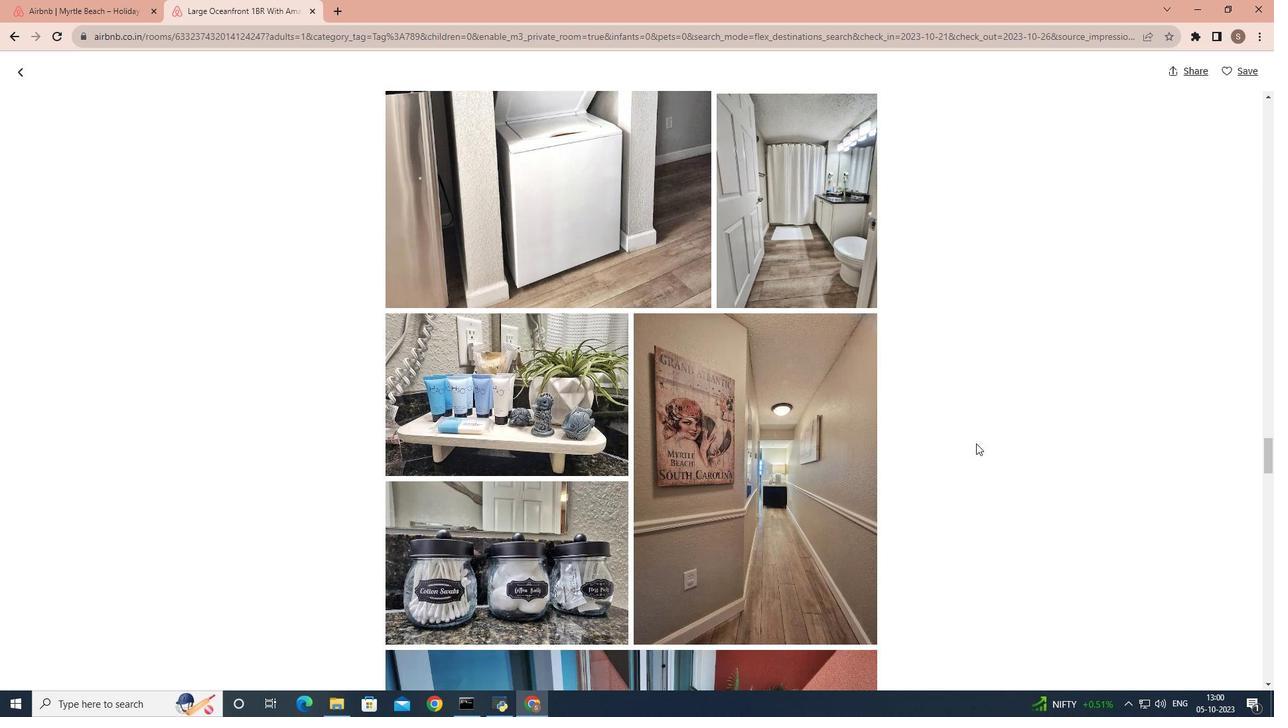 
Action: Mouse scrolled (976, 442) with delta (0, 0)
Screenshot: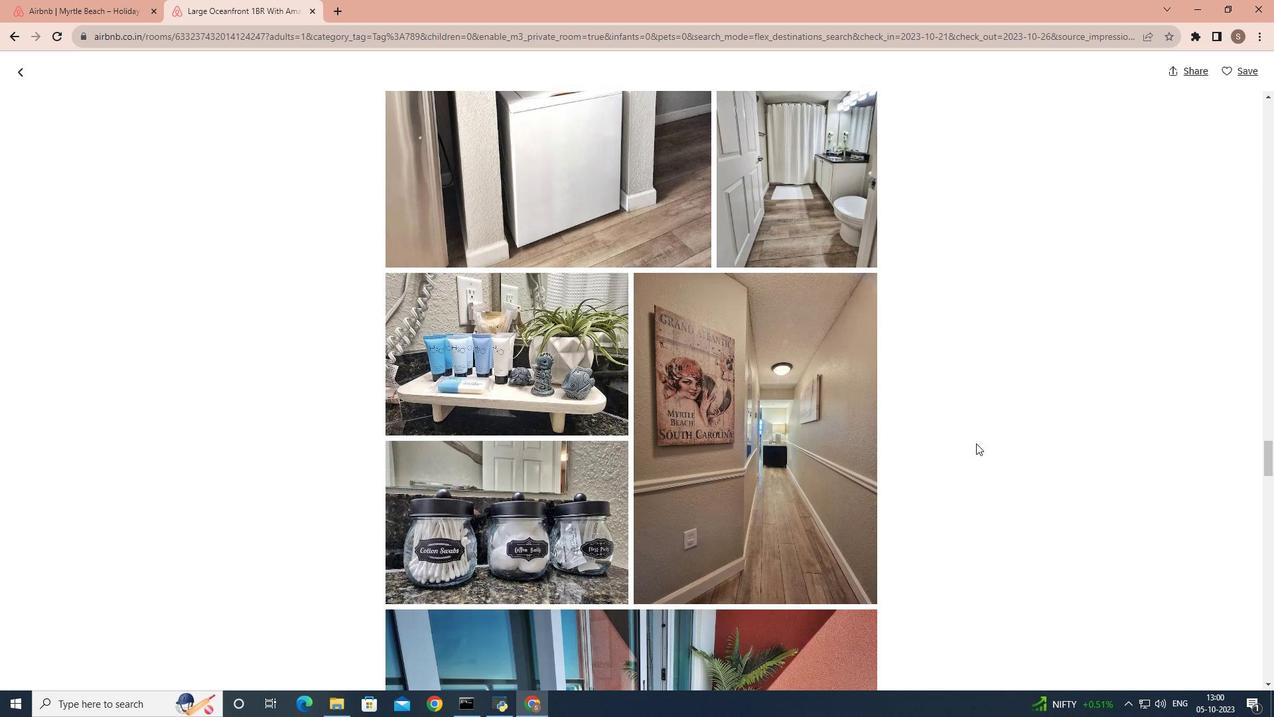 
Action: Mouse scrolled (976, 442) with delta (0, 0)
Screenshot: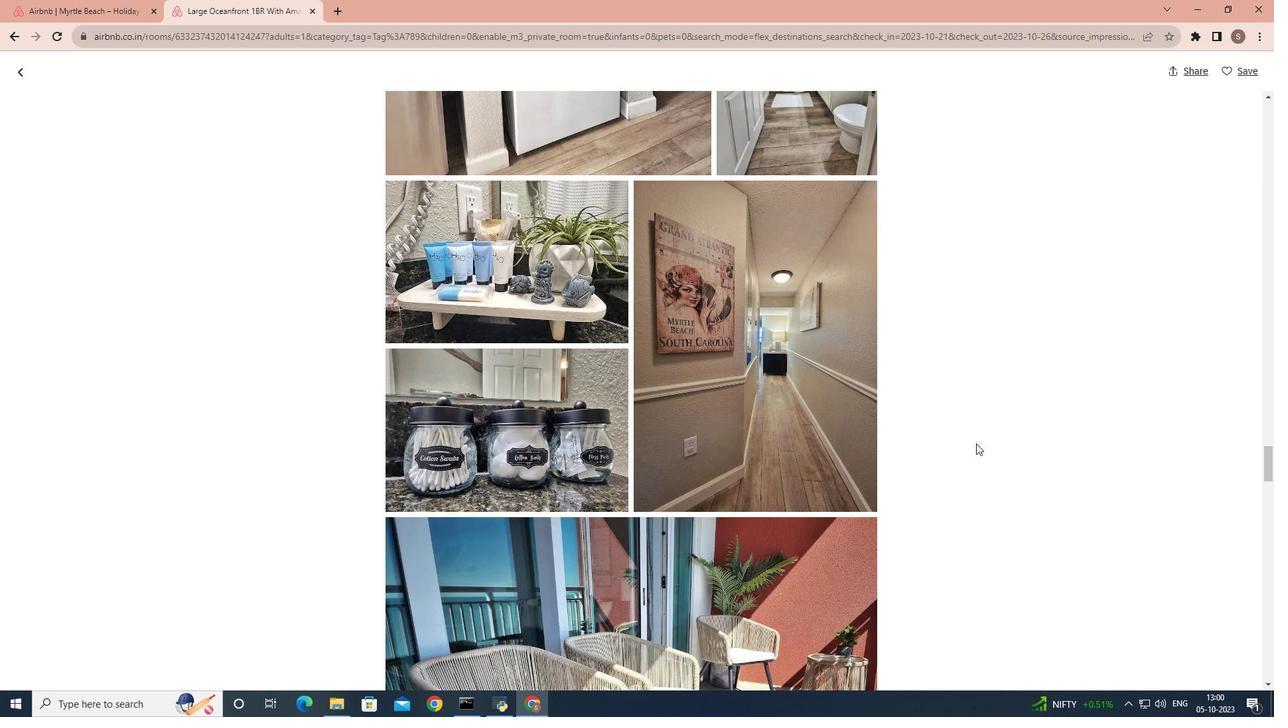 
Action: Mouse scrolled (976, 442) with delta (0, 0)
Screenshot: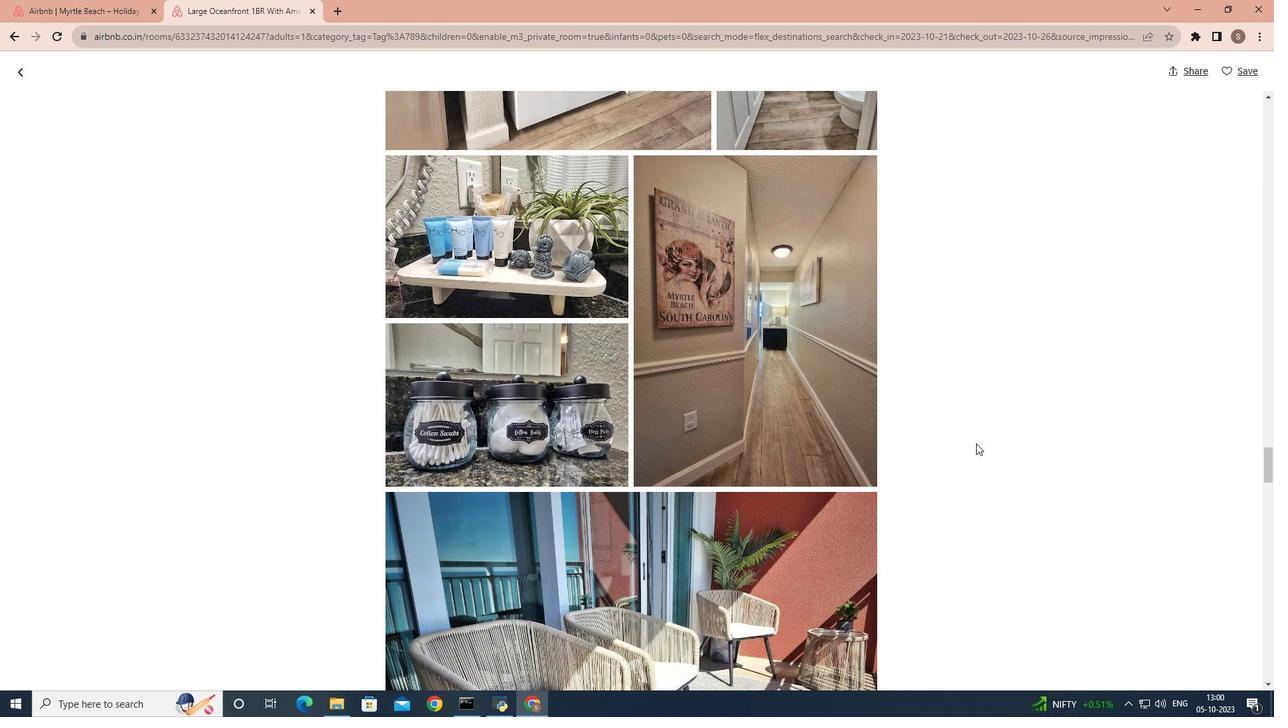 
Action: Mouse scrolled (976, 442) with delta (0, 0)
Screenshot: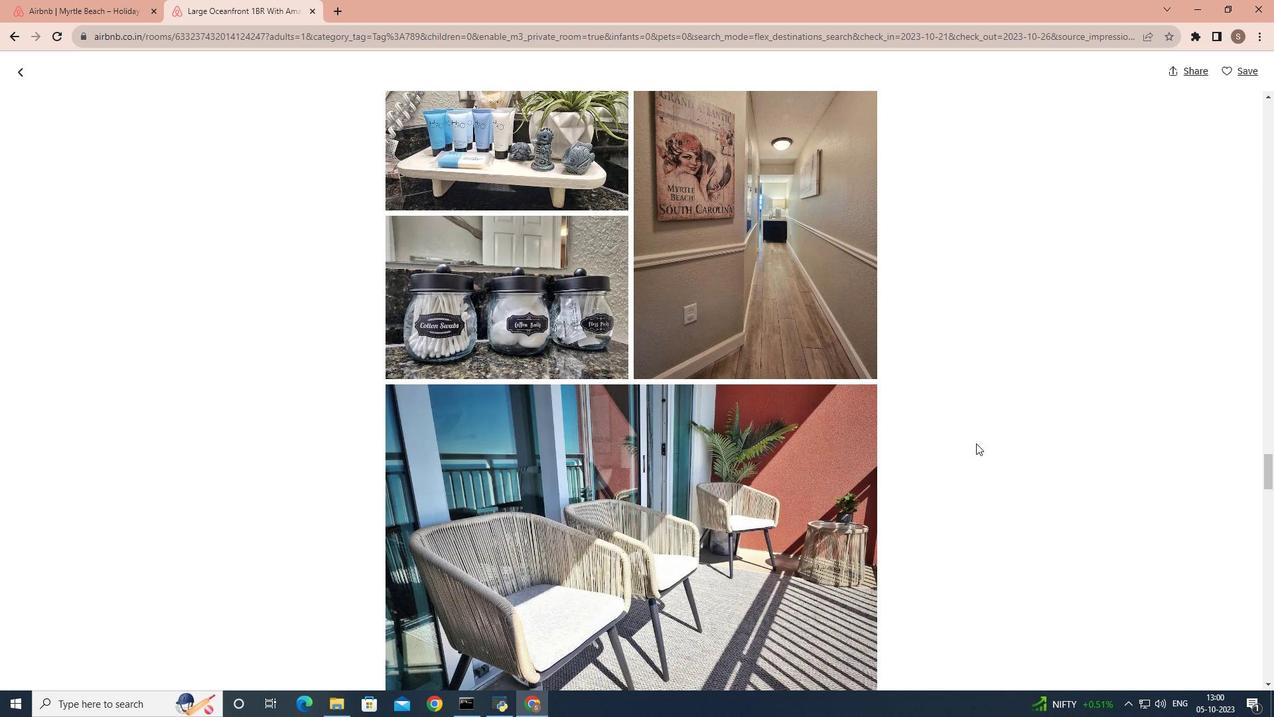 
Action: Mouse scrolled (976, 442) with delta (0, 0)
Screenshot: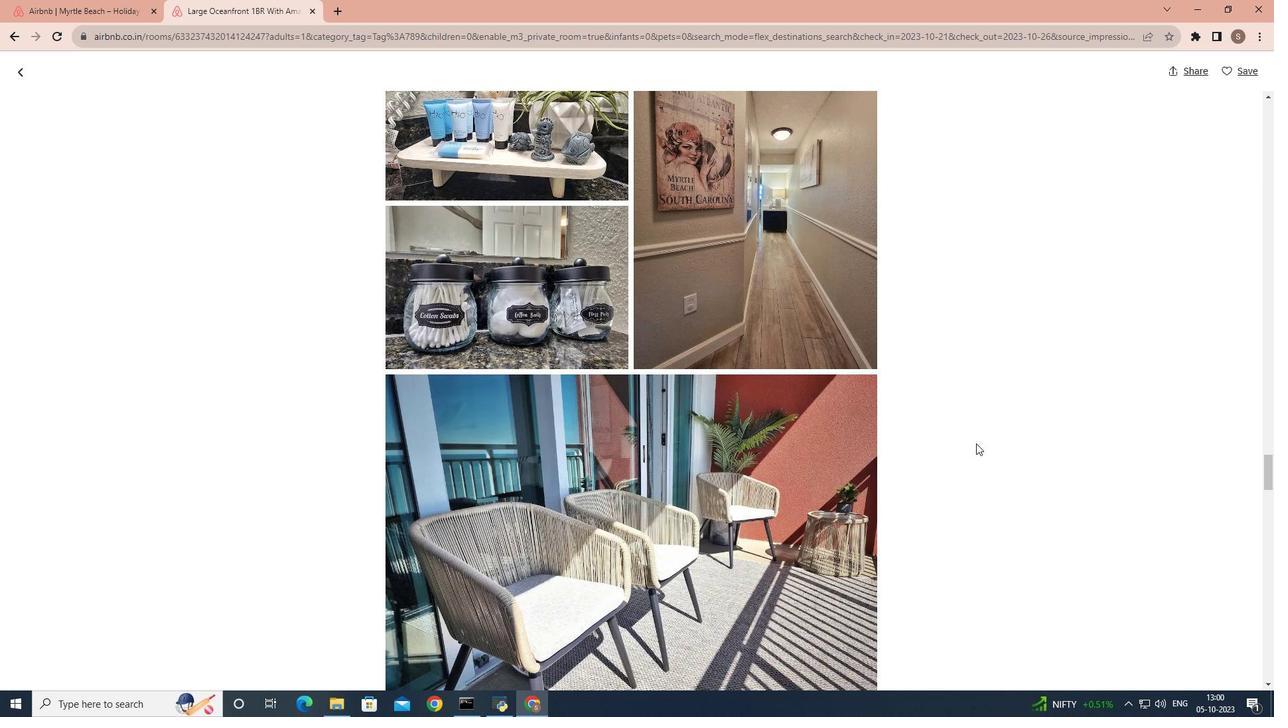 
Action: Mouse scrolled (976, 442) with delta (0, 0)
Screenshot: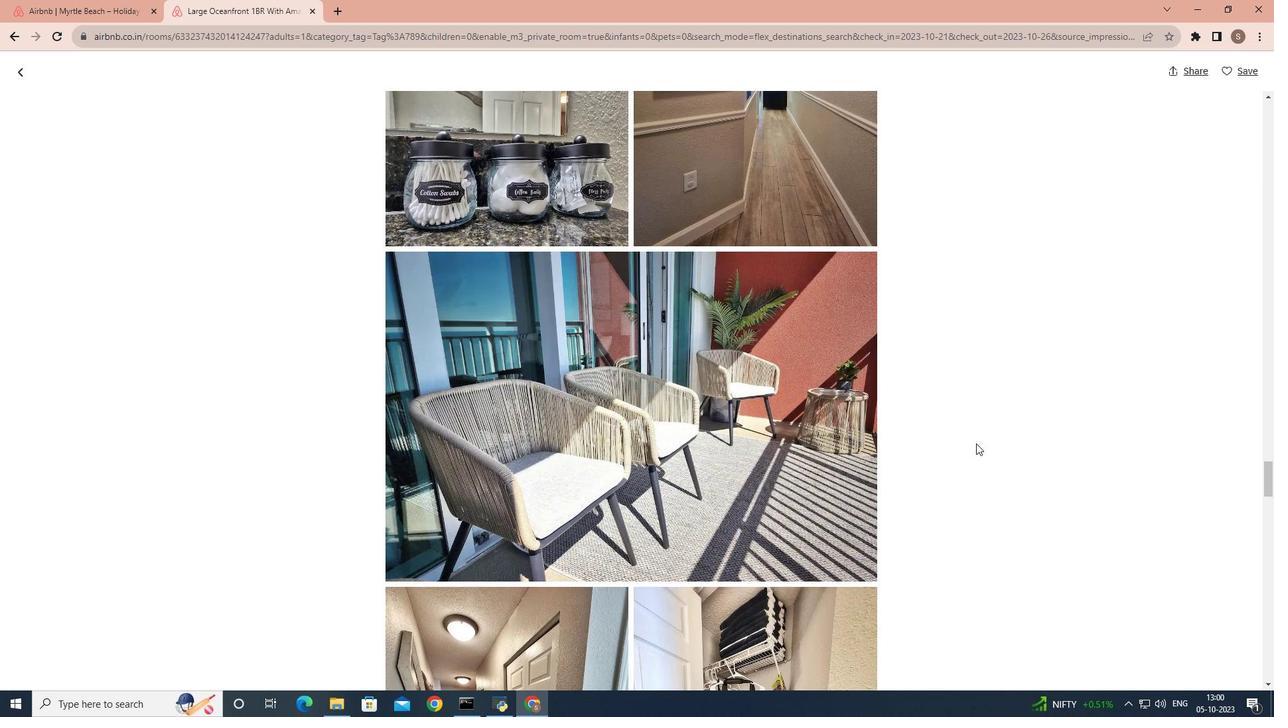 
Action: Mouse scrolled (976, 442) with delta (0, 0)
Screenshot: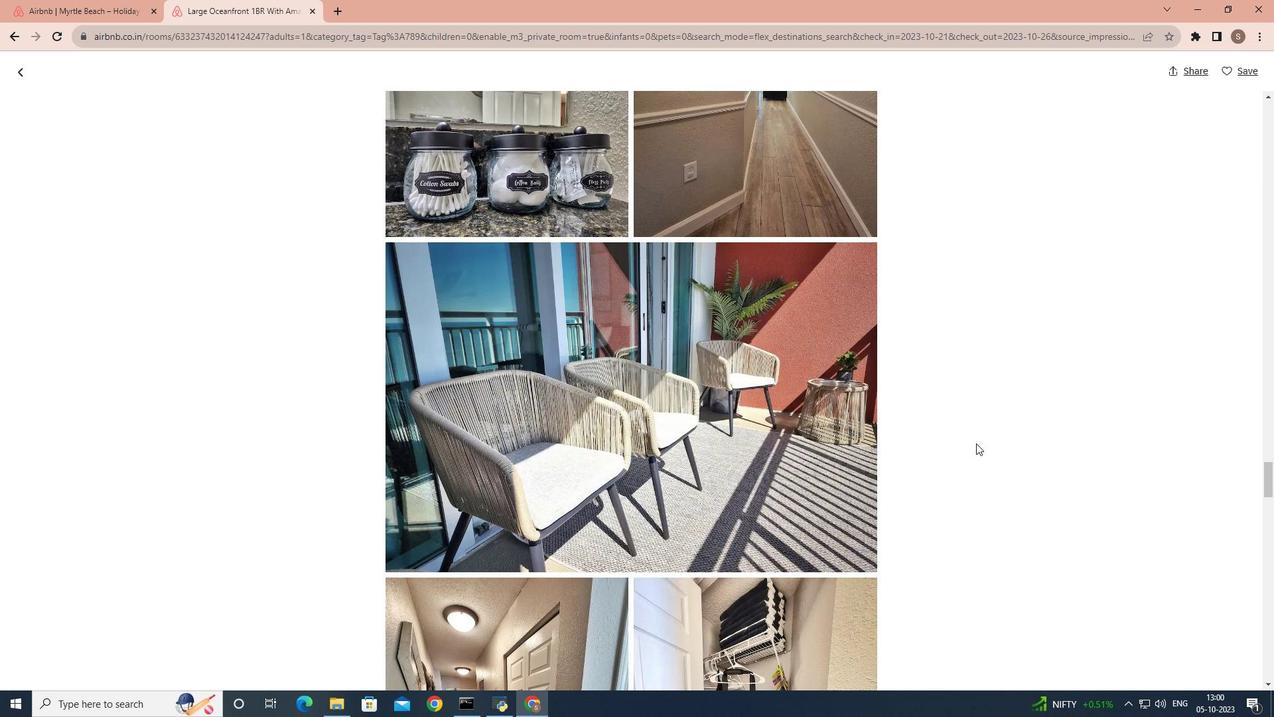 
Action: Mouse scrolled (976, 442) with delta (0, 0)
Screenshot: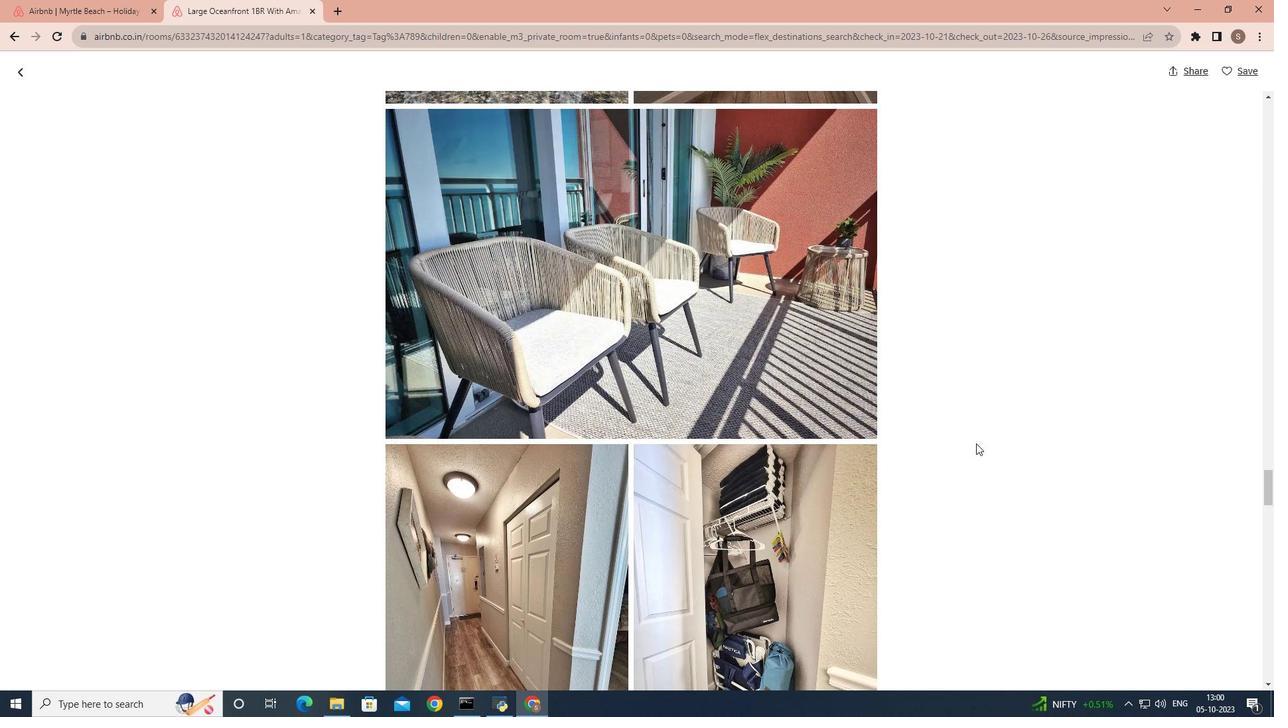 
Action: Mouse scrolled (976, 442) with delta (0, 0)
Screenshot: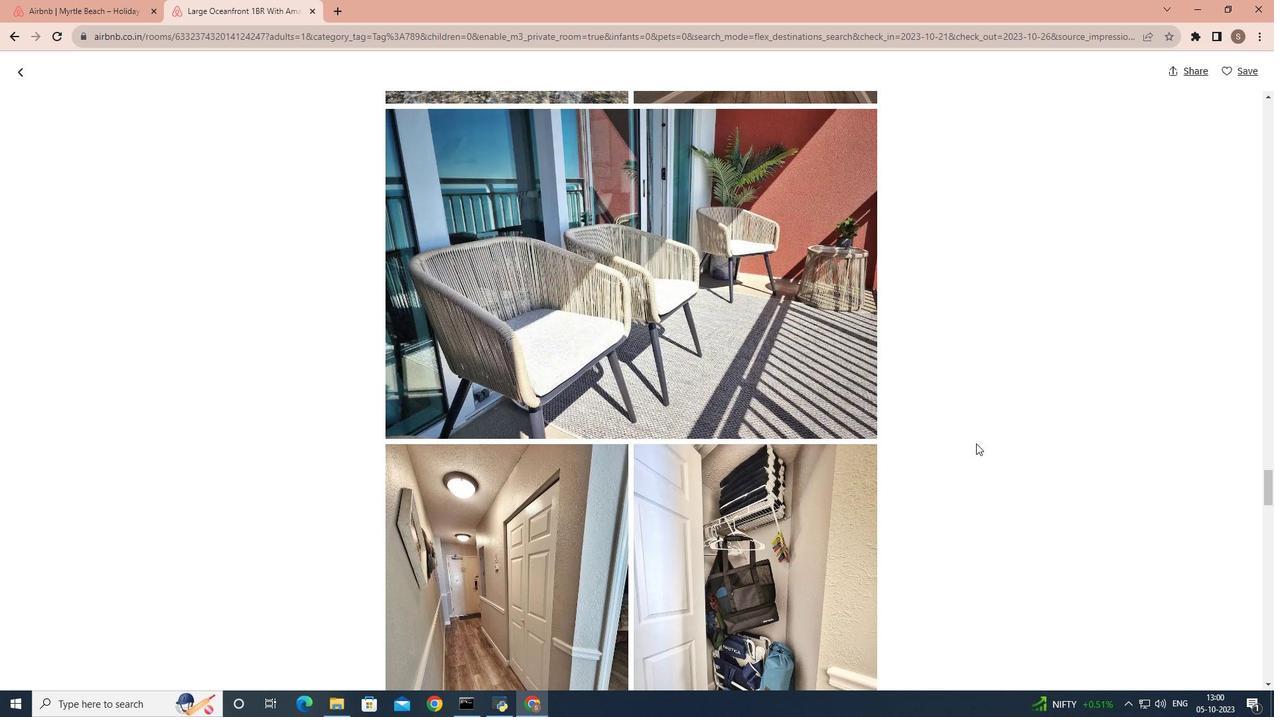 
Action: Mouse scrolled (976, 442) with delta (0, 0)
Screenshot: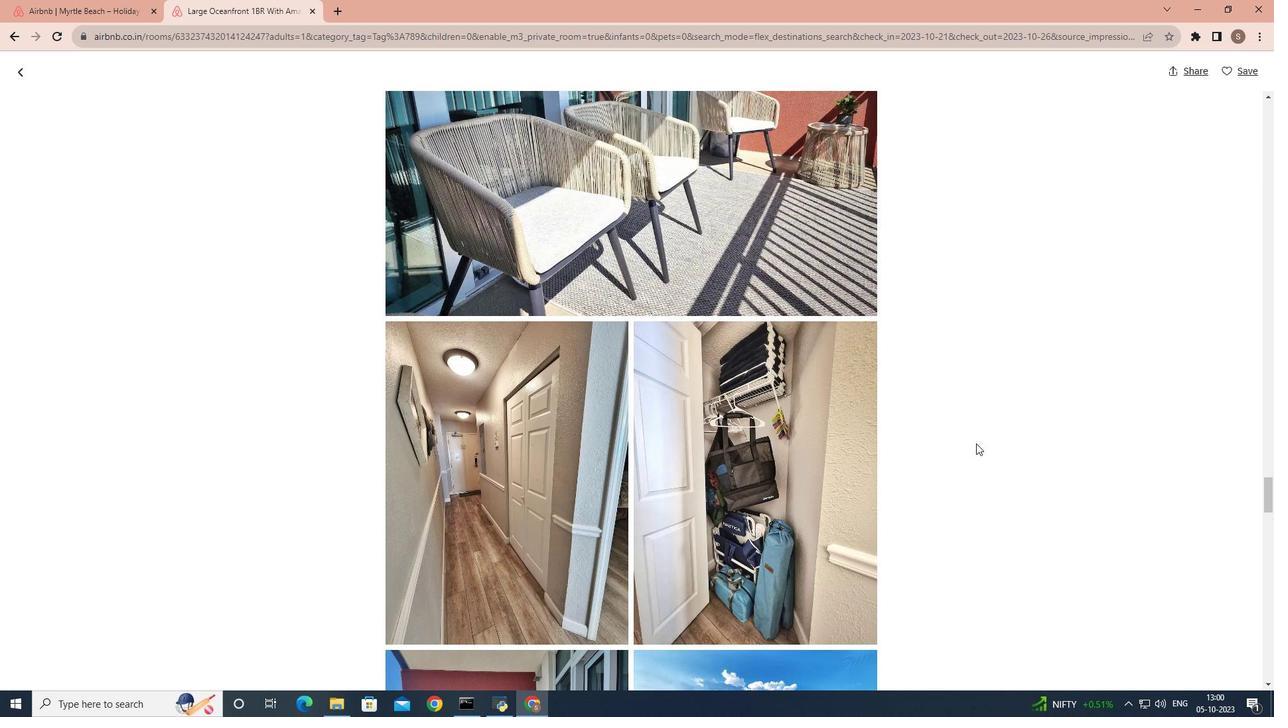 
Action: Mouse scrolled (976, 442) with delta (0, 0)
Screenshot: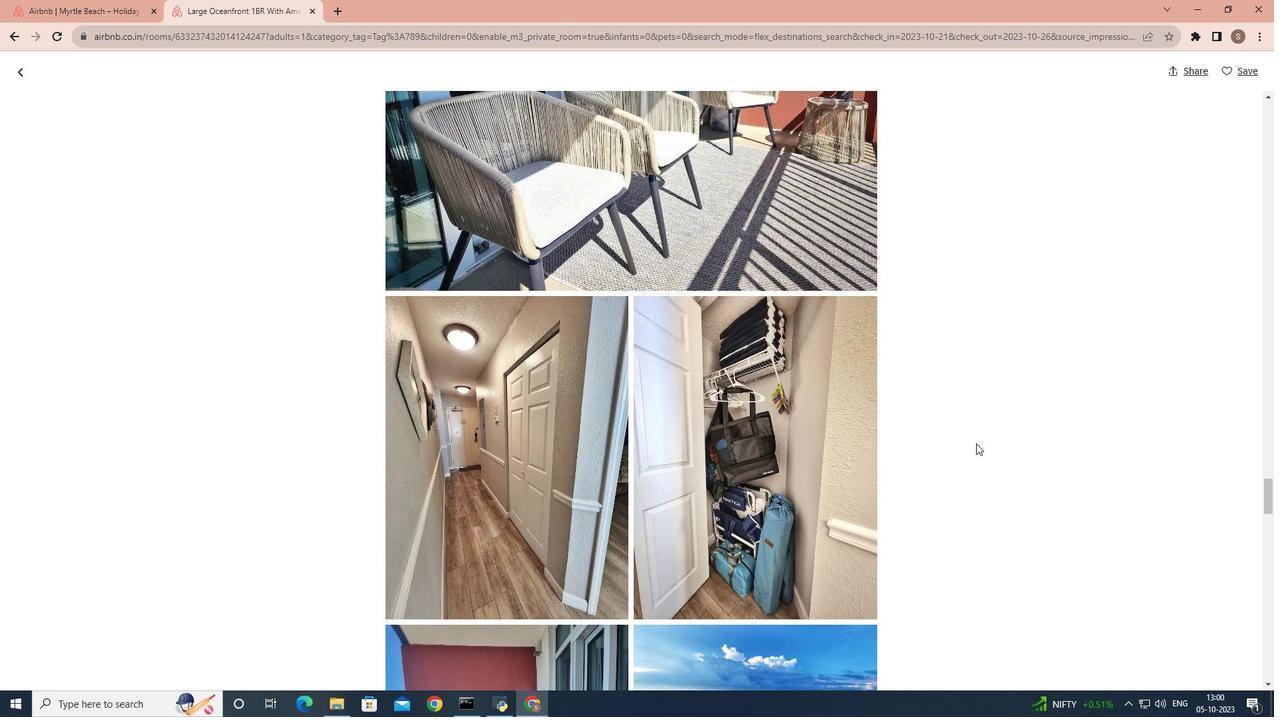
Action: Mouse scrolled (976, 442) with delta (0, 0)
Screenshot: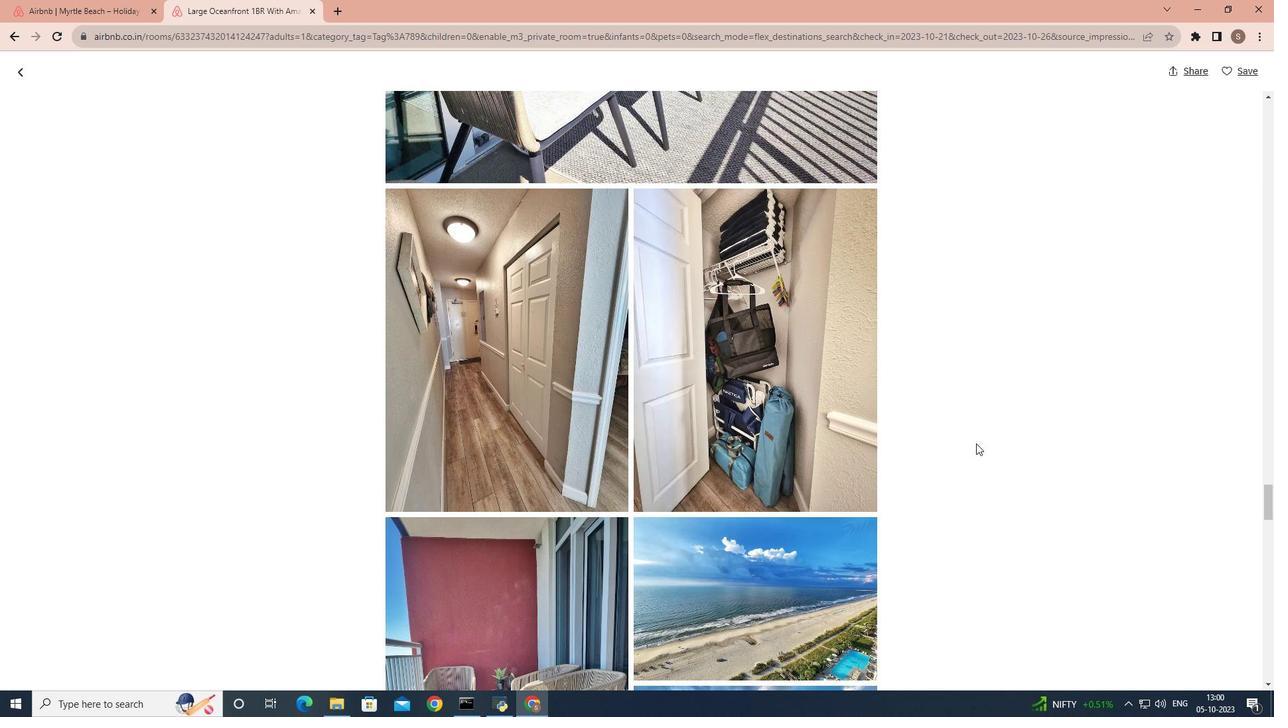 
Action: Mouse scrolled (976, 442) with delta (0, 0)
Screenshot: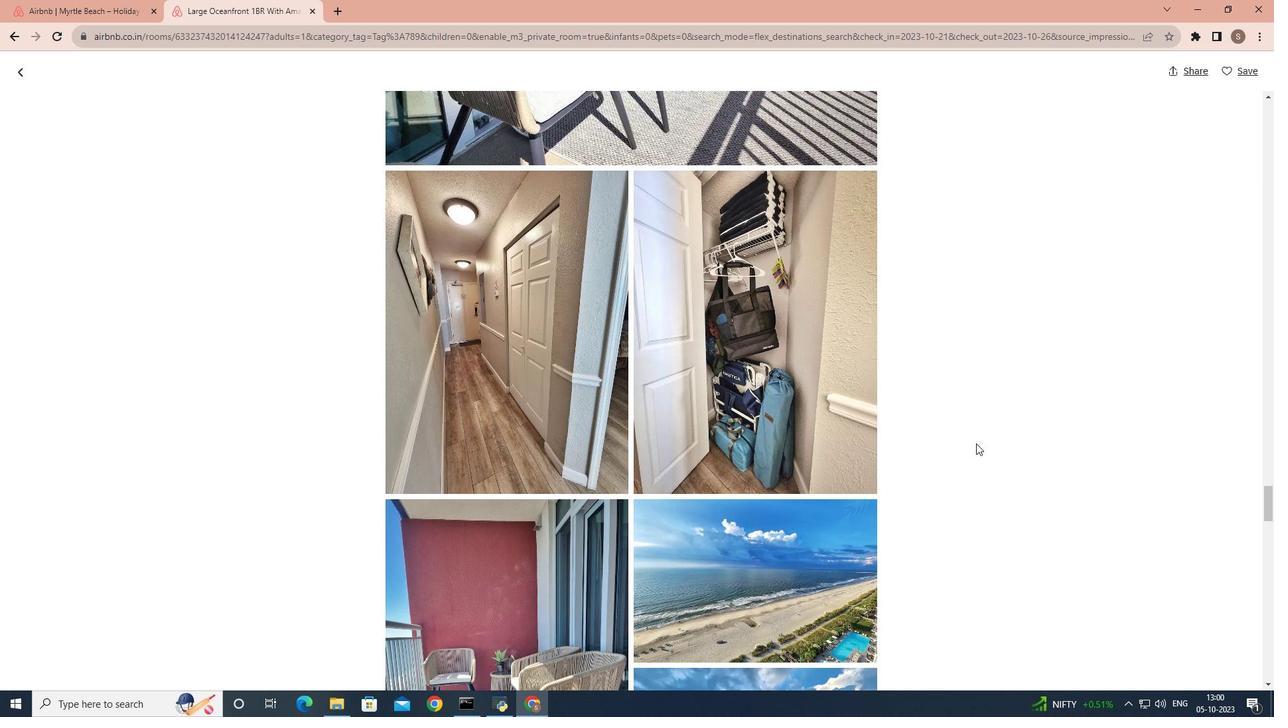 
Action: Mouse scrolled (976, 442) with delta (0, 0)
Screenshot: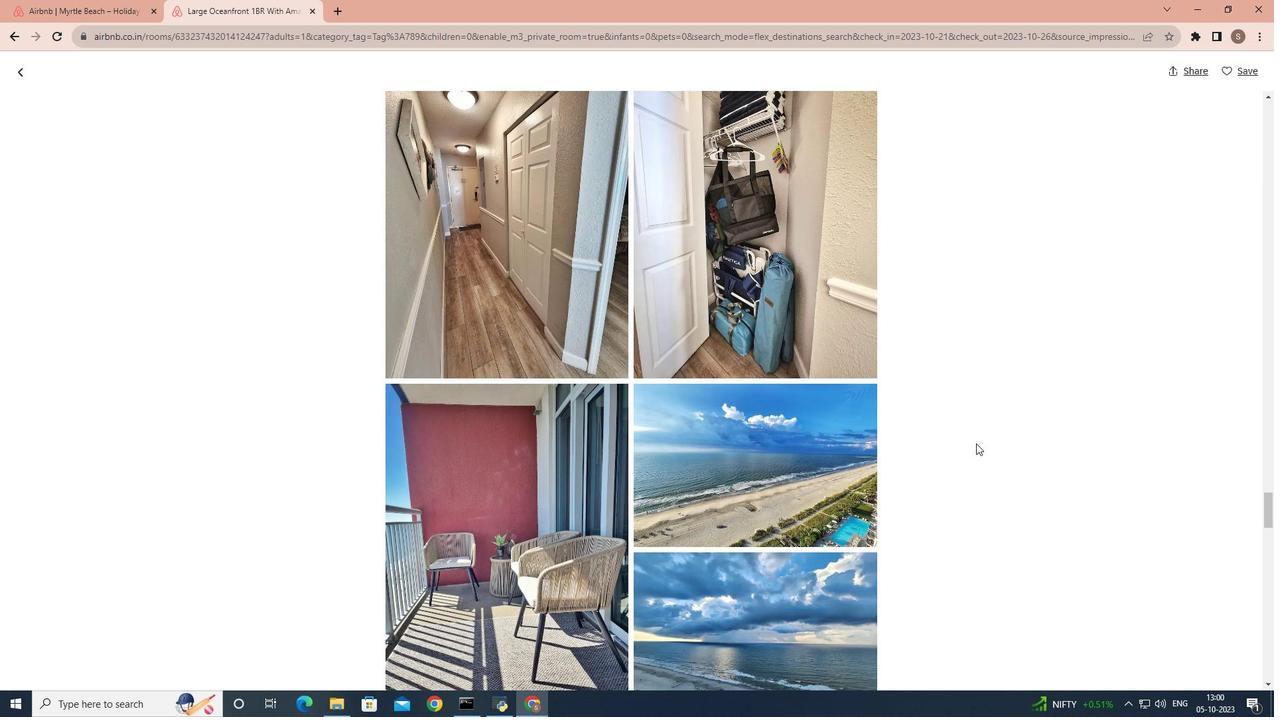 
Action: Mouse scrolled (976, 442) with delta (0, 0)
Screenshot: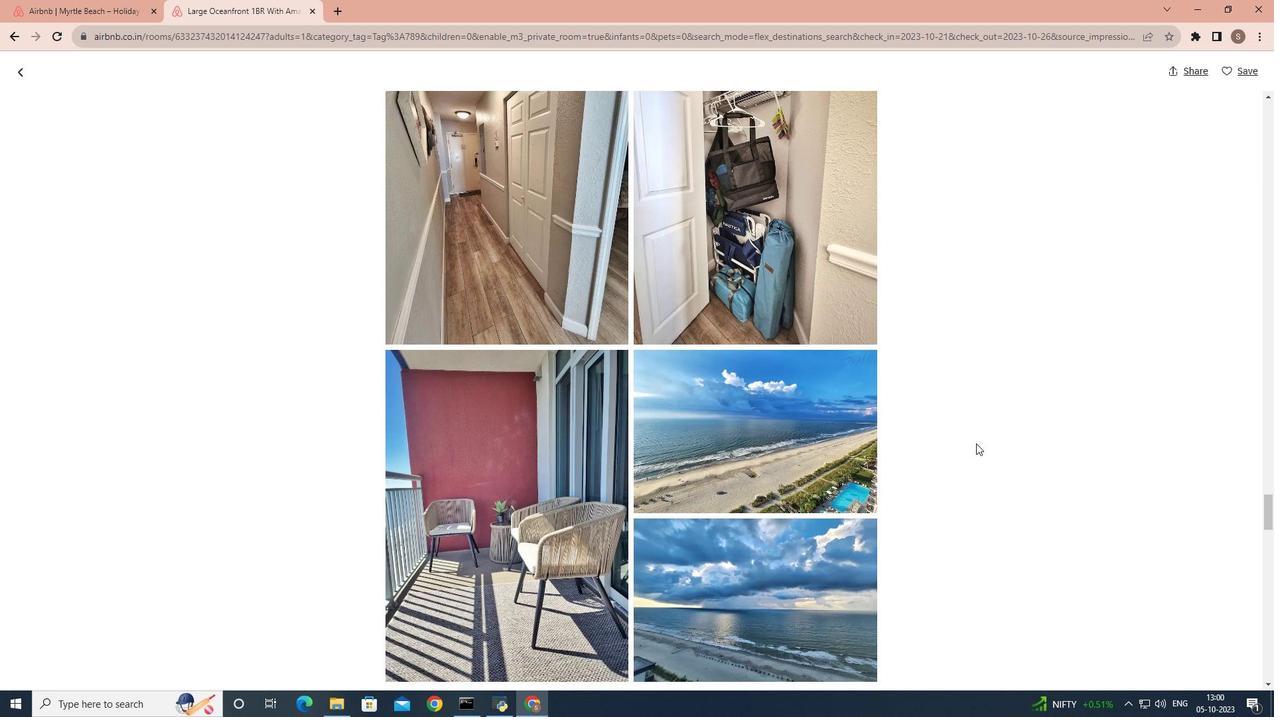 
Action: Mouse scrolled (976, 442) with delta (0, 0)
Screenshot: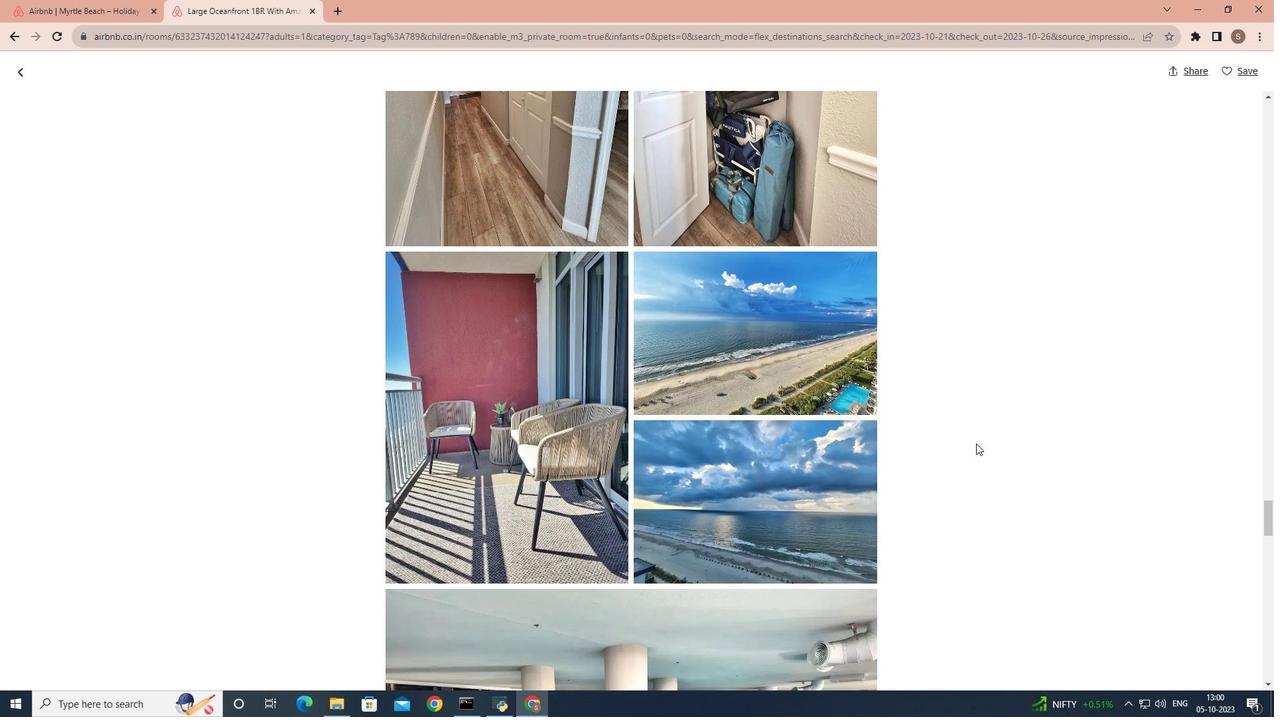
Action: Mouse scrolled (976, 442) with delta (0, 0)
Screenshot: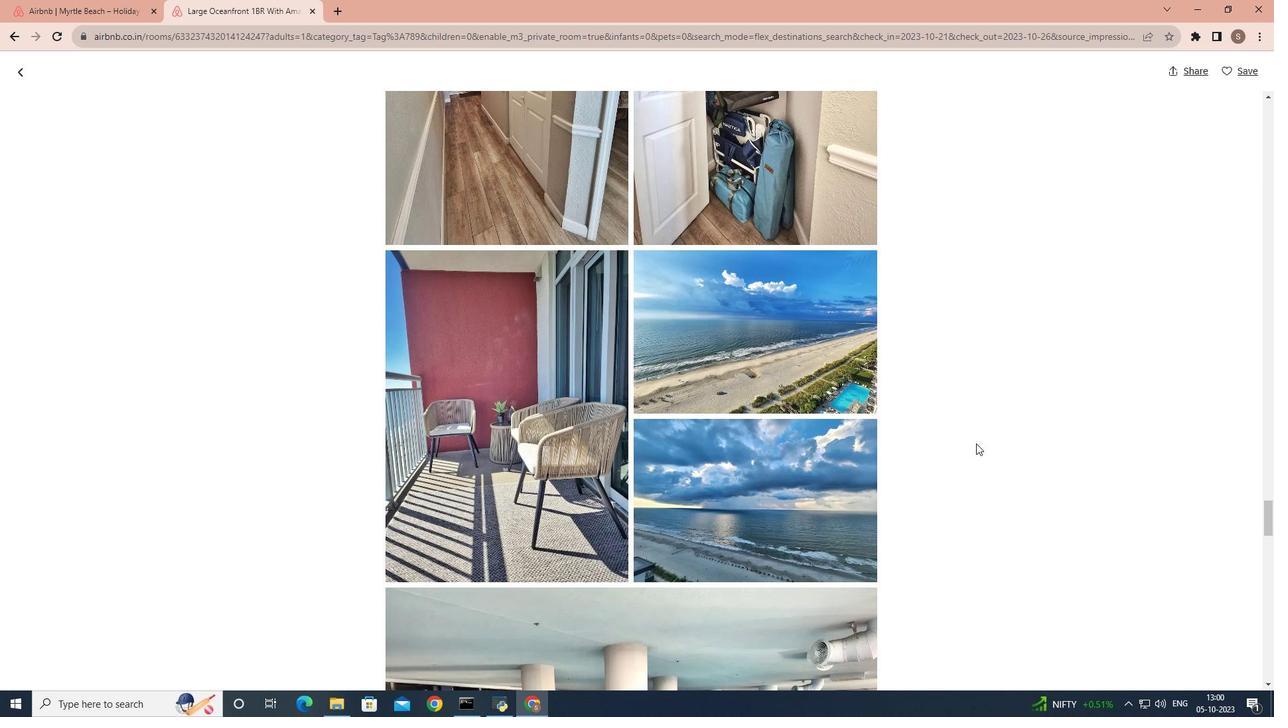 
Action: Mouse scrolled (976, 442) with delta (0, 0)
Screenshot: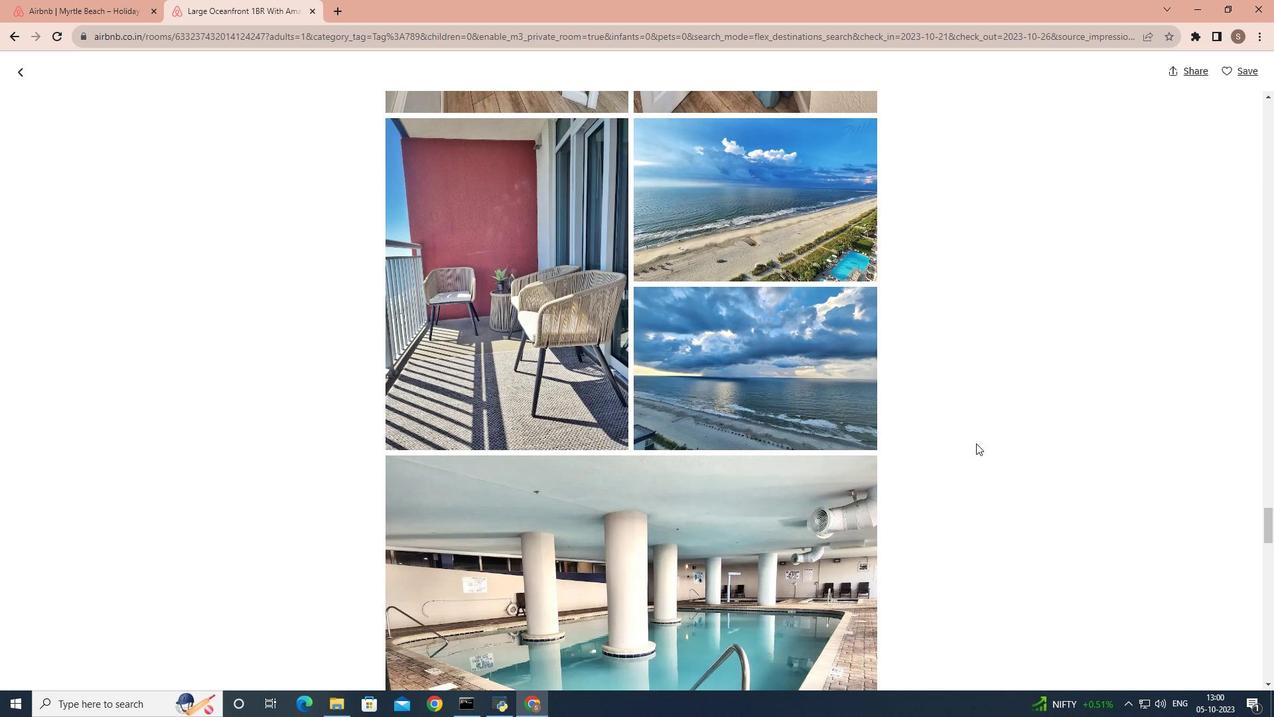 
Action: Mouse scrolled (976, 442) with delta (0, 0)
Screenshot: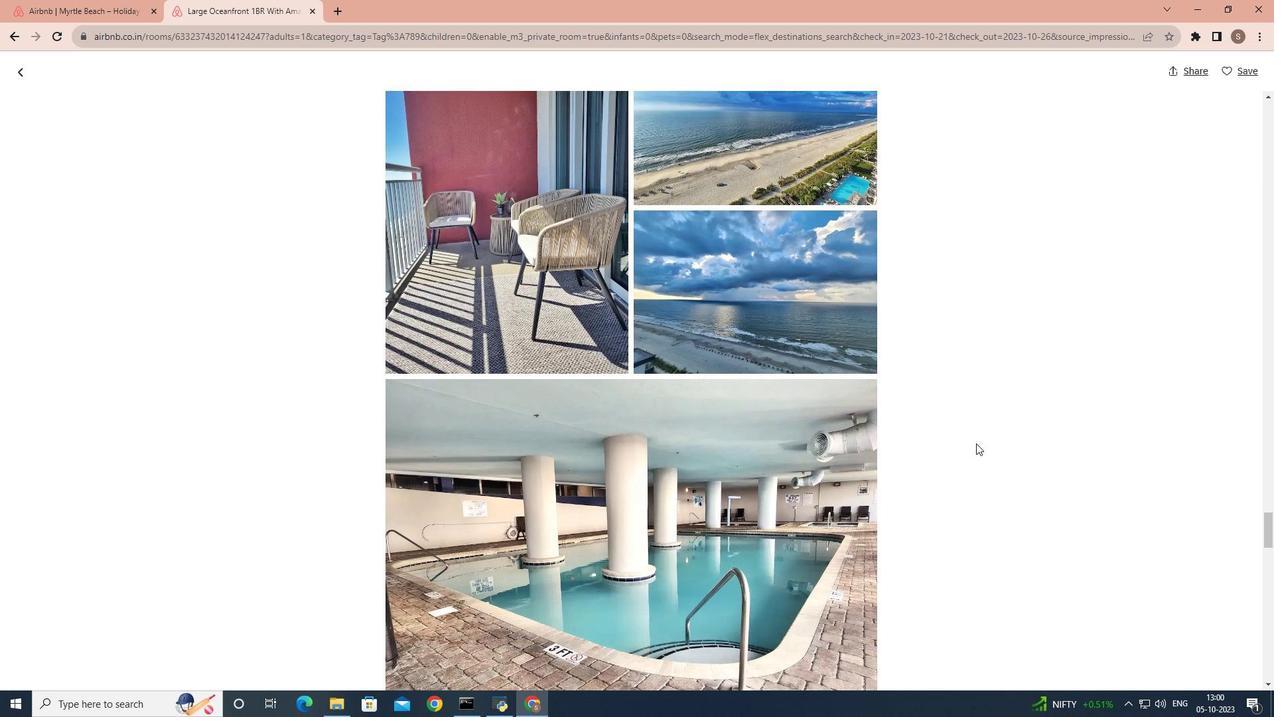 
Action: Mouse scrolled (976, 442) with delta (0, 0)
Screenshot: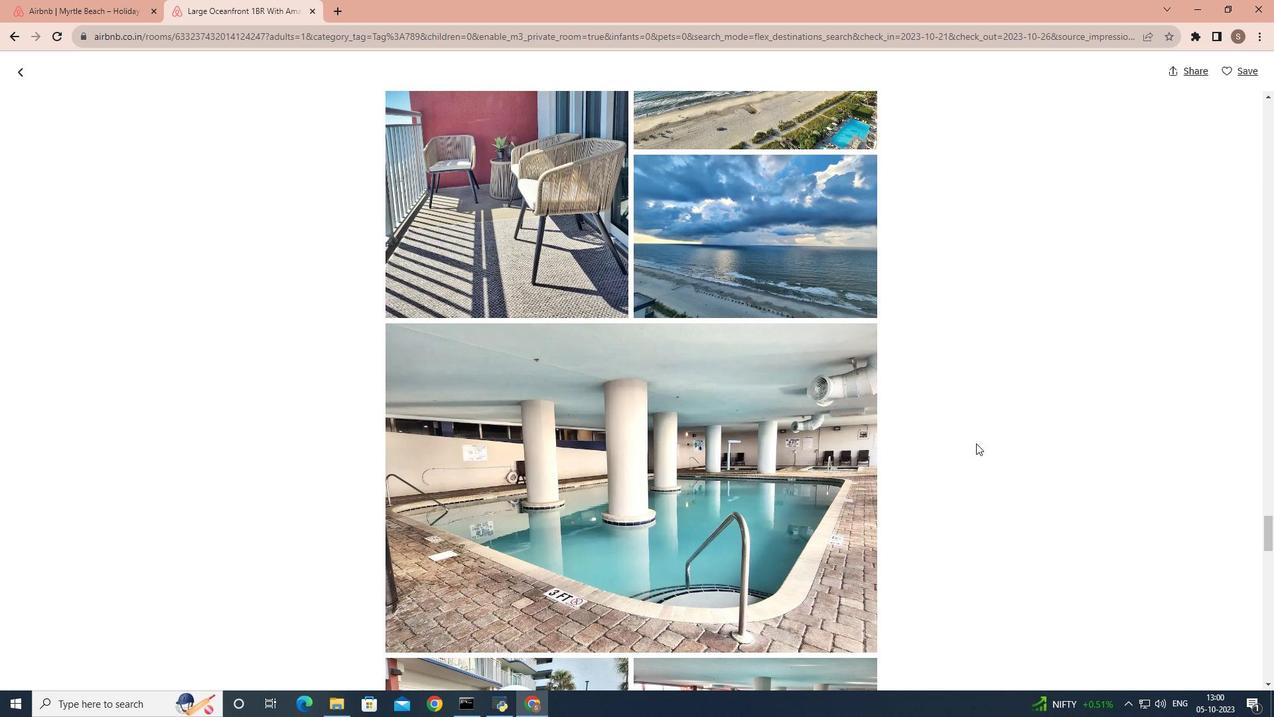 
Action: Mouse scrolled (976, 442) with delta (0, 0)
Screenshot: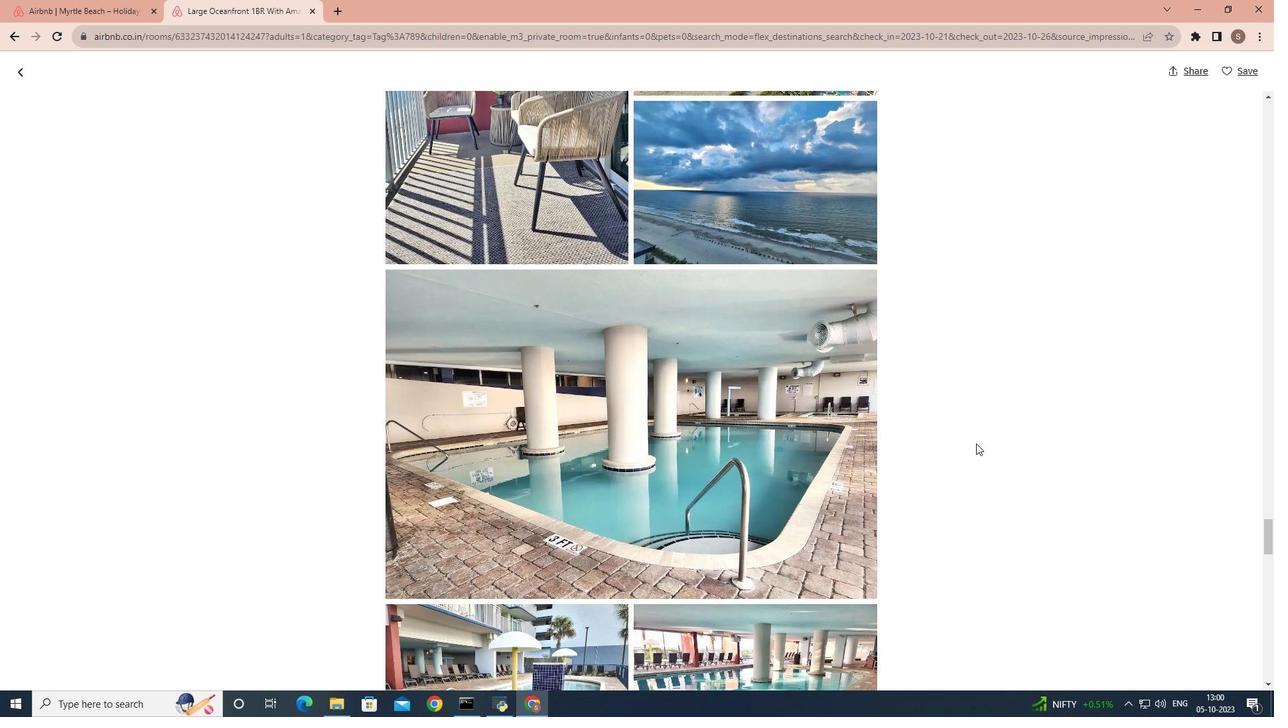 
Action: Mouse scrolled (976, 442) with delta (0, 0)
Screenshot: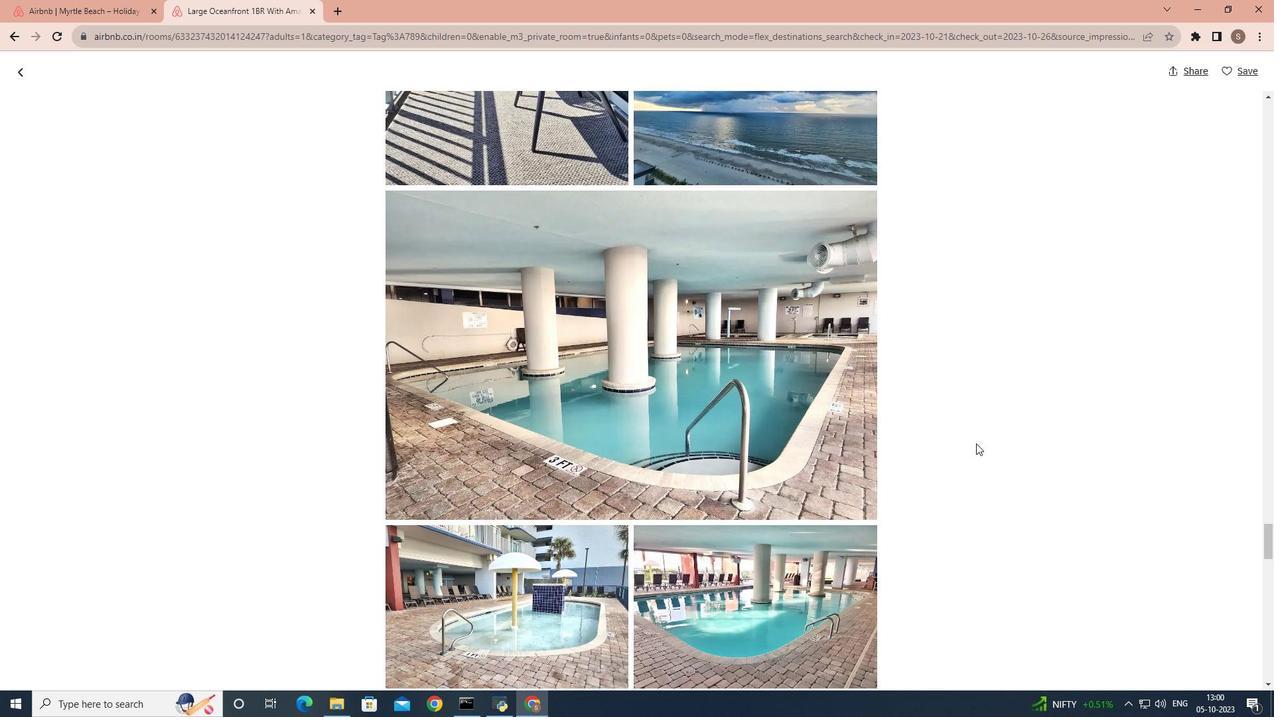
Action: Mouse scrolled (976, 442) with delta (0, 0)
Screenshot: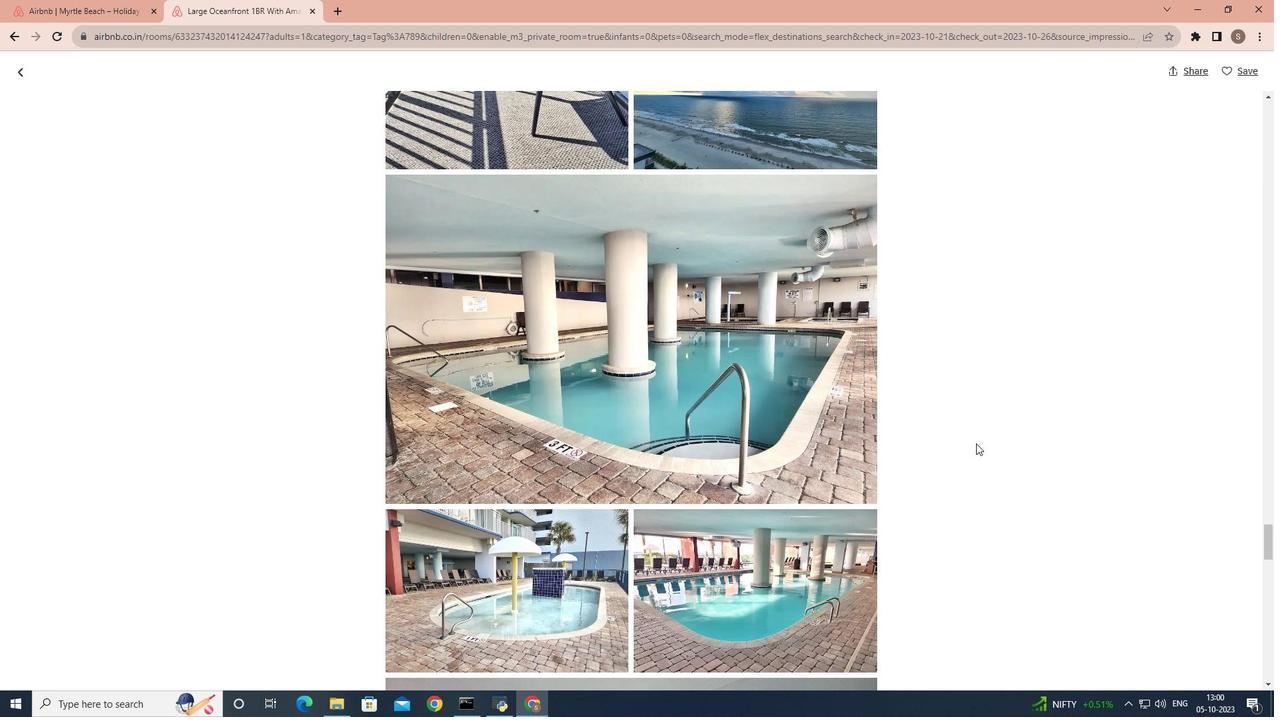 
Action: Mouse scrolled (976, 442) with delta (0, 0)
Screenshot: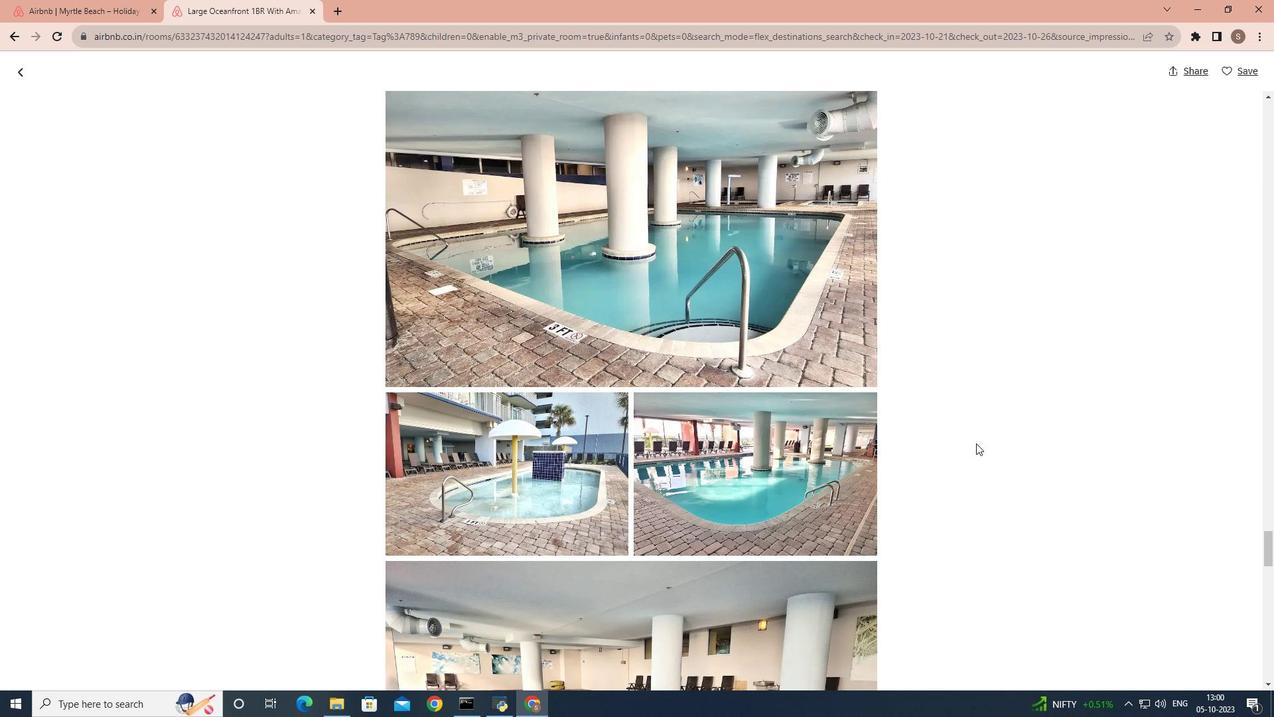 
Action: Mouse scrolled (976, 442) with delta (0, 0)
Screenshot: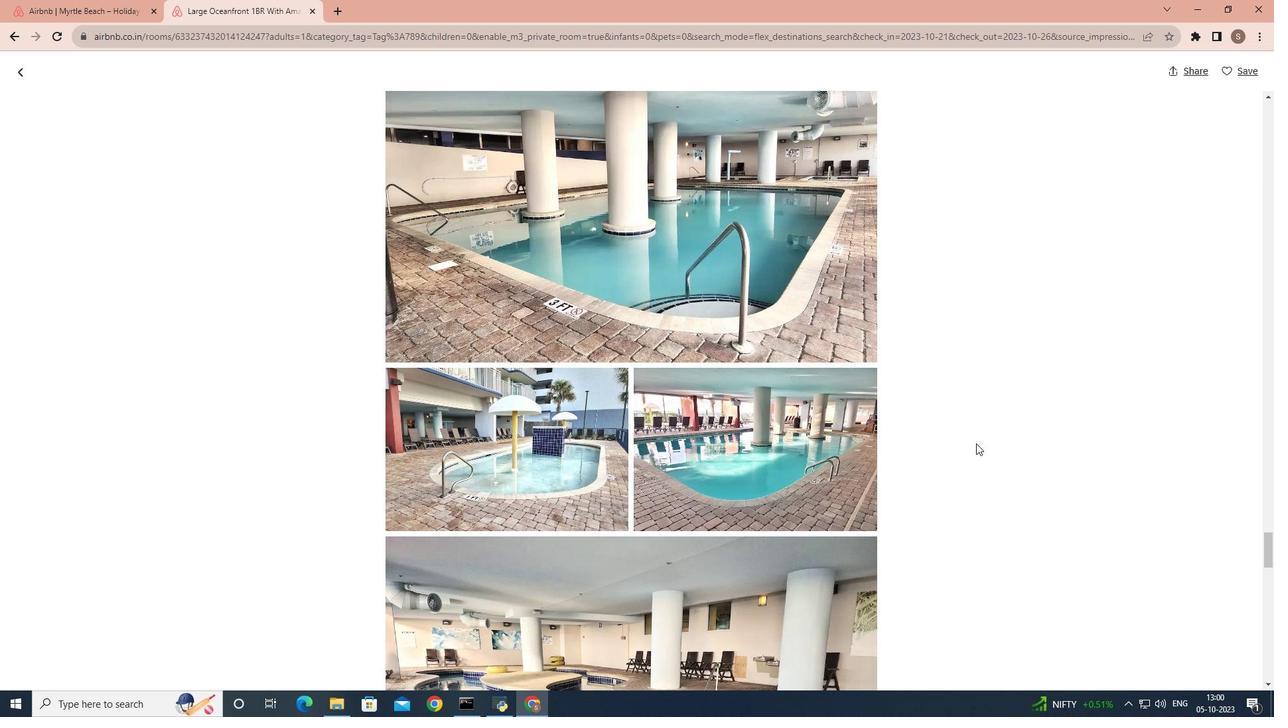 
Action: Mouse scrolled (976, 442) with delta (0, 0)
Screenshot: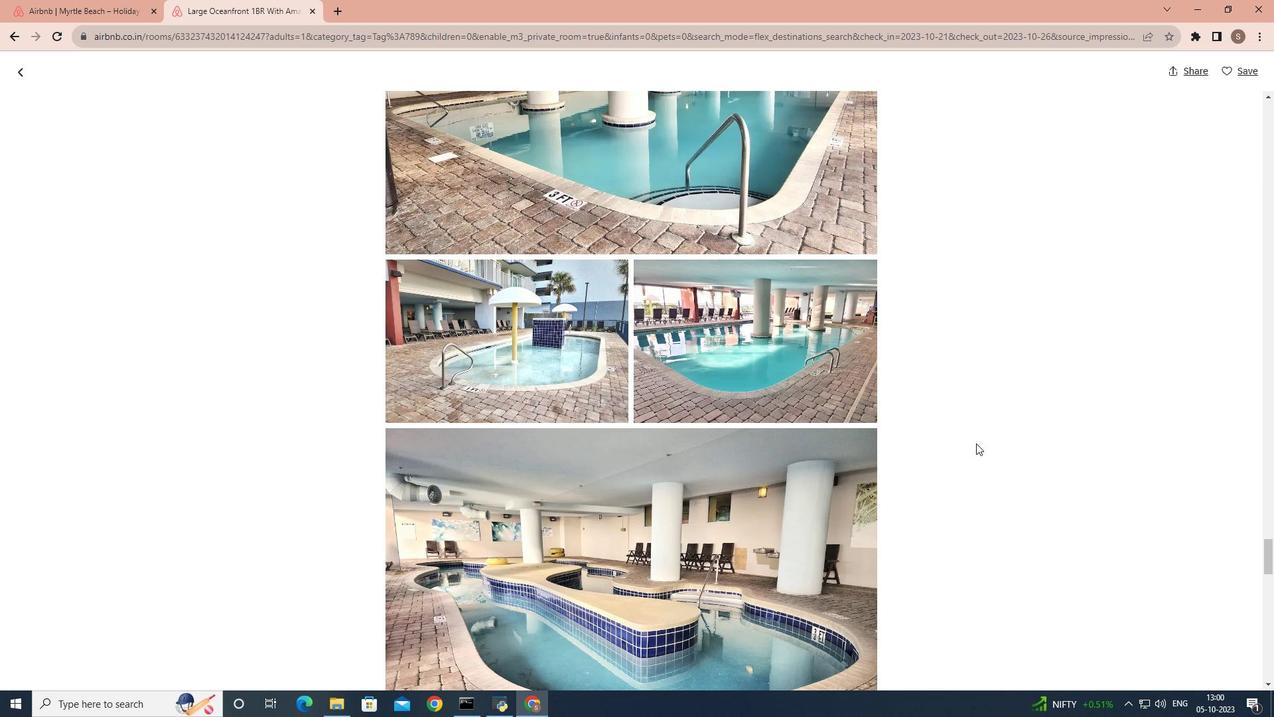 
Action: Mouse scrolled (976, 442) with delta (0, 0)
Screenshot: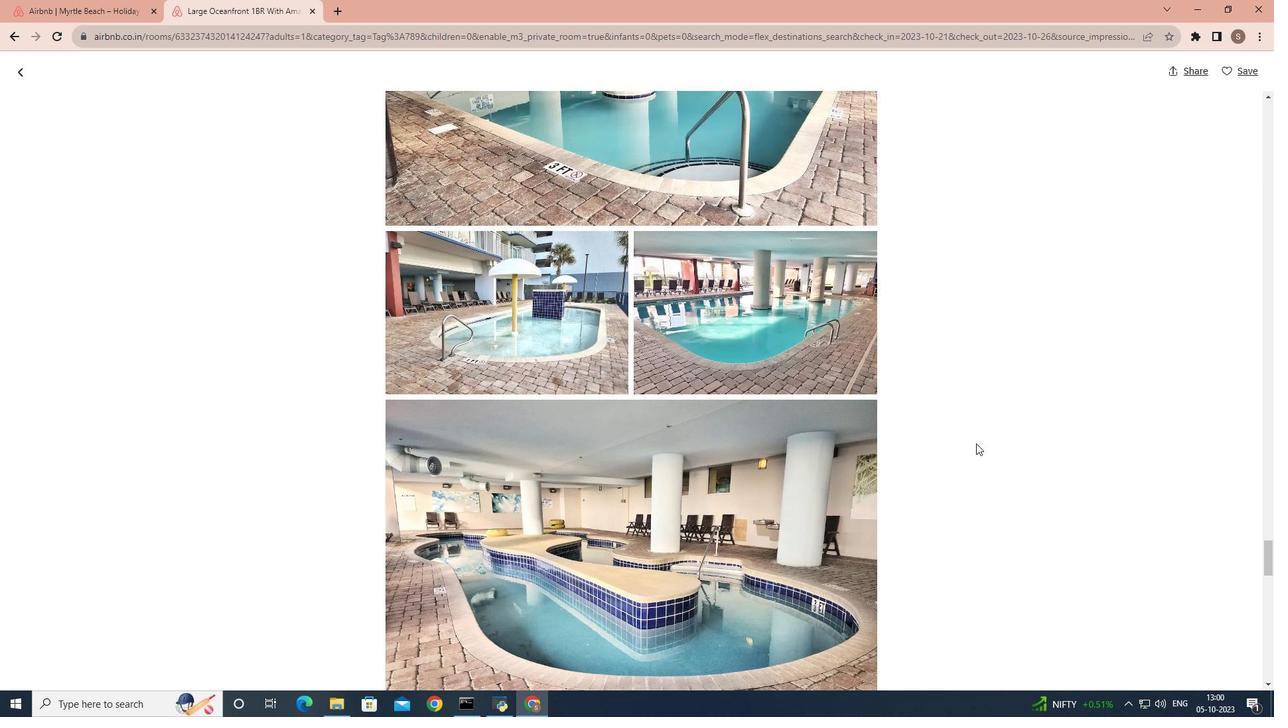 
Action: Mouse scrolled (976, 442) with delta (0, 0)
Screenshot: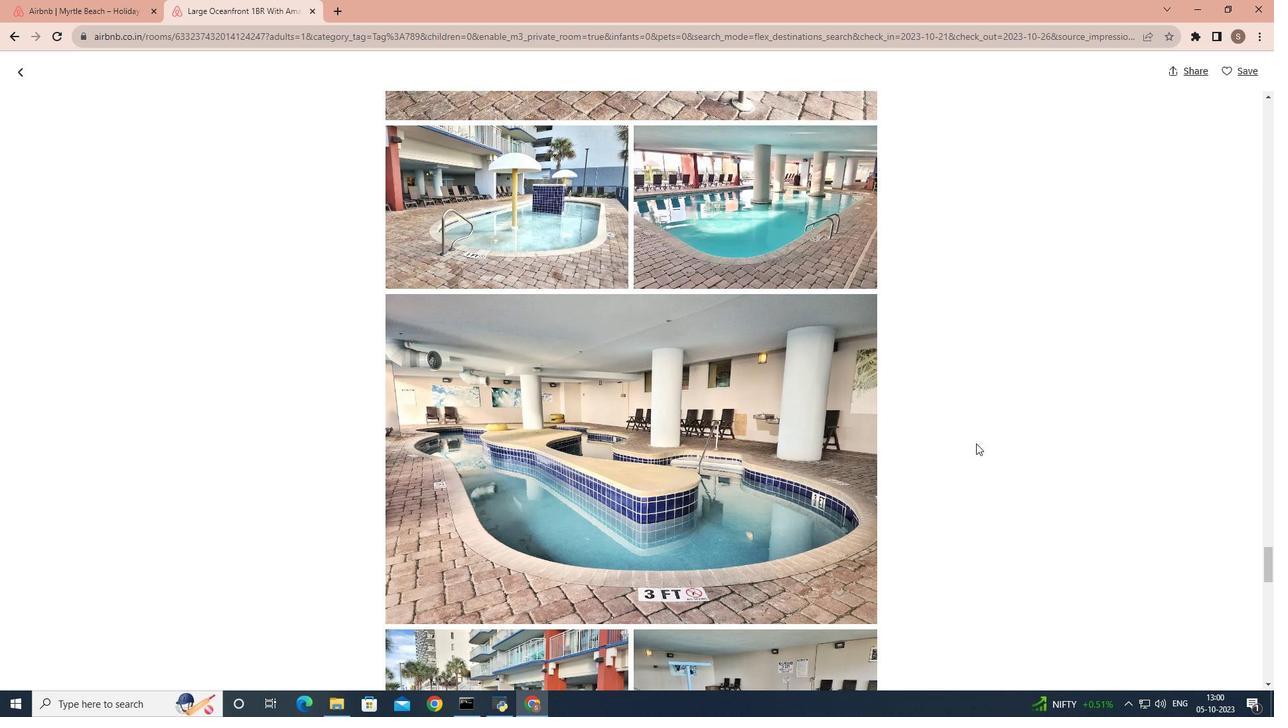 
Action: Mouse scrolled (976, 442) with delta (0, 0)
Screenshot: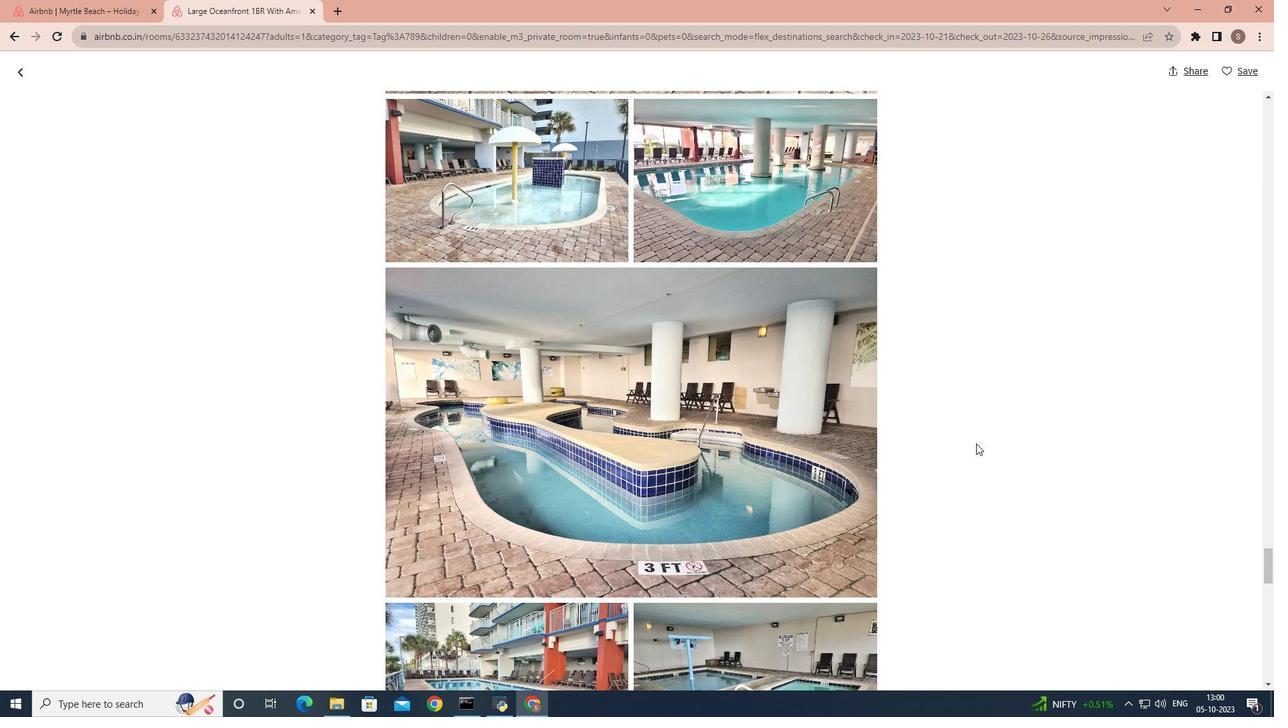 
Action: Mouse scrolled (976, 442) with delta (0, 0)
Screenshot: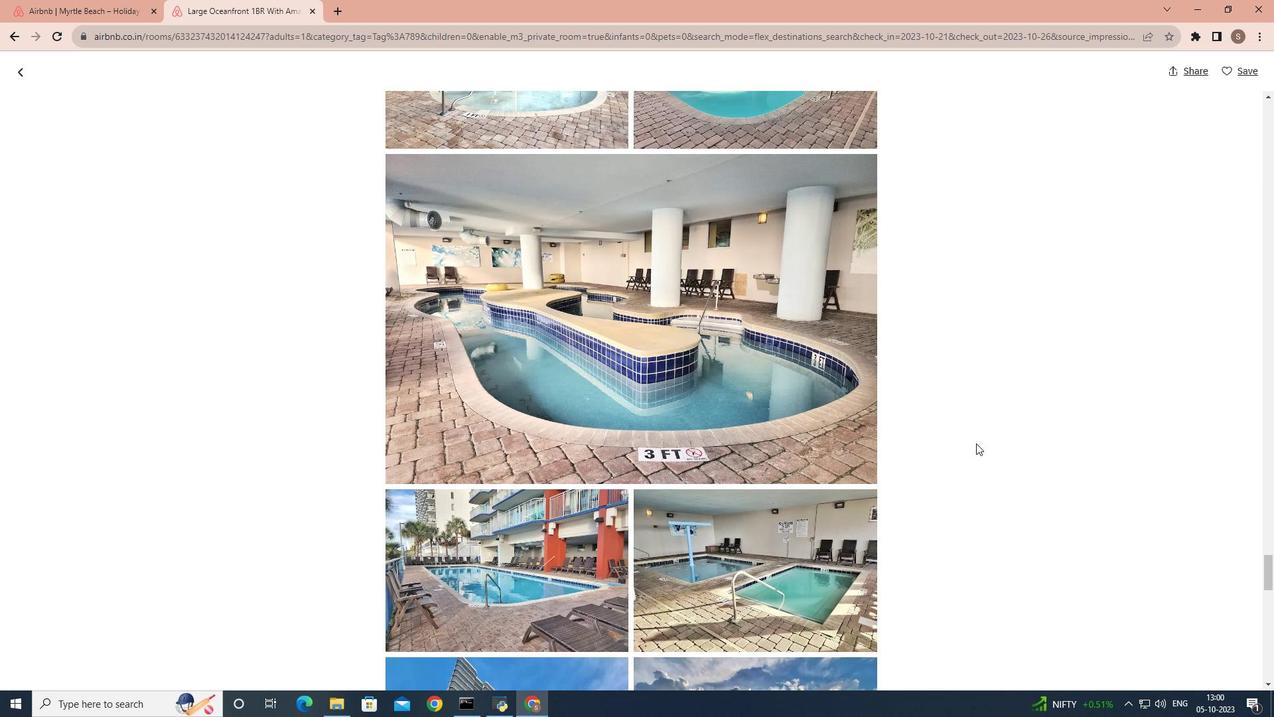 
Action: Mouse scrolled (976, 442) with delta (0, 0)
Screenshot: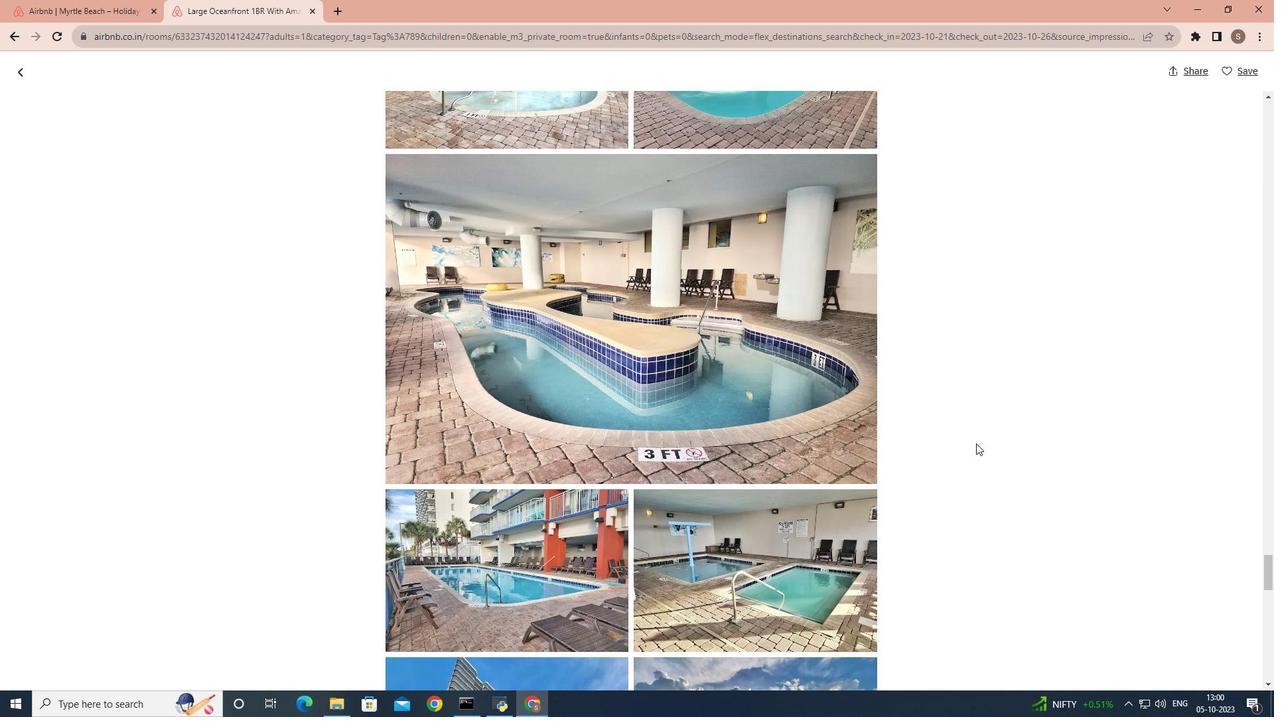 
Action: Mouse scrolled (976, 442) with delta (0, 0)
Screenshot: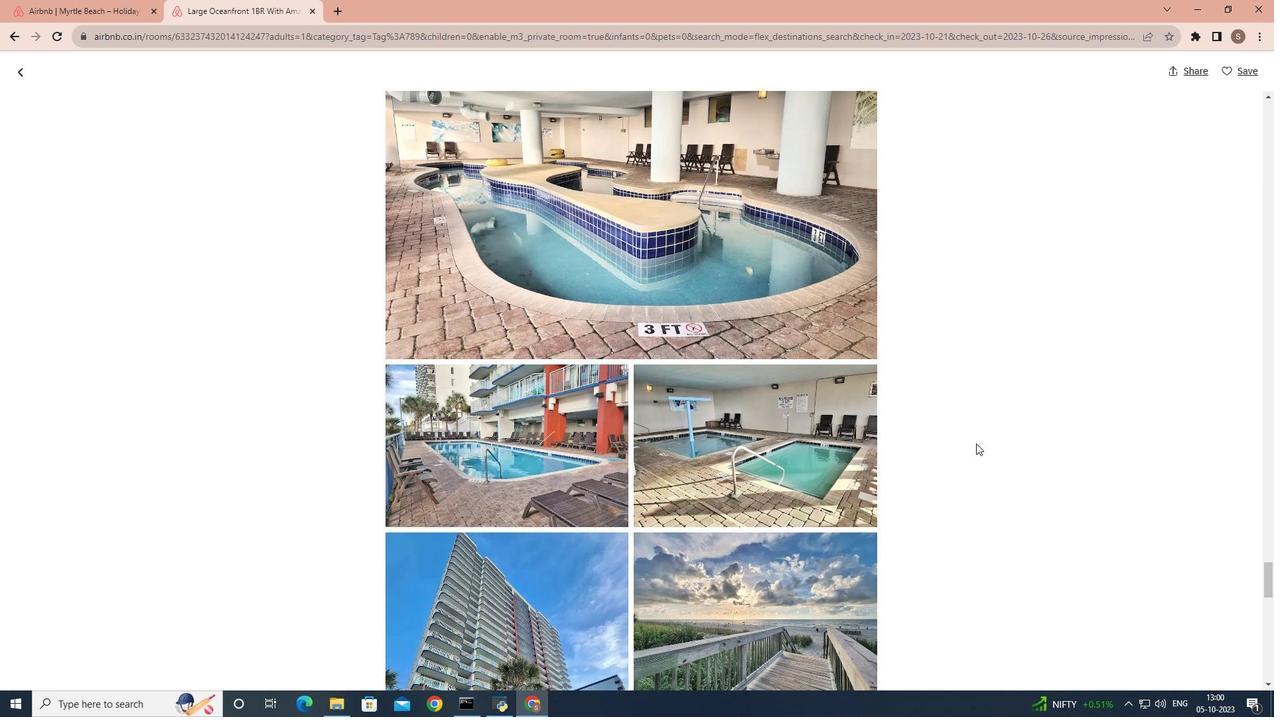 
Action: Mouse scrolled (976, 442) with delta (0, 0)
Screenshot: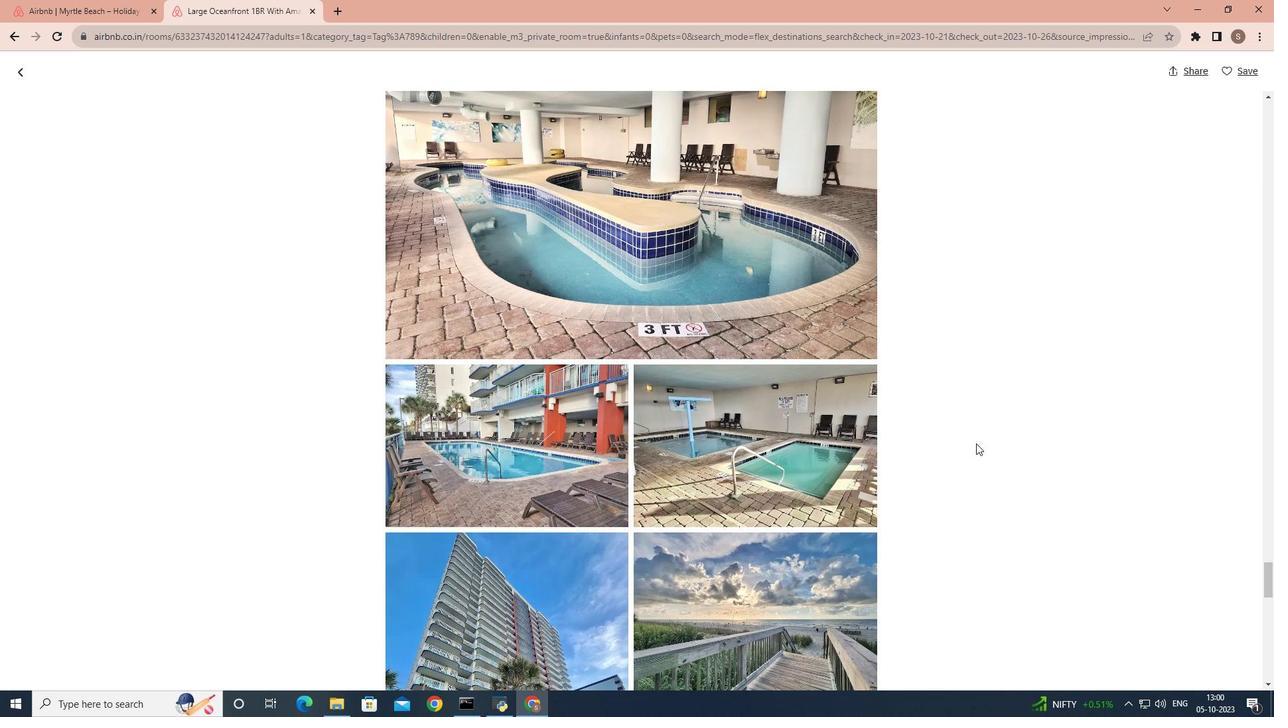 
Action: Mouse scrolled (976, 442) with delta (0, 0)
Screenshot: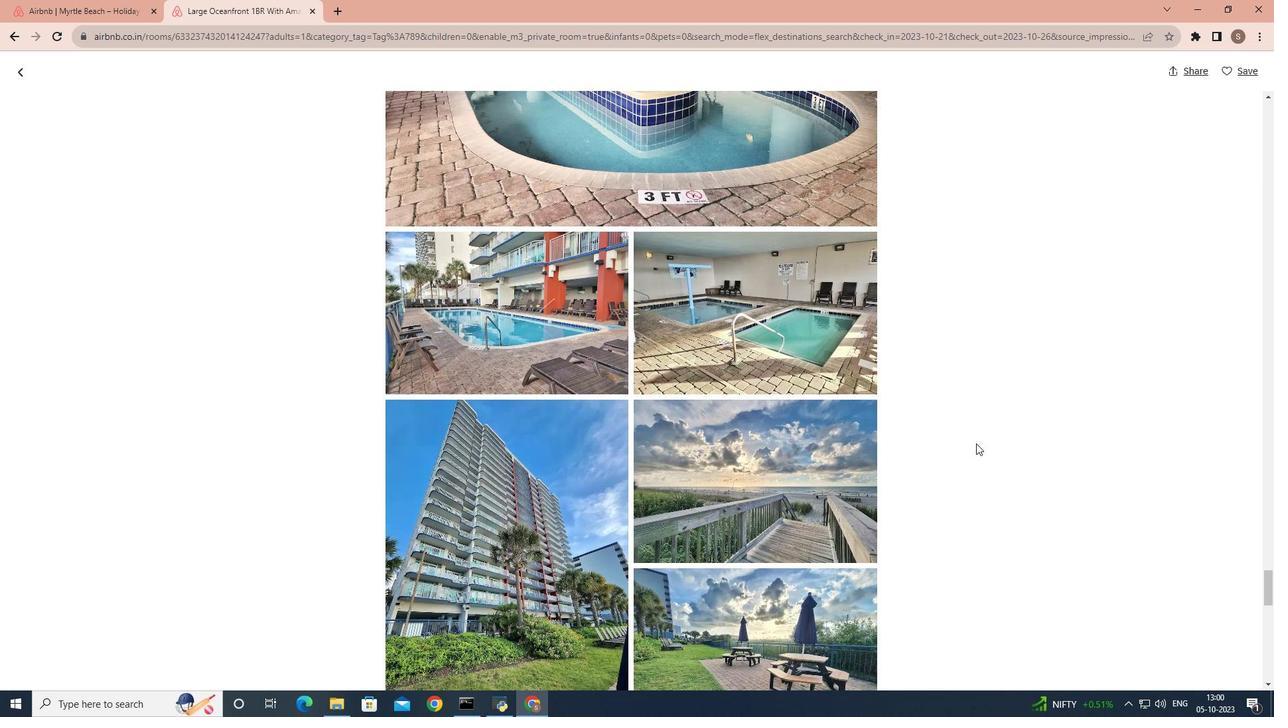 
Action: Mouse scrolled (976, 442) with delta (0, 0)
Screenshot: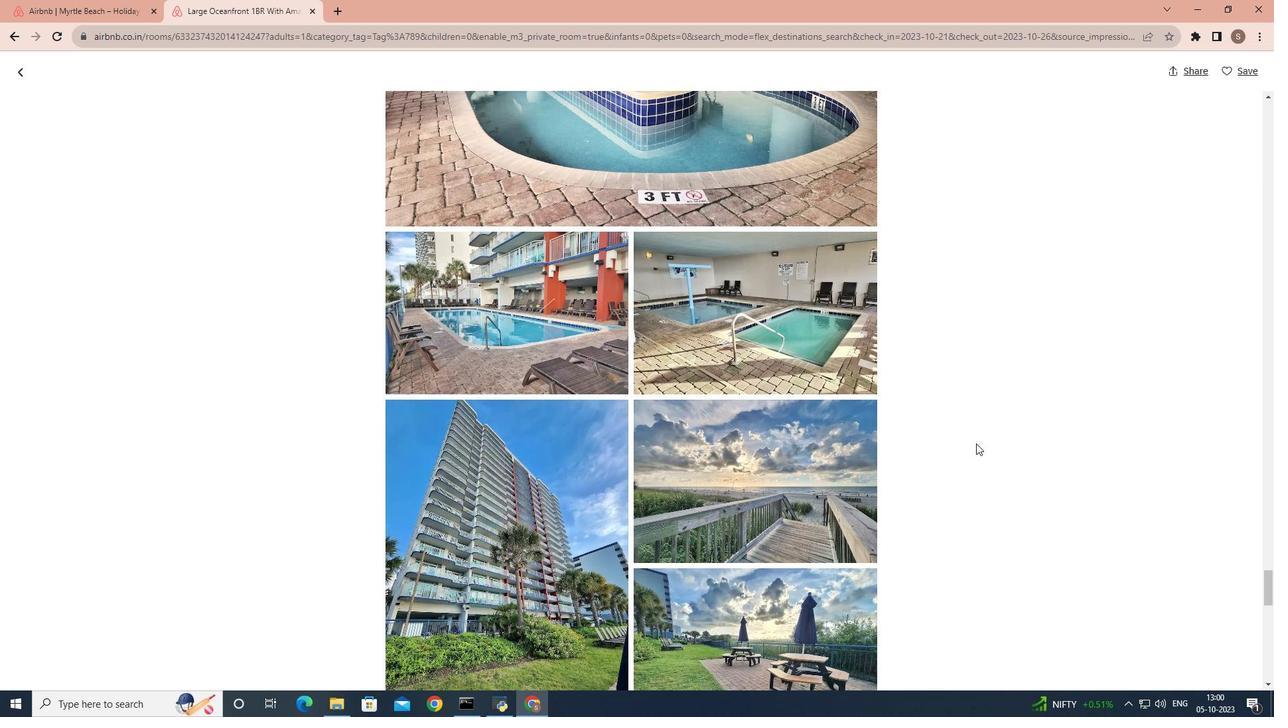 
Action: Mouse scrolled (976, 442) with delta (0, 0)
Screenshot: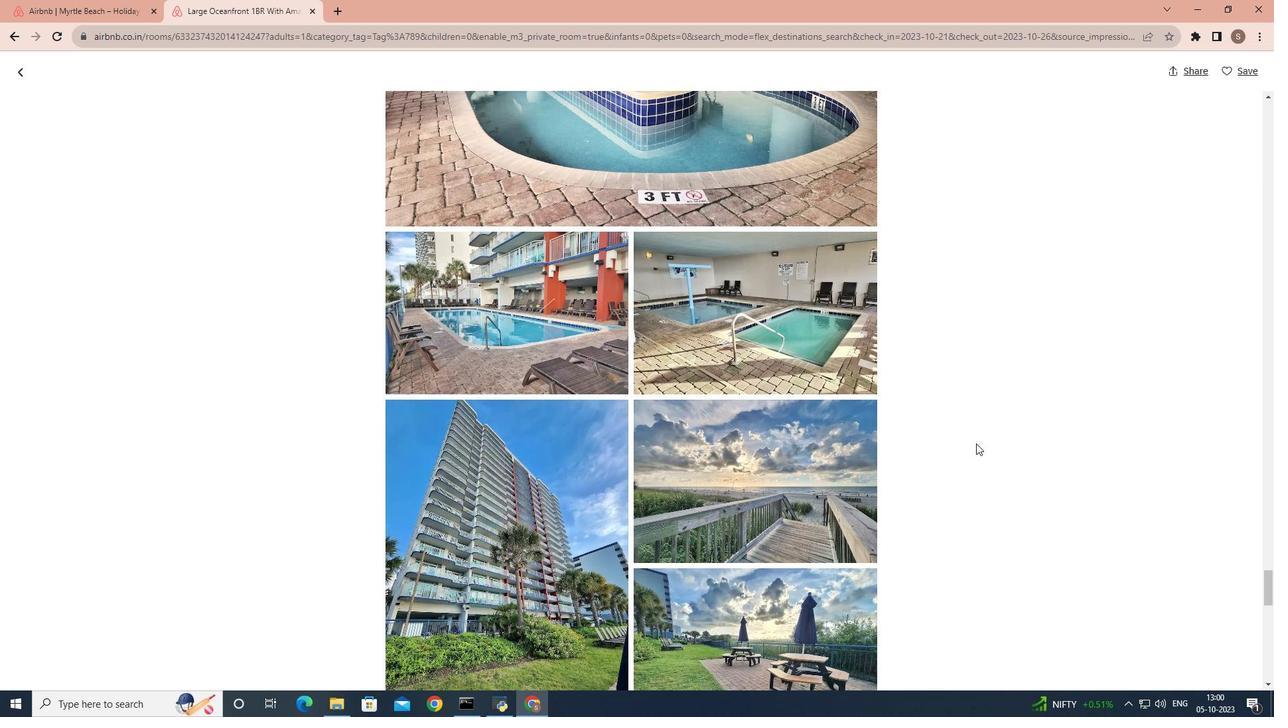 
Action: Mouse scrolled (976, 442) with delta (0, 0)
Screenshot: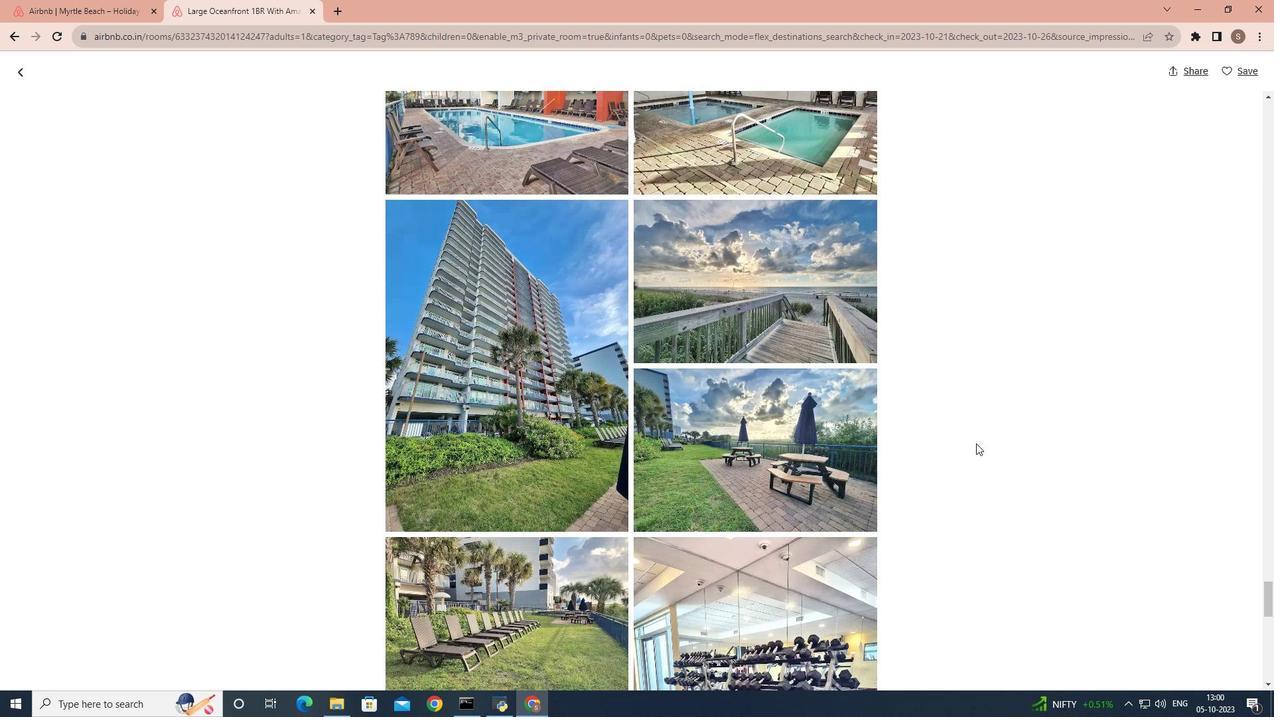 
Action: Mouse scrolled (976, 442) with delta (0, 0)
Screenshot: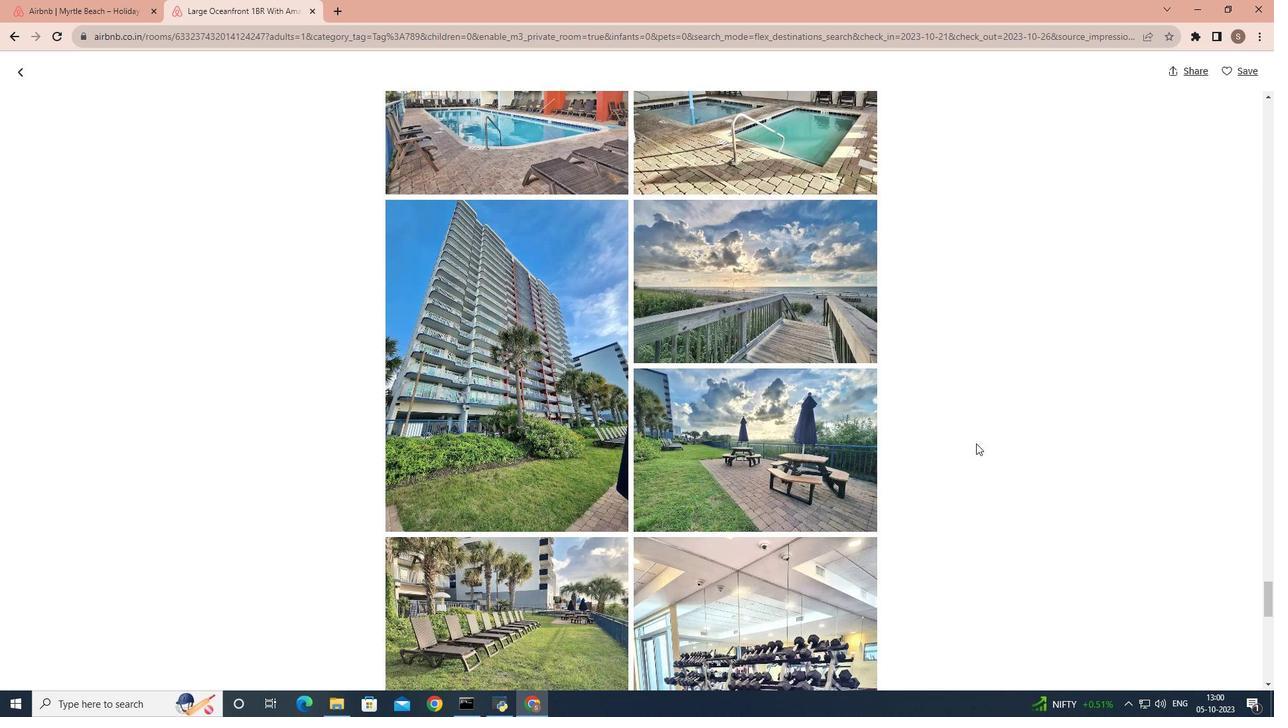 
Action: Mouse scrolled (976, 442) with delta (0, 0)
Screenshot: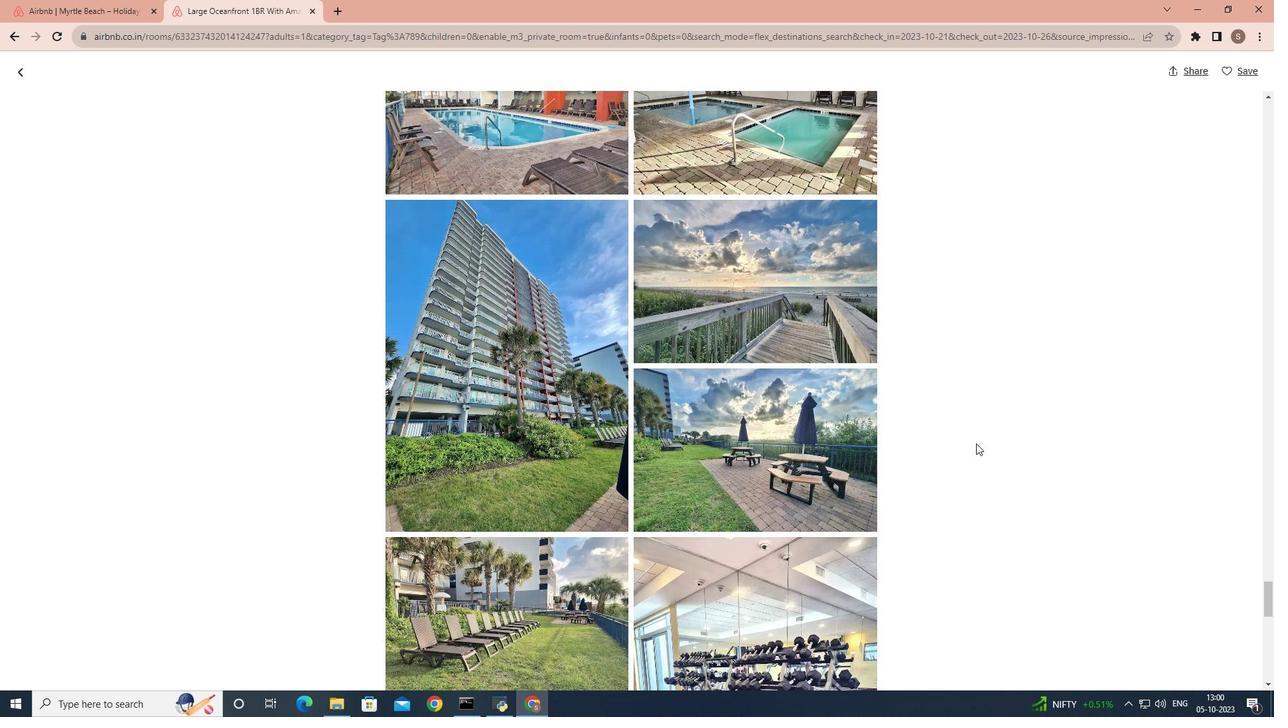 
Action: Mouse scrolled (976, 442) with delta (0, 0)
Screenshot: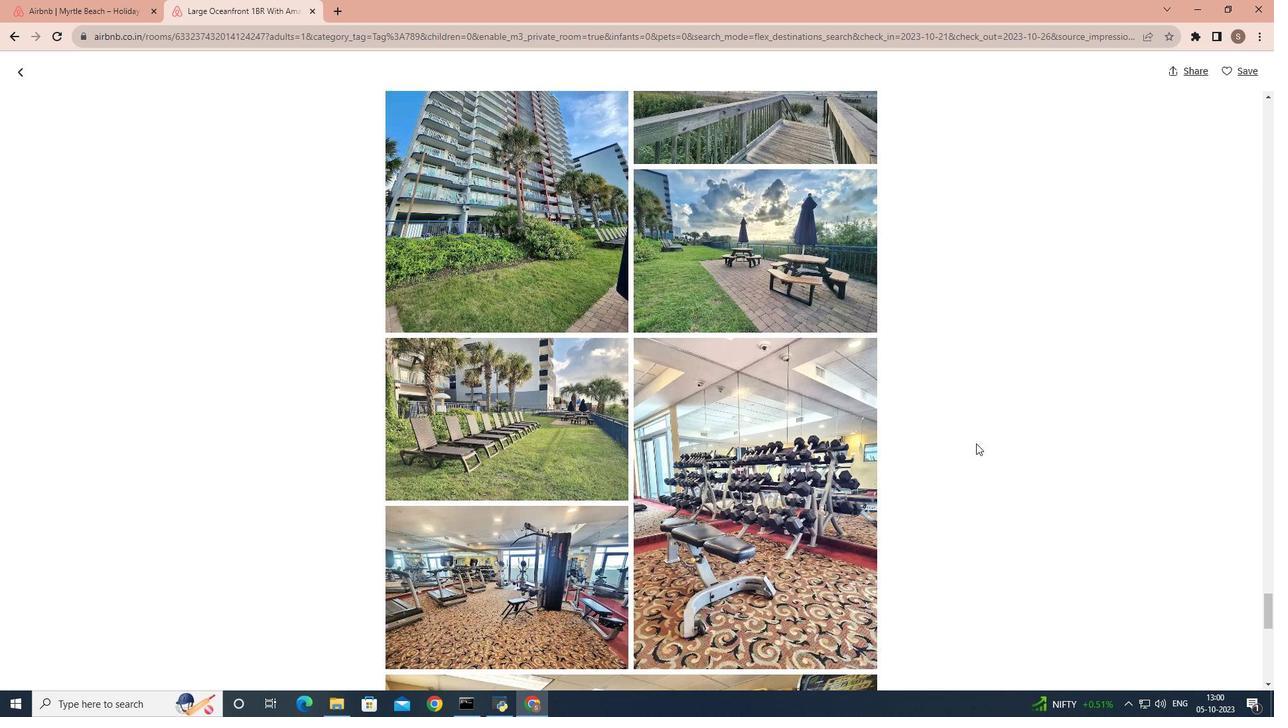 
Action: Mouse scrolled (976, 442) with delta (0, 0)
Screenshot: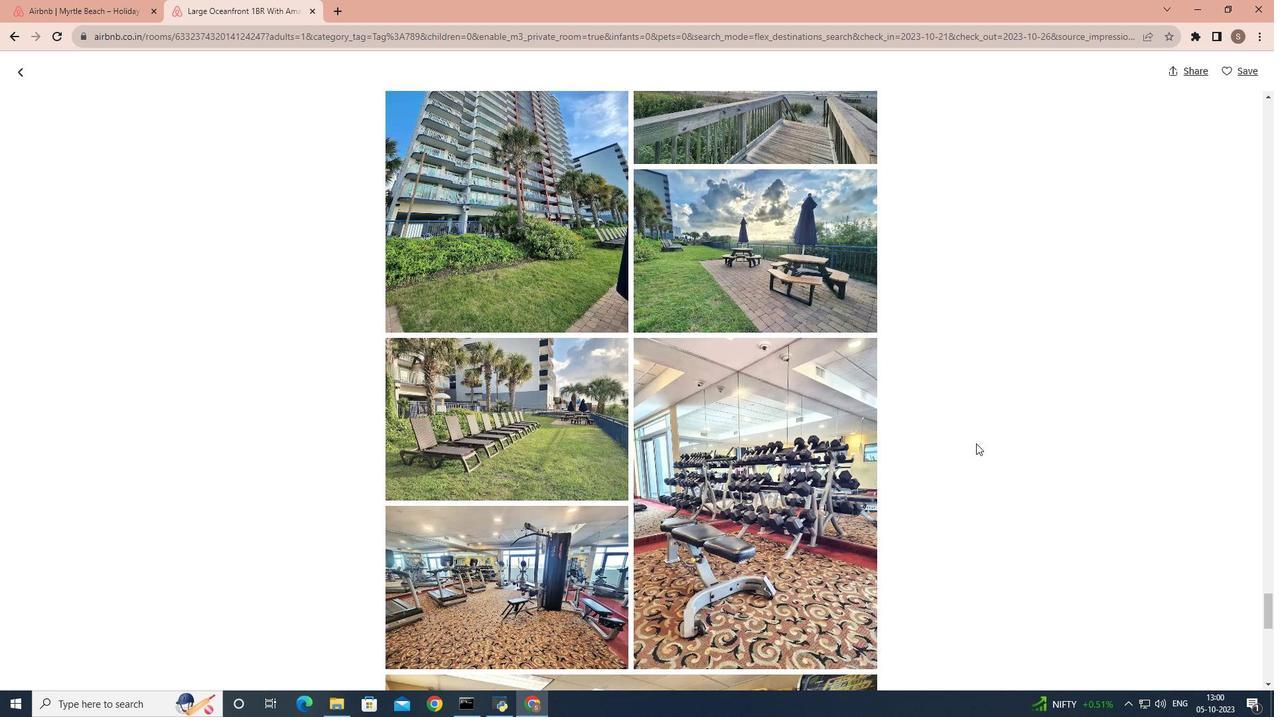 
Action: Mouse scrolled (976, 442) with delta (0, 0)
Screenshot: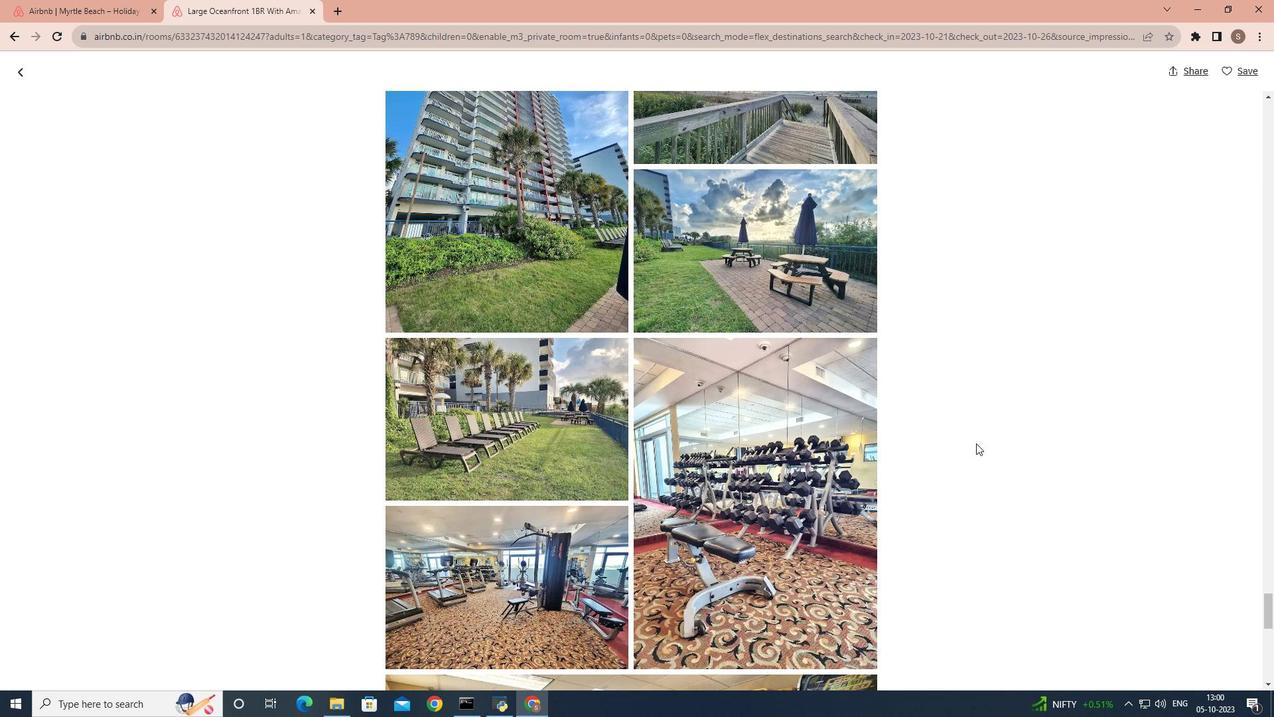 
Action: Mouse scrolled (976, 442) with delta (0, 0)
Screenshot: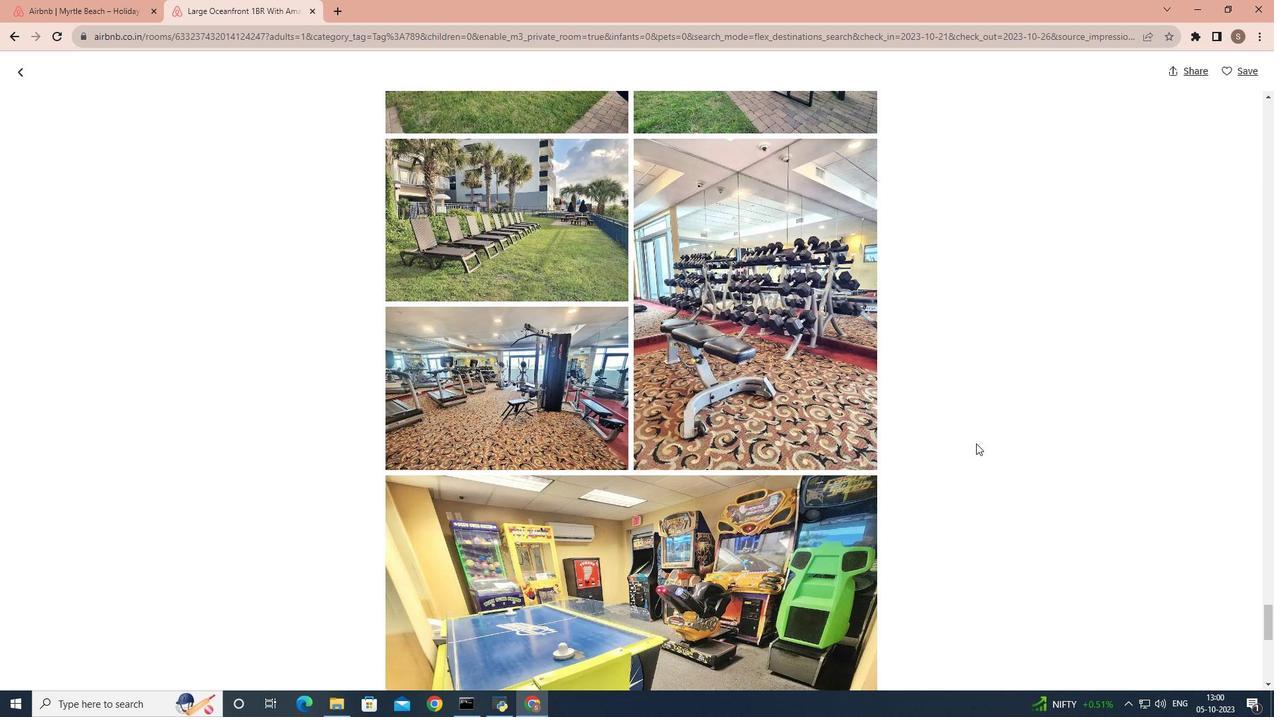 
Action: Mouse scrolled (976, 442) with delta (0, 0)
Screenshot: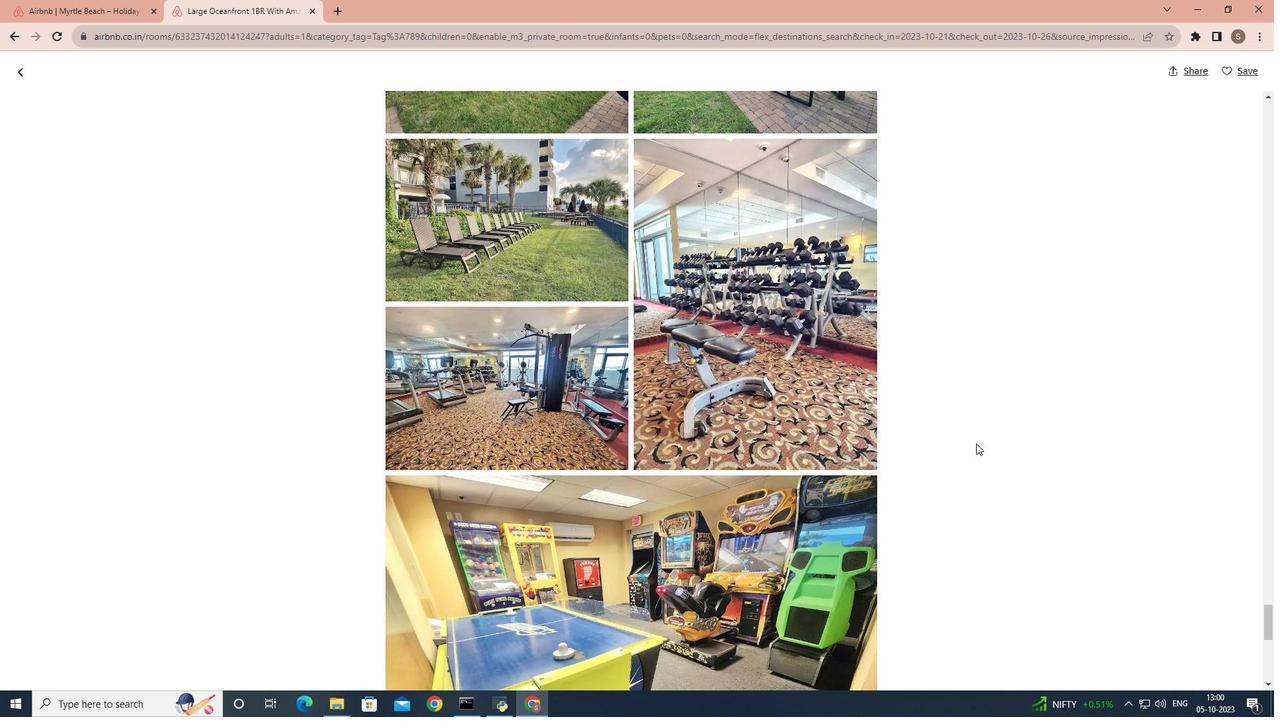 
Action: Mouse scrolled (976, 442) with delta (0, 0)
Screenshot: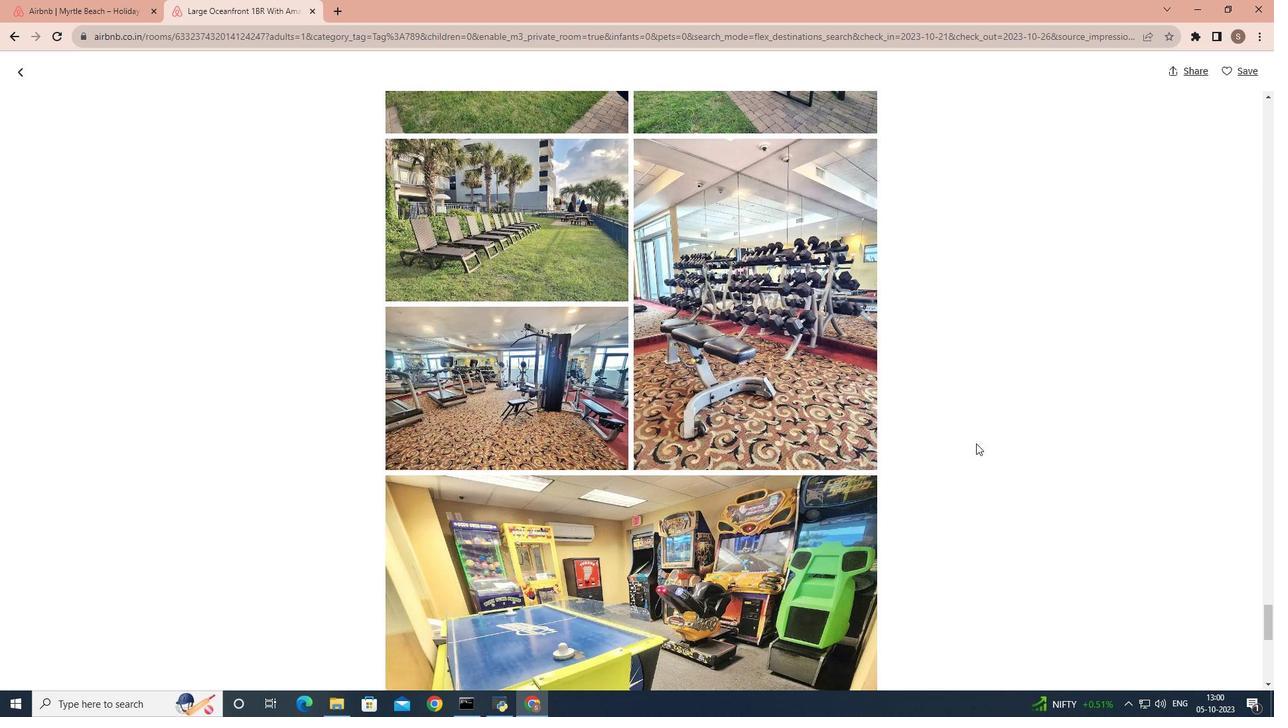
Action: Mouse scrolled (976, 442) with delta (0, 0)
Screenshot: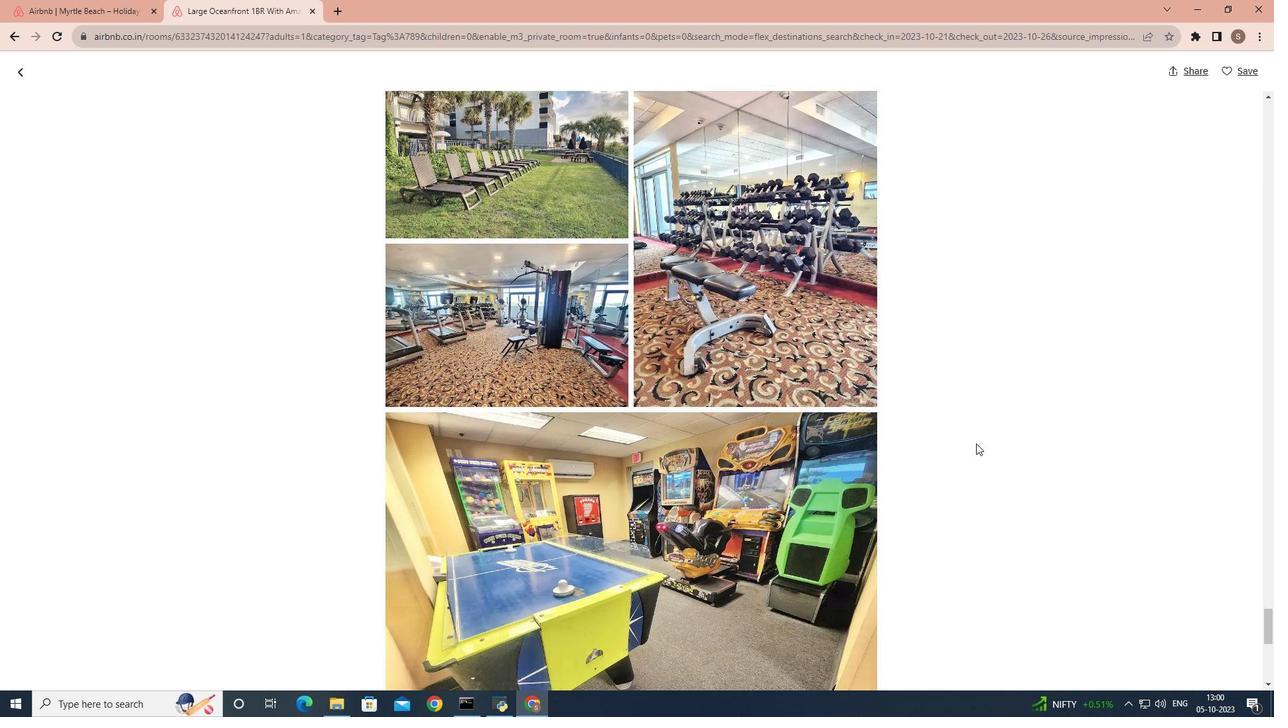 
Action: Mouse scrolled (976, 442) with delta (0, 0)
Screenshot: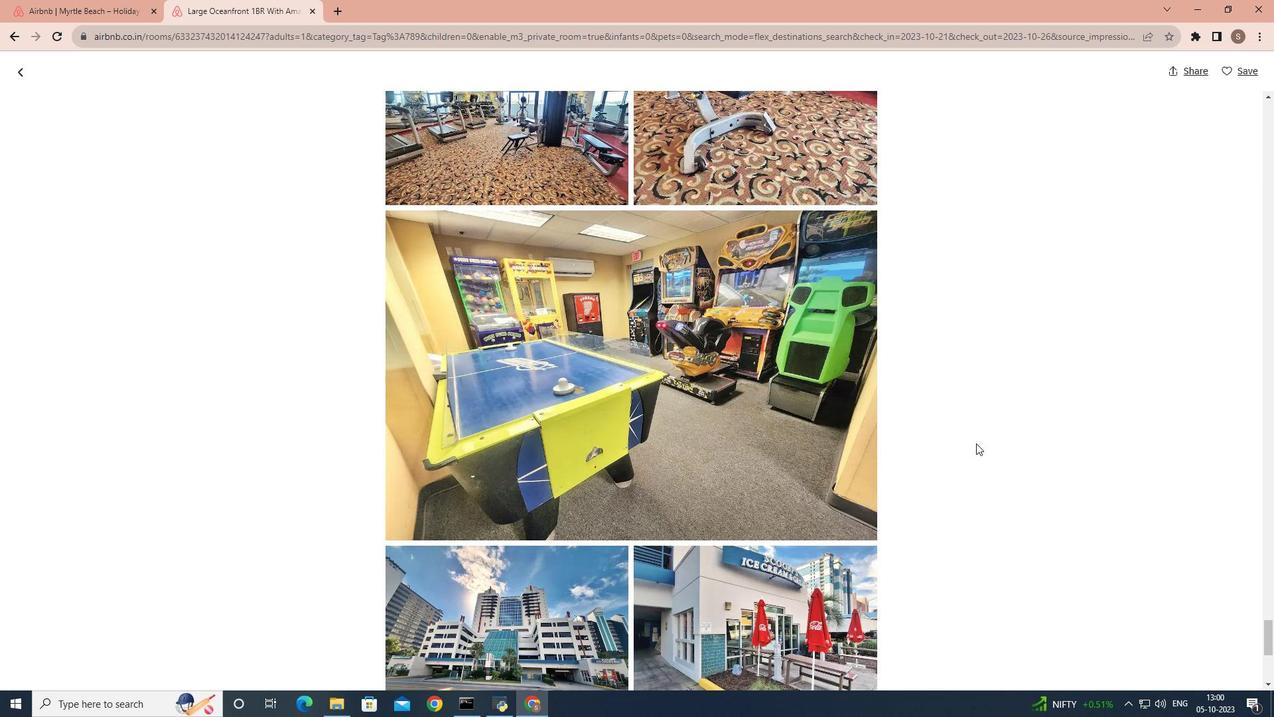 
Action: Mouse scrolled (976, 442) with delta (0, 0)
Screenshot: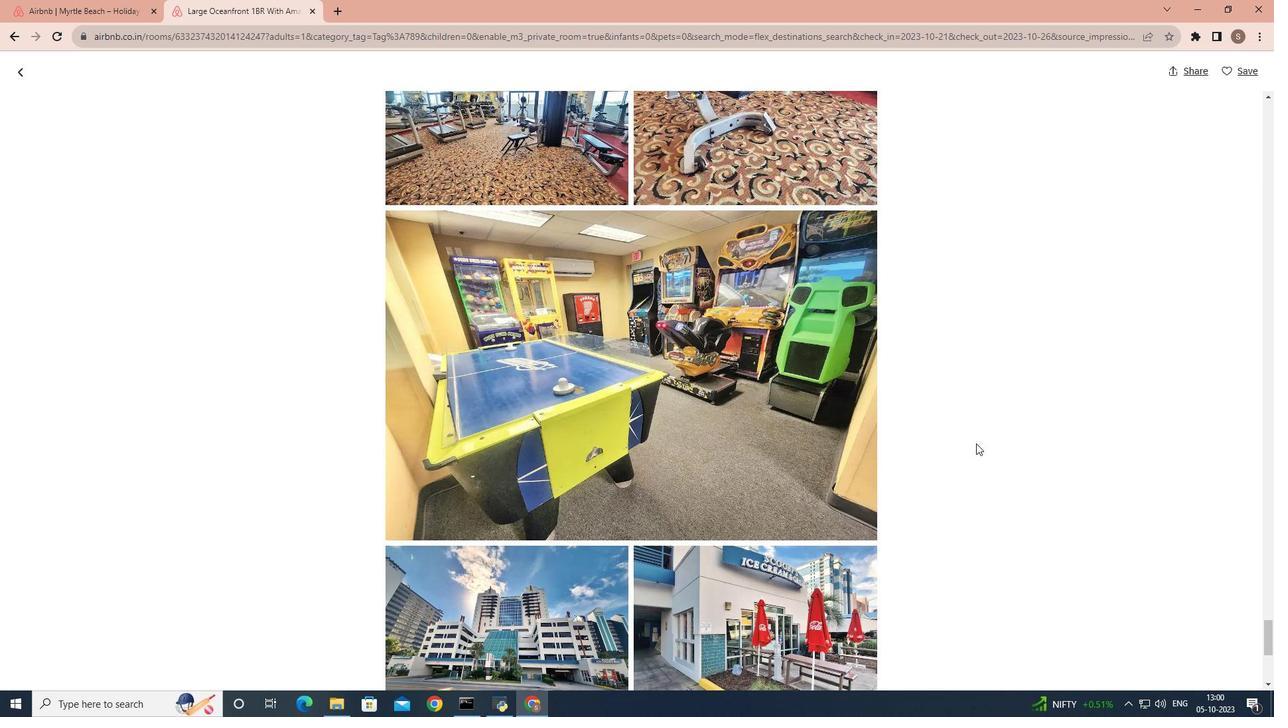 
Action: Mouse scrolled (976, 442) with delta (0, 0)
Screenshot: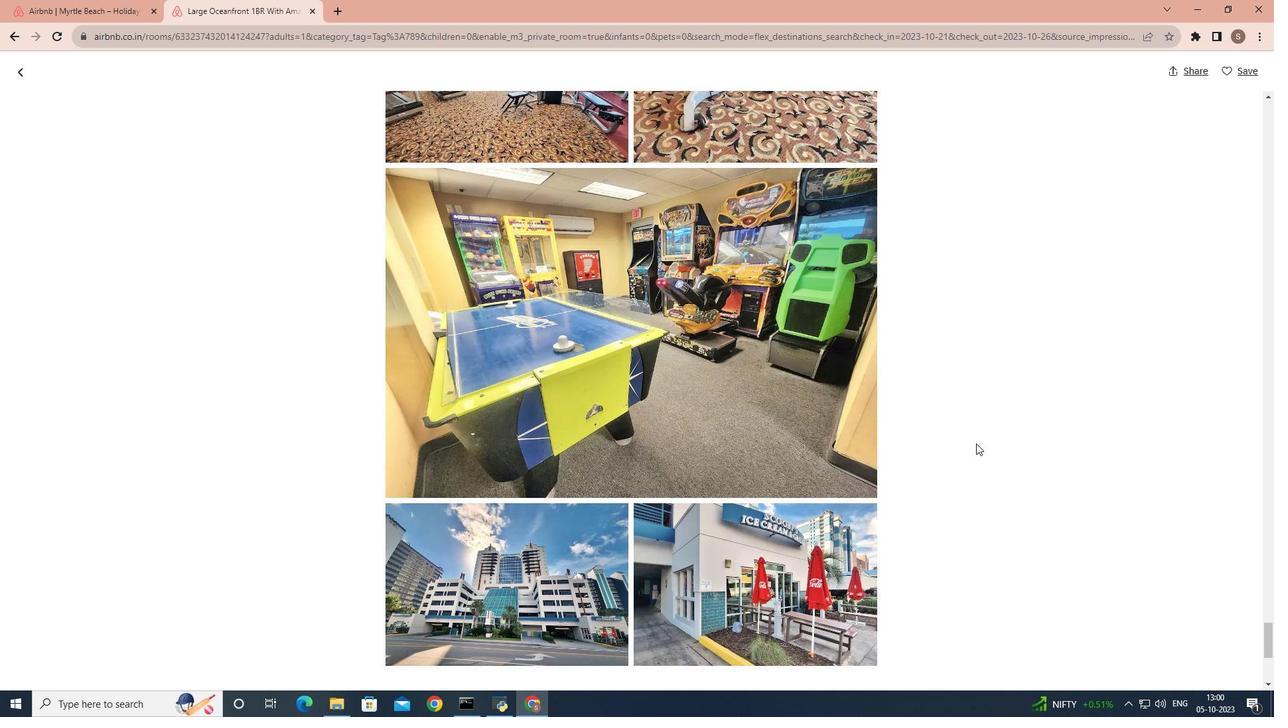 
Action: Mouse scrolled (976, 442) with delta (0, 0)
Screenshot: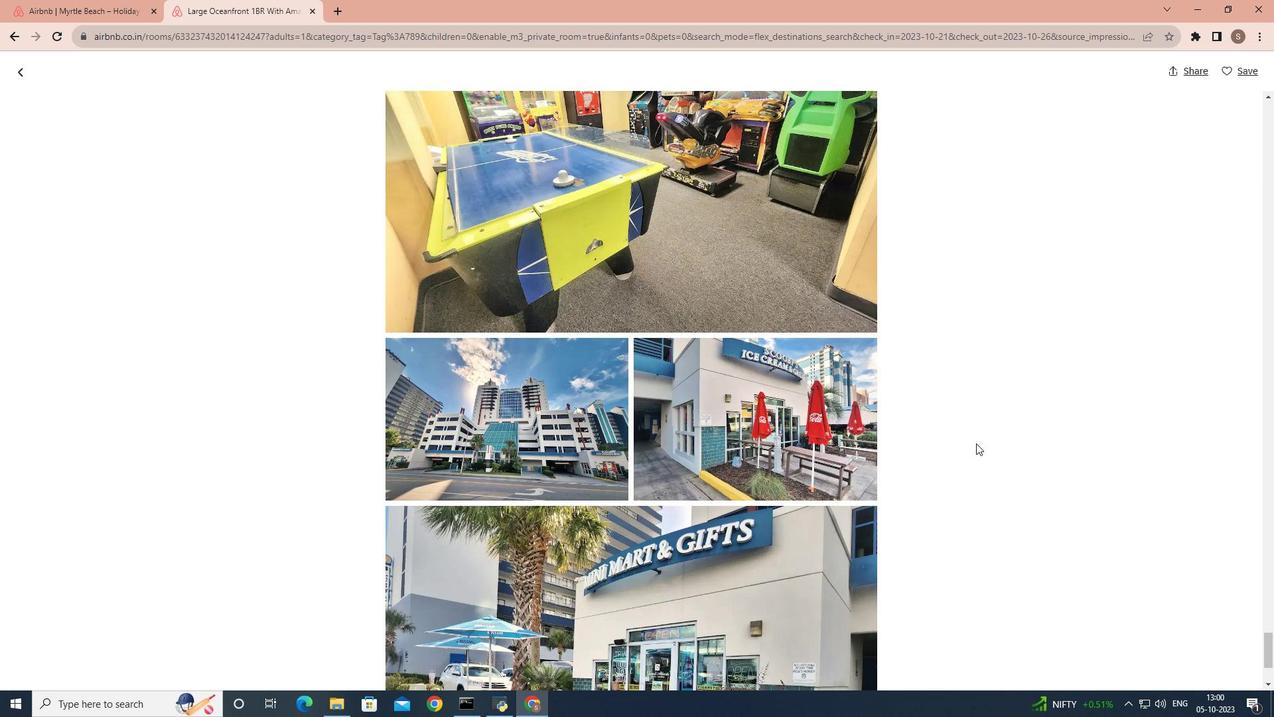 
Action: Mouse scrolled (976, 442) with delta (0, 0)
Screenshot: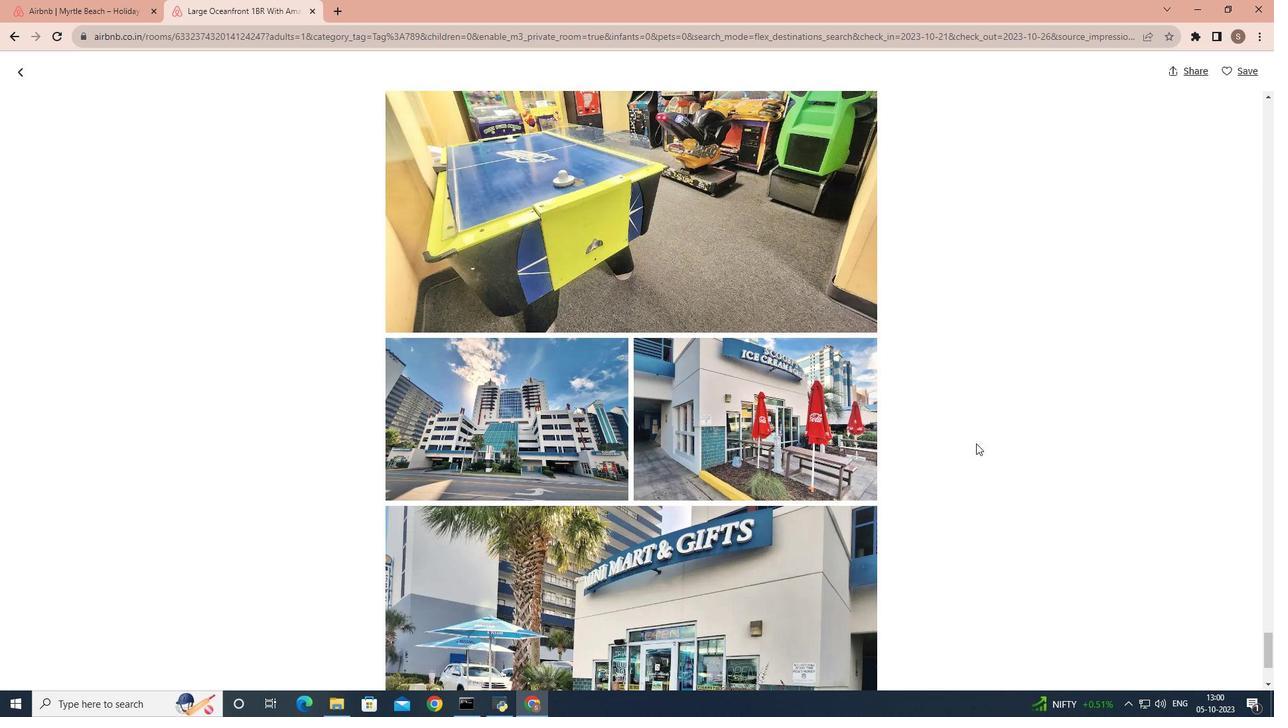 
Action: Mouse scrolled (976, 442) with delta (0, 0)
Screenshot: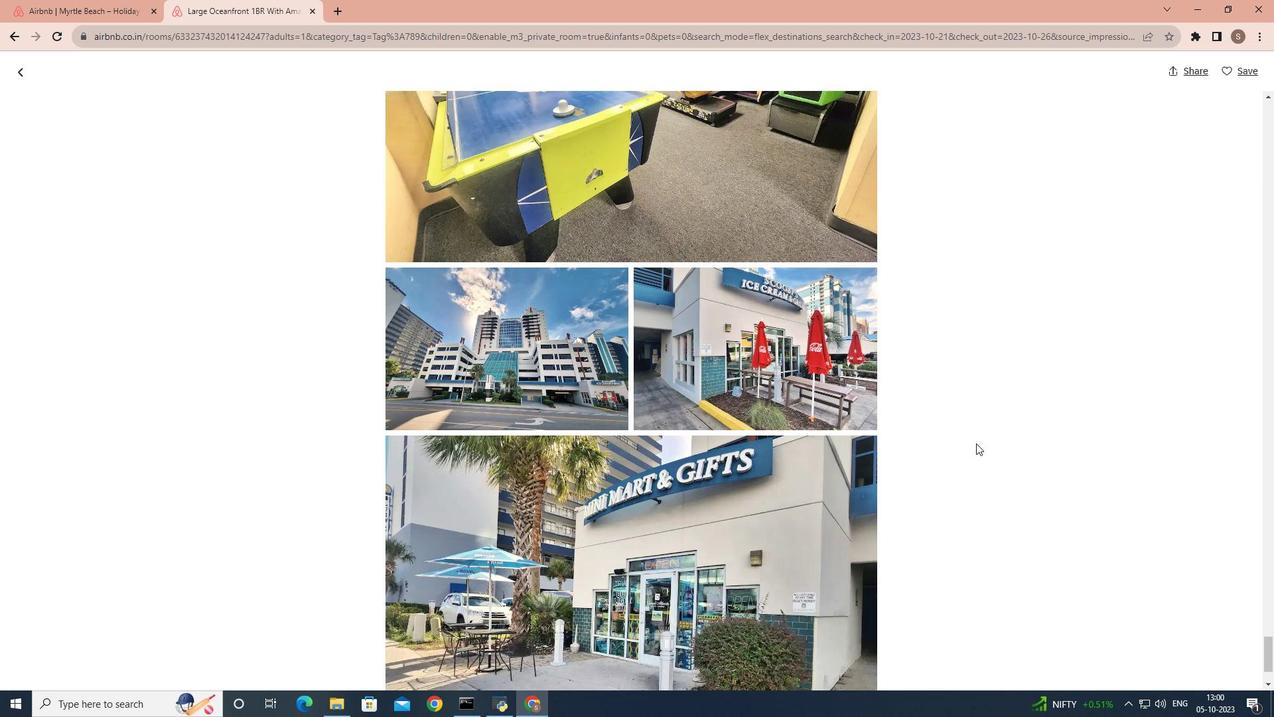 
Action: Mouse scrolled (976, 442) with delta (0, 0)
Screenshot: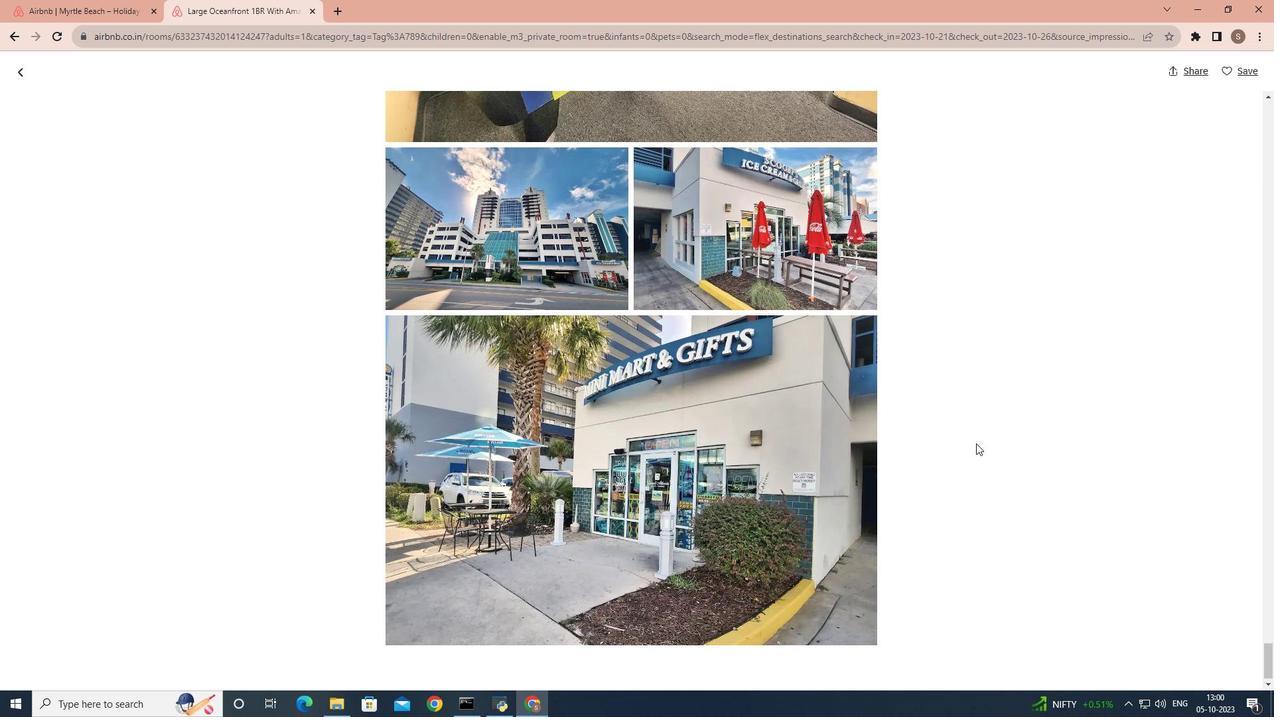 
Action: Mouse scrolled (976, 442) with delta (0, 0)
Screenshot: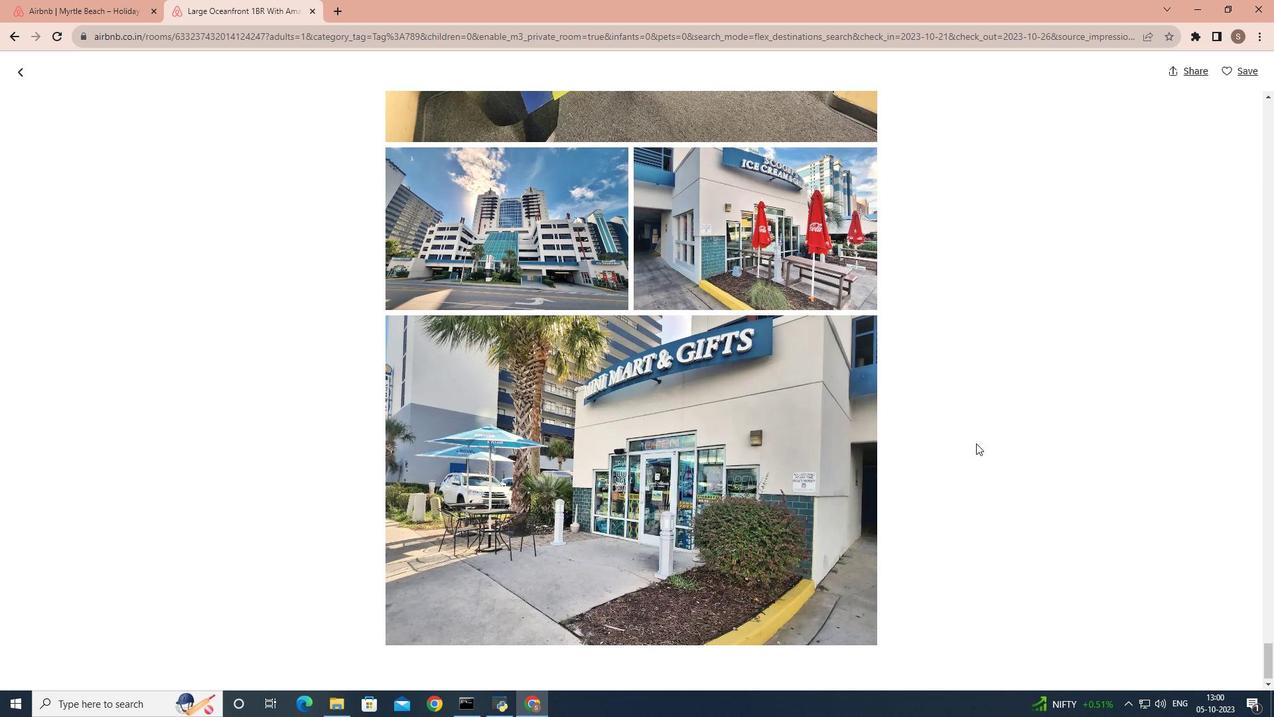 
Action: Mouse scrolled (976, 442) with delta (0, 0)
Screenshot: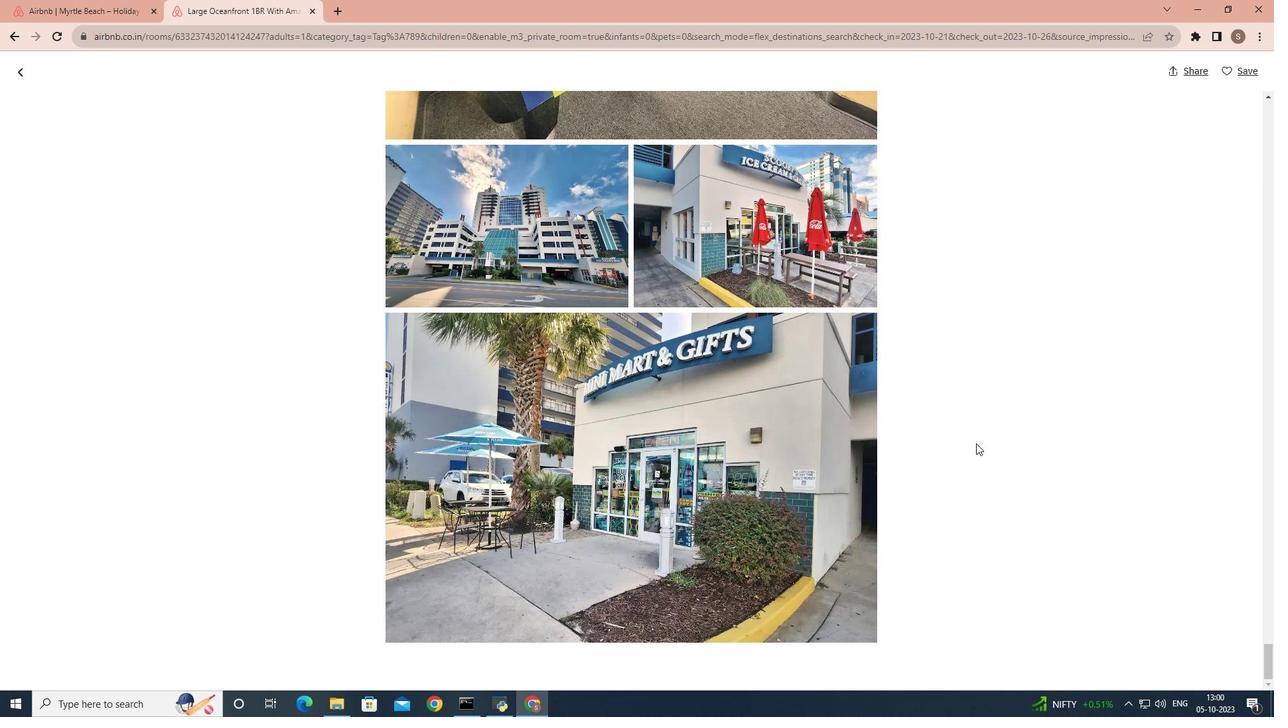 
Action: Mouse scrolled (976, 442) with delta (0, 0)
Screenshot: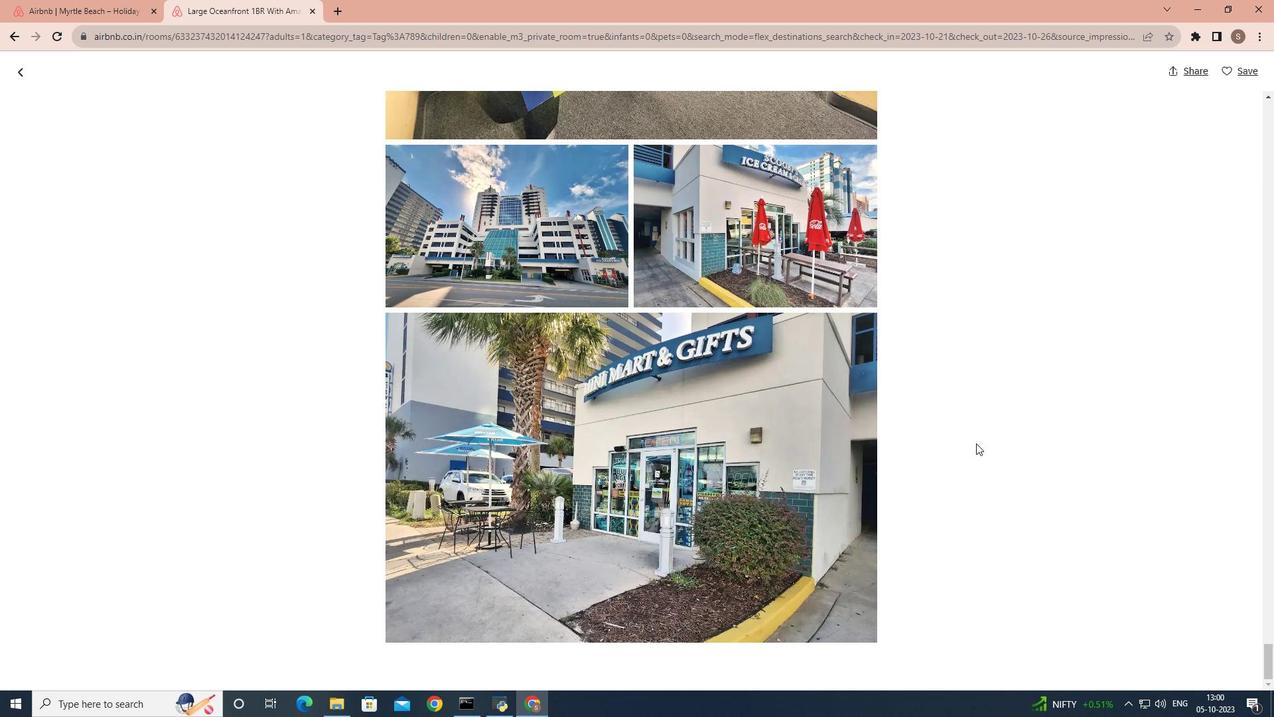 
Action: Mouse scrolled (976, 442) with delta (0, 0)
Screenshot: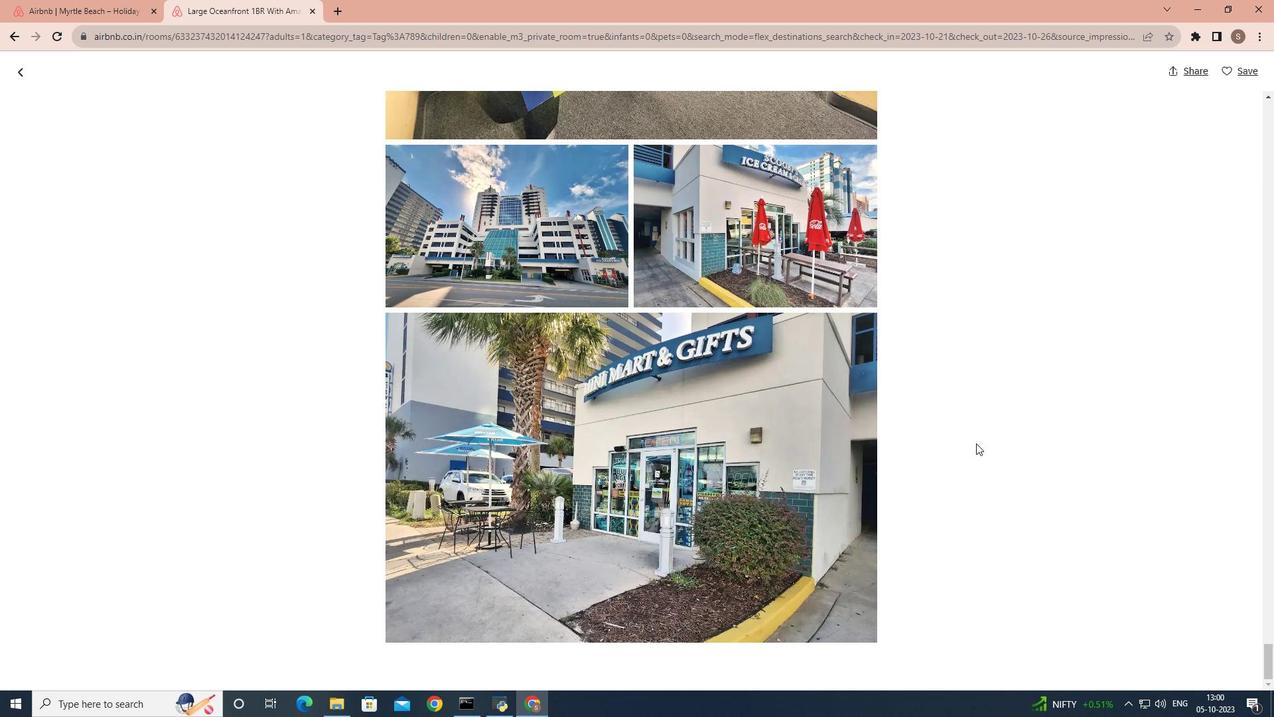 
Action: Mouse scrolled (976, 442) with delta (0, 0)
Screenshot: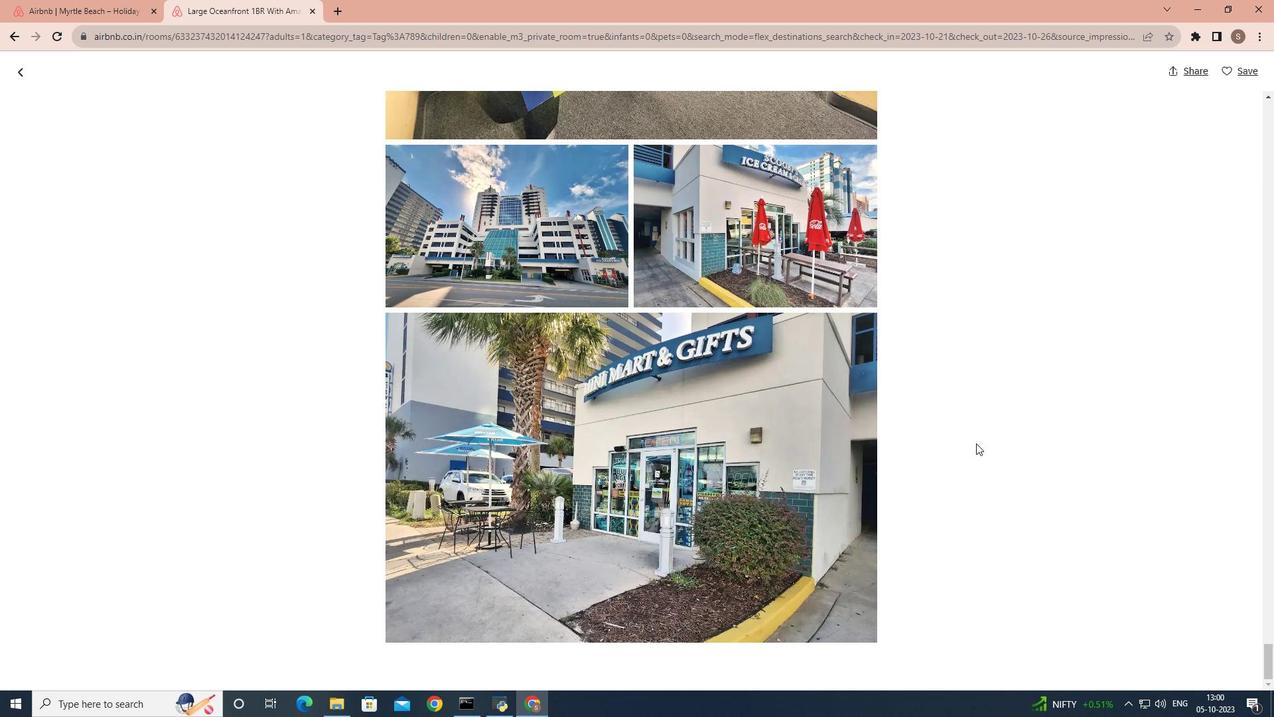 
Action: Mouse scrolled (976, 442) with delta (0, 0)
Screenshot: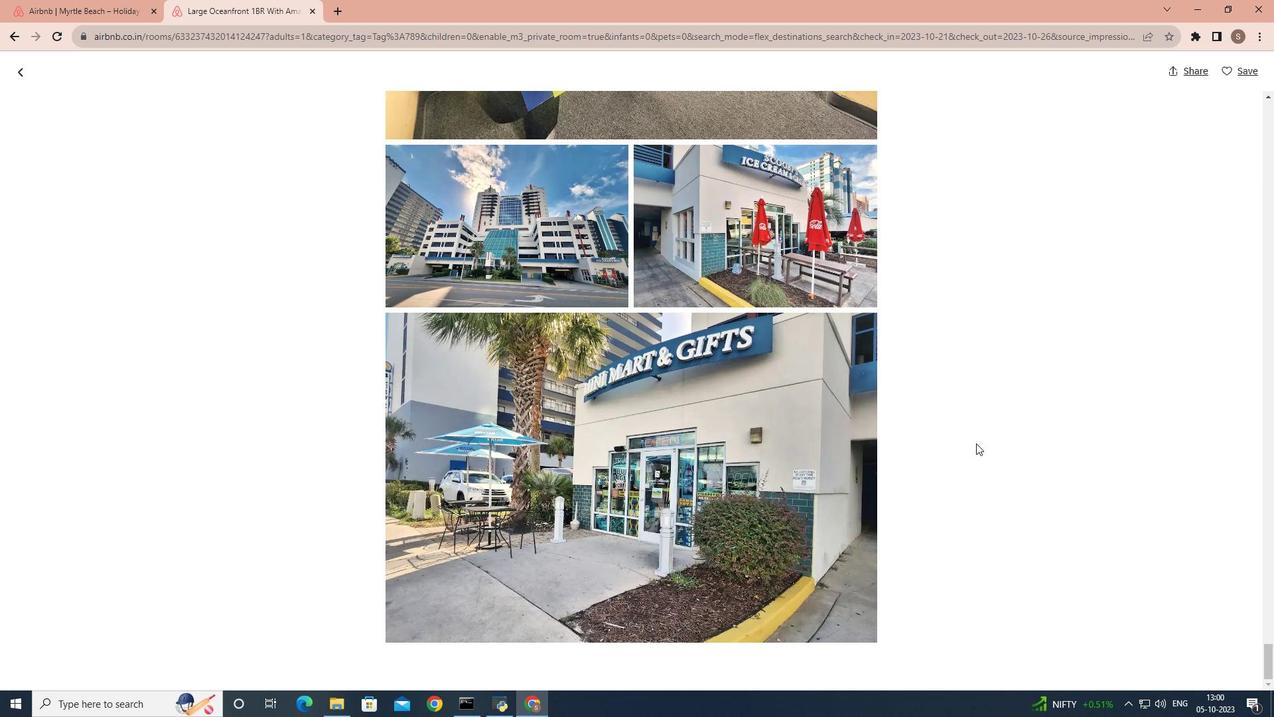 
Action: Mouse scrolled (976, 442) with delta (0, 0)
Screenshot: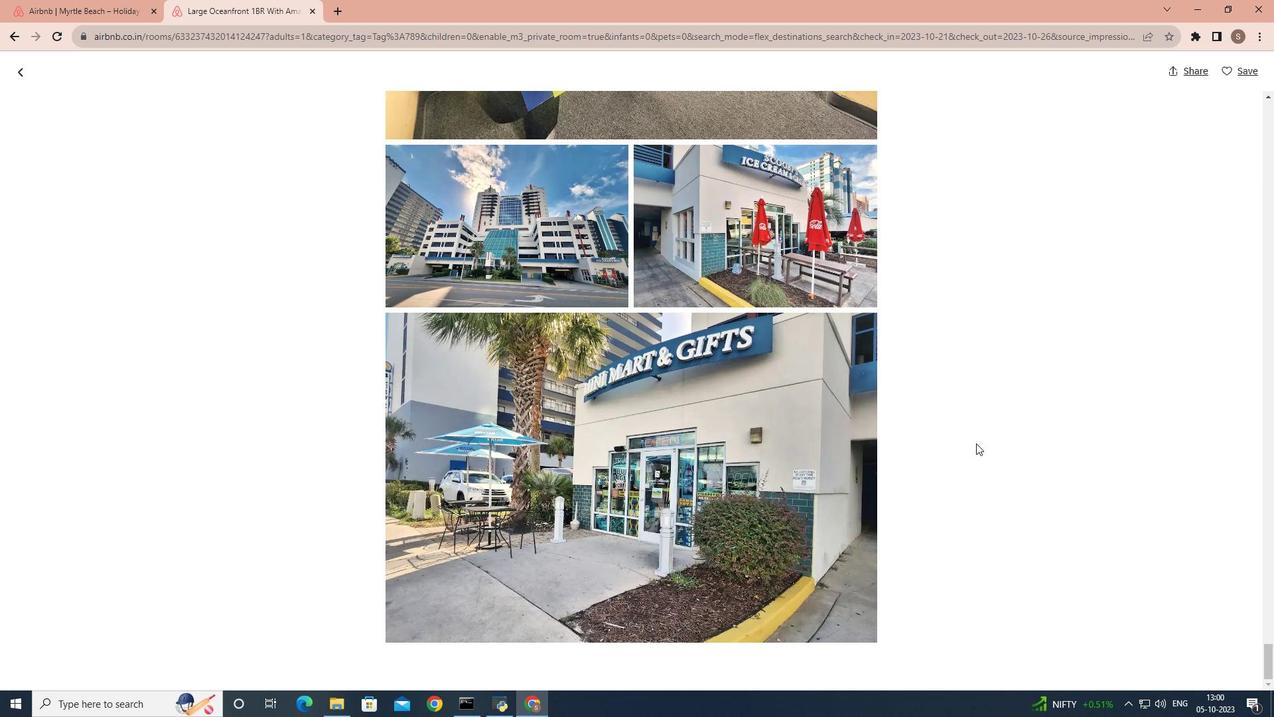 
Action: Mouse moved to (25, 73)
Screenshot: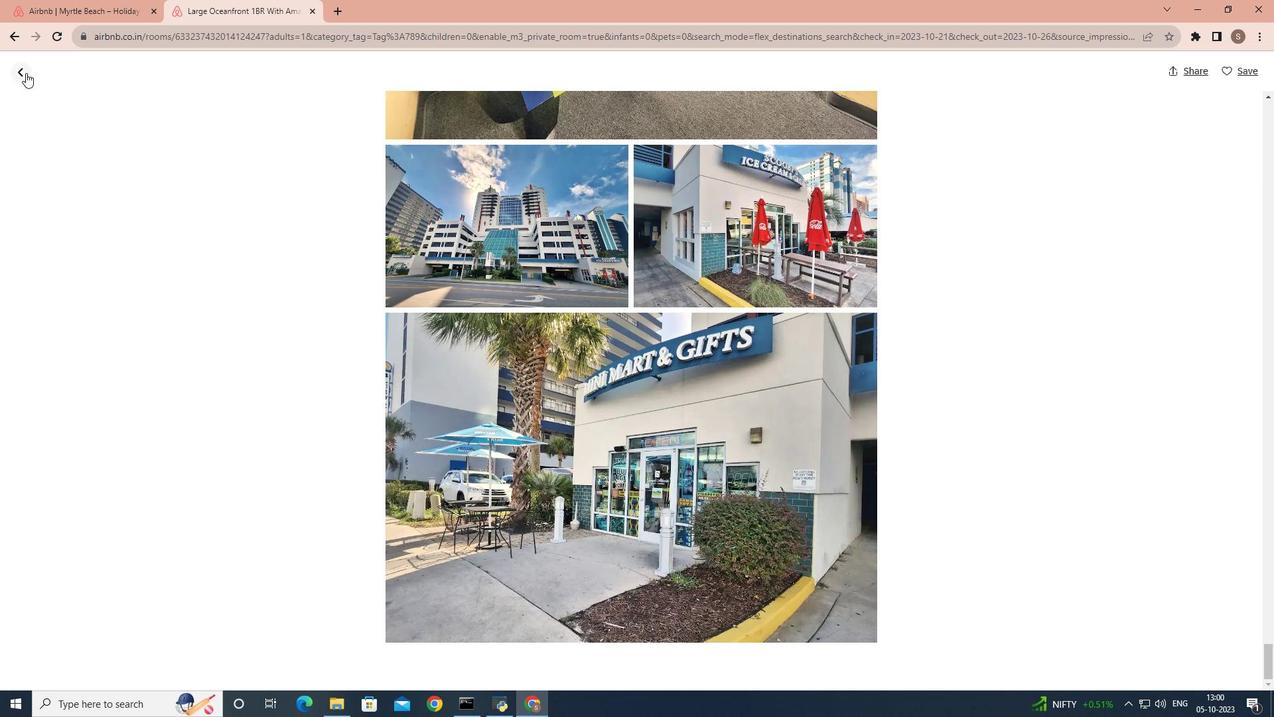 
Action: Mouse pressed left at (25, 73)
Screenshot: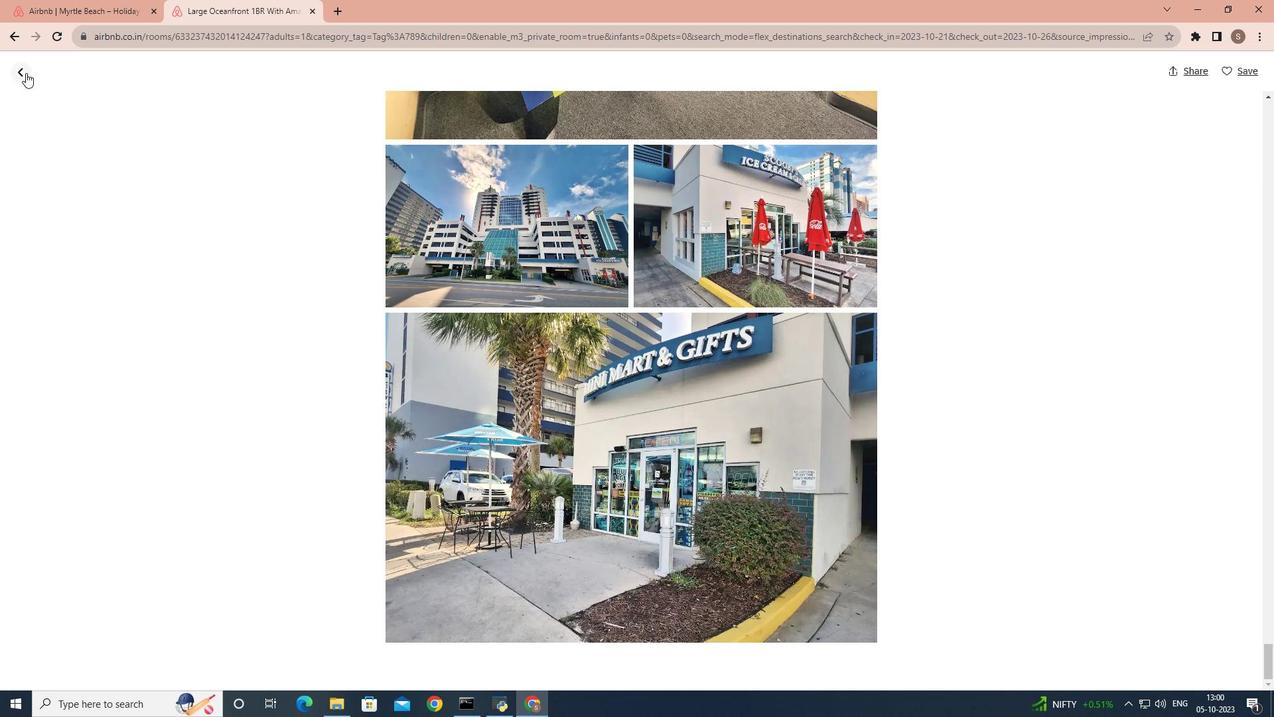 
Action: Mouse moved to (537, 379)
Screenshot: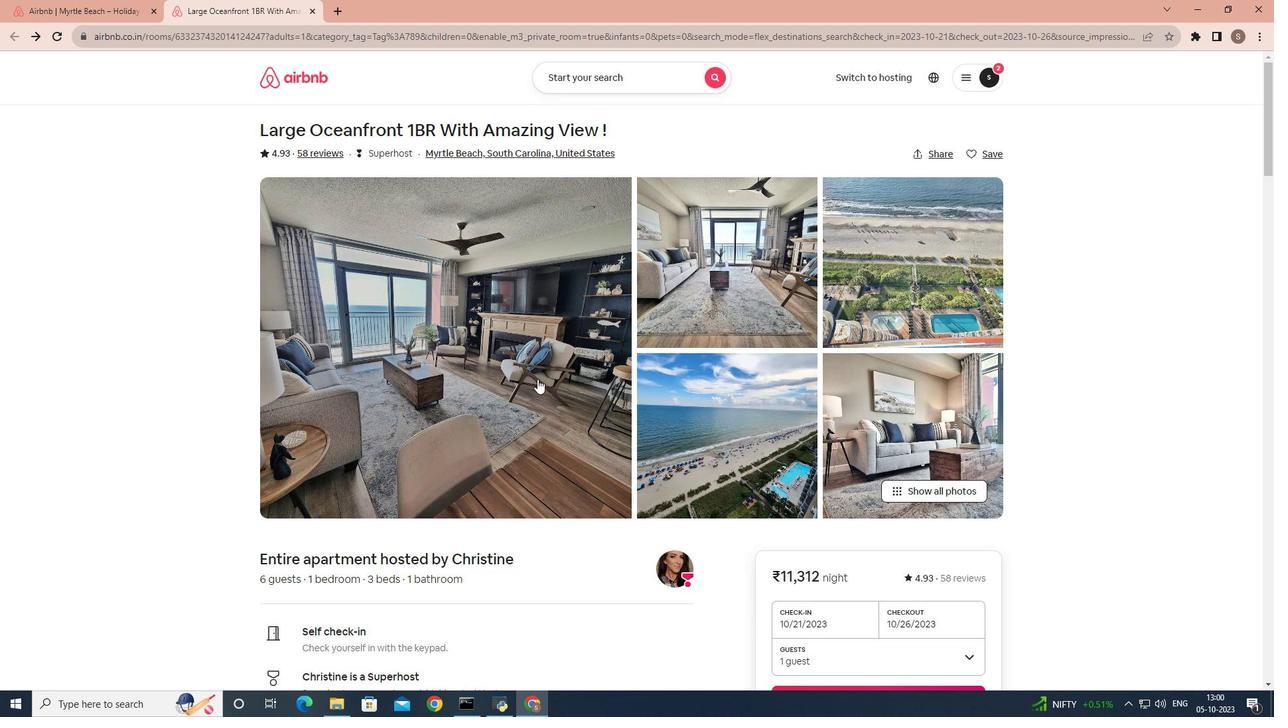 
Action: Mouse scrolled (537, 378) with delta (0, 0)
Screenshot: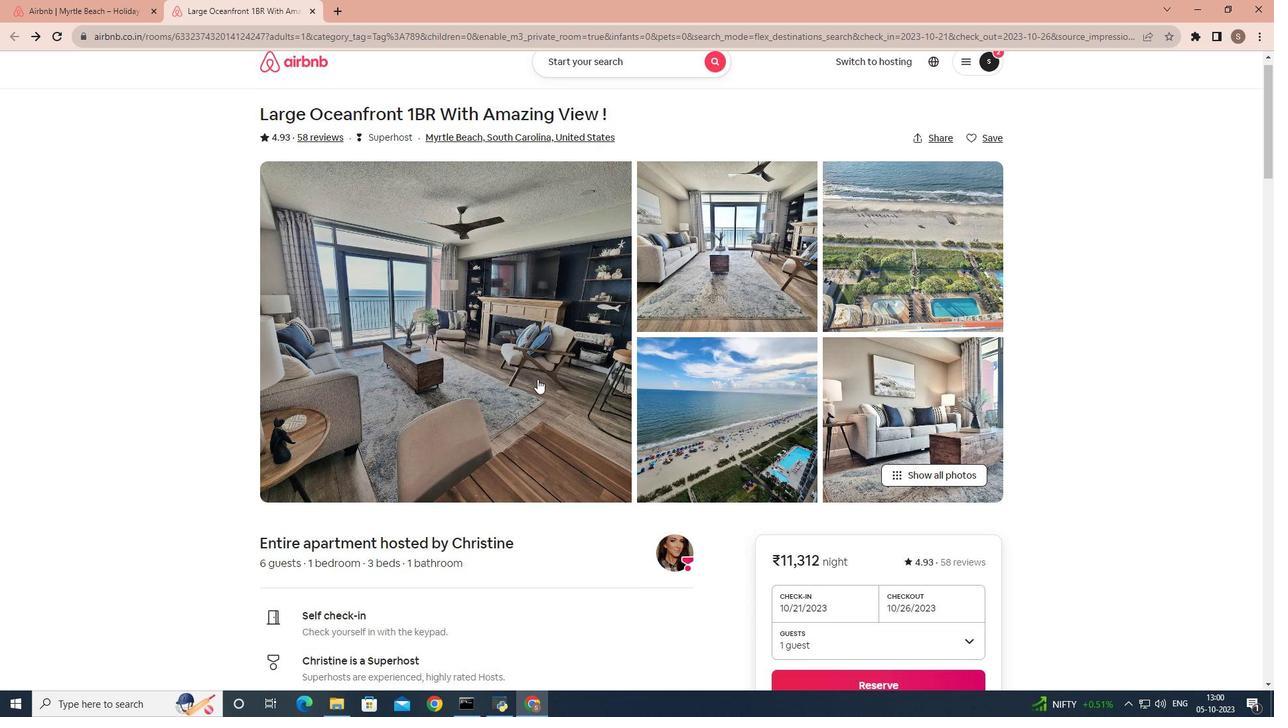 
Action: Mouse scrolled (537, 378) with delta (0, 0)
Screenshot: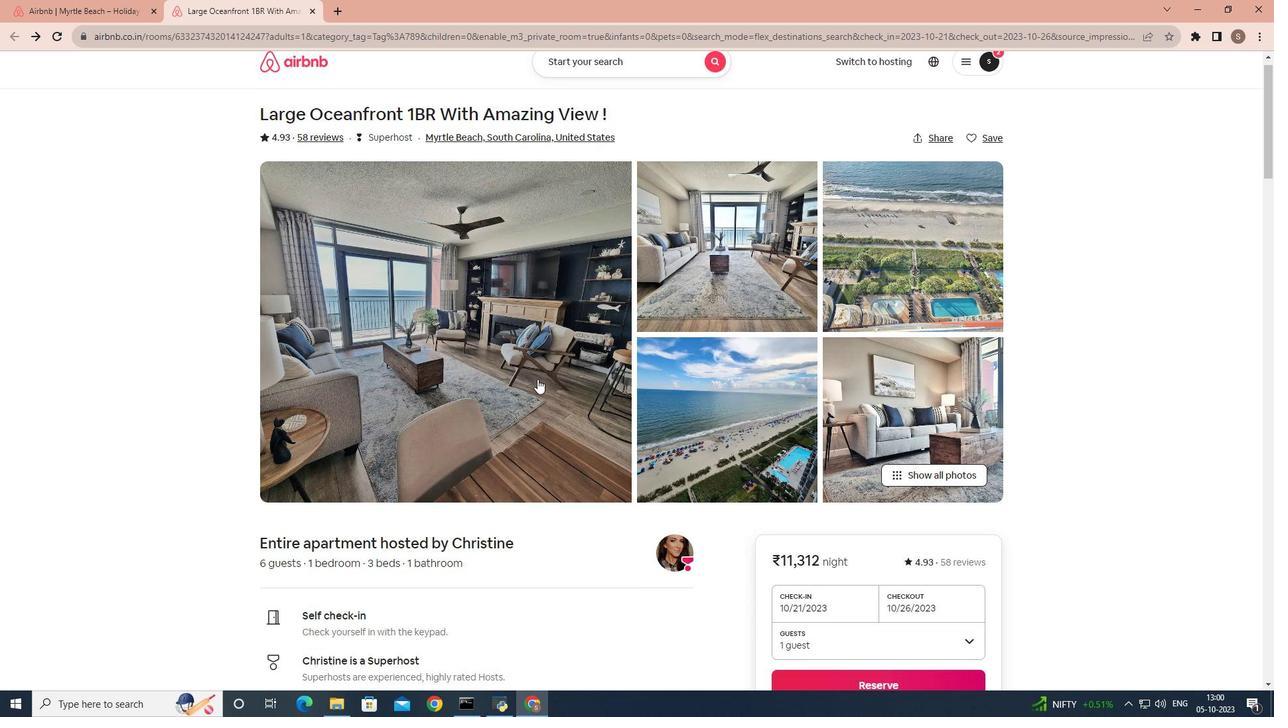 
Action: Mouse scrolled (537, 378) with delta (0, 0)
Screenshot: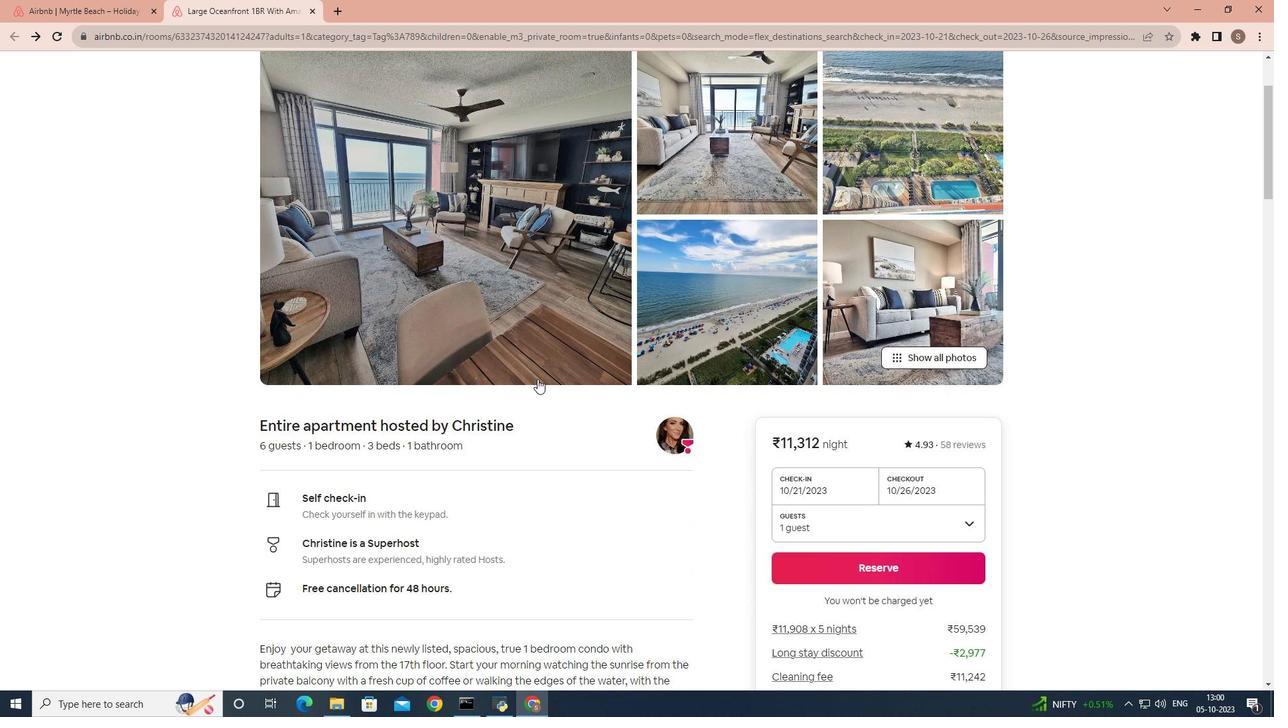 
Action: Mouse scrolled (537, 378) with delta (0, 0)
Screenshot: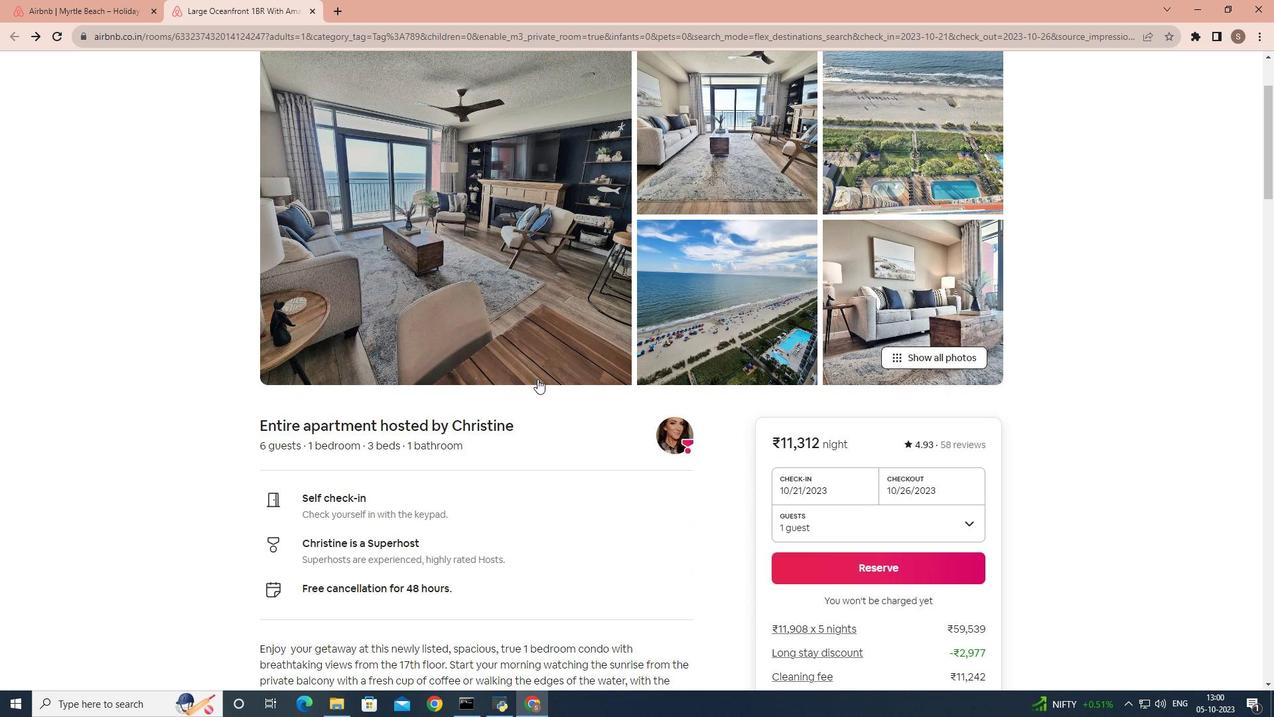 
Action: Mouse scrolled (537, 378) with delta (0, 0)
Screenshot: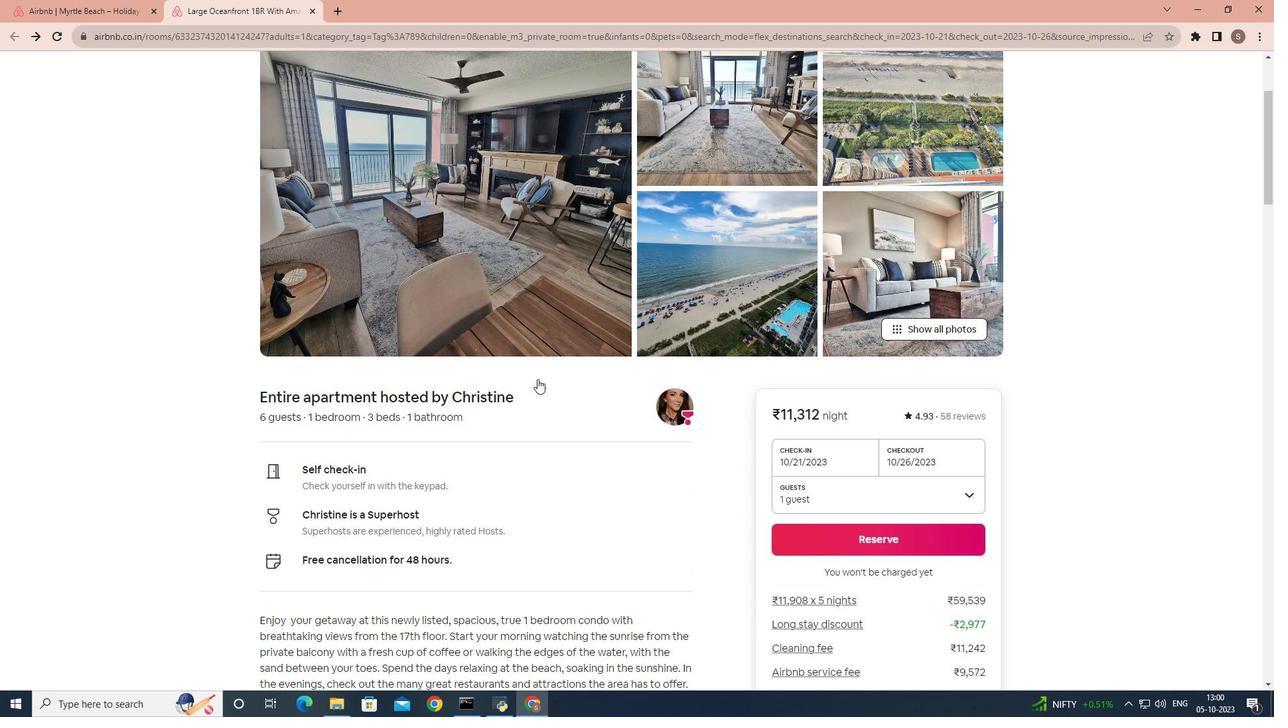 
Action: Mouse scrolled (537, 378) with delta (0, 0)
Screenshot: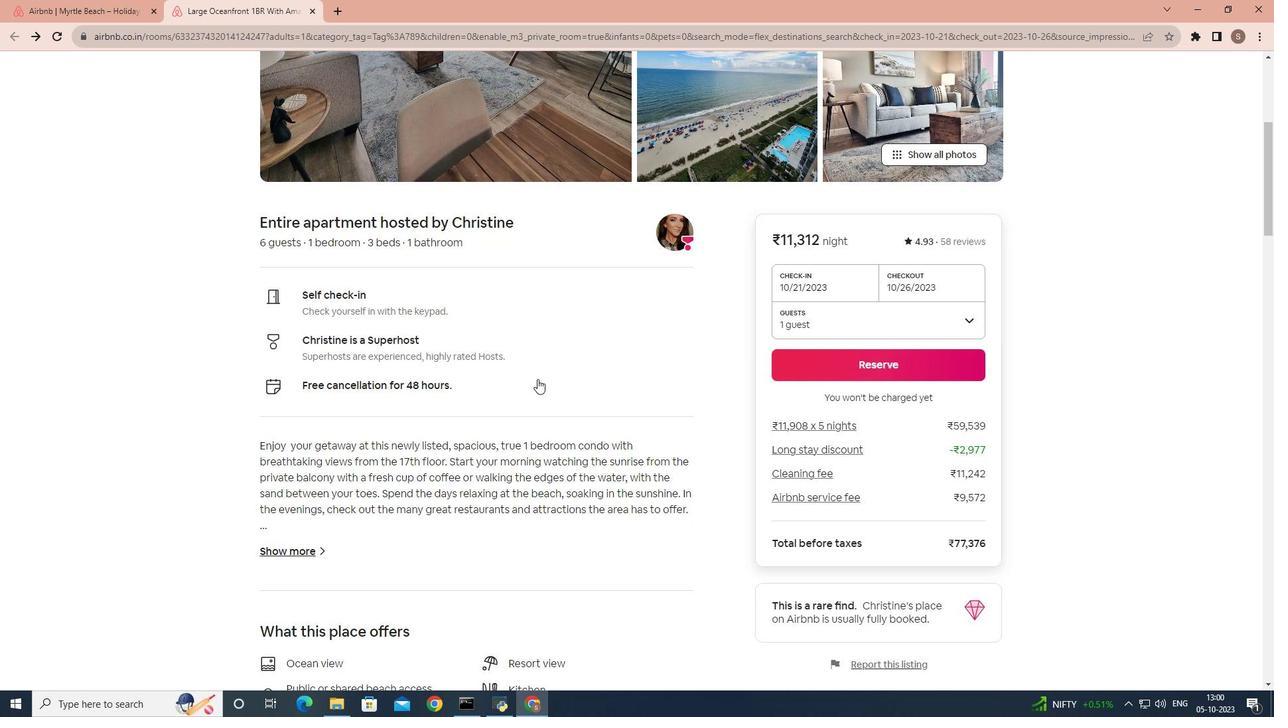 
Action: Mouse scrolled (537, 378) with delta (0, 0)
Screenshot: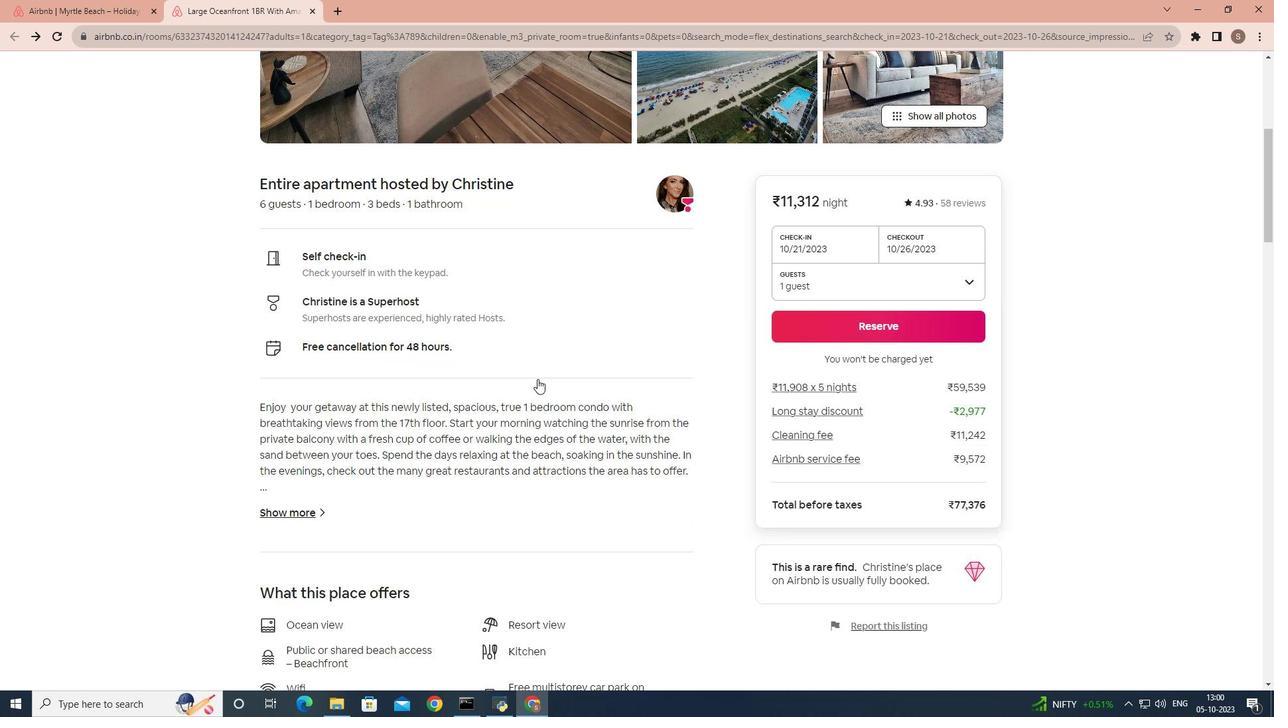 
Action: Mouse scrolled (537, 378) with delta (0, 0)
Screenshot: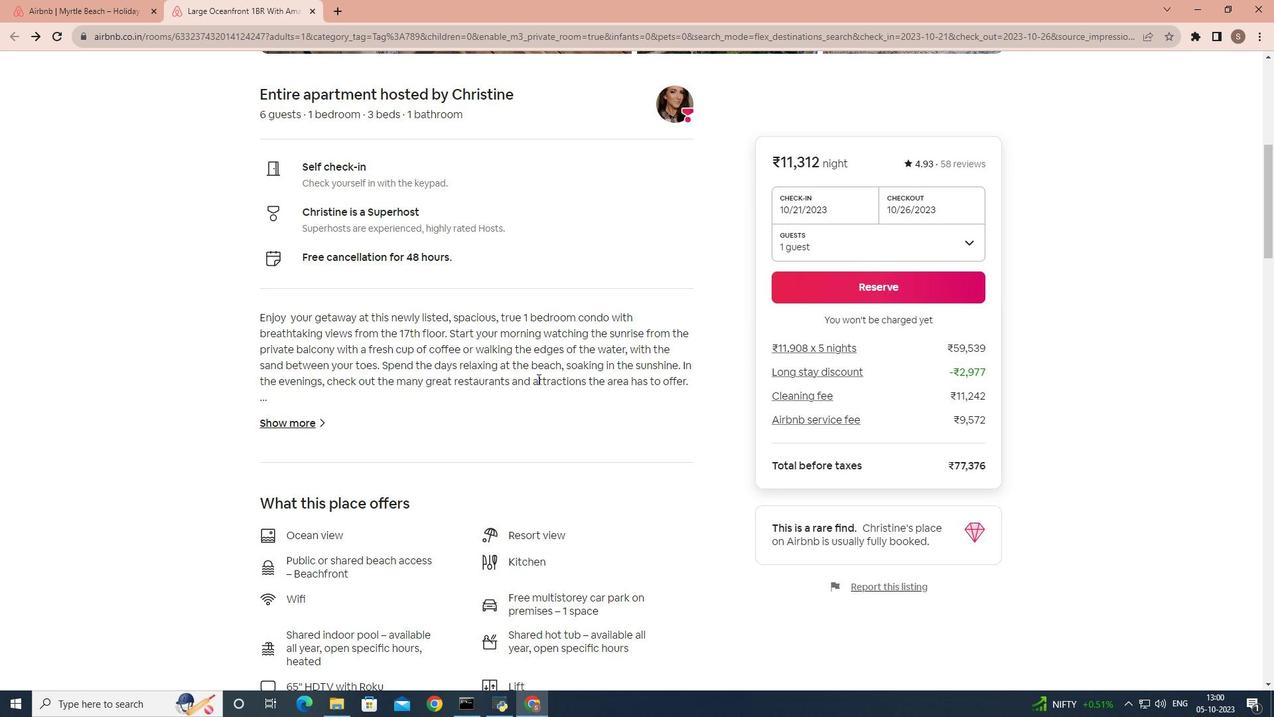 
Action: Mouse scrolled (537, 378) with delta (0, 0)
Screenshot: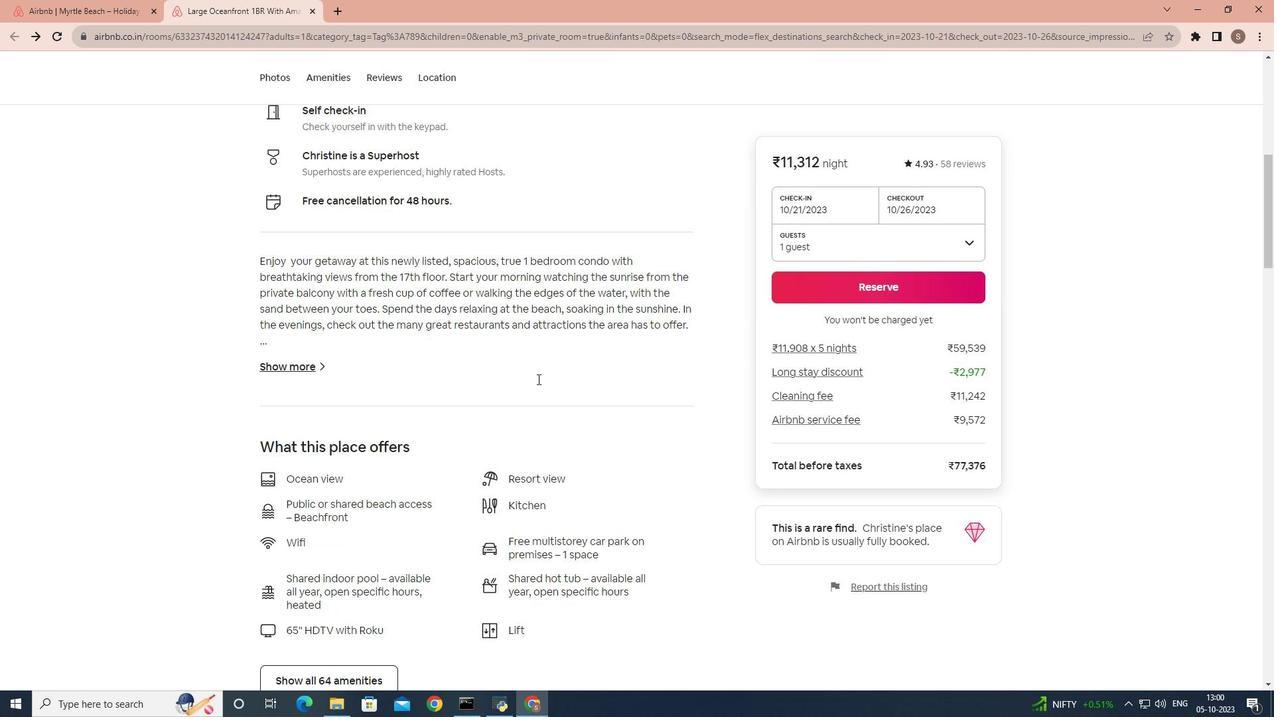 
Action: Mouse scrolled (537, 378) with delta (0, 0)
Screenshot: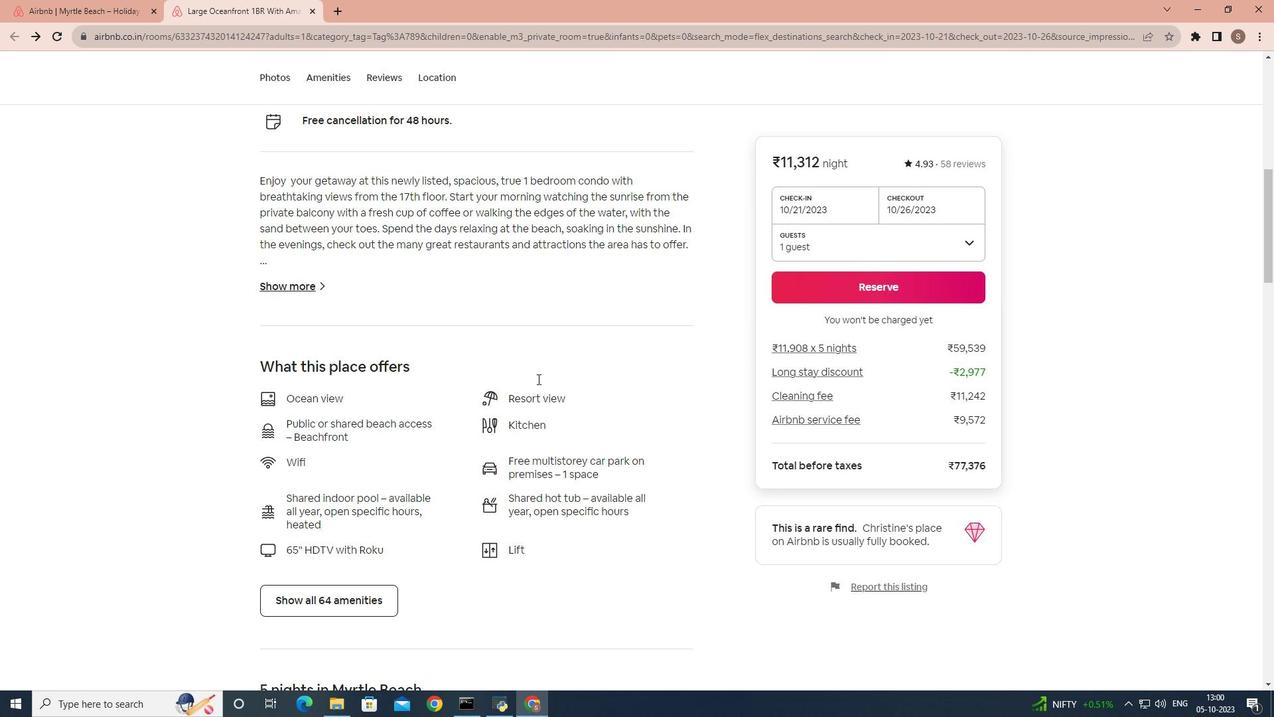 
Action: Mouse scrolled (537, 378) with delta (0, 0)
Screenshot: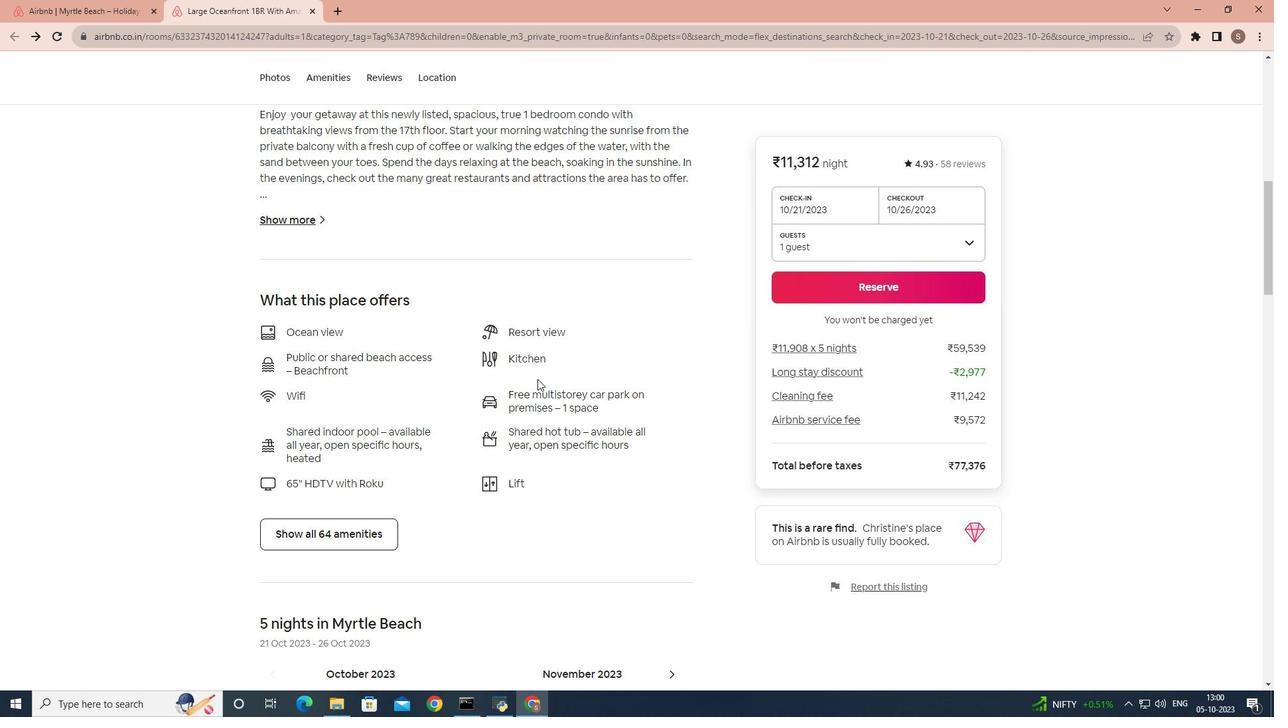 
Action: Mouse scrolled (537, 378) with delta (0, 0)
Screenshot: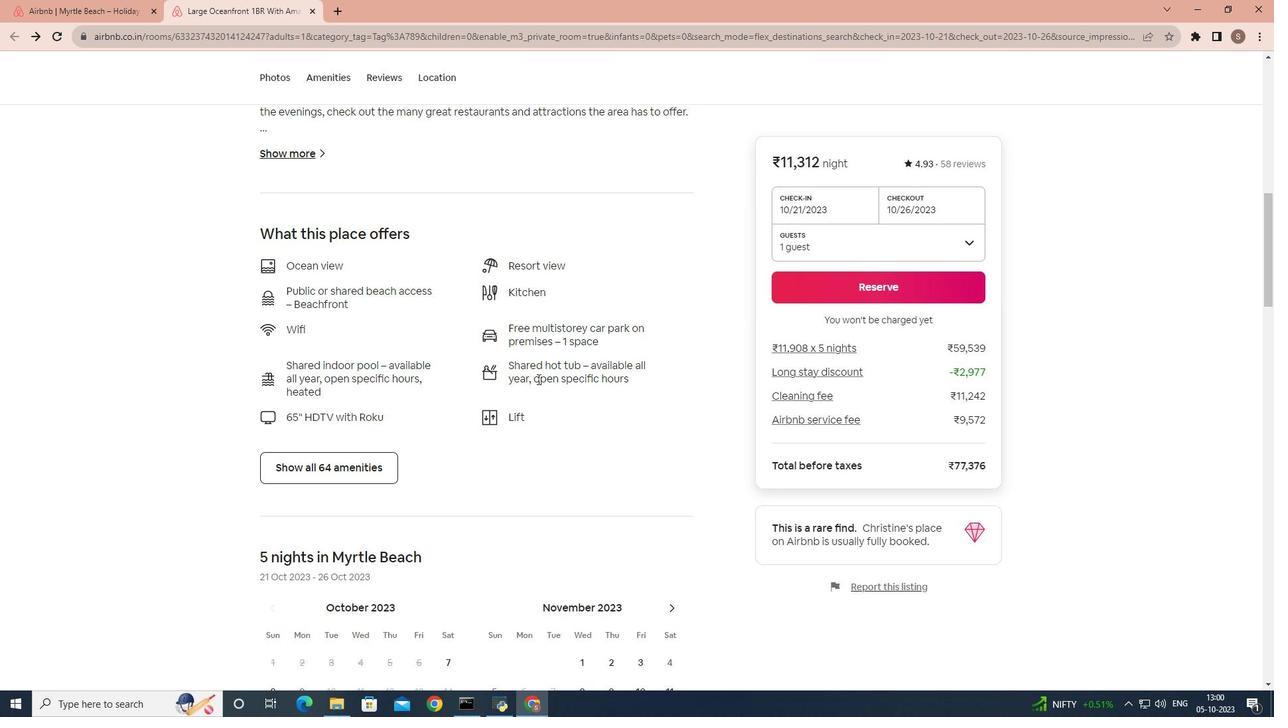 
Action: Mouse scrolled (537, 378) with delta (0, 0)
Screenshot: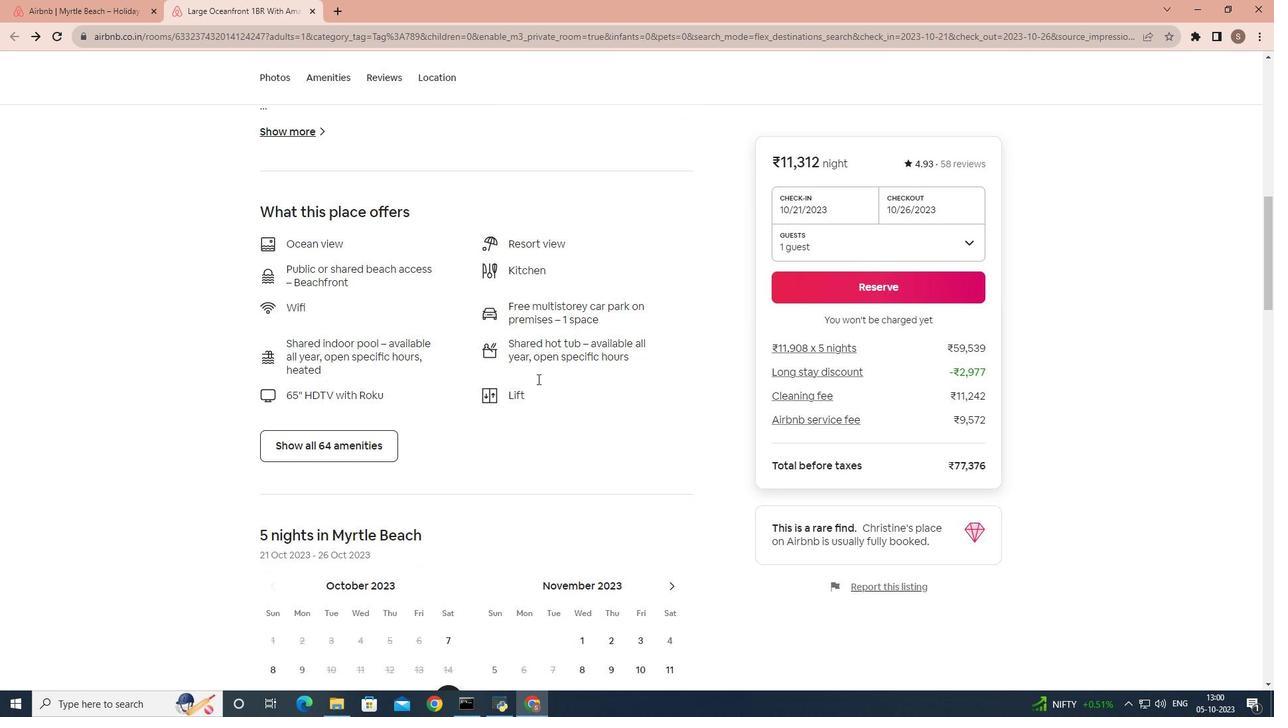 
Action: Mouse scrolled (537, 378) with delta (0, 0)
Screenshot: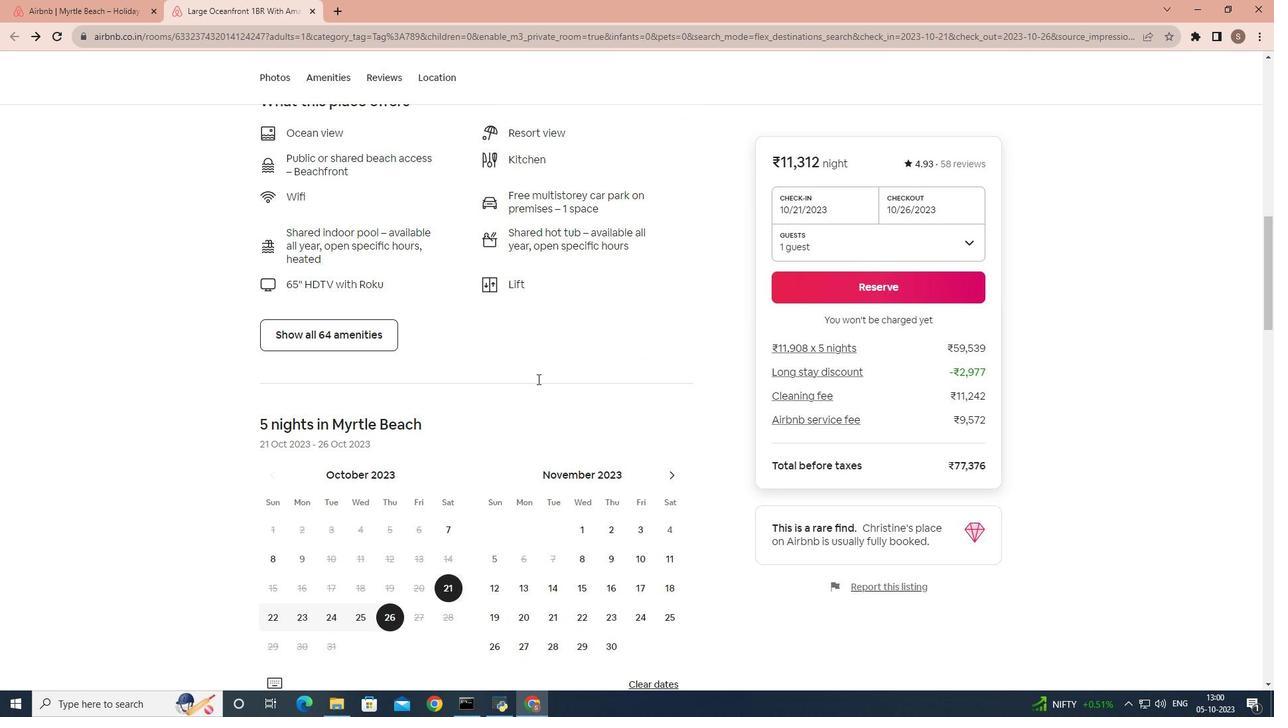 
Action: Mouse scrolled (537, 378) with delta (0, 0)
Screenshot: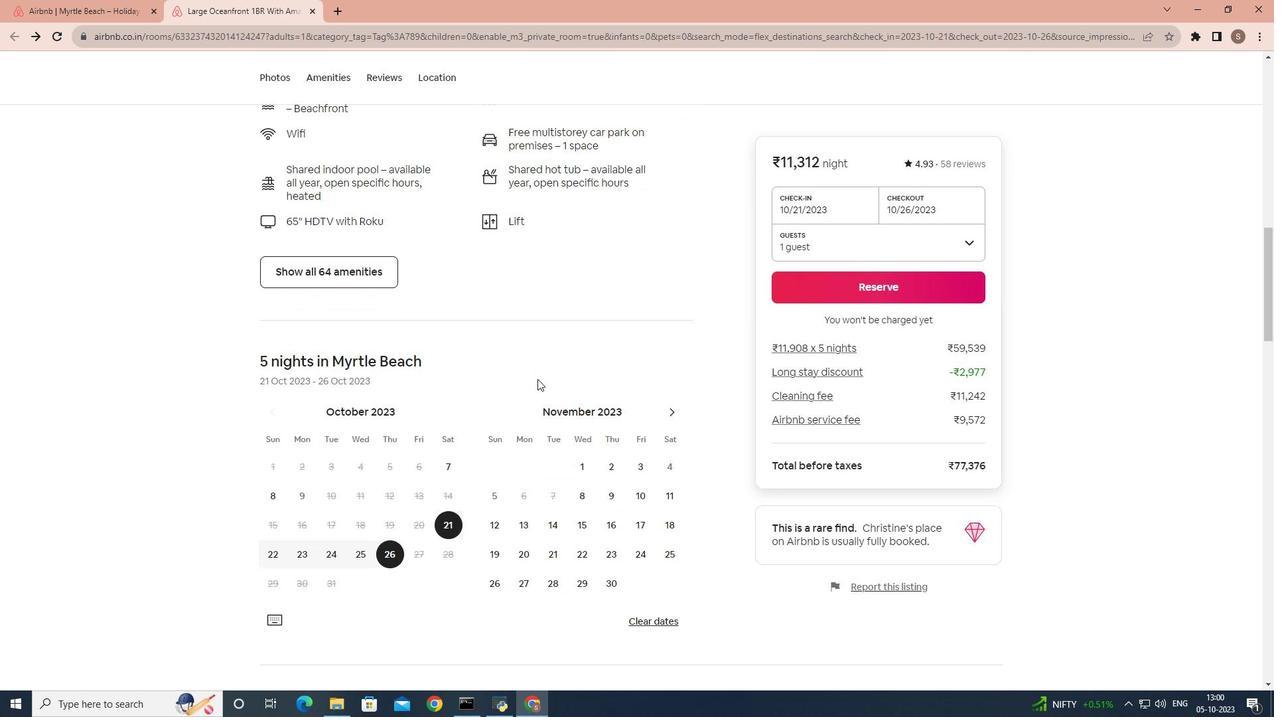 
Action: Mouse moved to (333, 211)
Screenshot: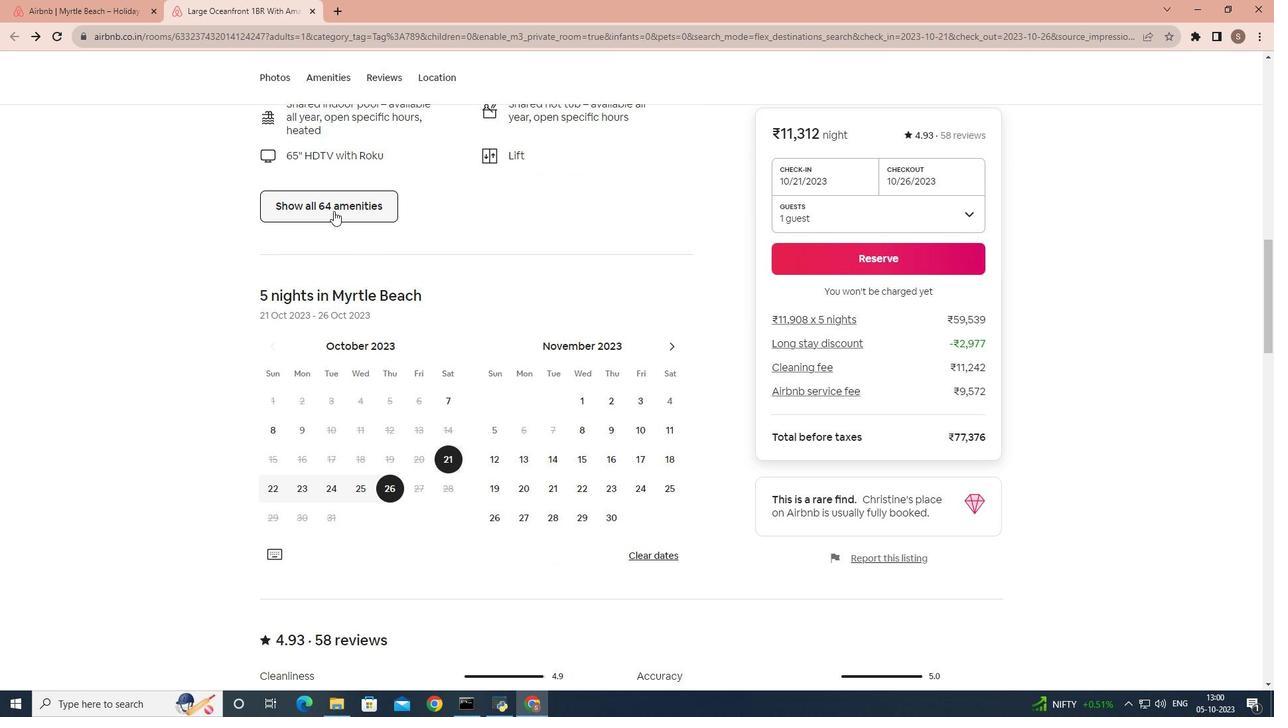 
Action: Mouse pressed left at (333, 211)
Screenshot: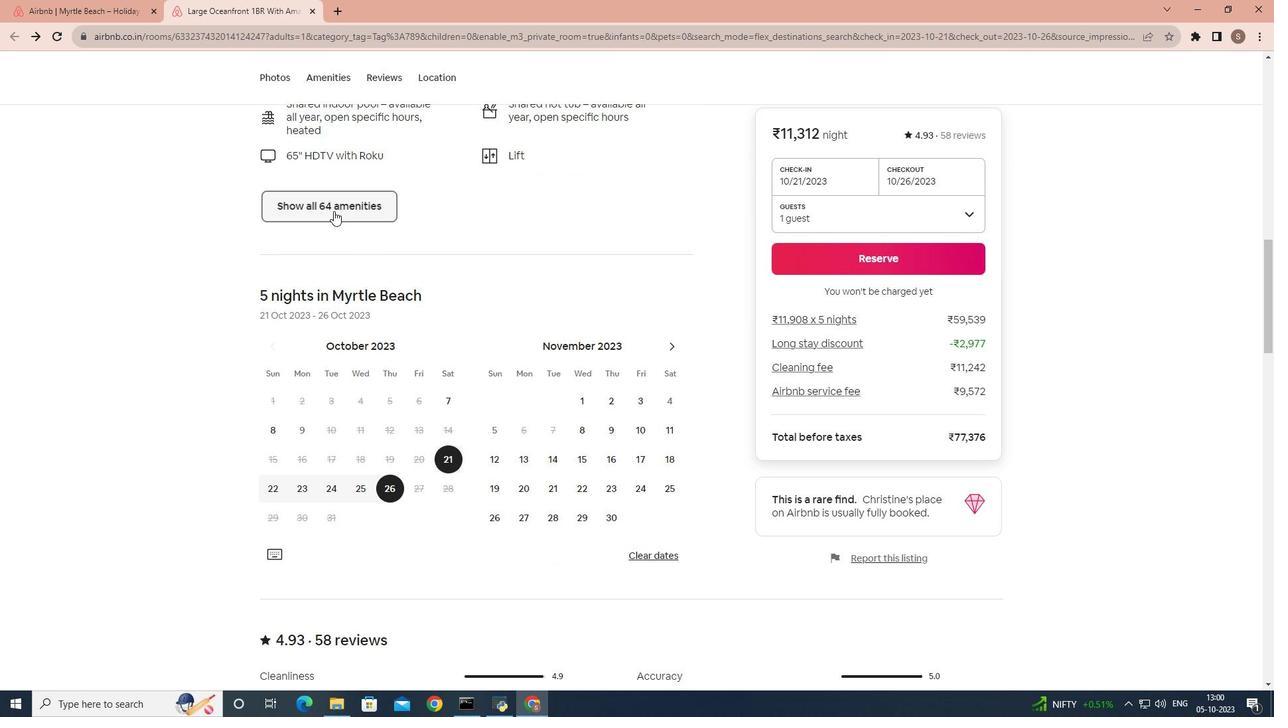 
Action: Mouse moved to (519, 328)
Screenshot: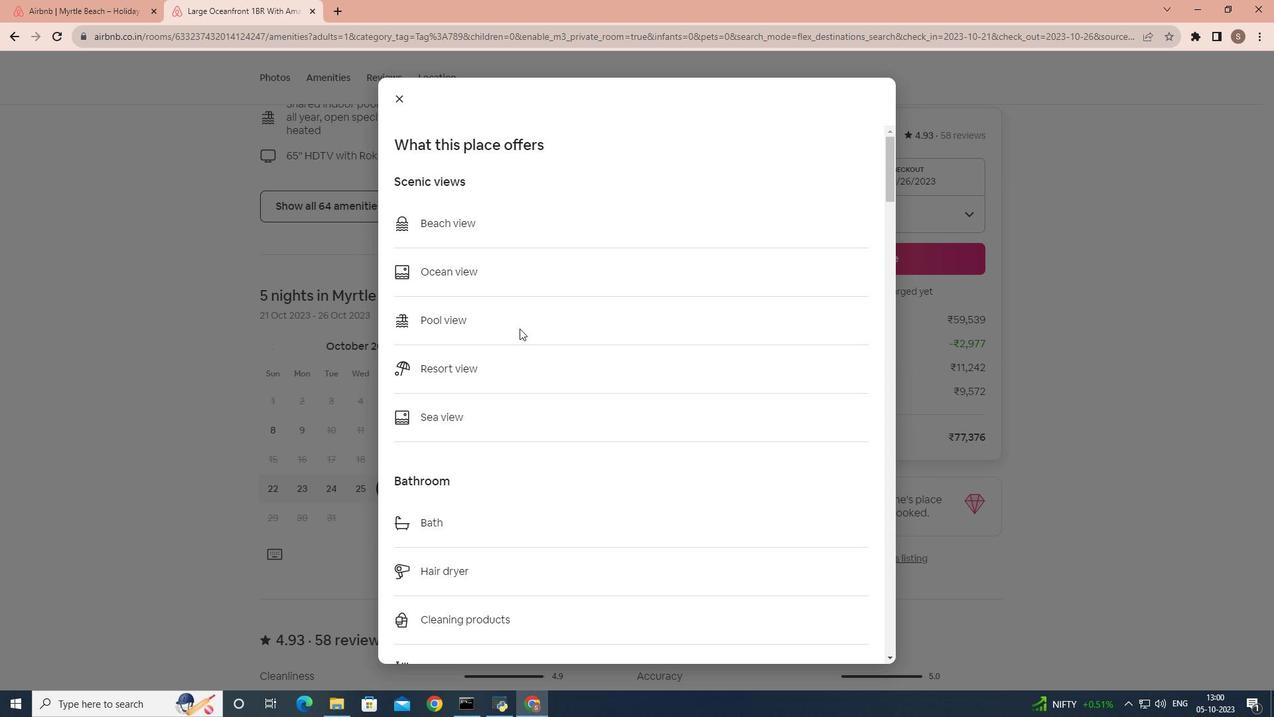 
Action: Mouse scrolled (519, 328) with delta (0, 0)
Screenshot: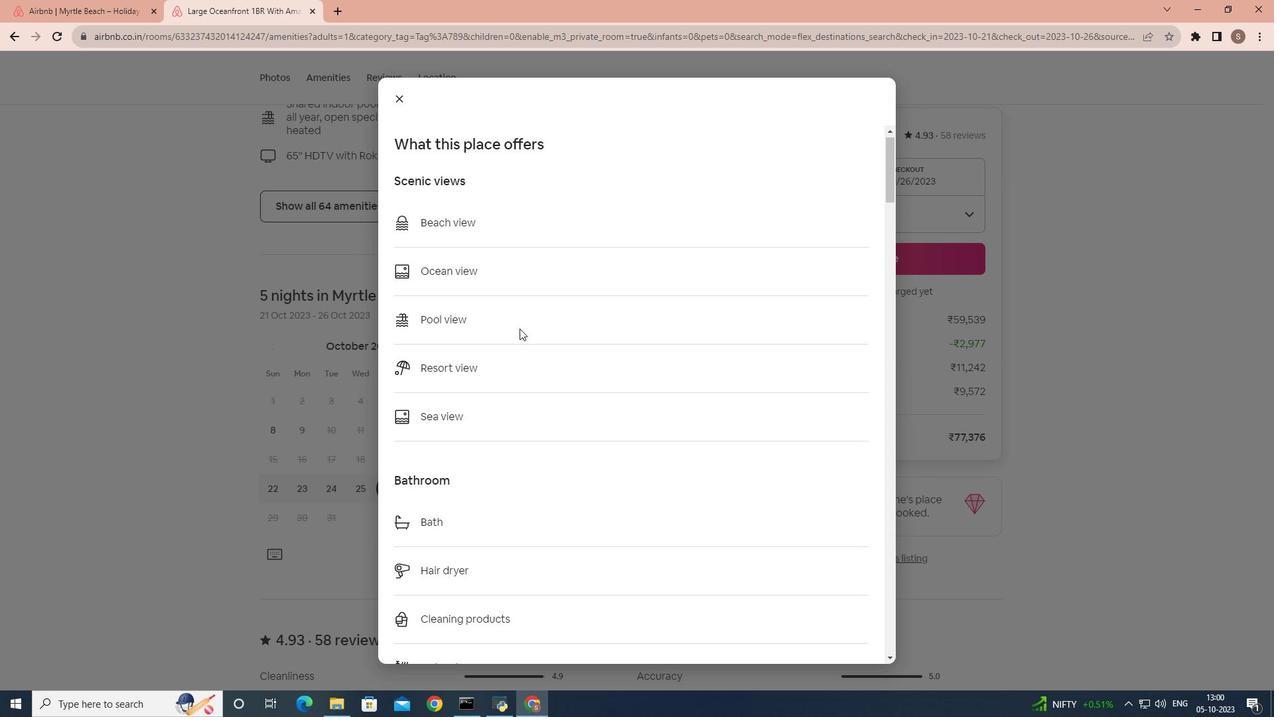 
Action: Mouse scrolled (519, 328) with delta (0, 0)
Screenshot: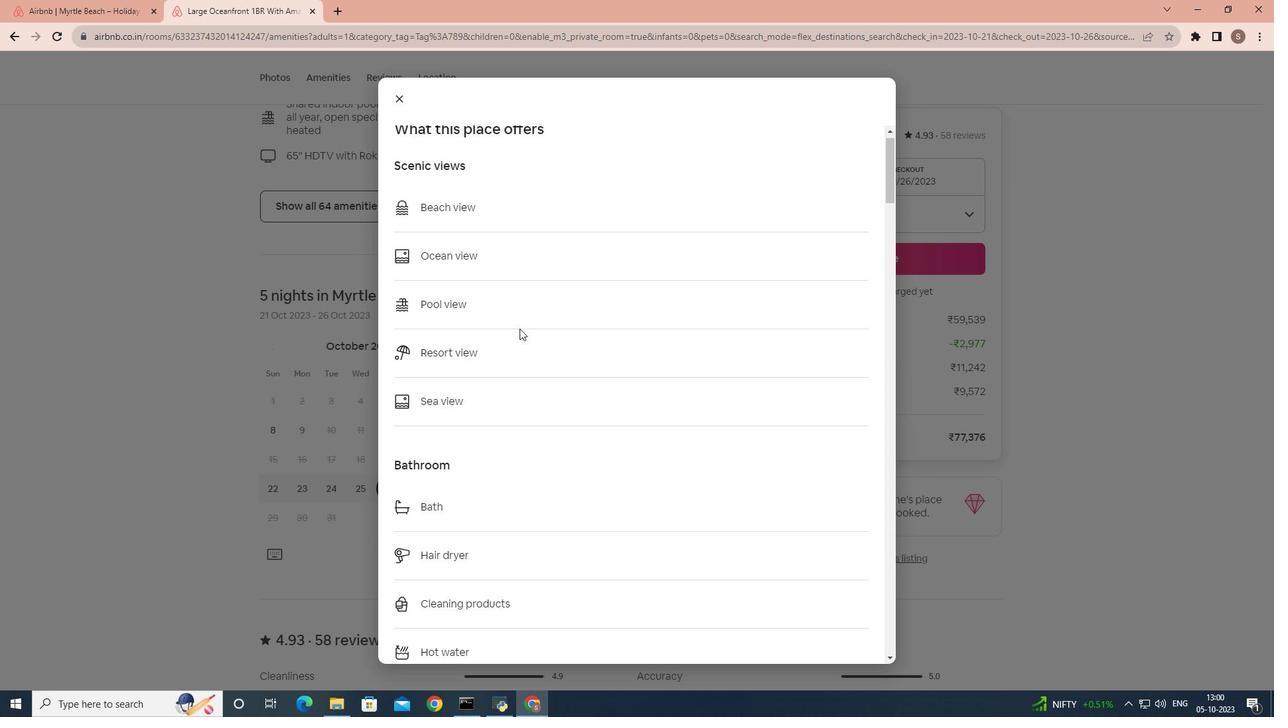 
Action: Mouse scrolled (519, 328) with delta (0, 0)
Screenshot: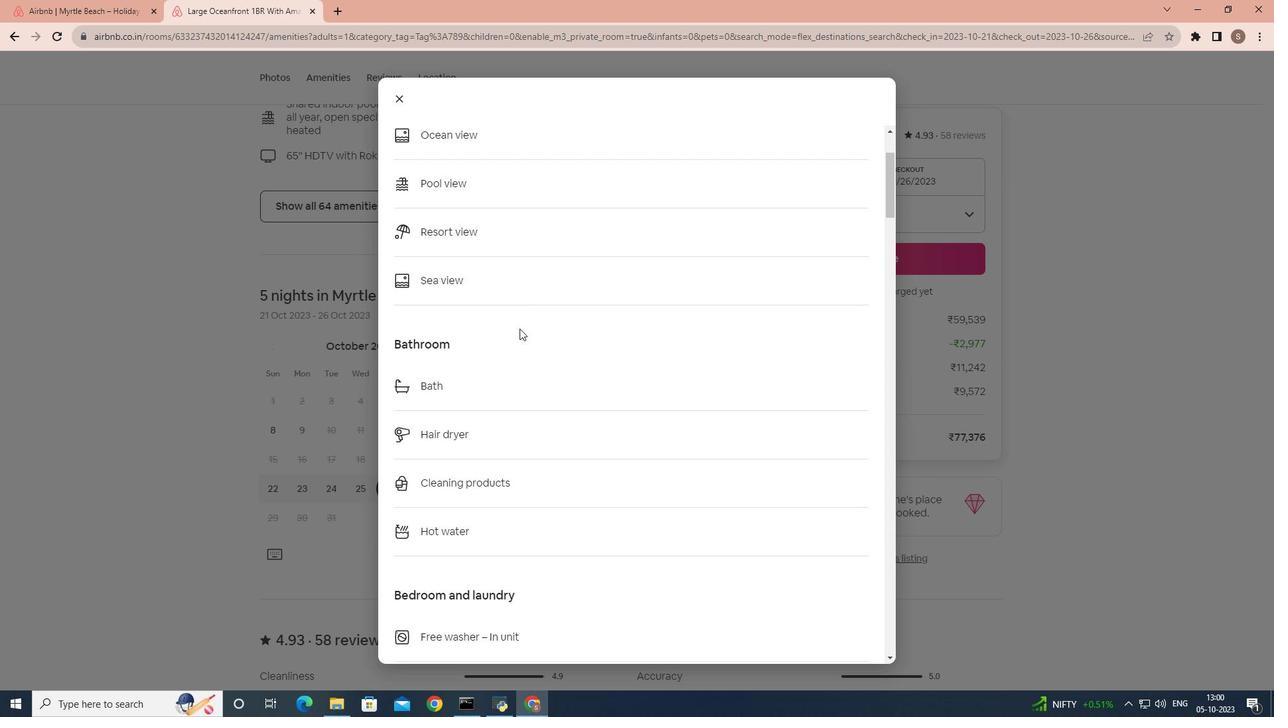 
Action: Mouse scrolled (519, 328) with delta (0, 0)
Screenshot: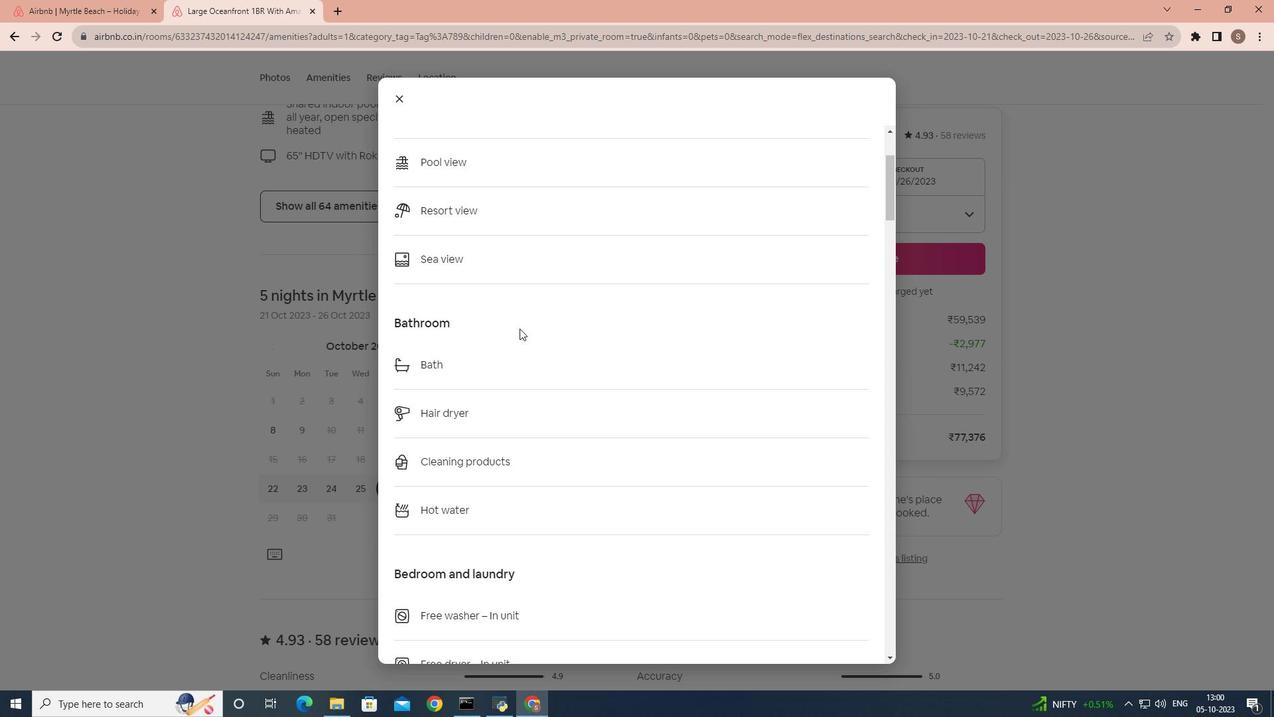 
Action: Mouse scrolled (519, 328) with delta (0, 0)
Screenshot: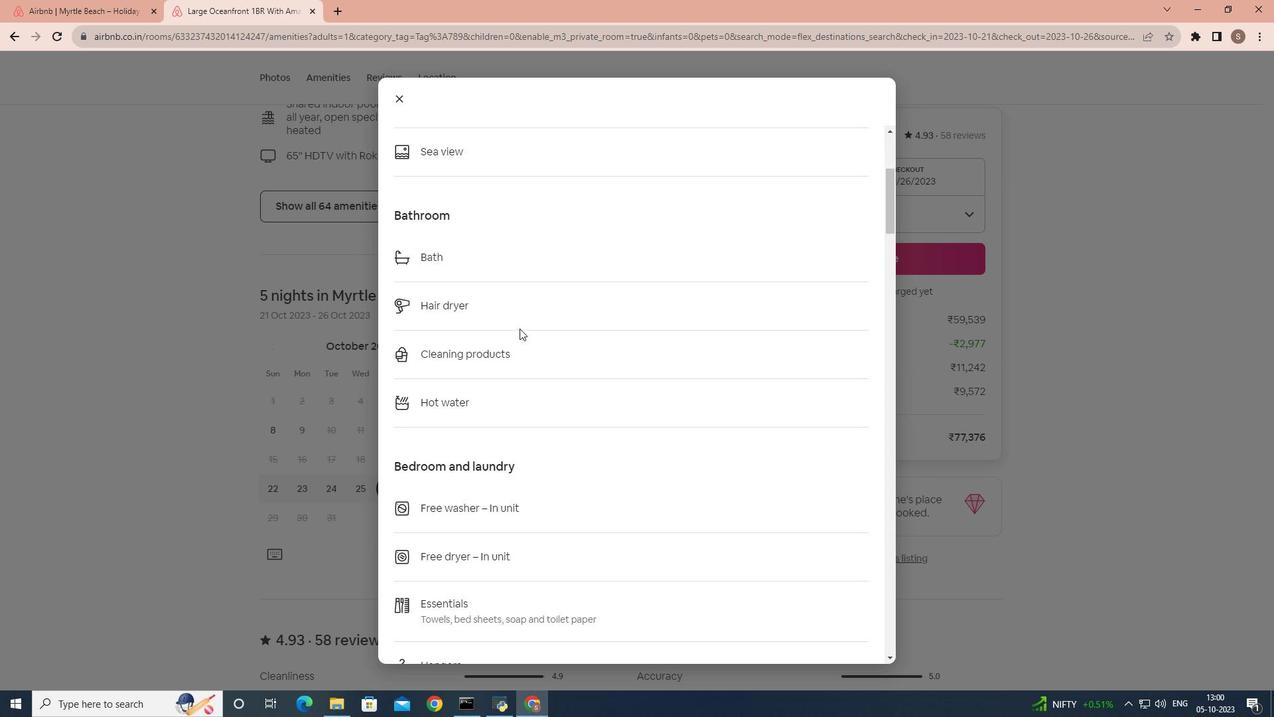 
Action: Mouse scrolled (519, 328) with delta (0, 0)
Screenshot: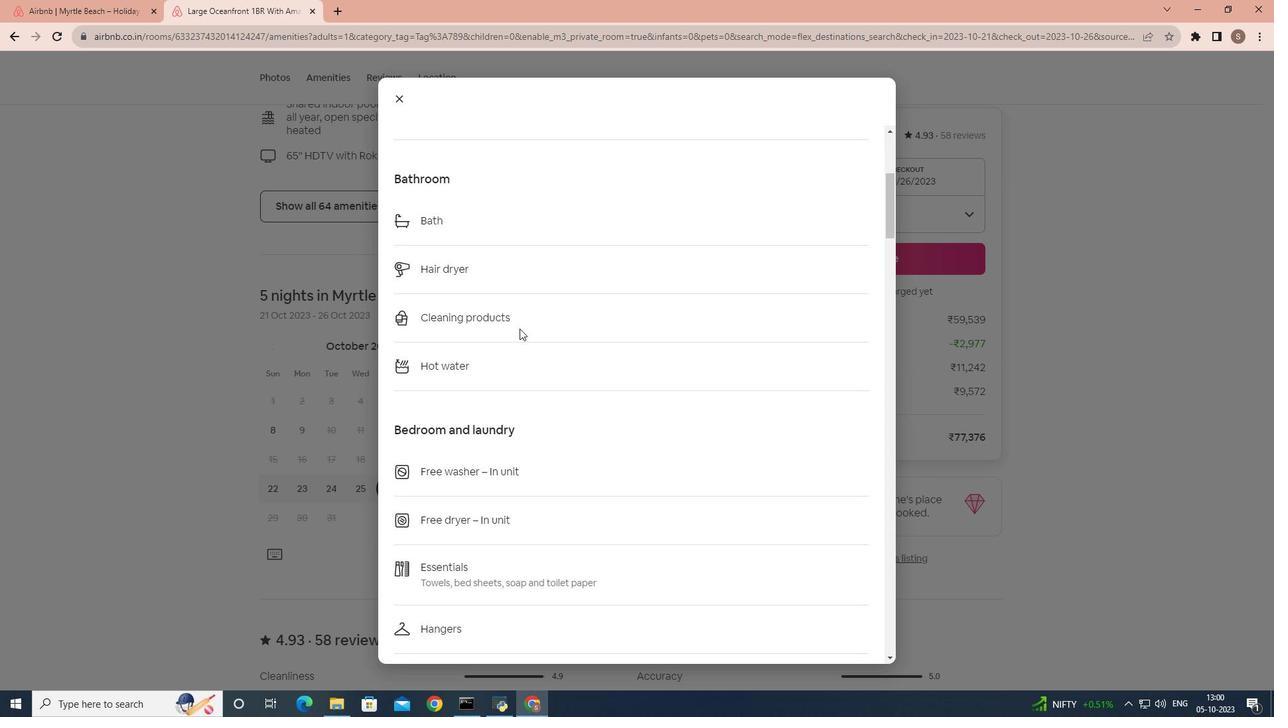 
Action: Mouse scrolled (519, 328) with delta (0, 0)
Screenshot: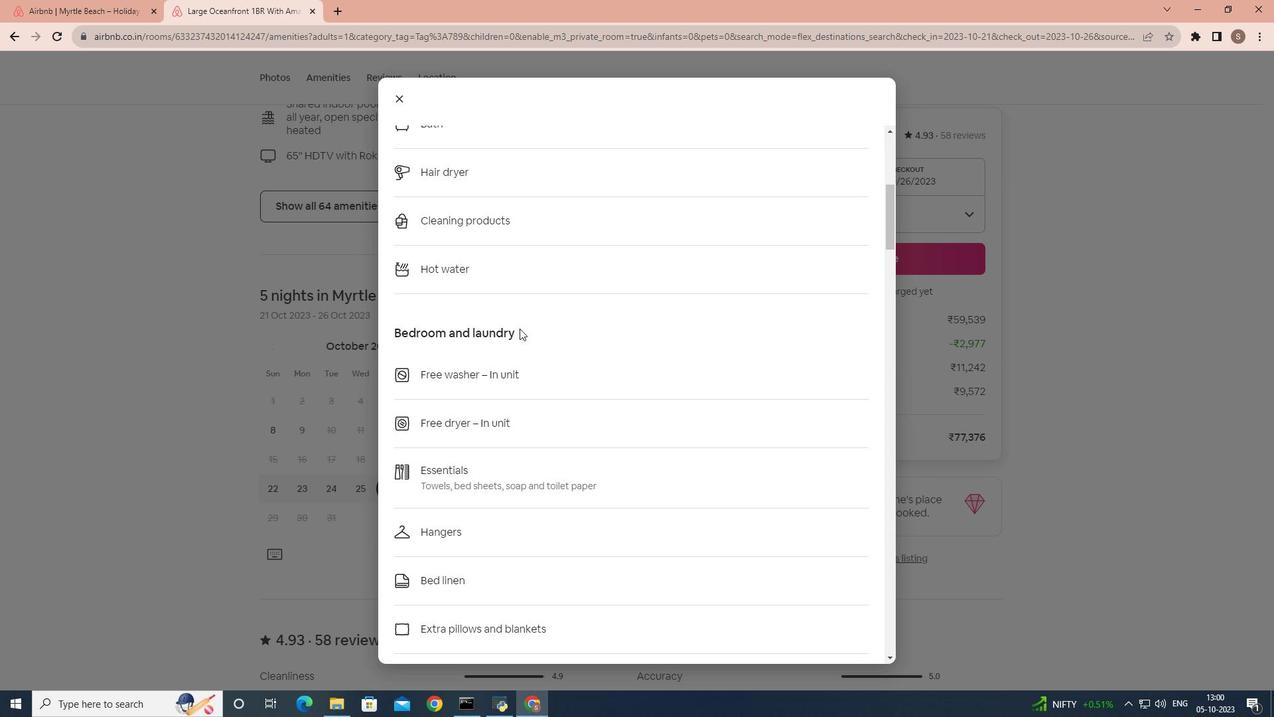 
Action: Mouse scrolled (519, 328) with delta (0, 0)
Screenshot: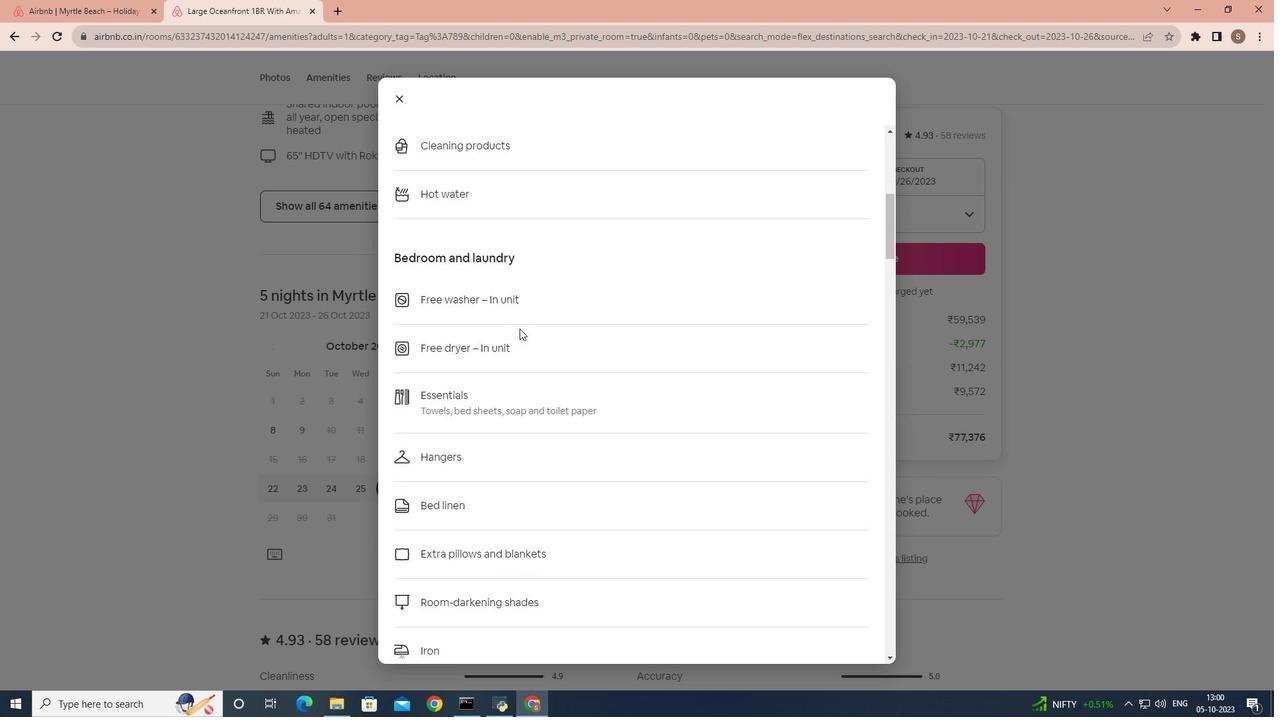 
Action: Mouse scrolled (519, 328) with delta (0, 0)
